 Task: When was "The Great Gatsby" by F. Scott Fitzgerald published?
Action: Key pressed Key.shift
Screenshot: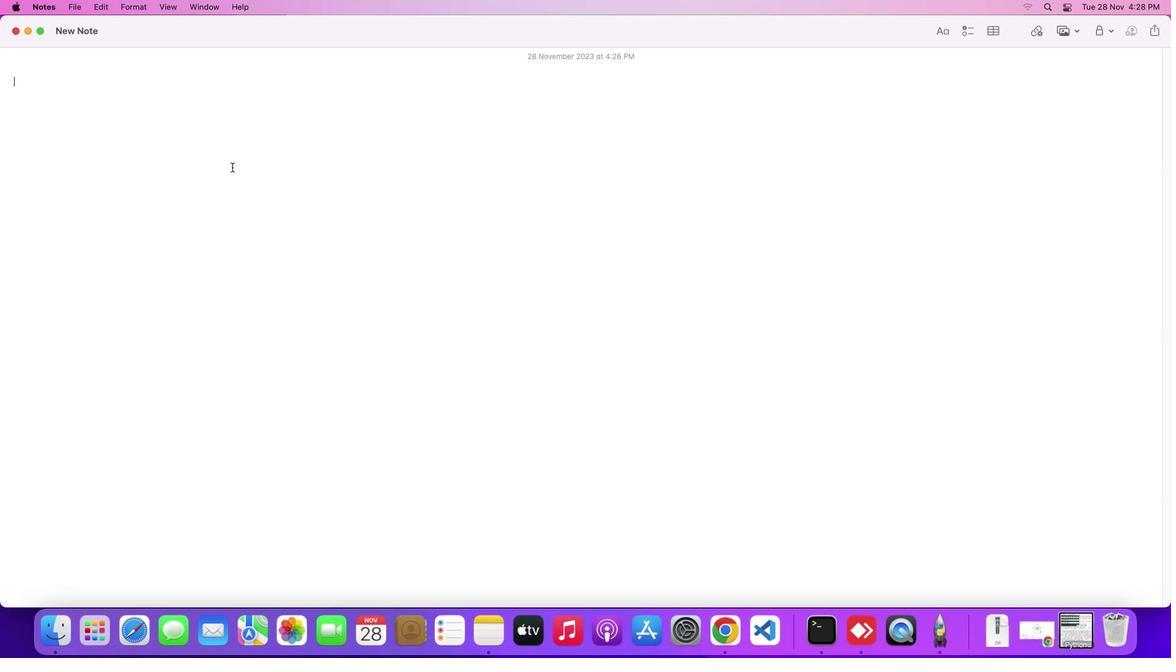 
Action: Mouse moved to (233, 152)
Screenshot: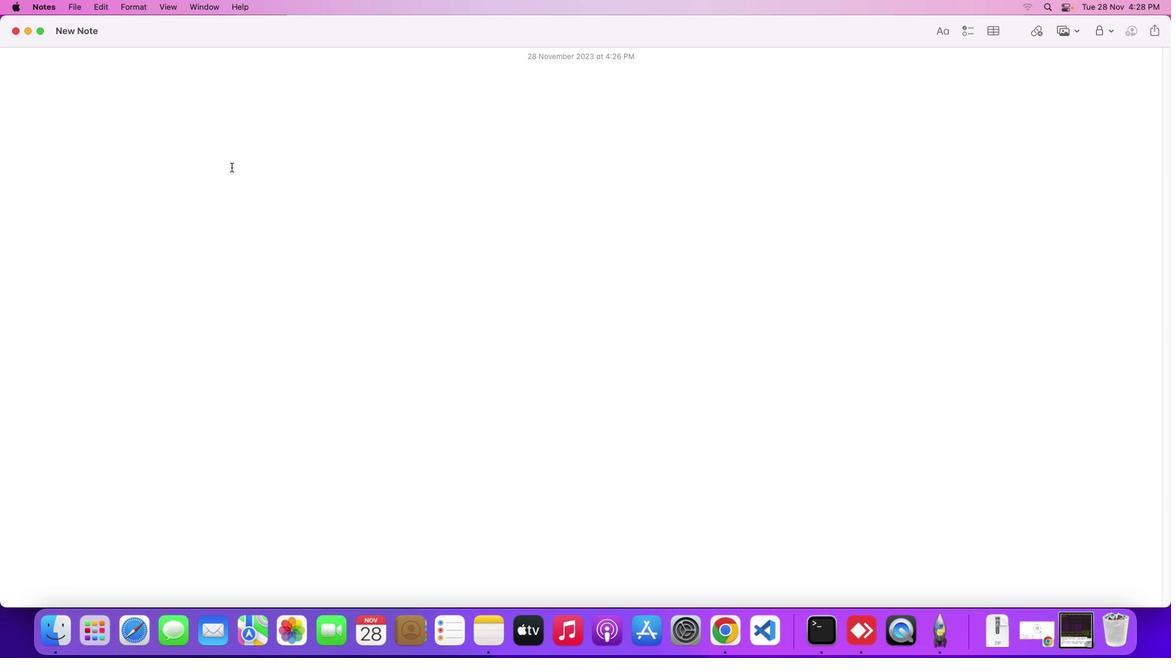 
Action: Key pressed 'W''h''e''n'Key.space'w''a''s'Key.spaceKey.shift'"'Key.shift'T''h''e'Key.spaceKey.shift'G''r''e''a''t'Key.spaceKey.shift'G''a''t''s''b''y'Key.shift'"'Key.space'b''y'Key.spaceKey.shift'F''.'Key.spaceKey.shift'S''c''o''t''t'Key.spaceKey.shift'F''i''t''z''g''e''r''a''l''d'Key.space'p''u''b''l''i''s''h''e''d'Key.shift_r'?'Key.enter
Screenshot: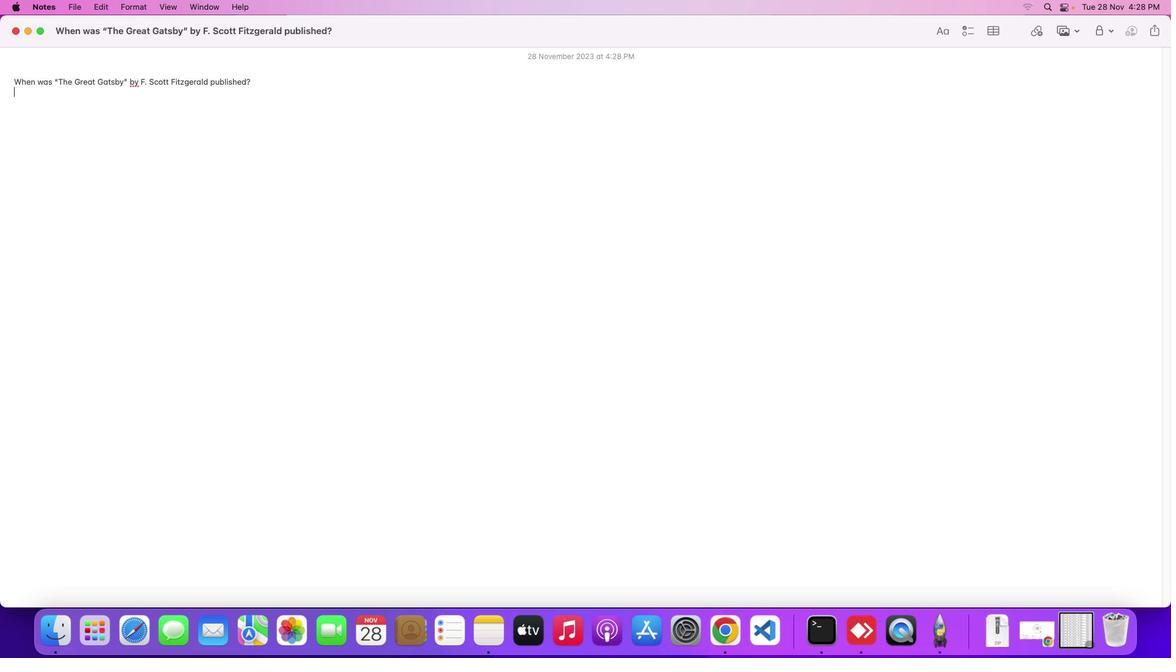 
Action: Mouse moved to (1012, 638)
Screenshot: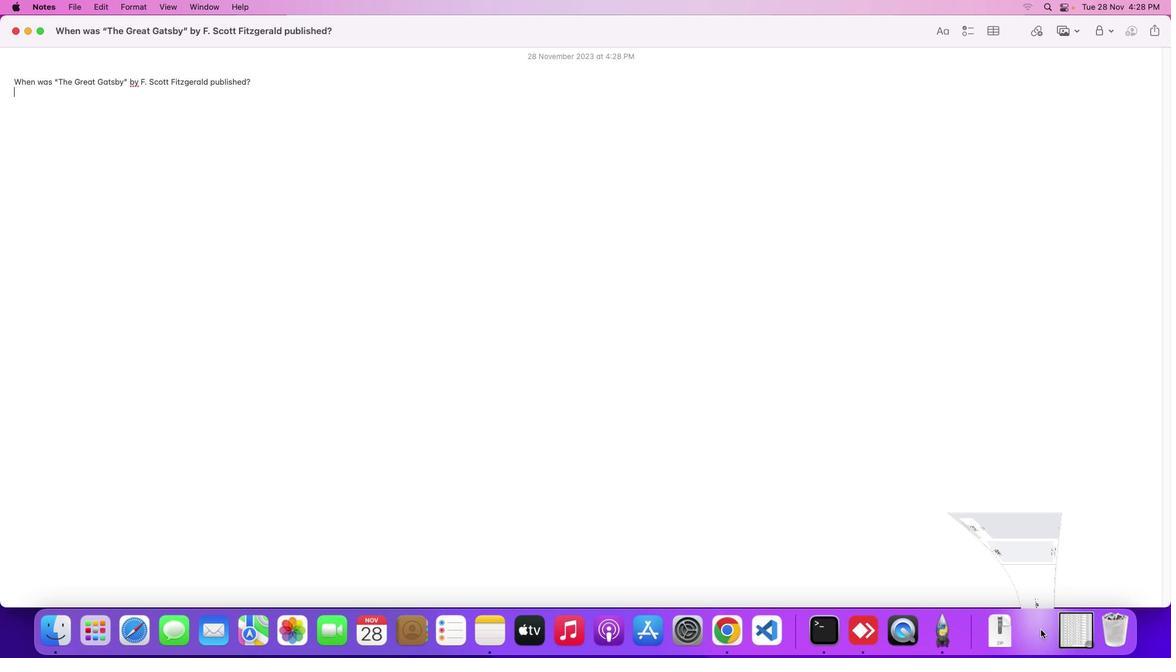 
Action: Mouse pressed left at (1012, 638)
Screenshot: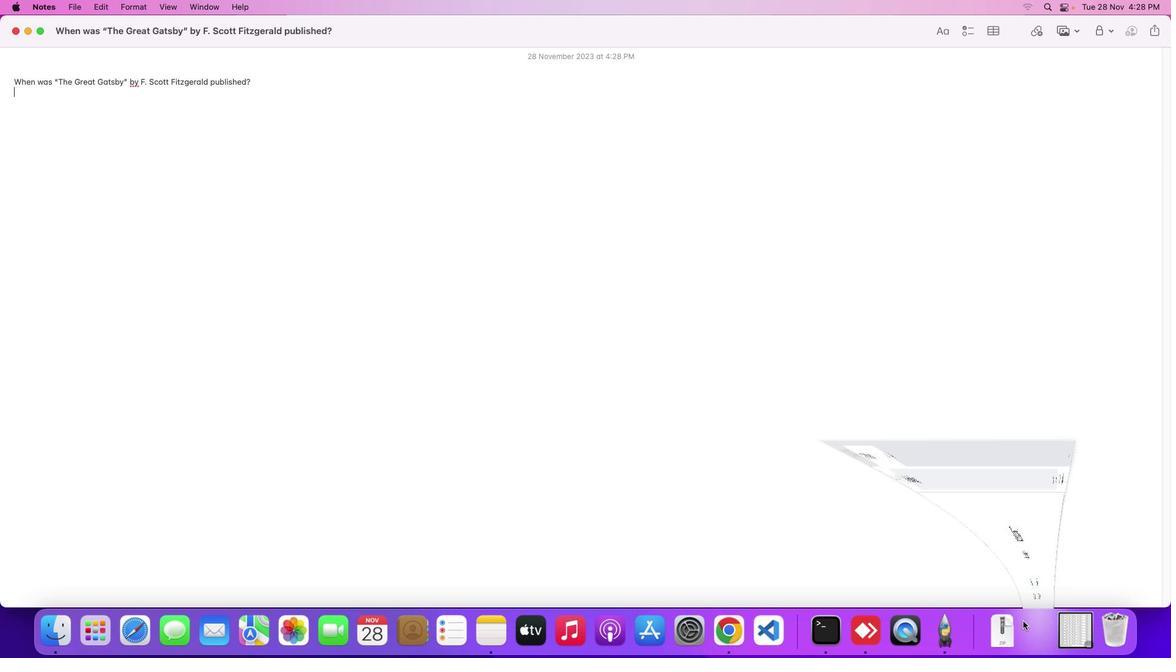 
Action: Mouse moved to (469, 358)
Screenshot: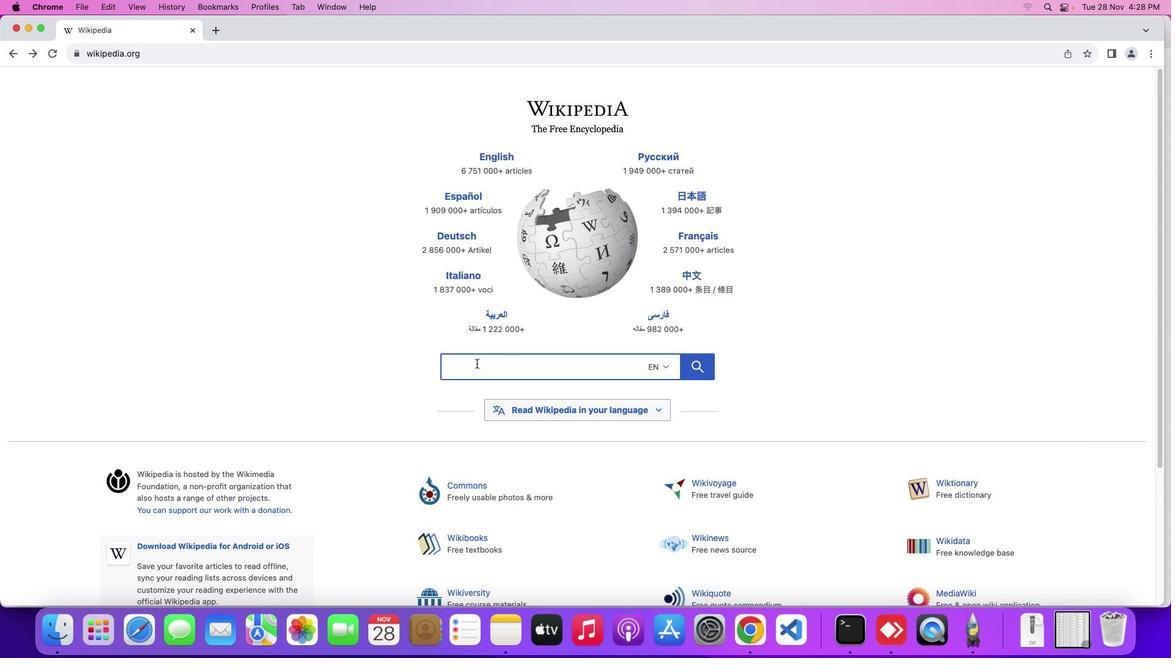 
Action: Mouse pressed left at (469, 358)
Screenshot: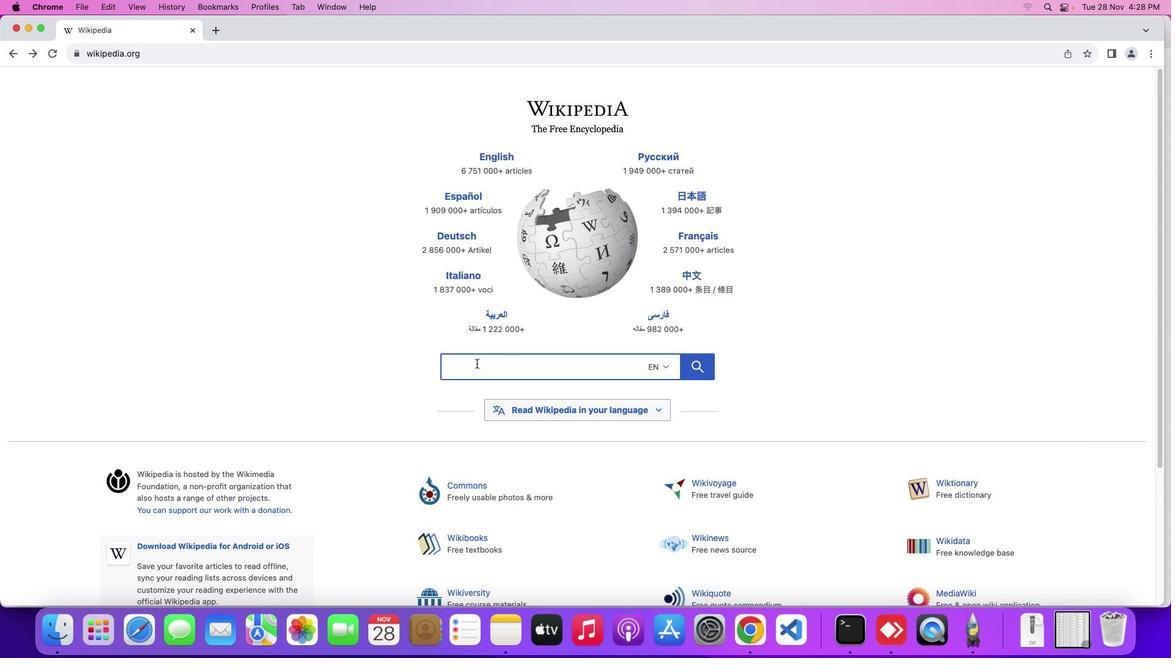 
Action: Mouse moved to (469, 358)
Screenshot: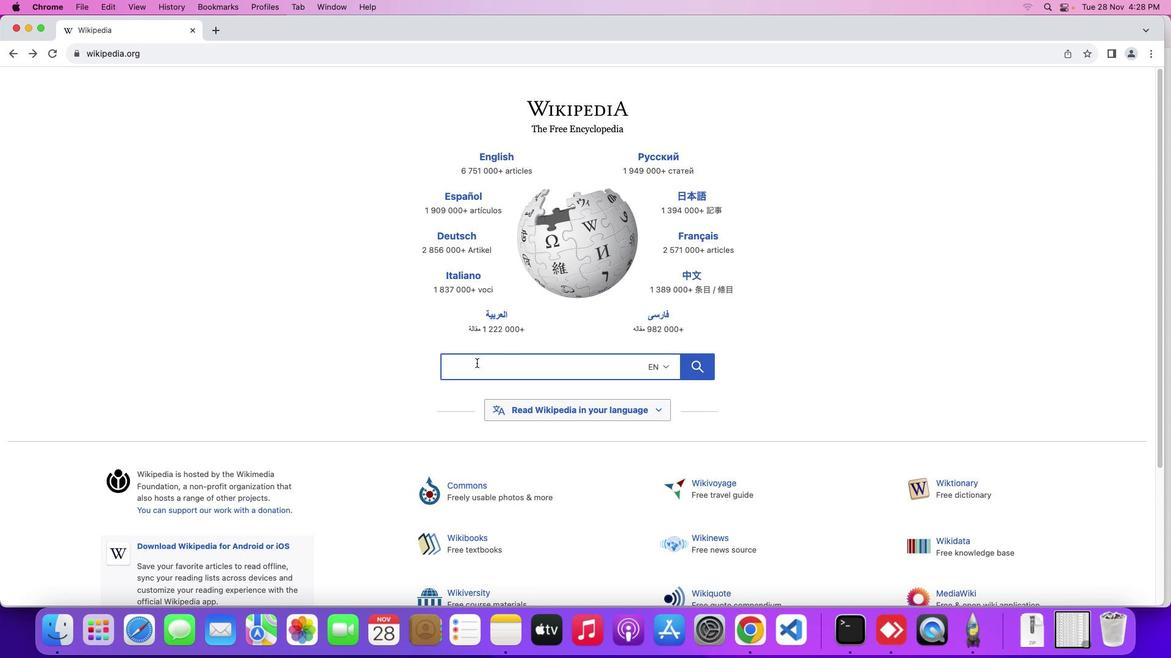 
Action: Key pressed Key.shift'T''h''e'Key.spaceKey.shift'G''r''e''a''t'Key.spaceKey.shift'G''a''t''s''b''y'Key.enter
Screenshot: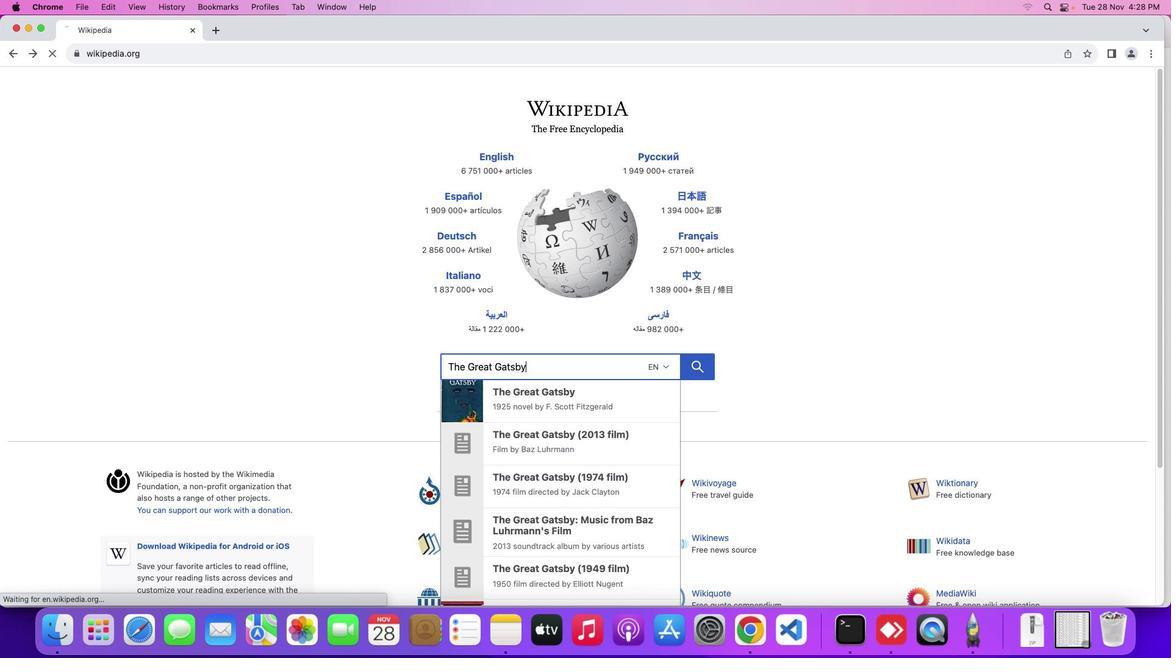 
Action: Mouse moved to (700, 319)
Screenshot: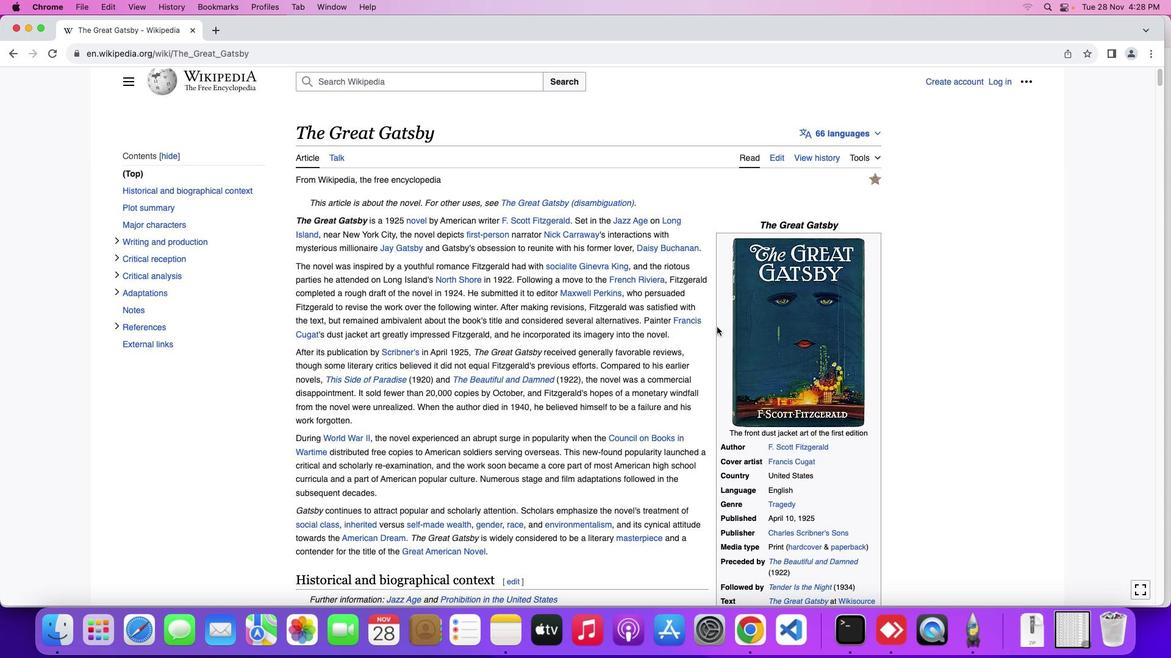 
Action: Mouse scrolled (700, 319) with delta (10, -23)
Screenshot: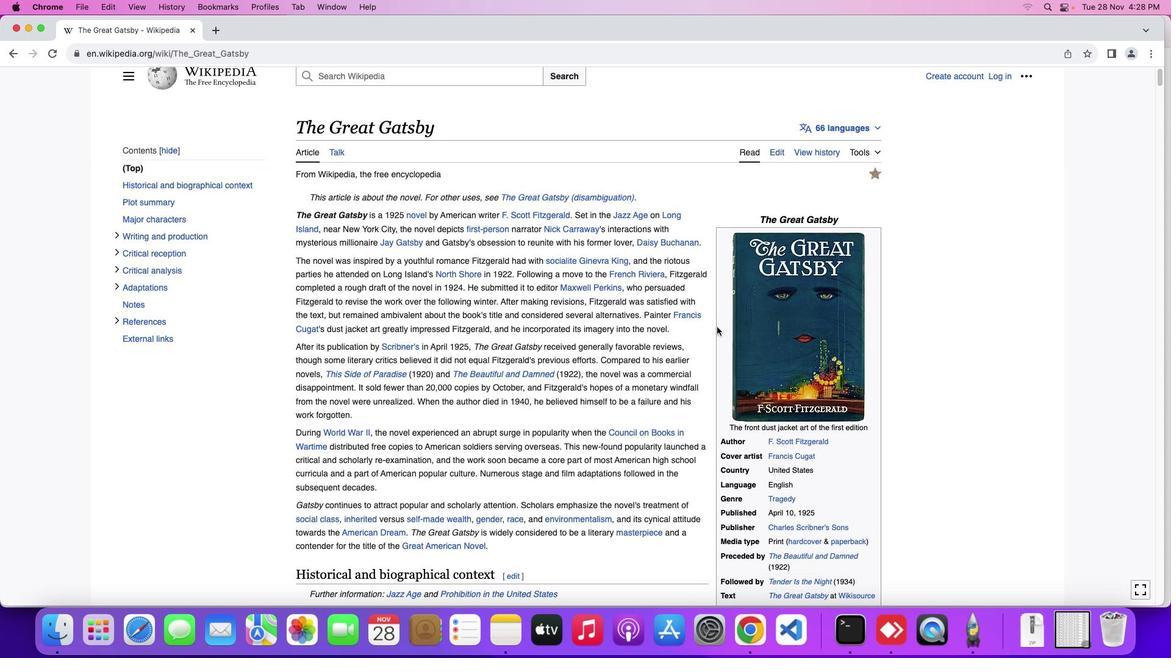 
Action: Mouse scrolled (700, 319) with delta (10, -23)
Screenshot: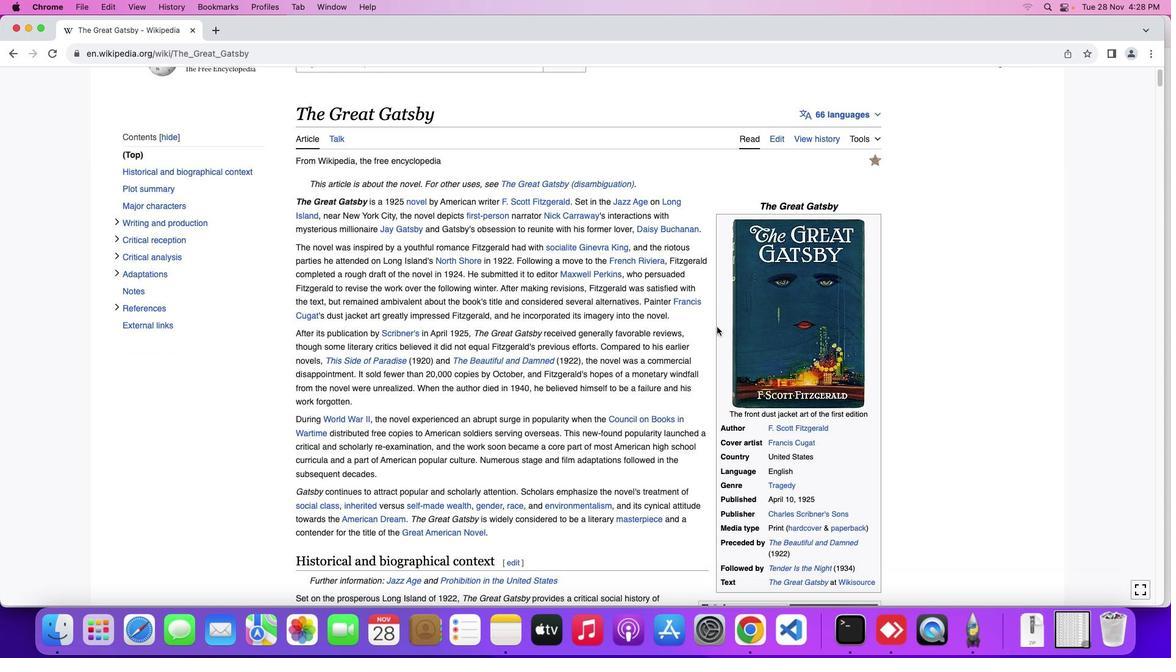 
Action: Mouse scrolled (700, 319) with delta (10, -23)
Screenshot: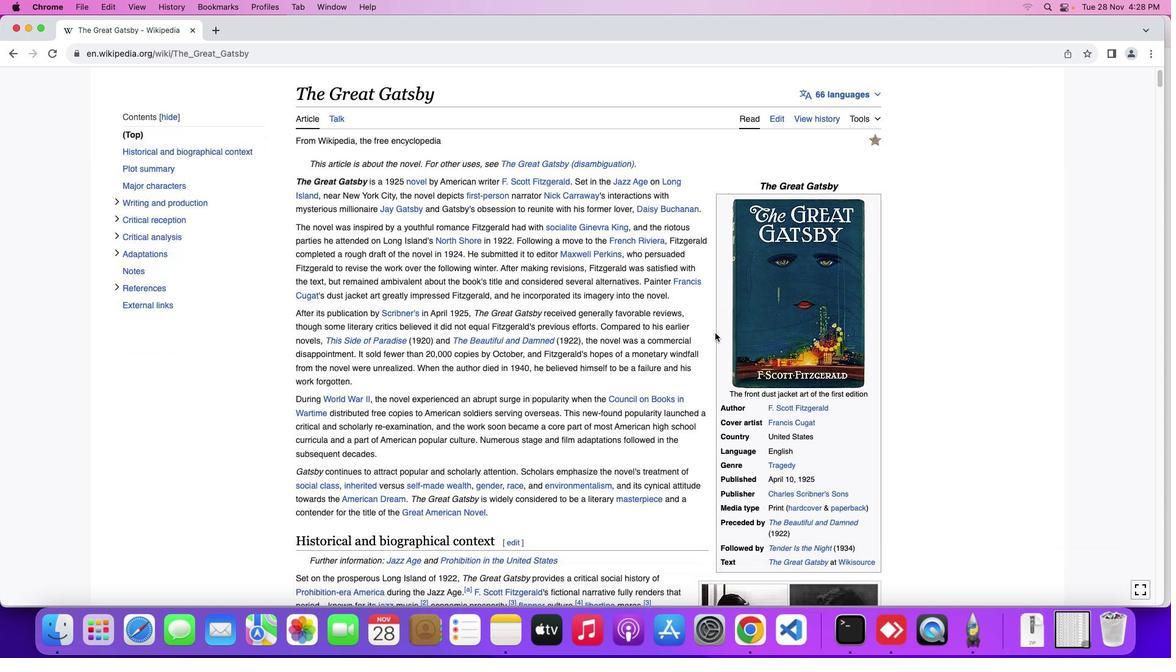 
Action: Mouse scrolled (700, 319) with delta (10, -23)
Screenshot: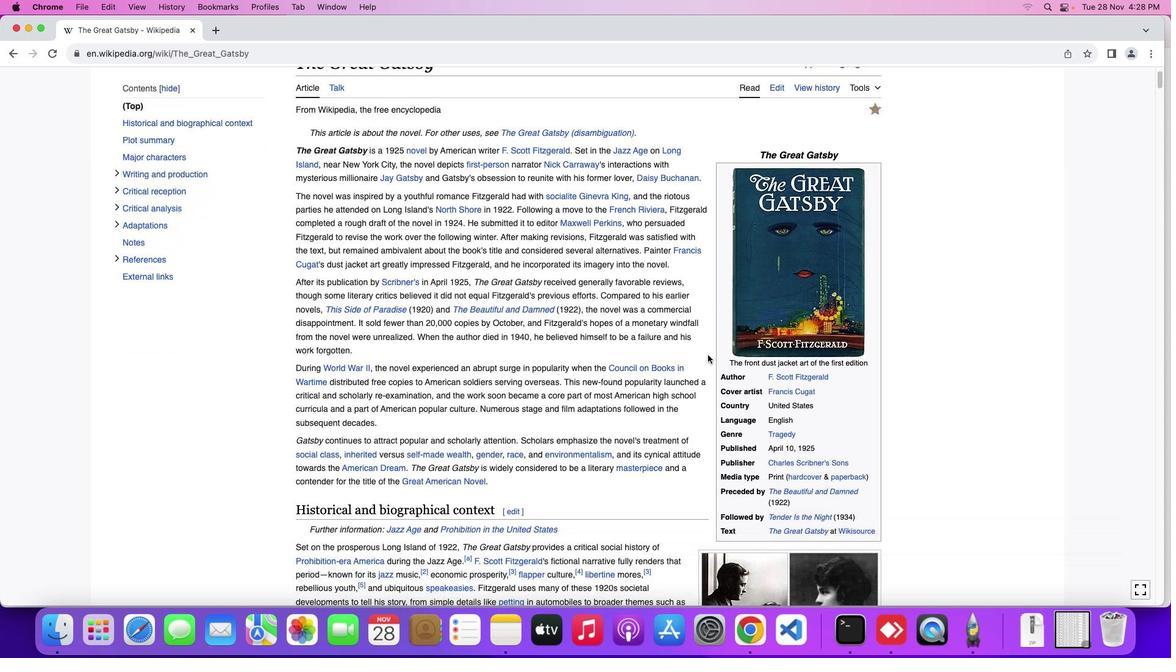 
Action: Mouse moved to (691, 349)
Screenshot: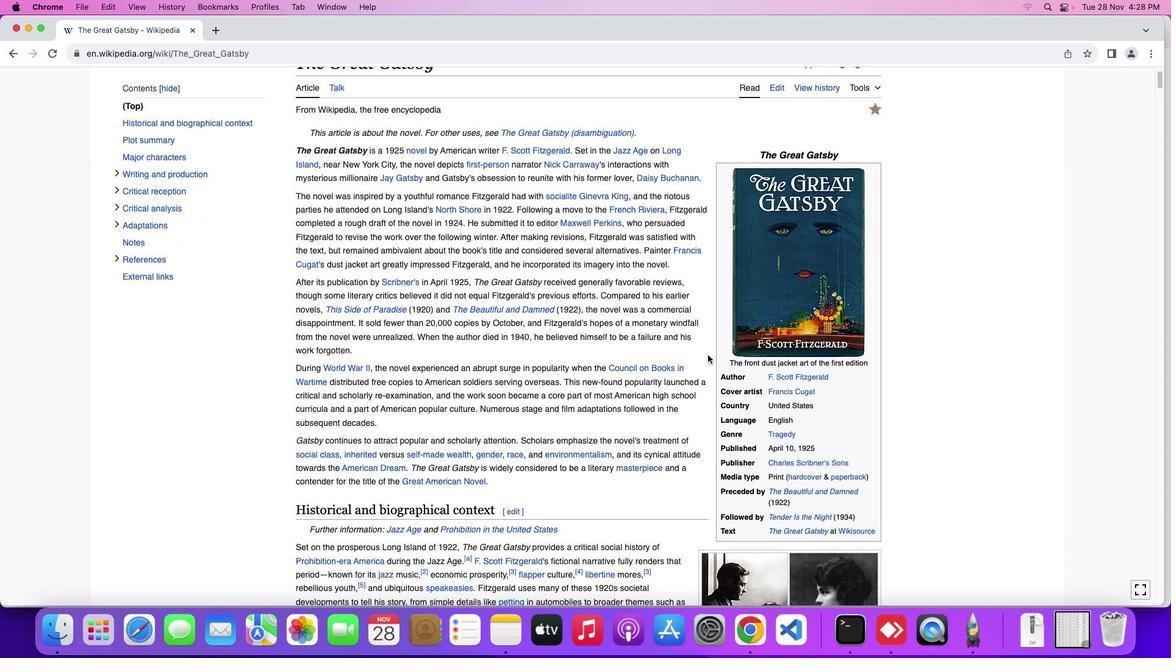
Action: Mouse scrolled (691, 349) with delta (10, -23)
Screenshot: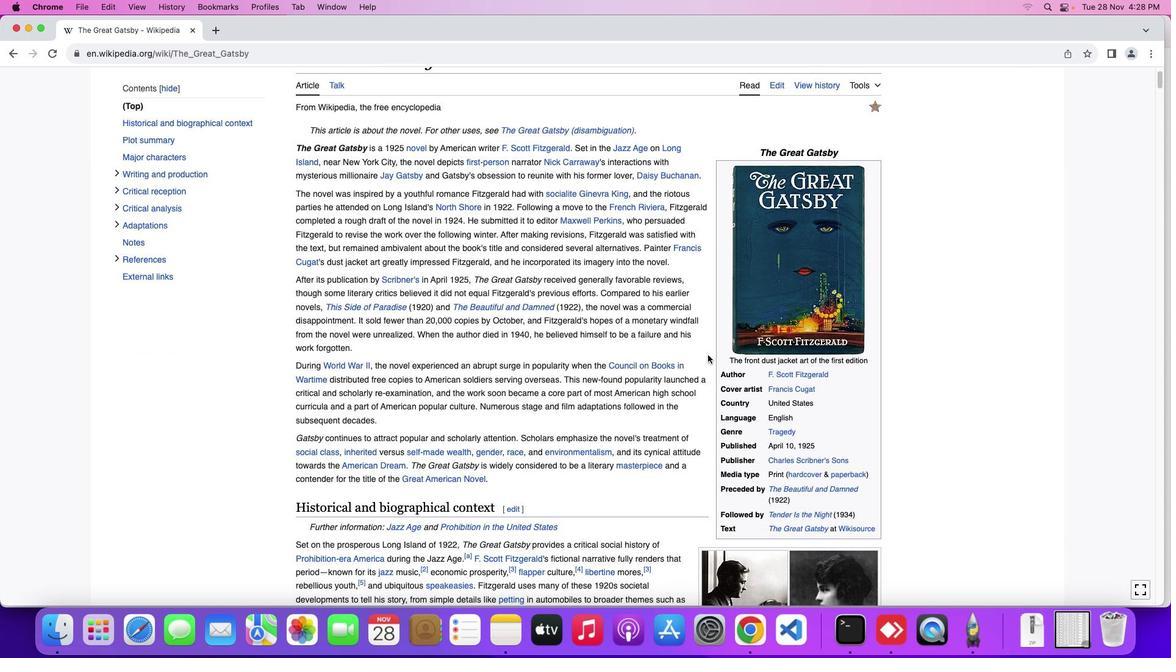 
Action: Mouse scrolled (691, 349) with delta (10, -23)
Screenshot: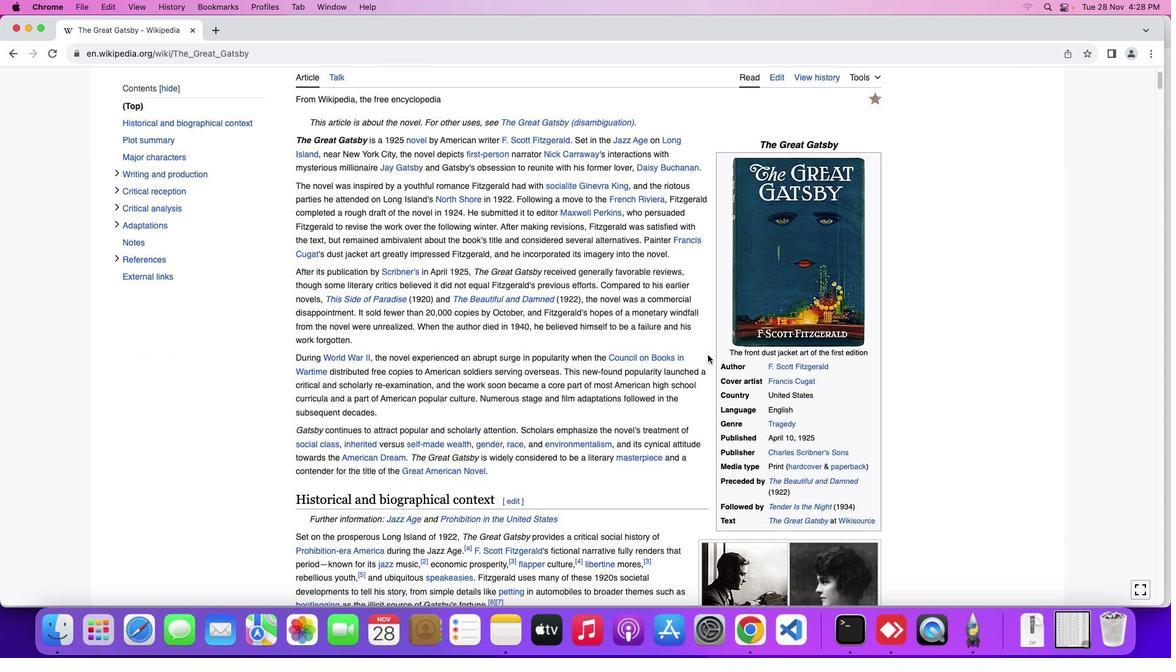 
Action: Mouse scrolled (691, 349) with delta (10, -23)
Screenshot: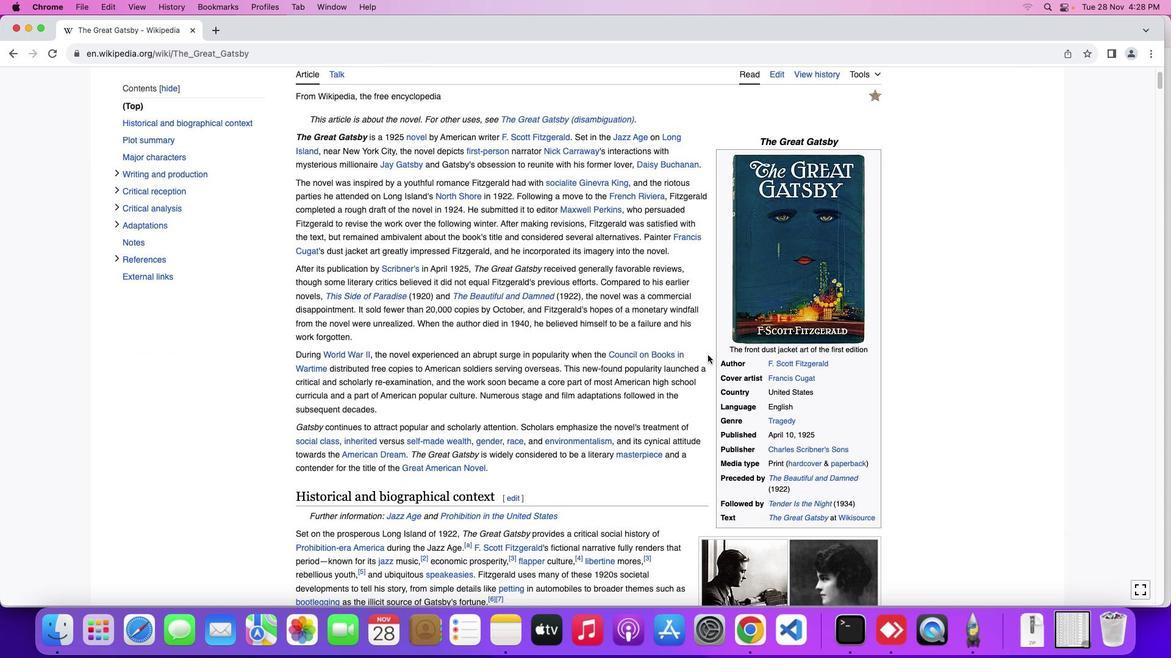 
Action: Mouse moved to (688, 354)
Screenshot: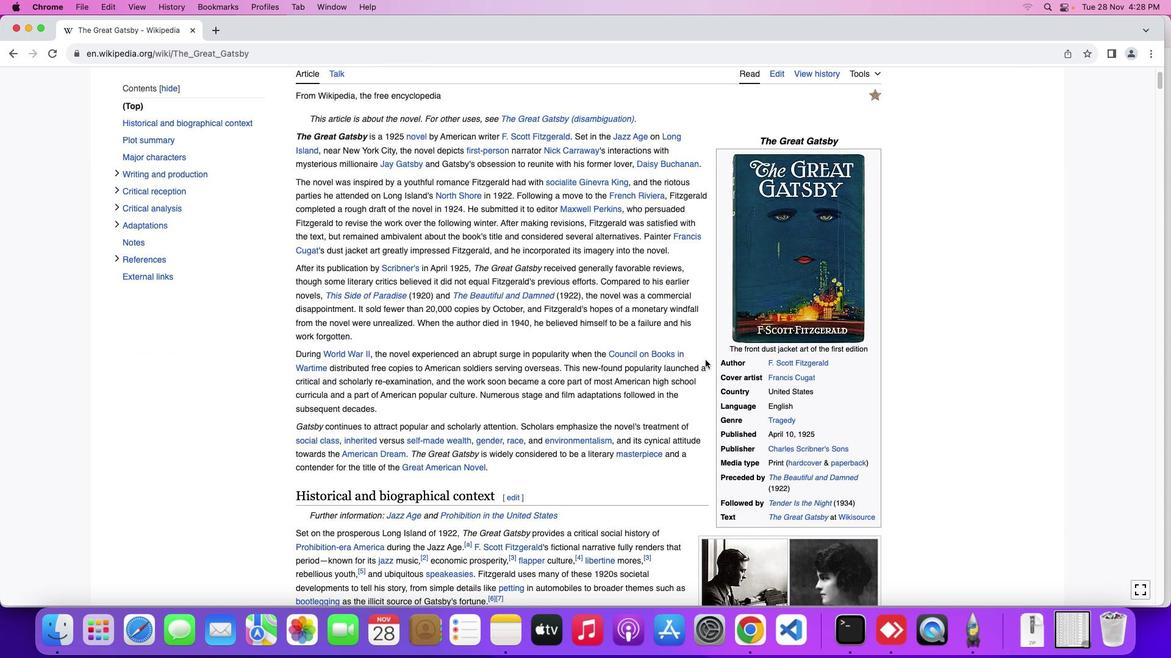 
Action: Mouse scrolled (688, 354) with delta (10, -23)
Screenshot: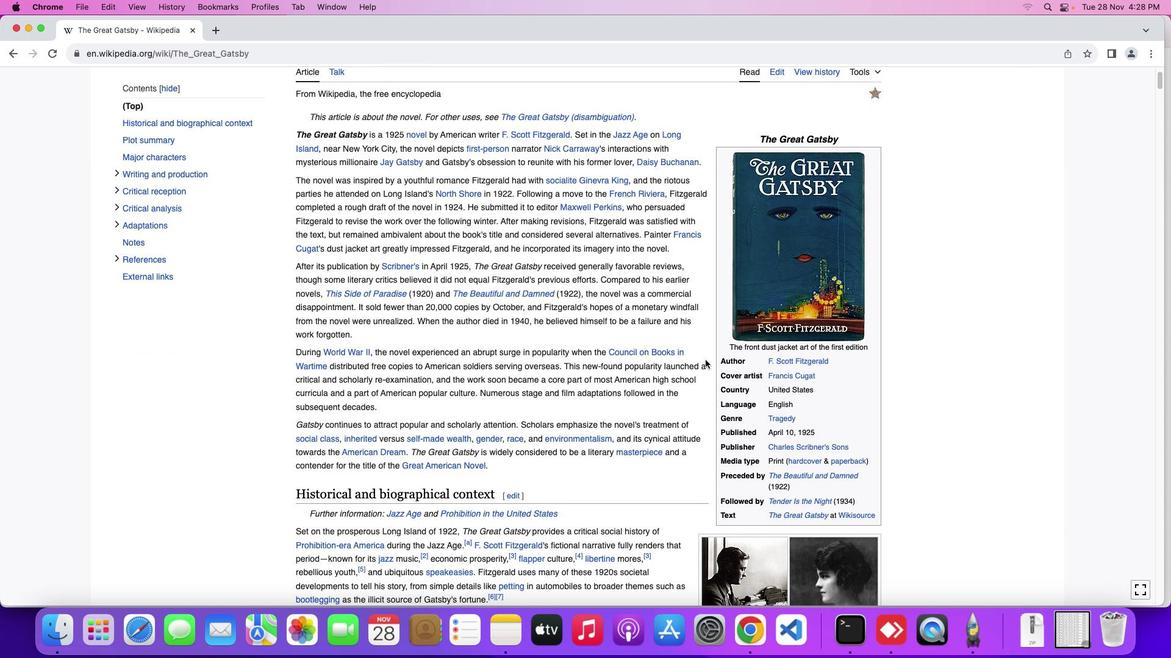 
Action: Mouse scrolled (688, 354) with delta (10, -23)
Screenshot: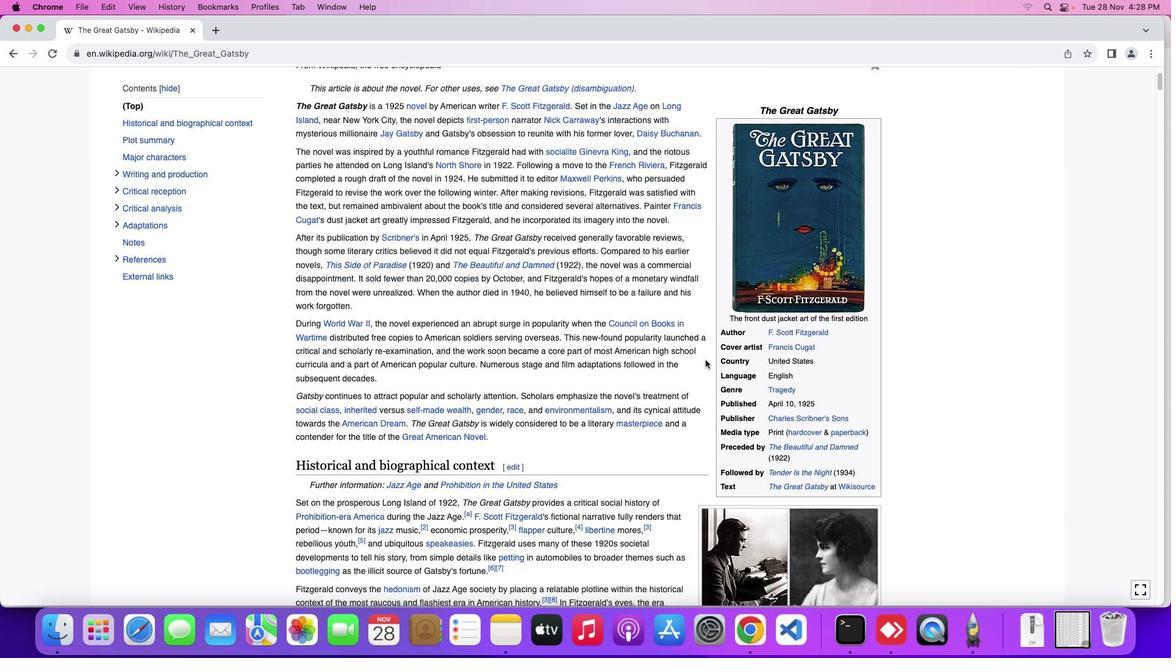 
Action: Mouse scrolled (688, 354) with delta (10, -23)
Screenshot: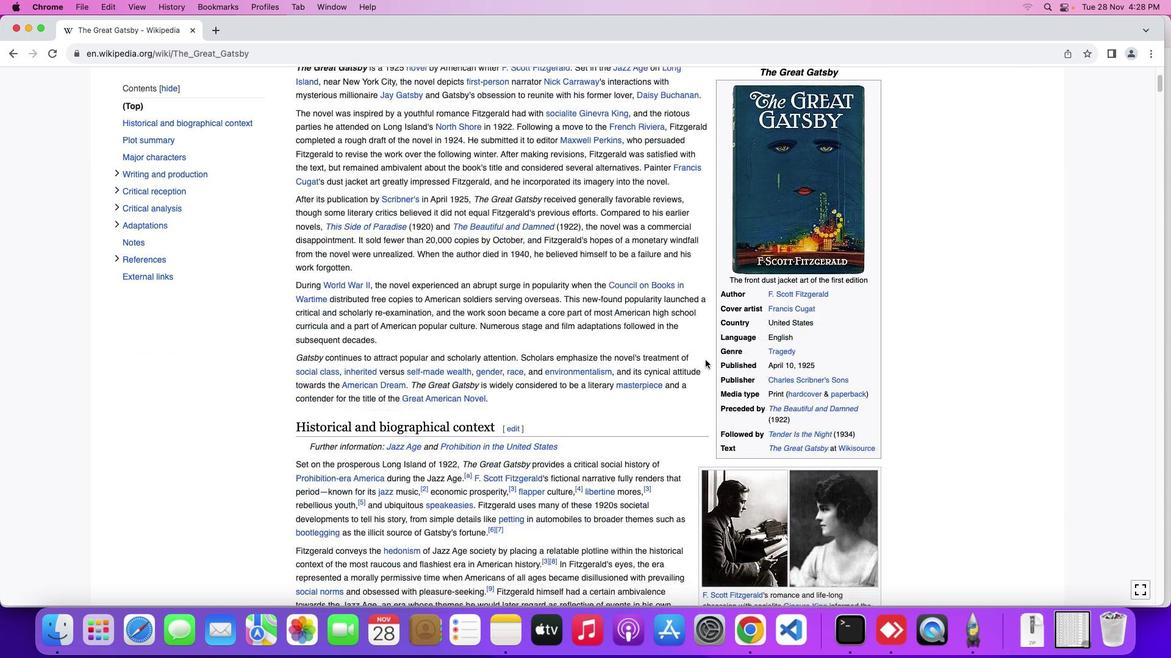 
Action: Mouse scrolled (688, 354) with delta (10, -23)
Screenshot: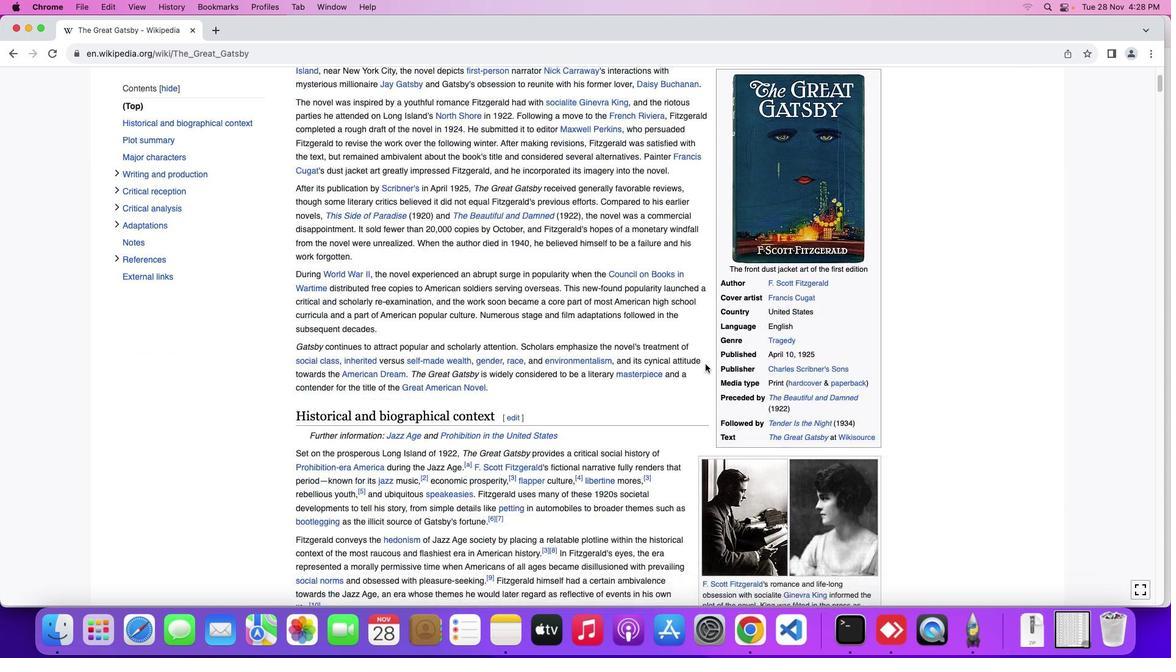 
Action: Mouse moved to (688, 367)
Screenshot: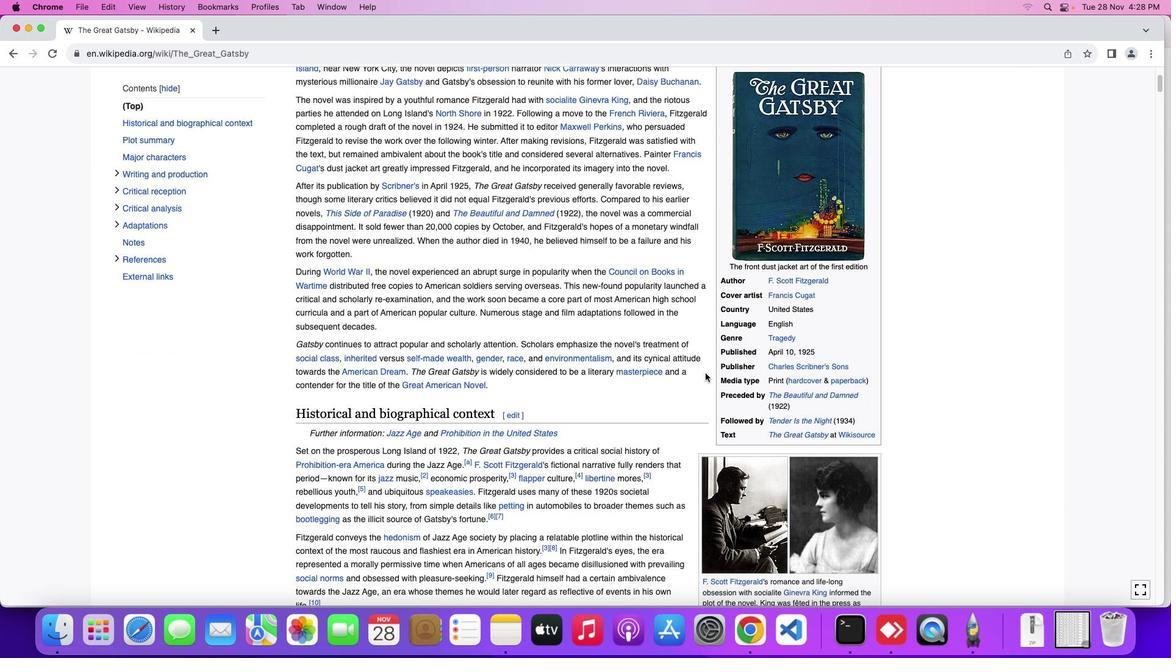 
Action: Mouse scrolled (688, 367) with delta (10, -23)
Screenshot: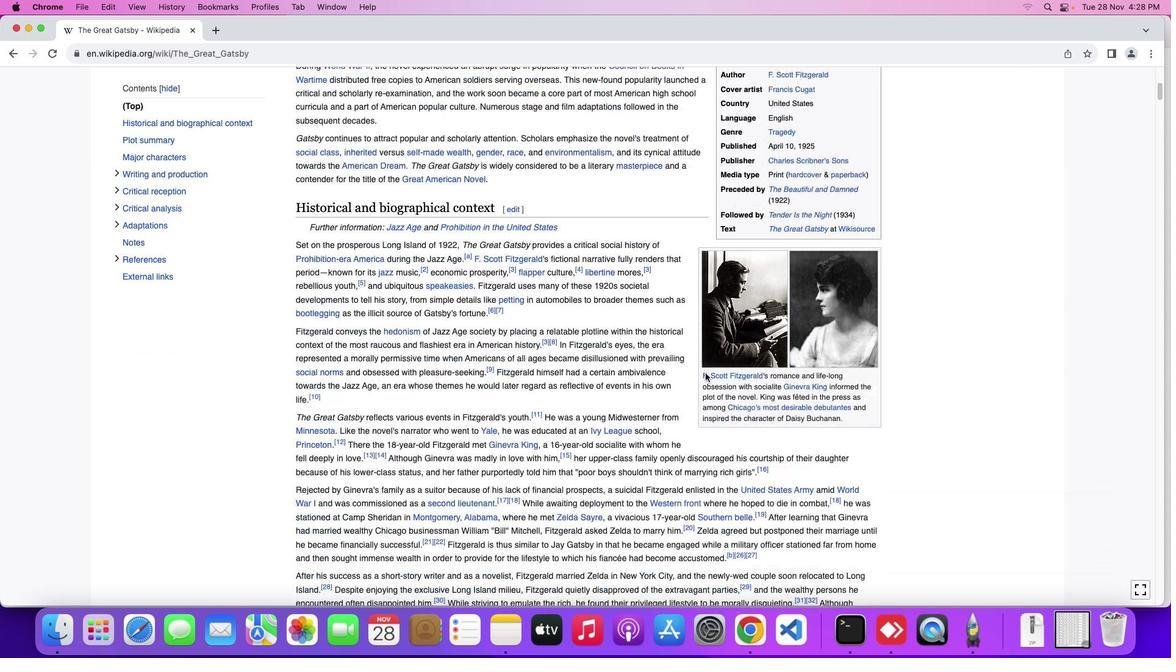 
Action: Mouse scrolled (688, 367) with delta (10, -23)
Screenshot: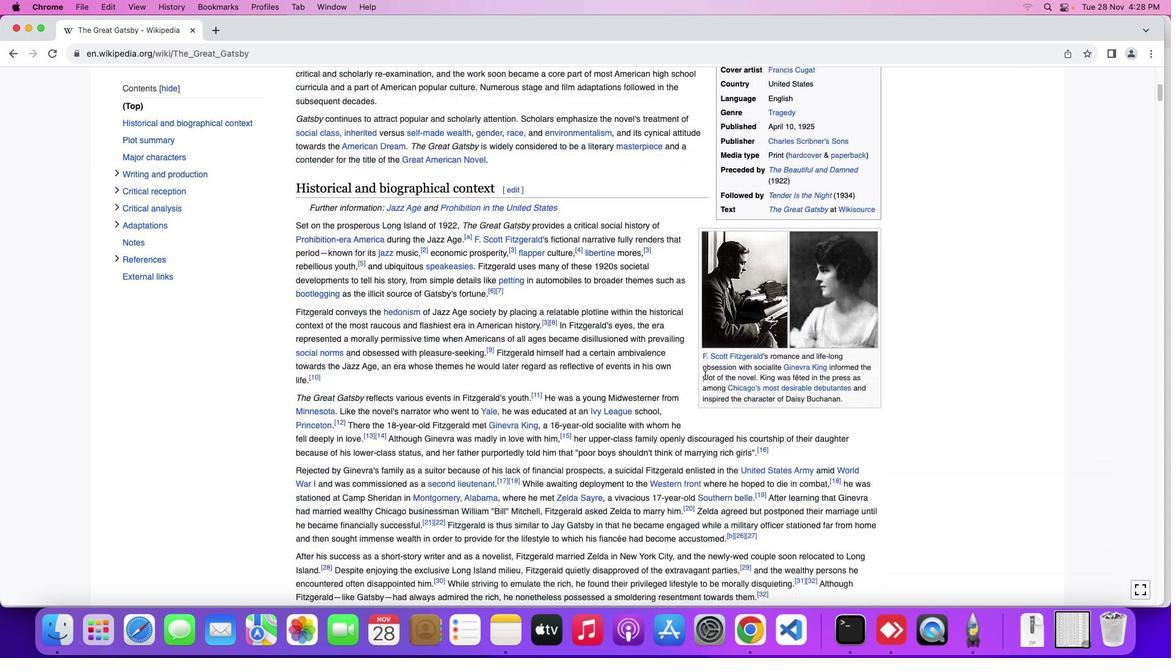 
Action: Mouse scrolled (688, 367) with delta (10, -24)
Screenshot: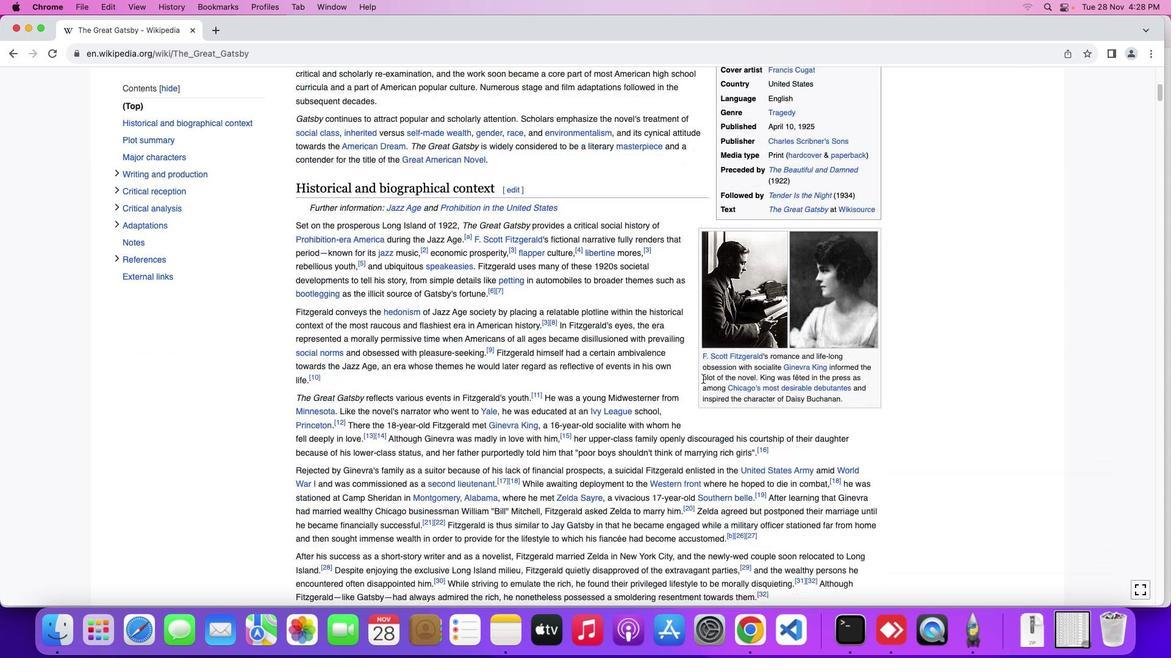 
Action: Mouse scrolled (688, 367) with delta (10, -25)
Screenshot: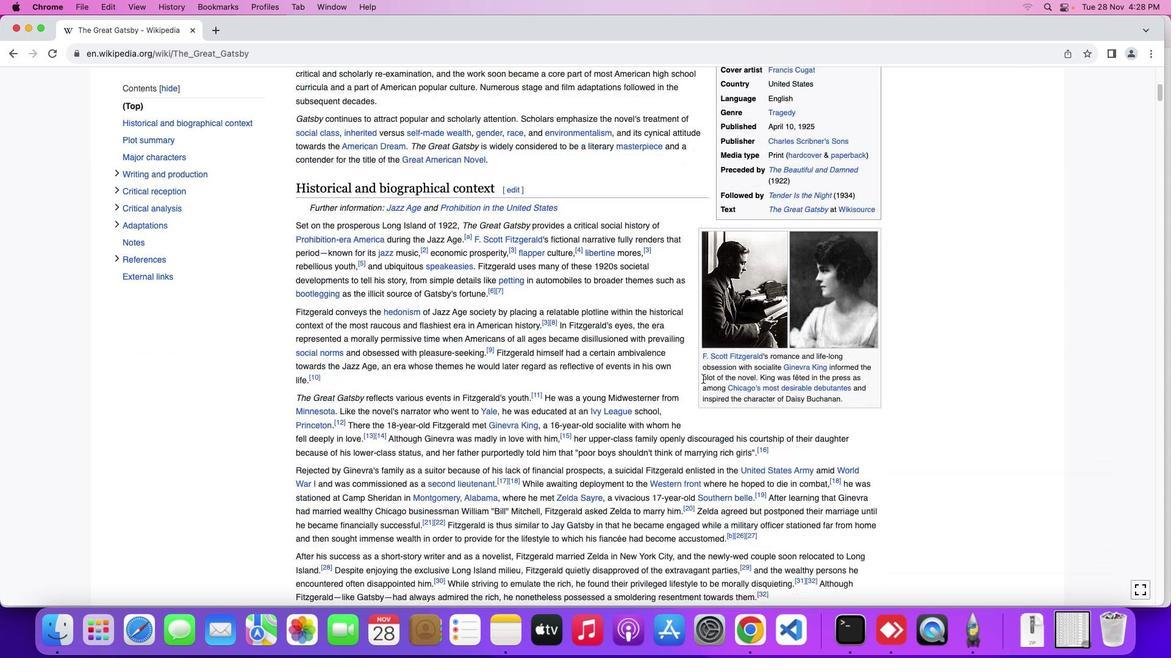 
Action: Mouse moved to (685, 375)
Screenshot: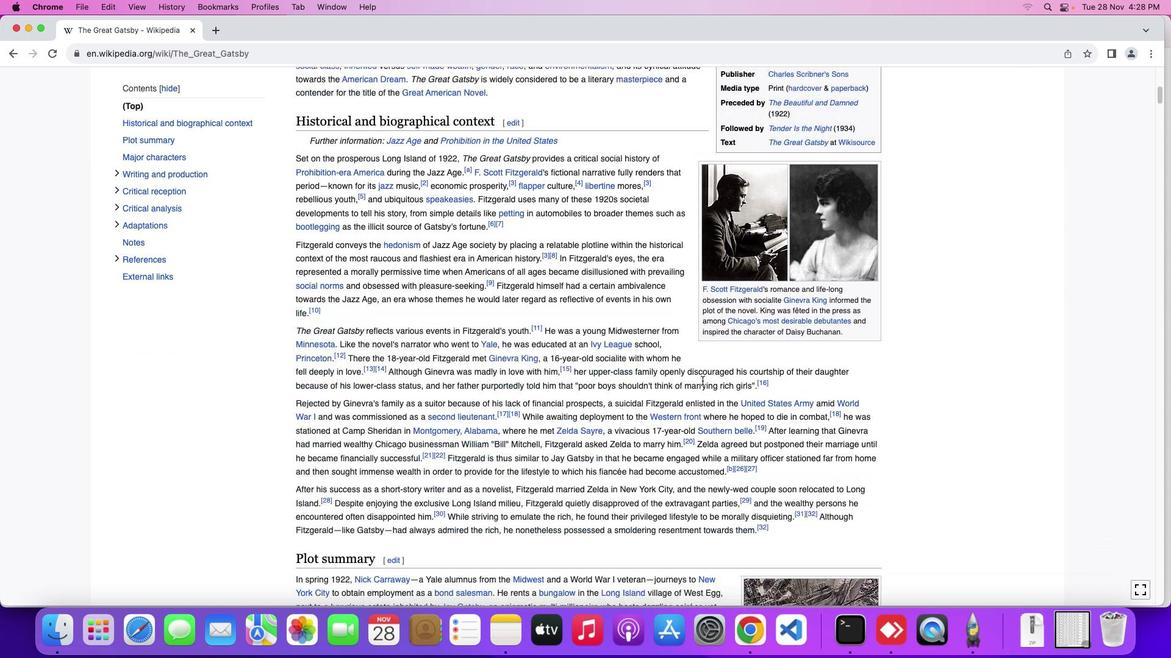
Action: Mouse scrolled (685, 375) with delta (10, -23)
Screenshot: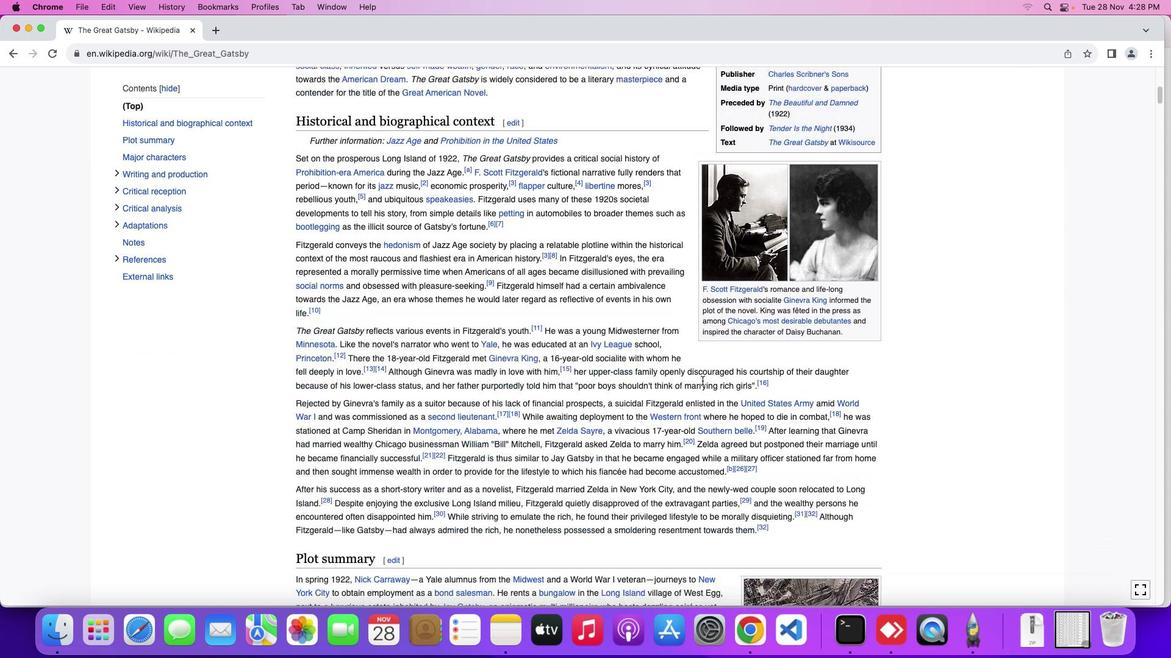 
Action: Mouse scrolled (685, 375) with delta (10, -23)
Screenshot: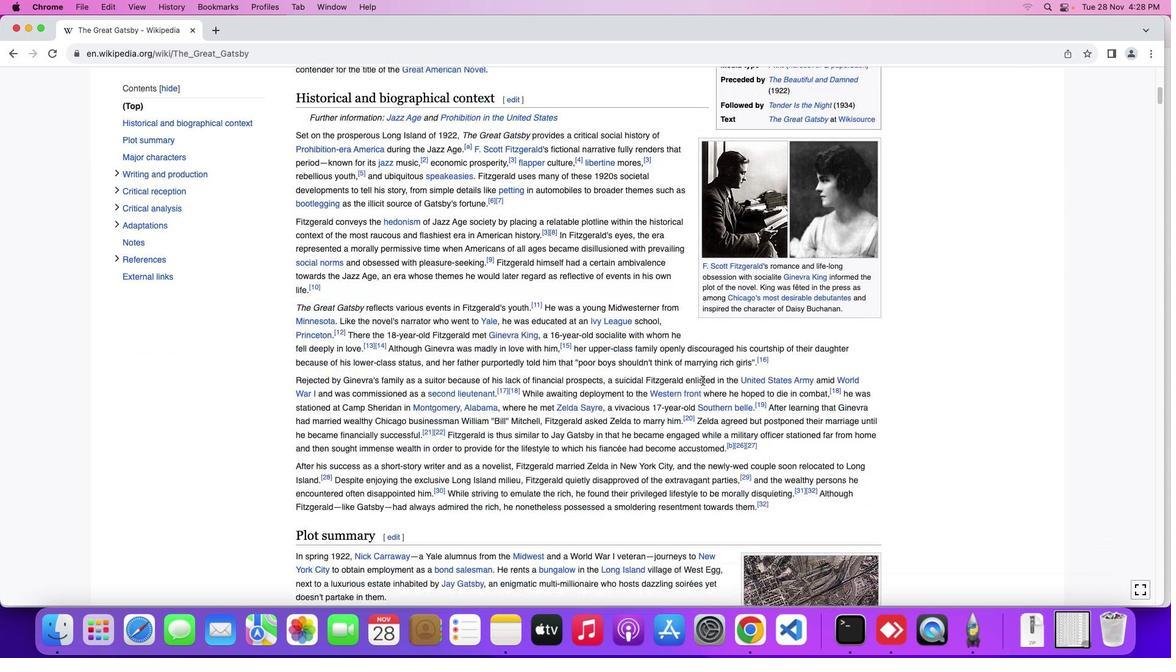 
Action: Mouse scrolled (685, 375) with delta (10, -24)
Screenshot: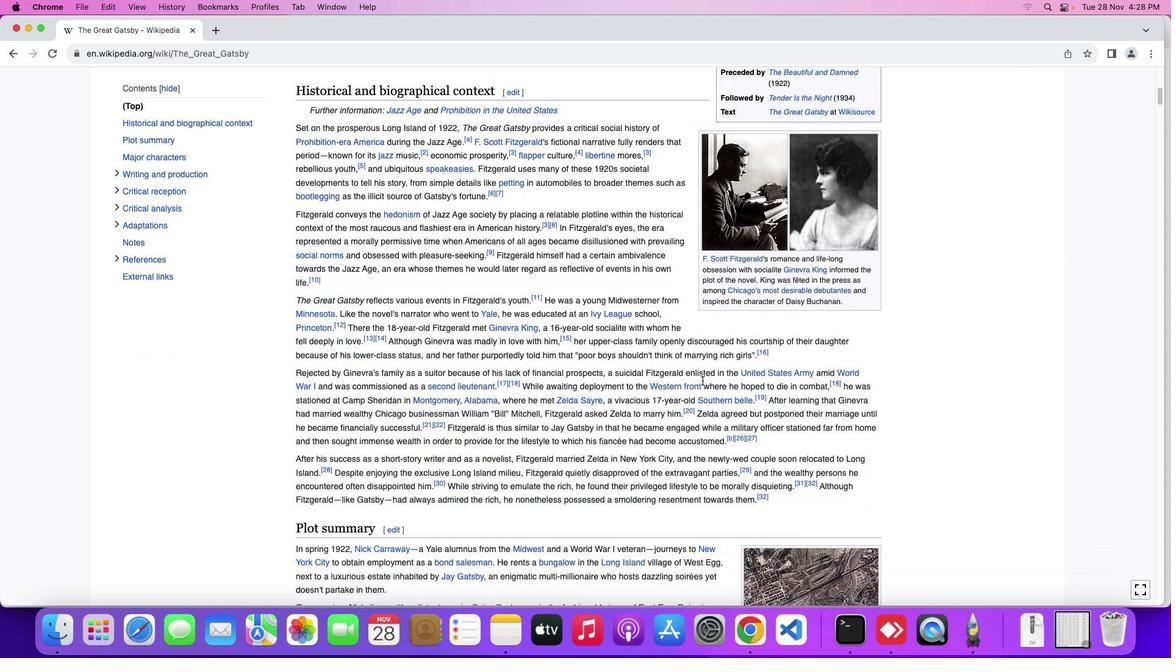 
Action: Mouse scrolled (685, 375) with delta (10, -23)
Screenshot: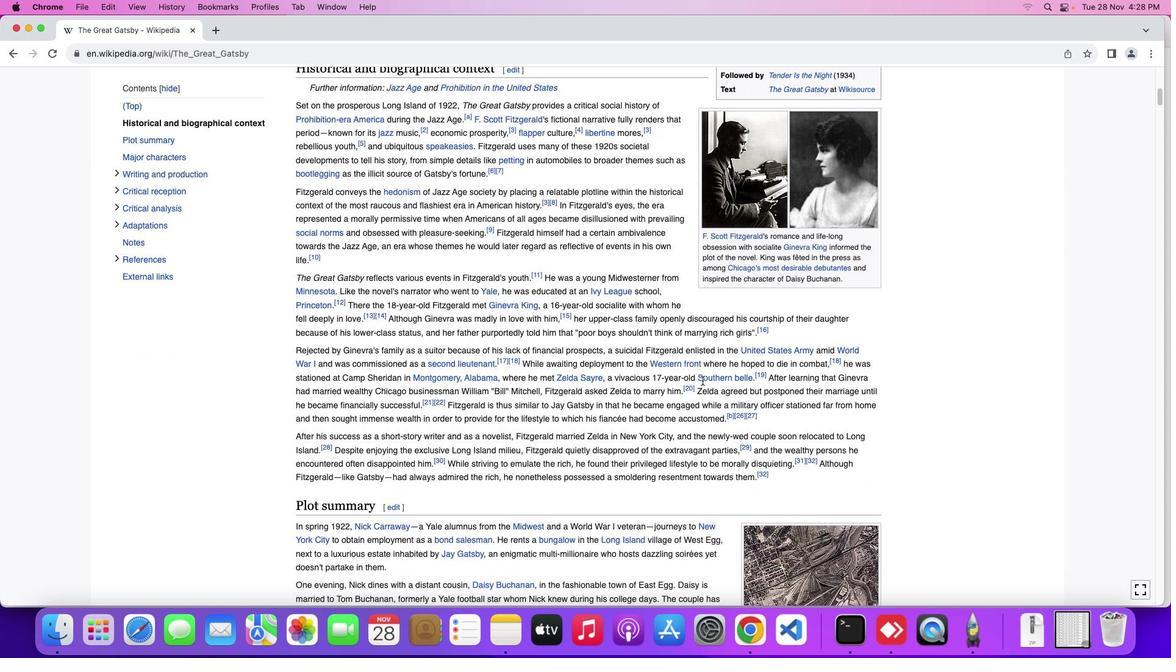 
Action: Mouse scrolled (685, 375) with delta (10, -23)
Screenshot: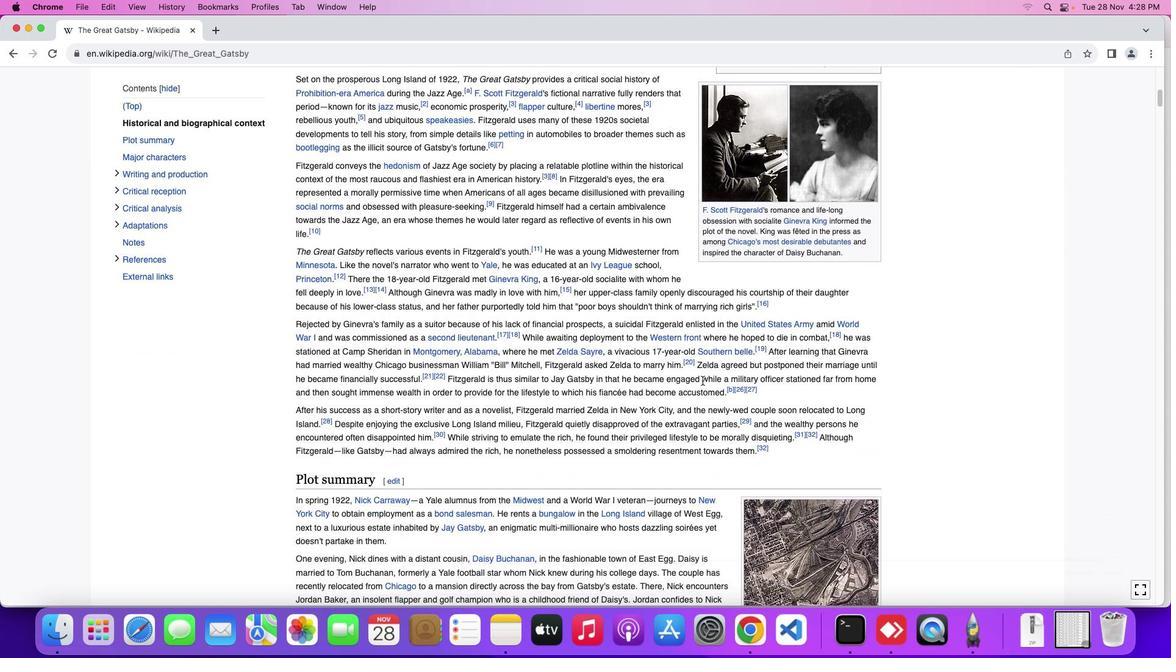 
Action: Mouse scrolled (685, 375) with delta (10, -23)
Screenshot: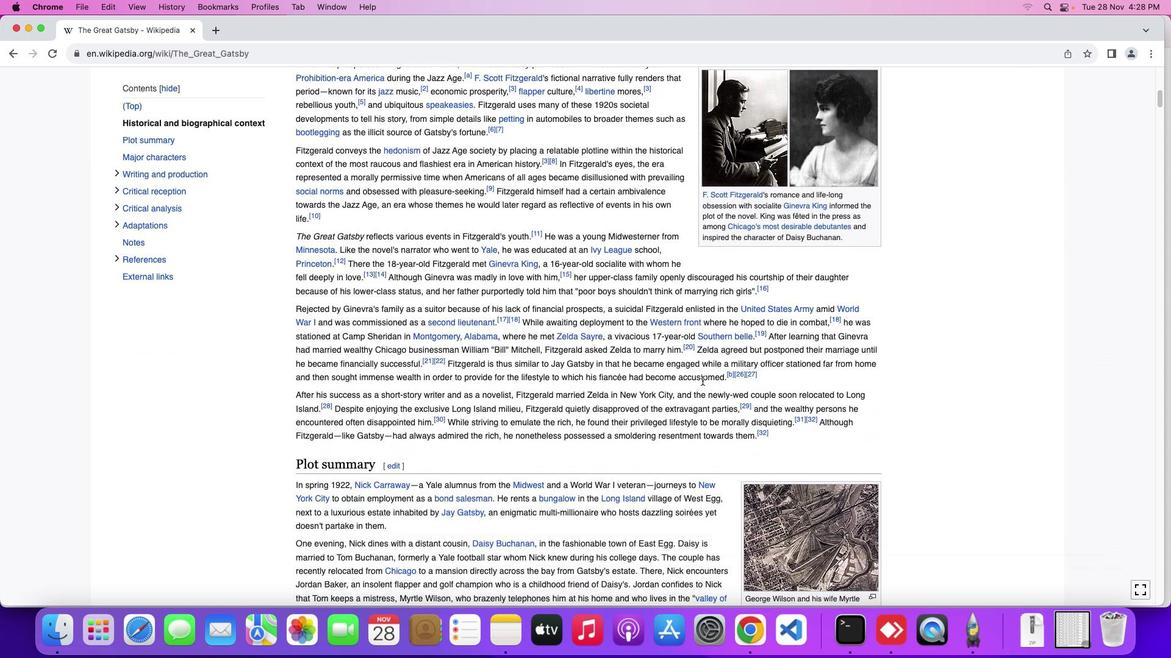 
Action: Mouse moved to (685, 375)
Screenshot: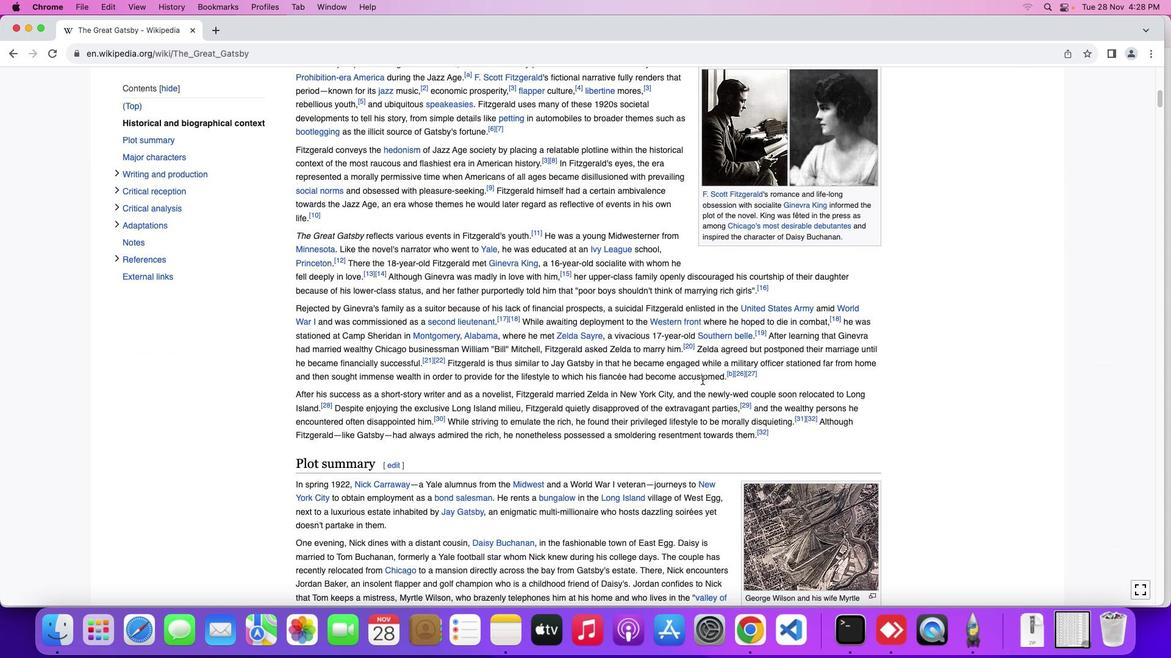 
Action: Mouse scrolled (685, 375) with delta (10, -23)
Screenshot: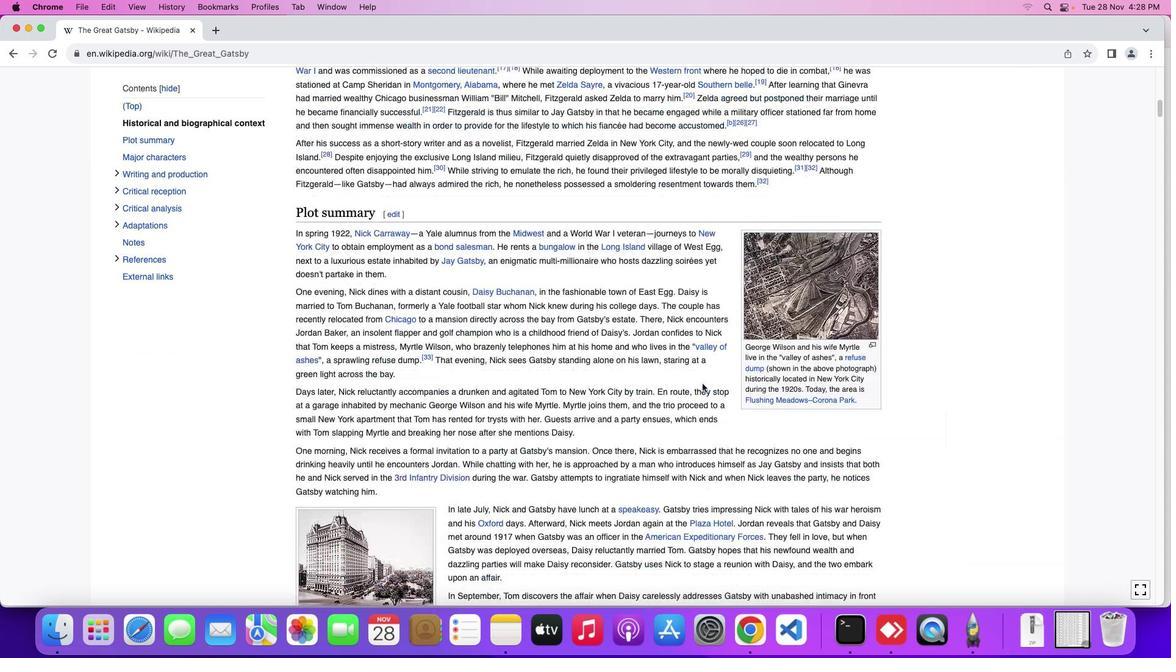 
Action: Mouse scrolled (685, 375) with delta (10, -23)
Screenshot: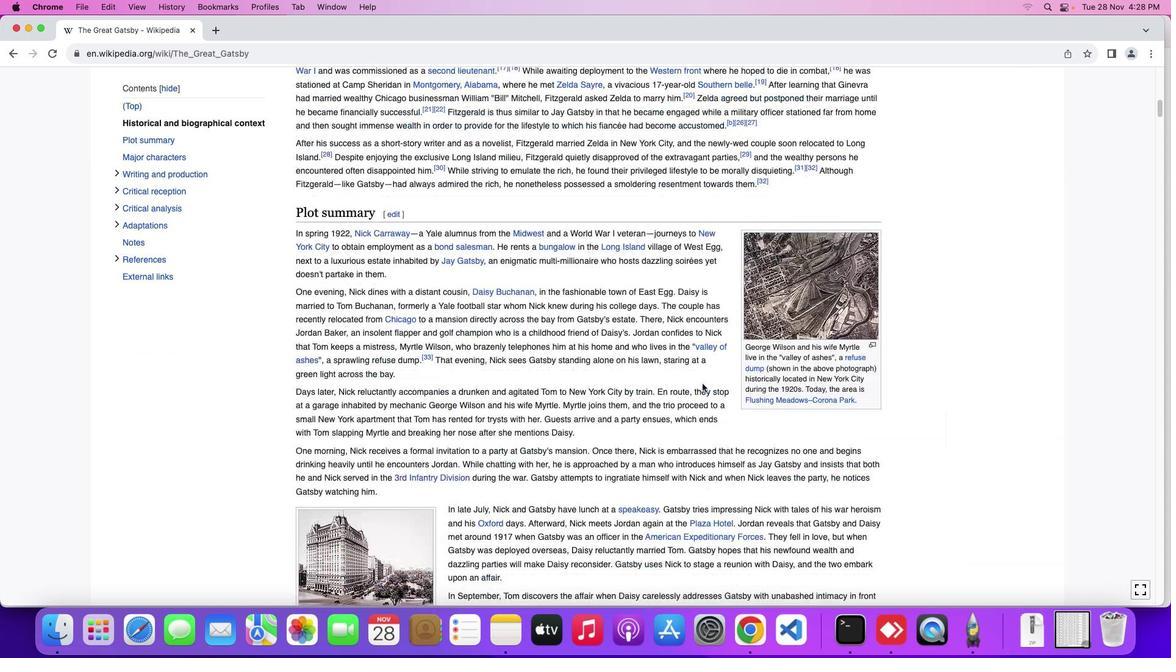 
Action: Mouse scrolled (685, 375) with delta (10, -24)
Screenshot: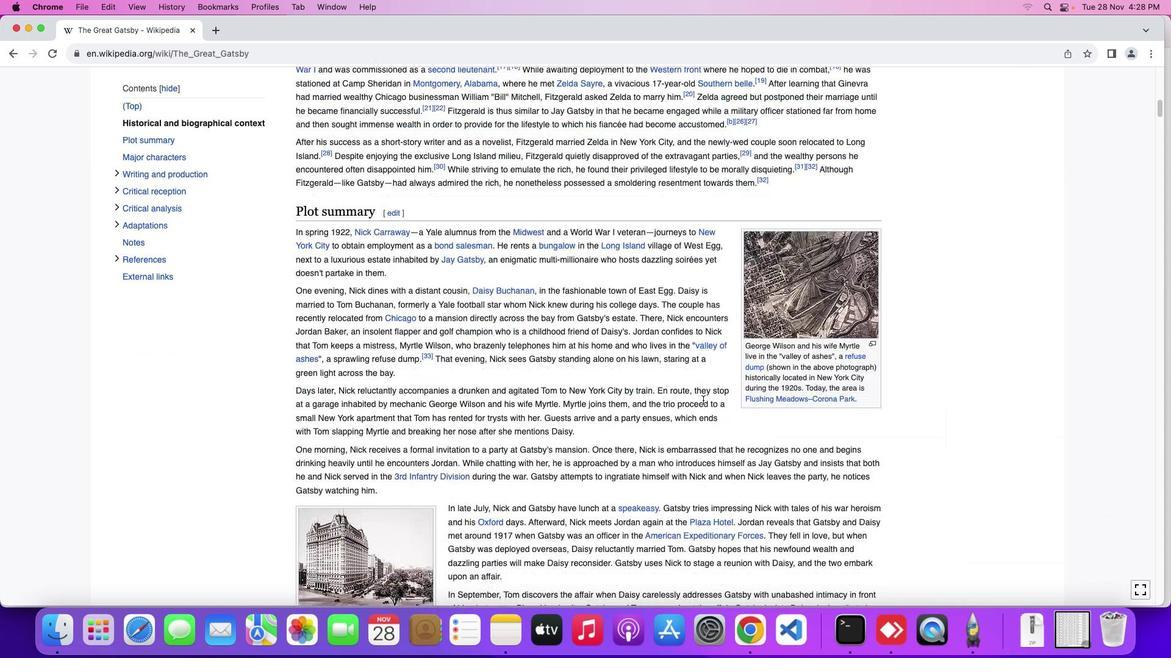 
Action: Mouse scrolled (685, 375) with delta (10, -26)
Screenshot: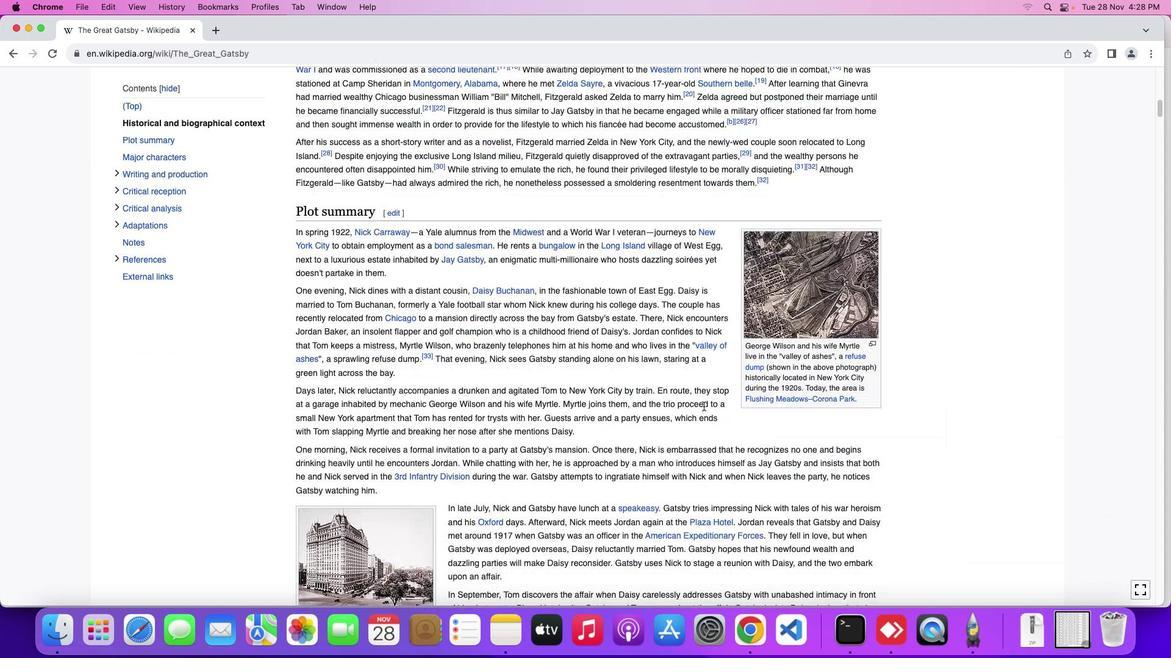 
Action: Mouse moved to (688, 405)
Screenshot: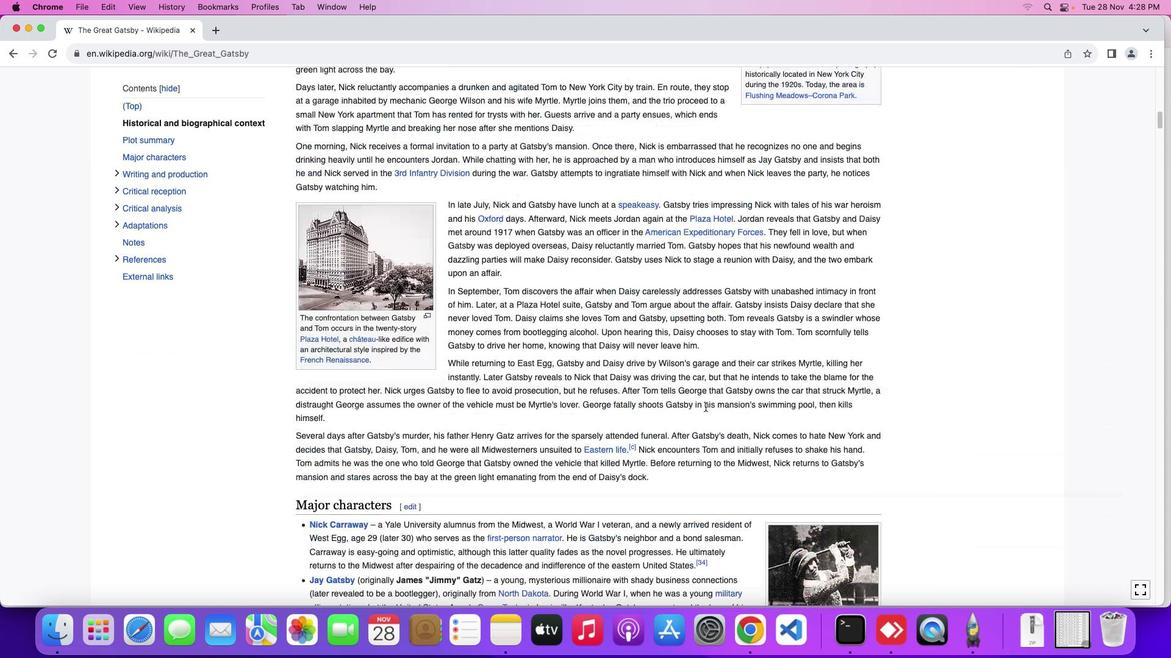
Action: Mouse scrolled (688, 405) with delta (10, -23)
Screenshot: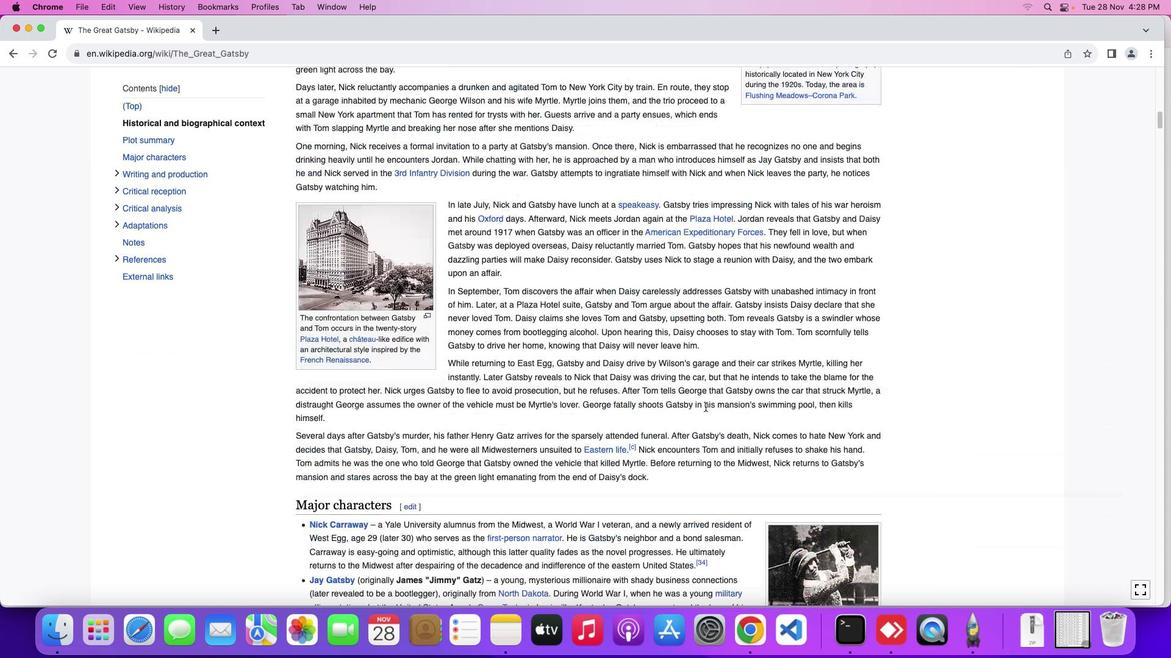 
Action: Mouse moved to (689, 405)
Screenshot: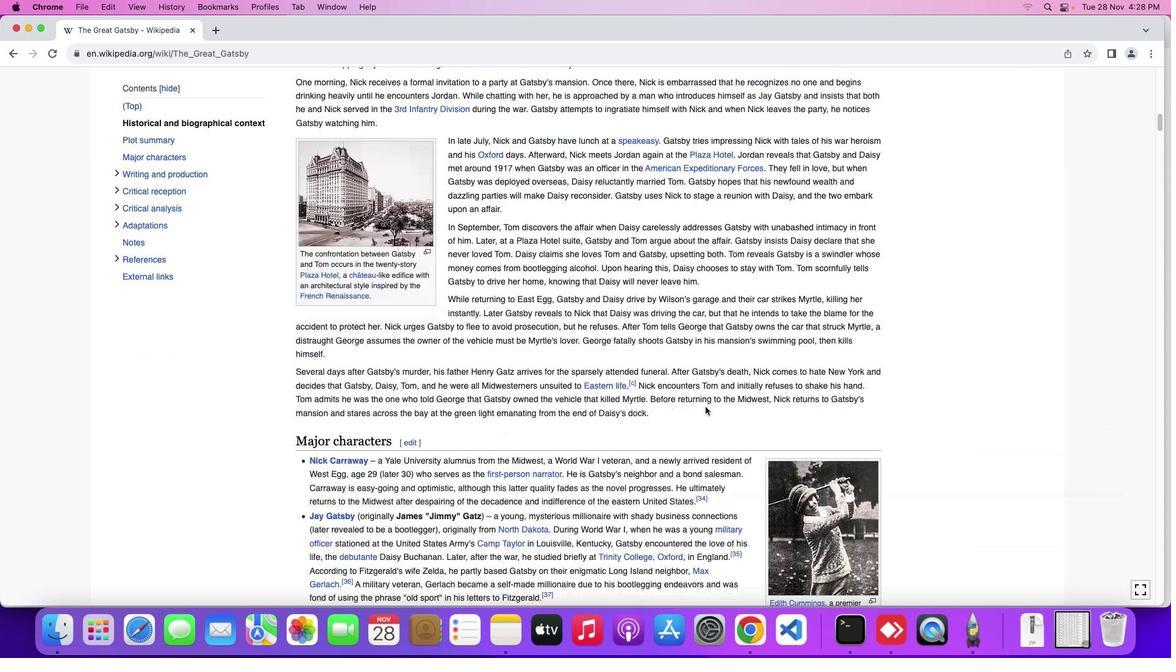 
Action: Mouse scrolled (689, 405) with delta (10, -23)
Screenshot: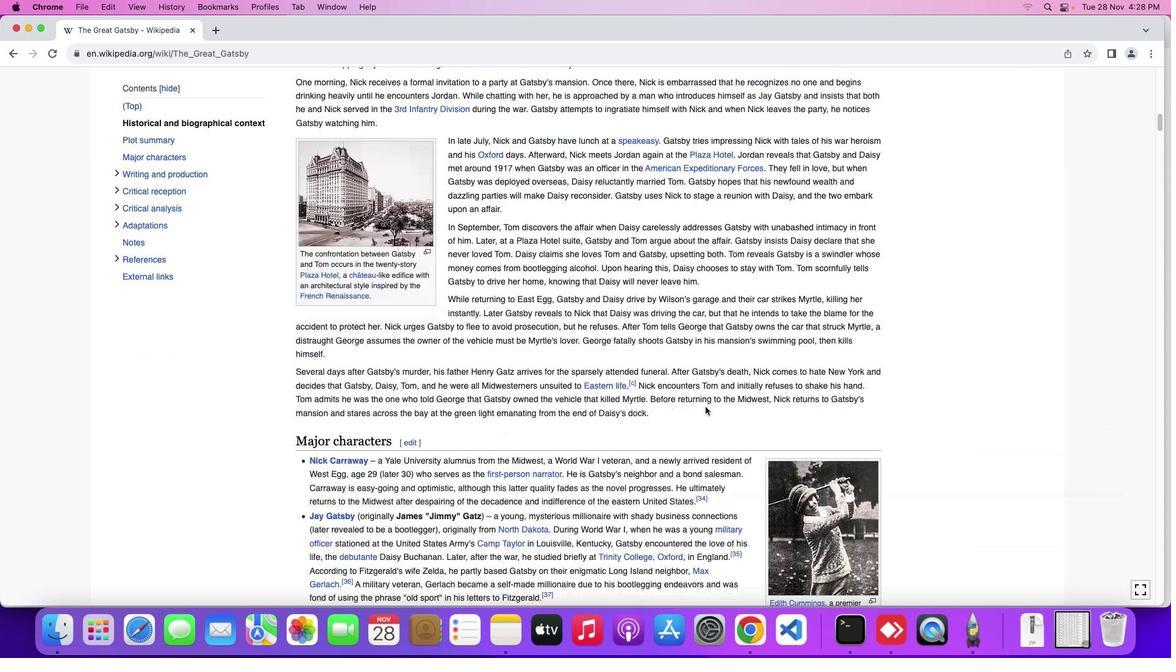 
Action: Mouse moved to (689, 405)
Screenshot: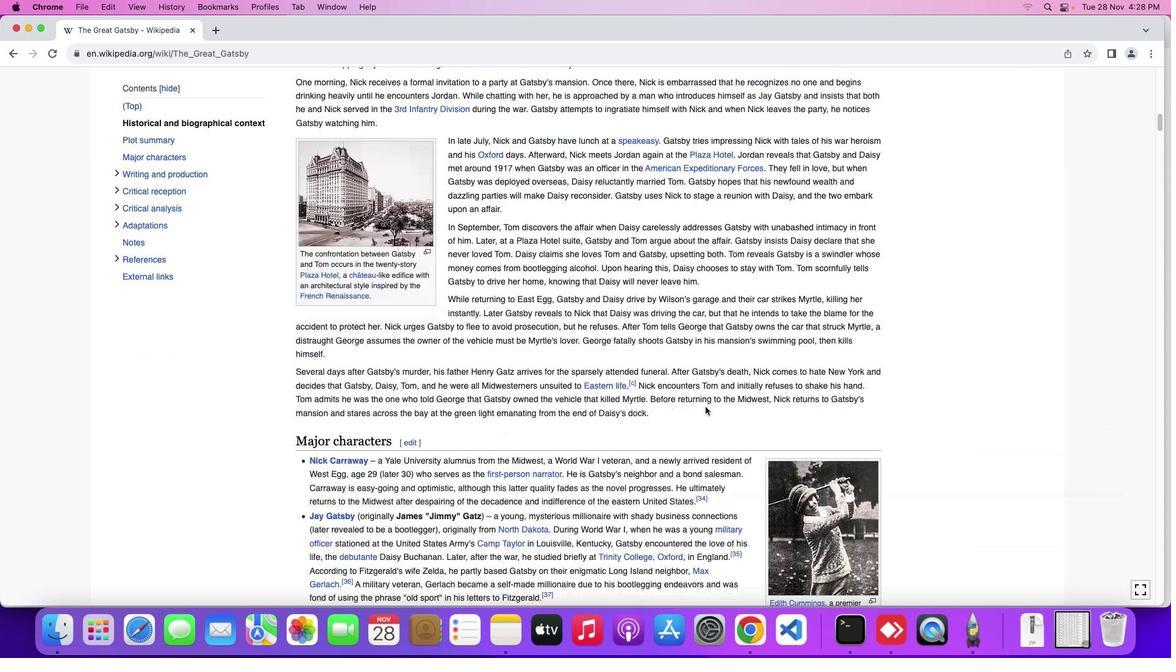 
Action: Mouse scrolled (689, 405) with delta (10, -24)
Screenshot: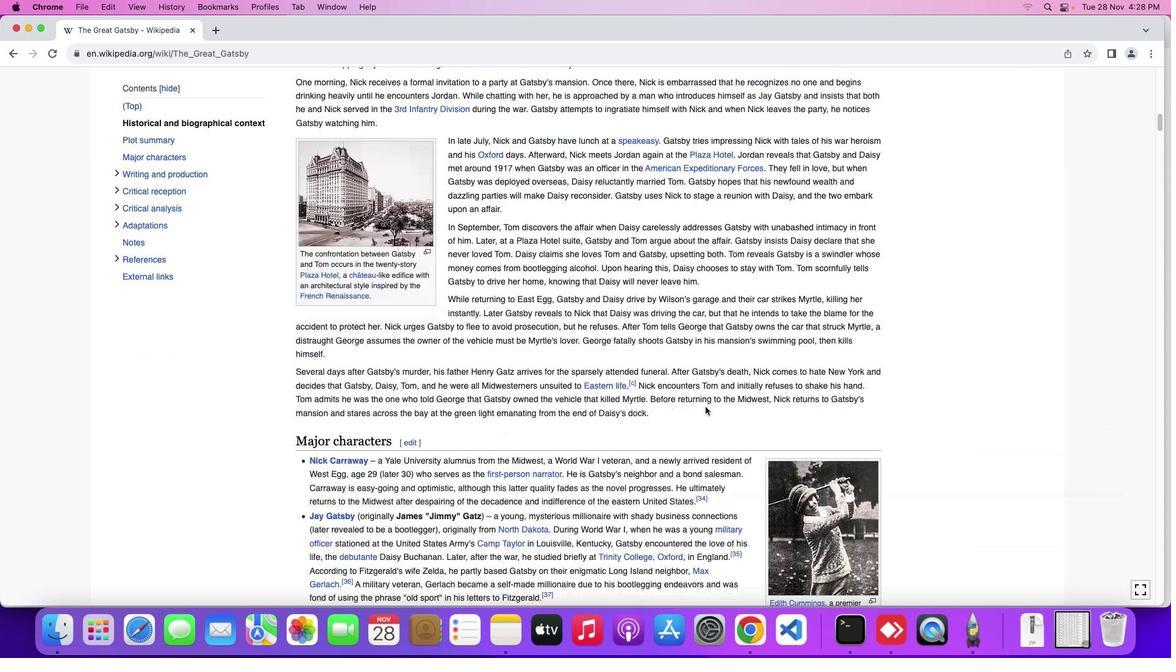 
Action: Mouse moved to (689, 405)
Screenshot: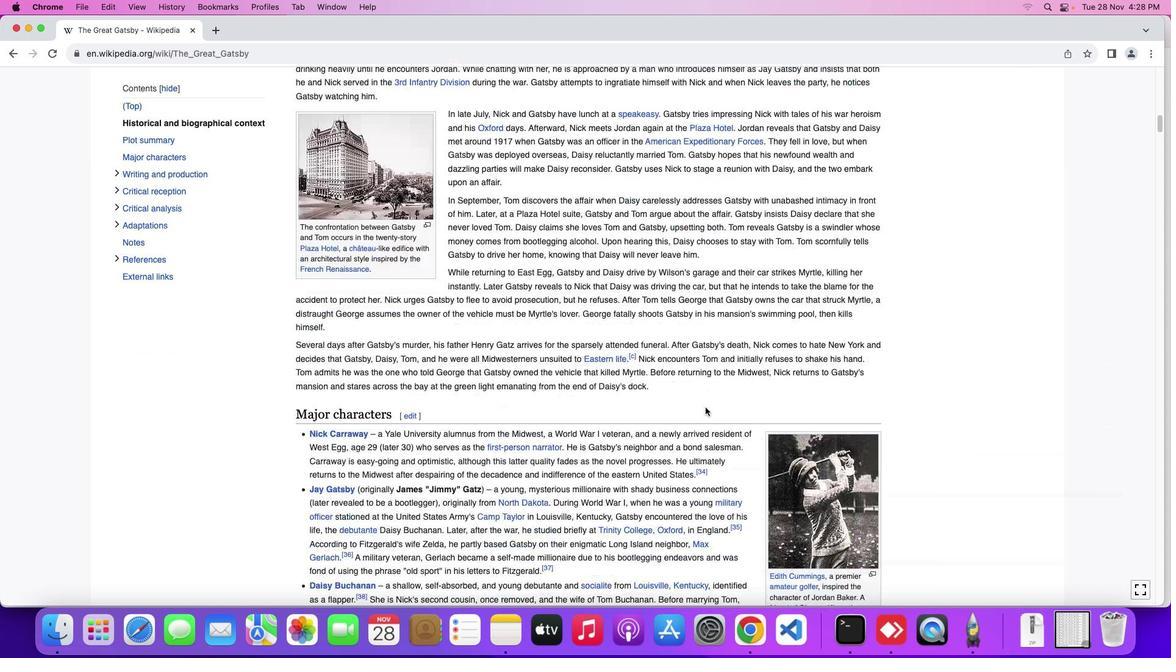 
Action: Mouse scrolled (689, 405) with delta (10, -26)
Screenshot: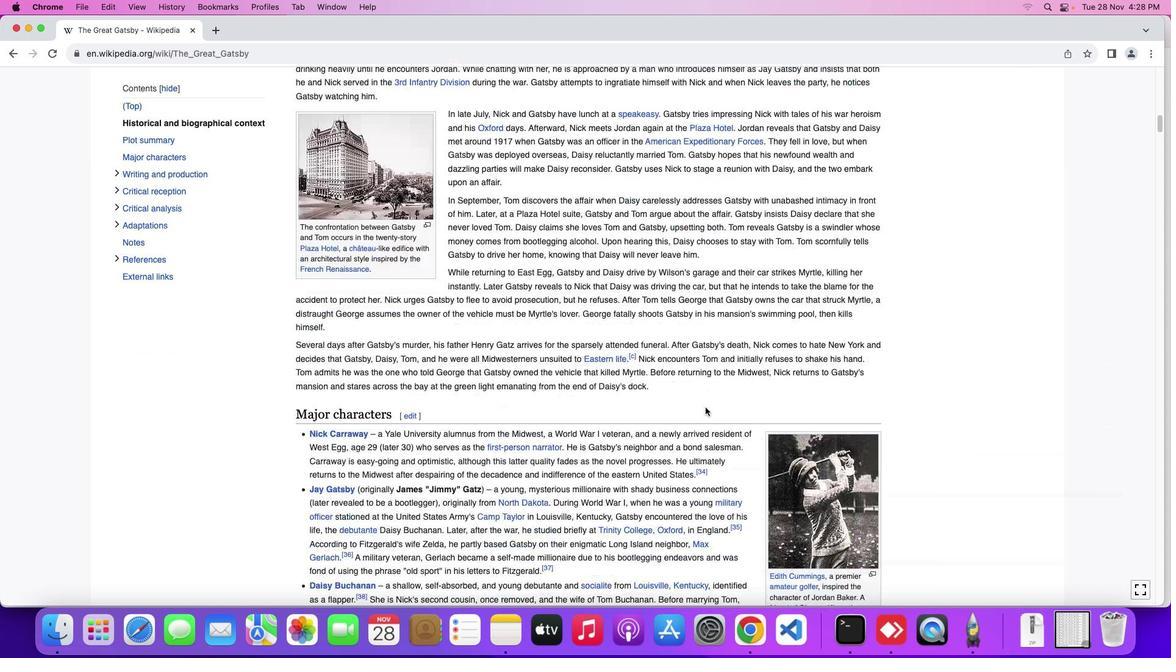 
Action: Mouse moved to (689, 403)
Screenshot: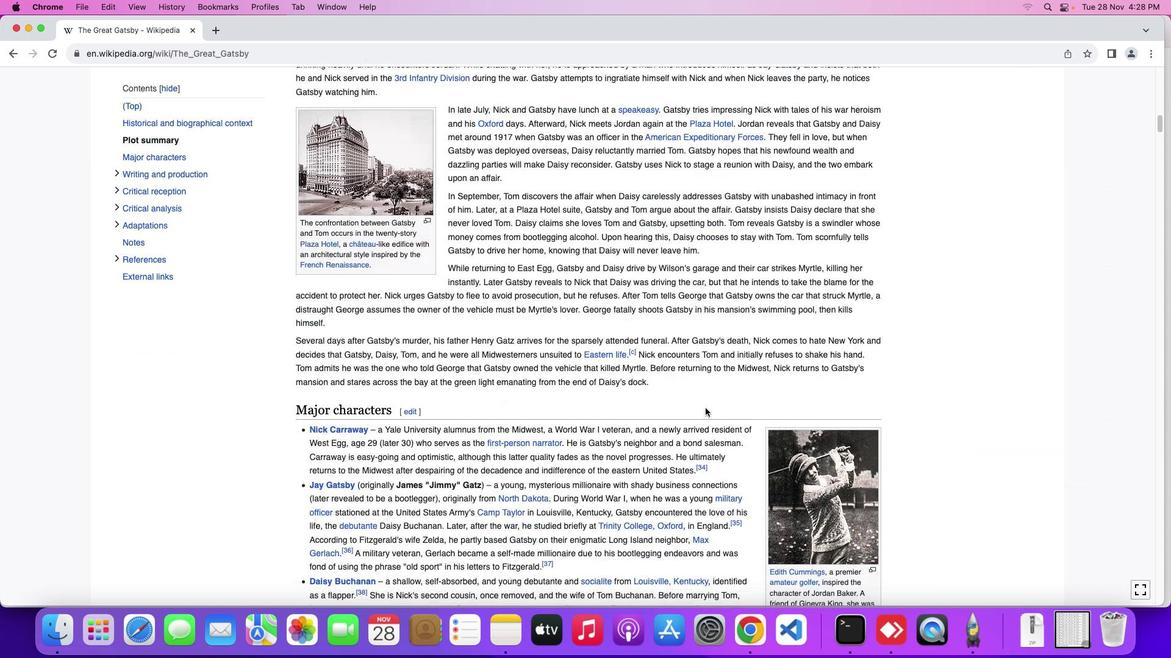 
Action: Mouse scrolled (689, 403) with delta (10, -26)
Screenshot: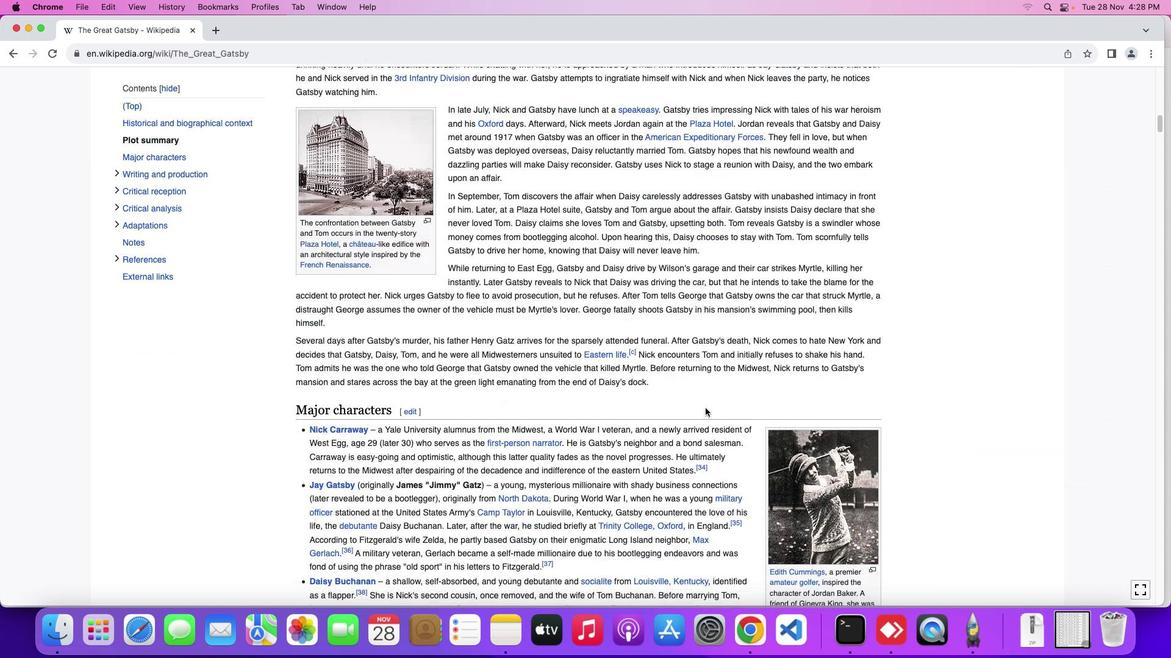 
Action: Mouse moved to (689, 404)
Screenshot: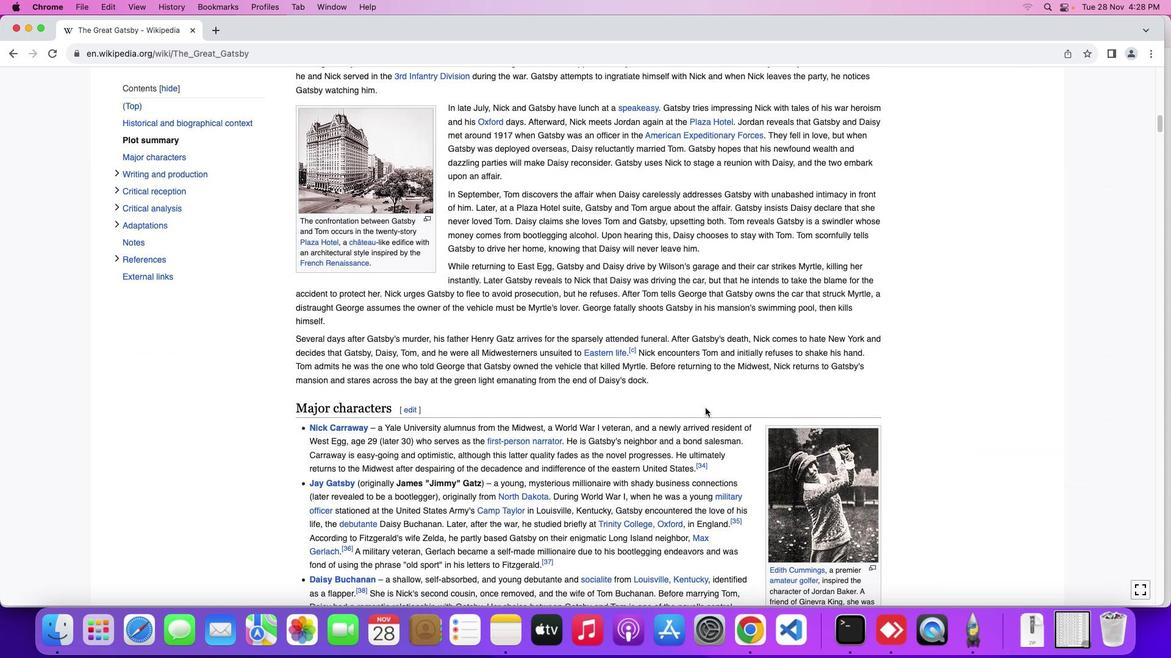 
Action: Mouse scrolled (689, 404) with delta (10, -23)
Screenshot: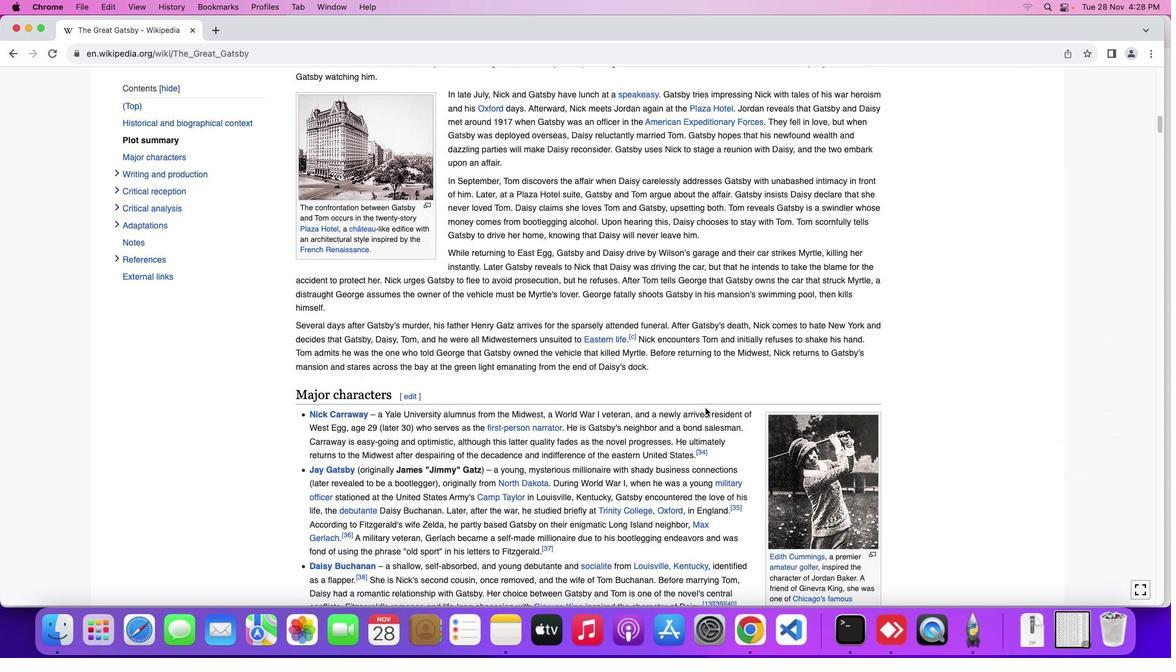 
Action: Mouse scrolled (689, 404) with delta (10, -23)
Screenshot: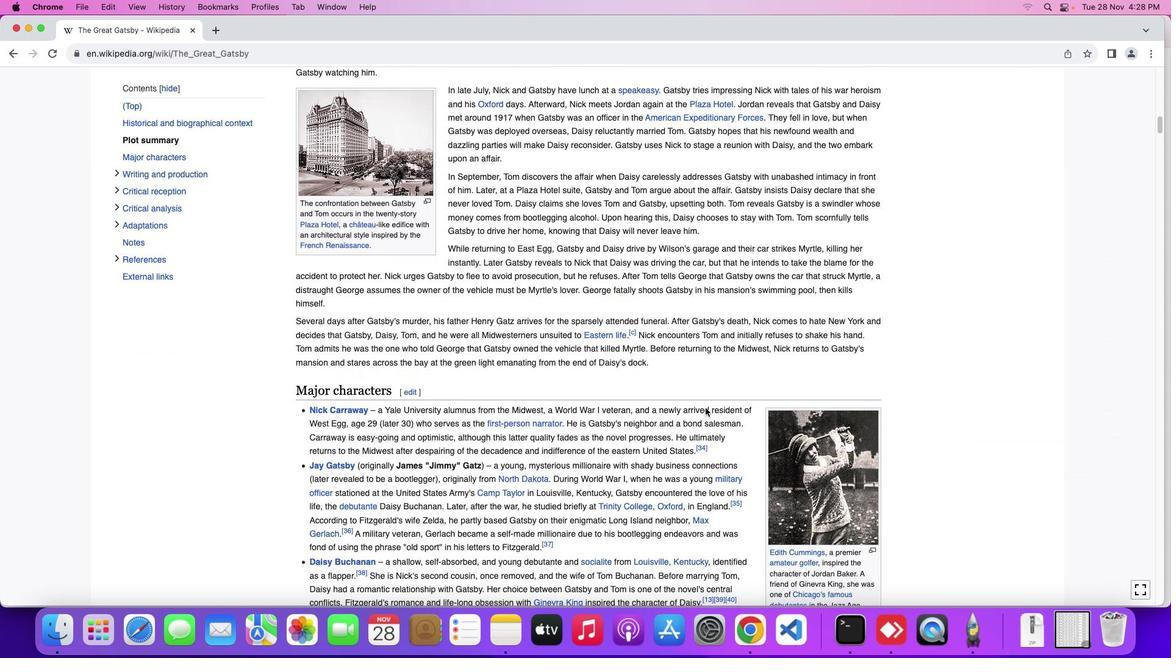
Action: Mouse moved to (688, 404)
Screenshot: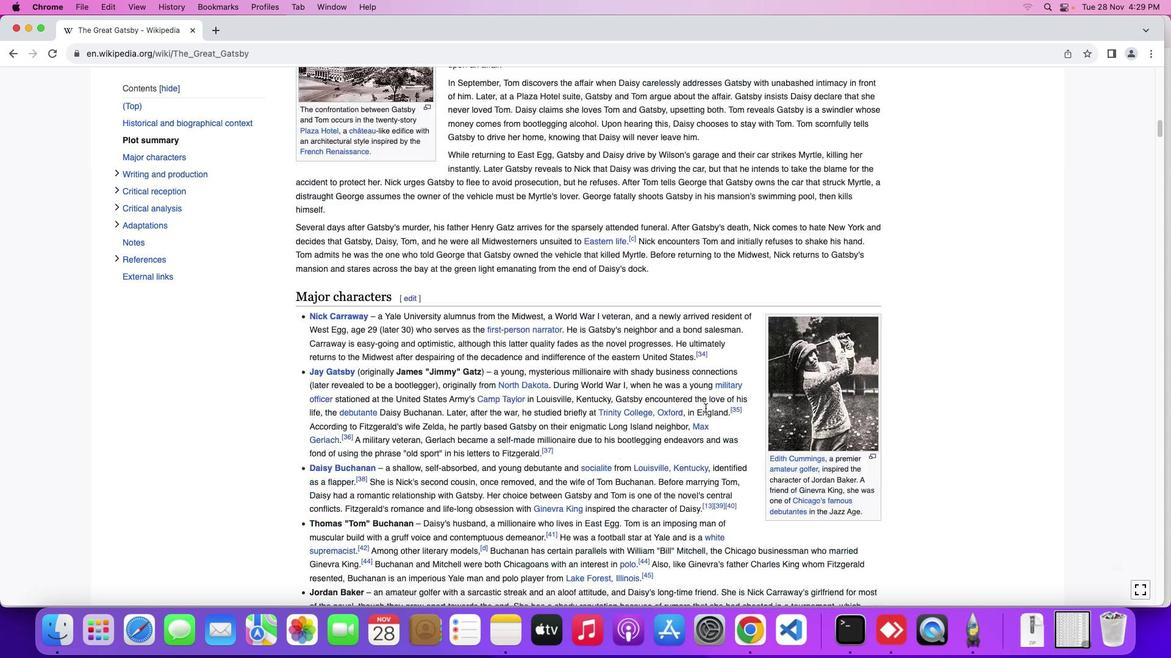 
Action: Mouse scrolled (688, 404) with delta (10, -23)
Screenshot: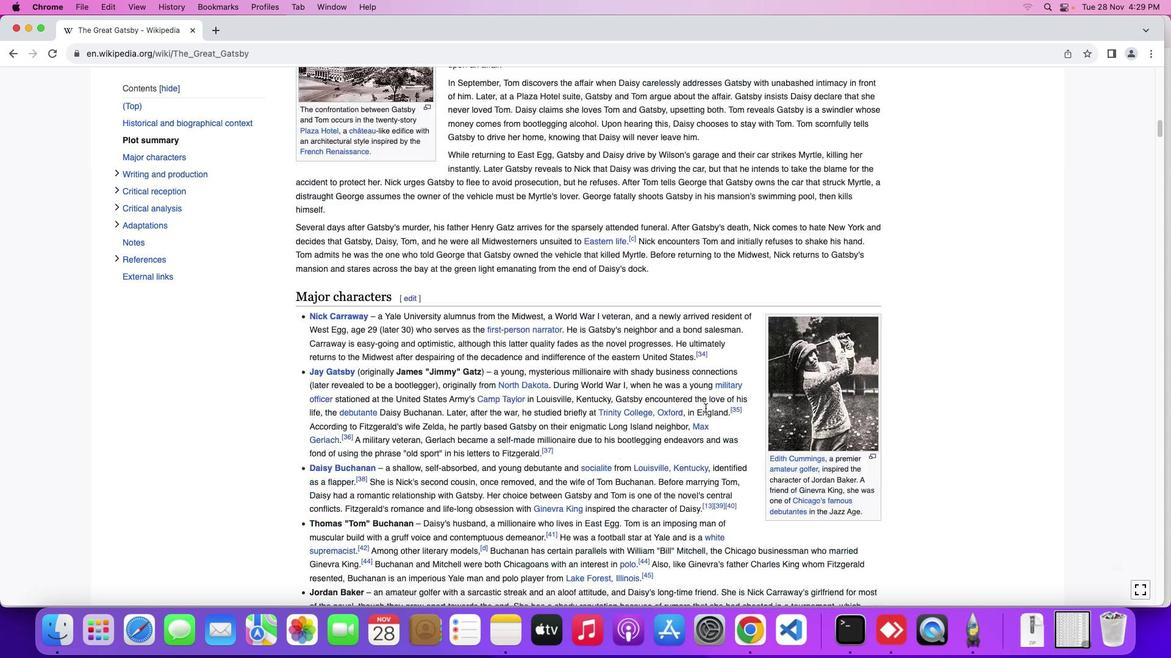 
Action: Mouse scrolled (688, 404) with delta (10, -23)
Screenshot: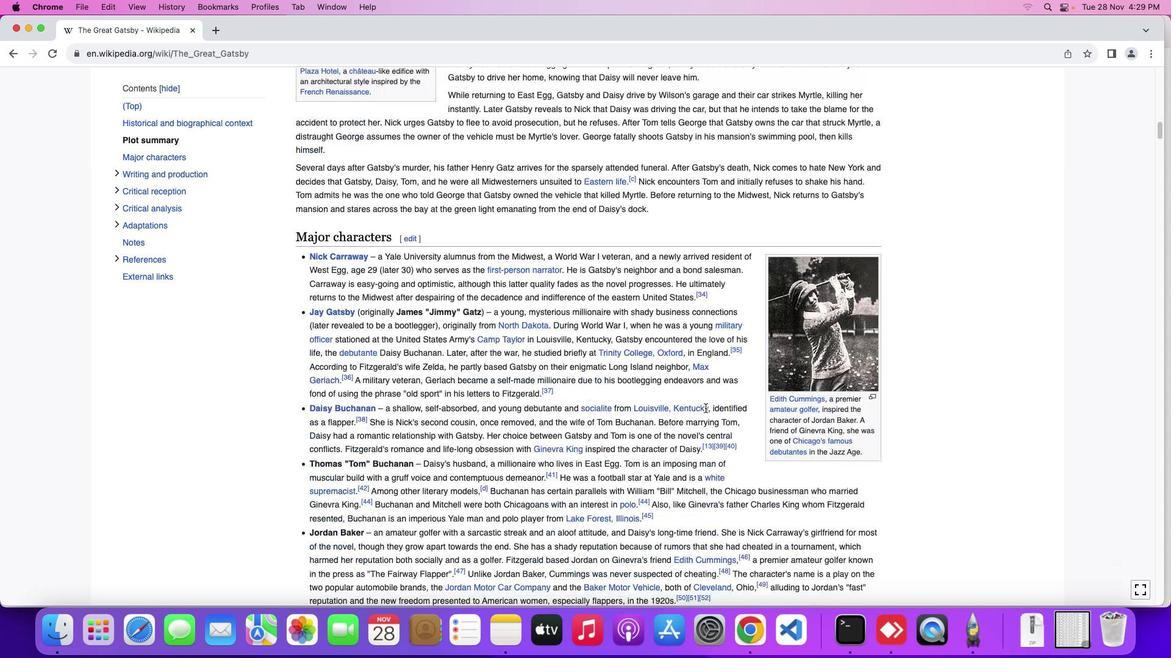 
Action: Mouse scrolled (688, 404) with delta (10, -24)
Screenshot: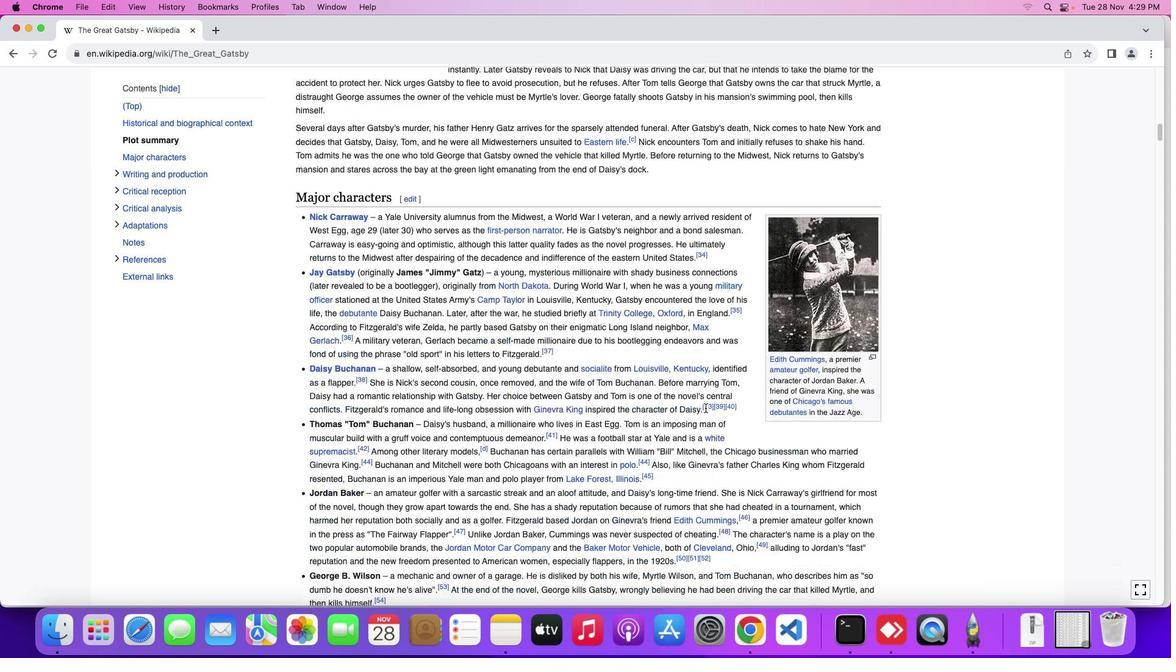 
Action: Mouse moved to (688, 404)
Screenshot: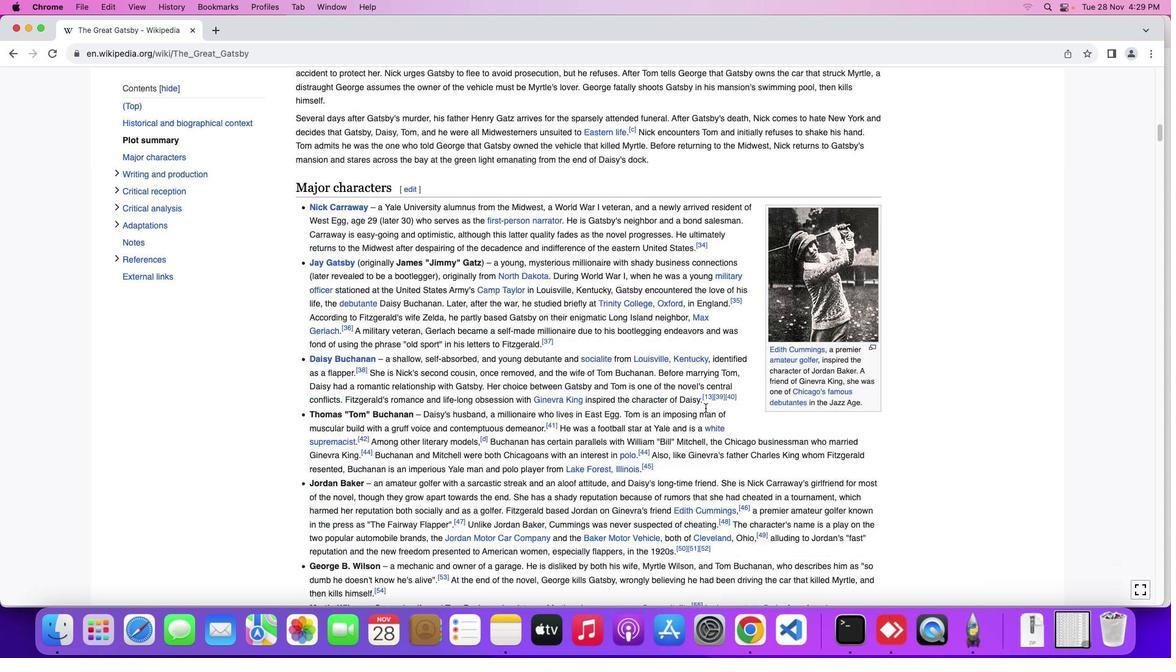 
Action: Mouse scrolled (688, 404) with delta (10, -25)
Screenshot: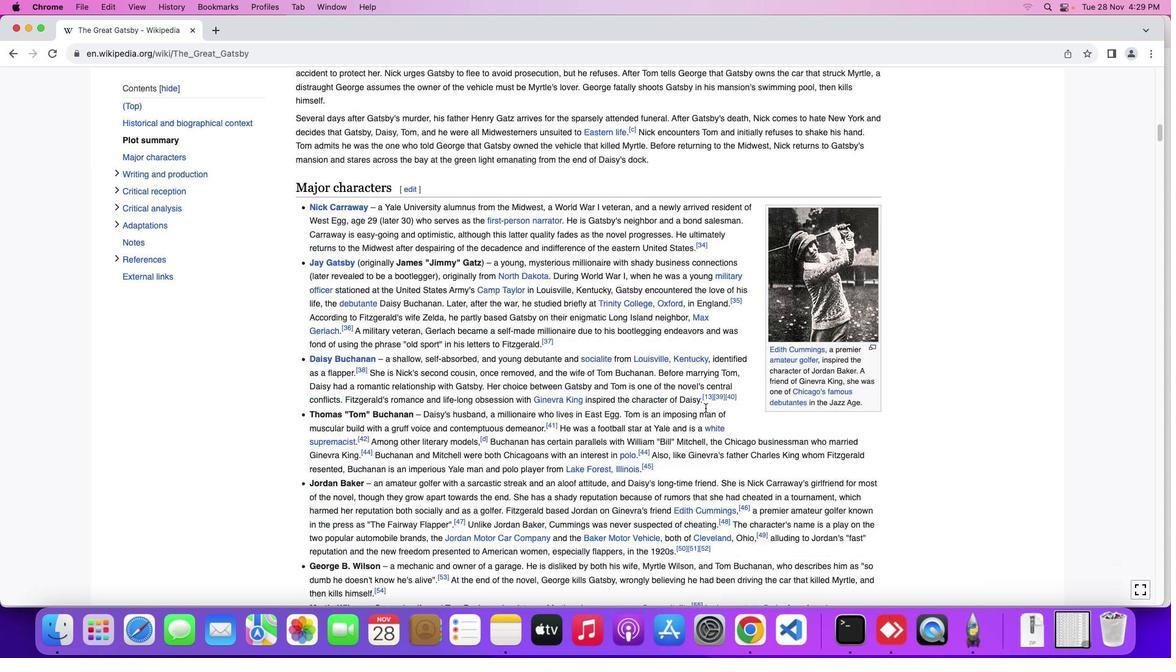 
Action: Mouse scrolled (688, 404) with delta (10, -23)
Screenshot: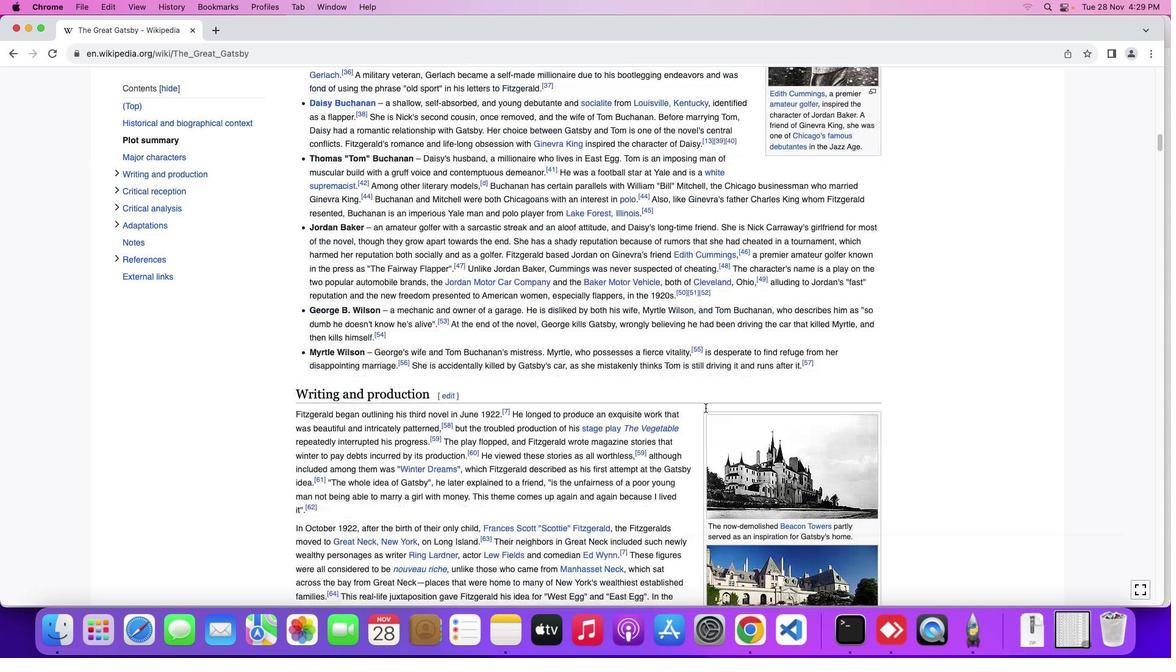 
Action: Mouse scrolled (688, 404) with delta (10, -23)
Screenshot: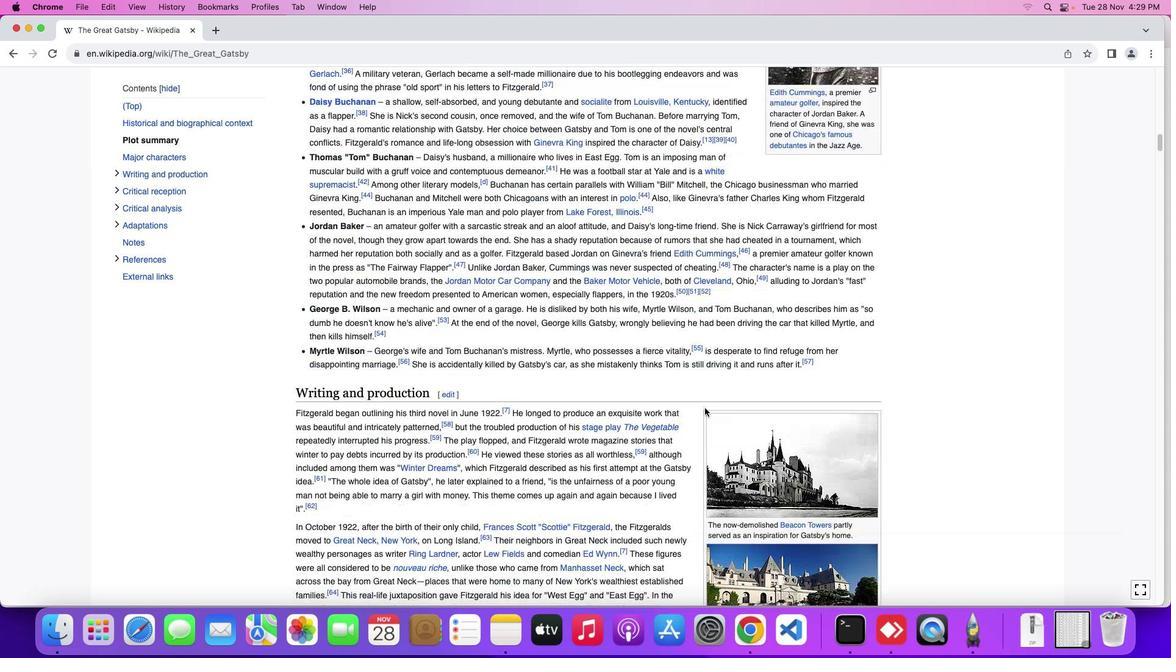 
Action: Mouse scrolled (688, 404) with delta (10, -24)
Screenshot: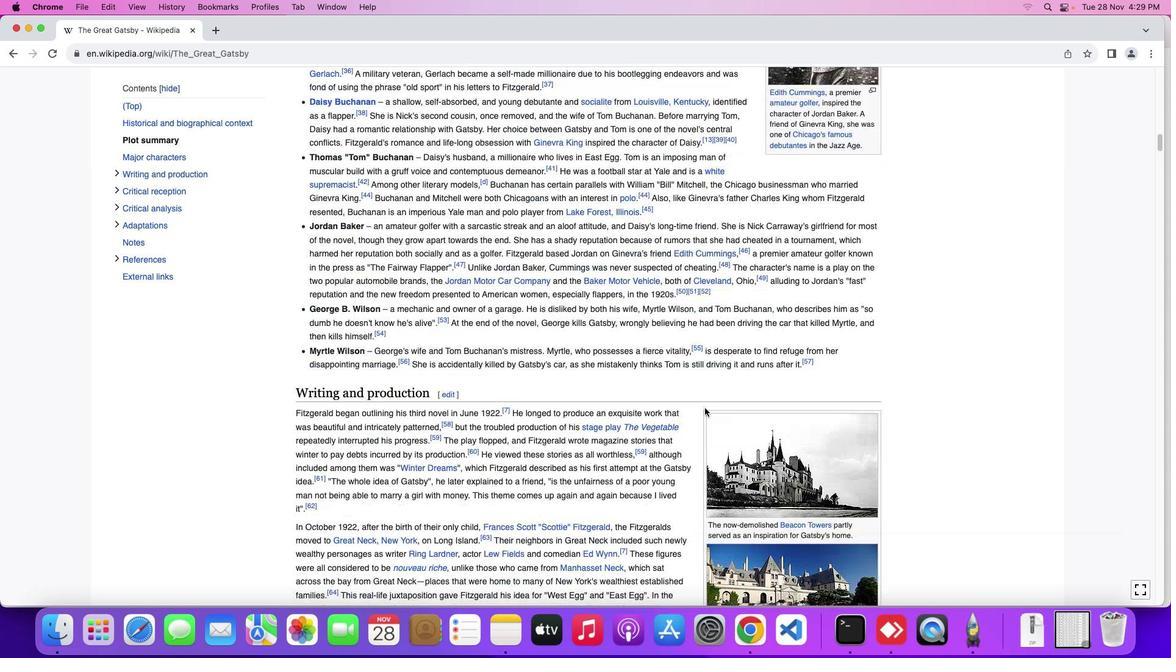 
Action: Mouse scrolled (688, 404) with delta (10, -26)
Screenshot: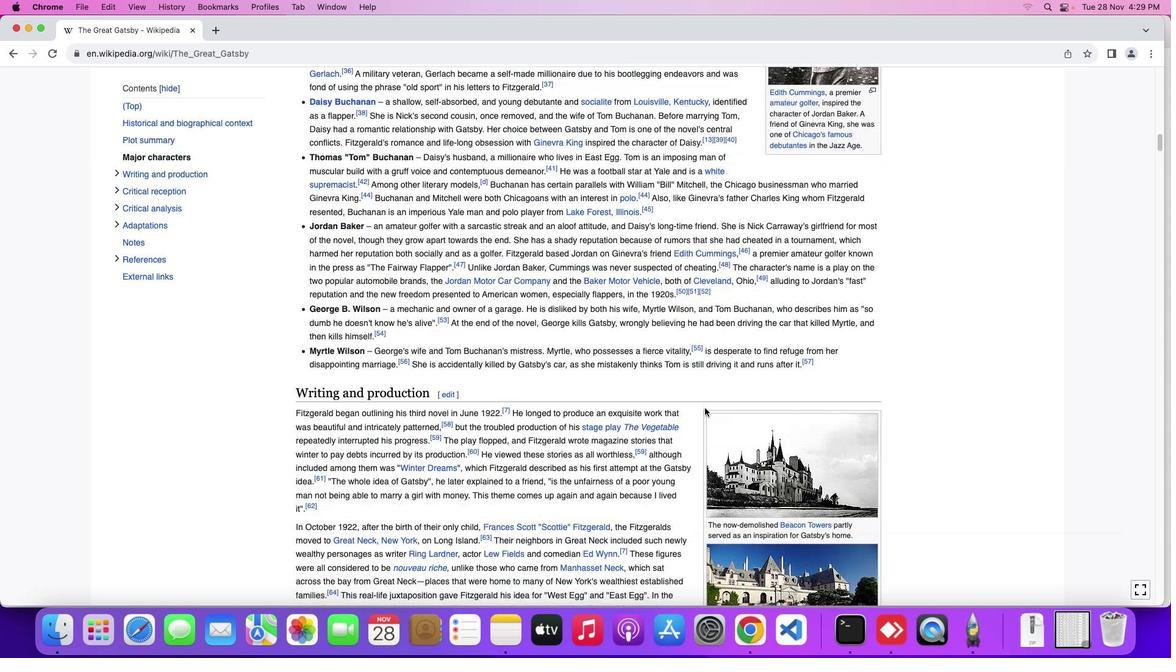 
Action: Mouse moved to (688, 404)
Screenshot: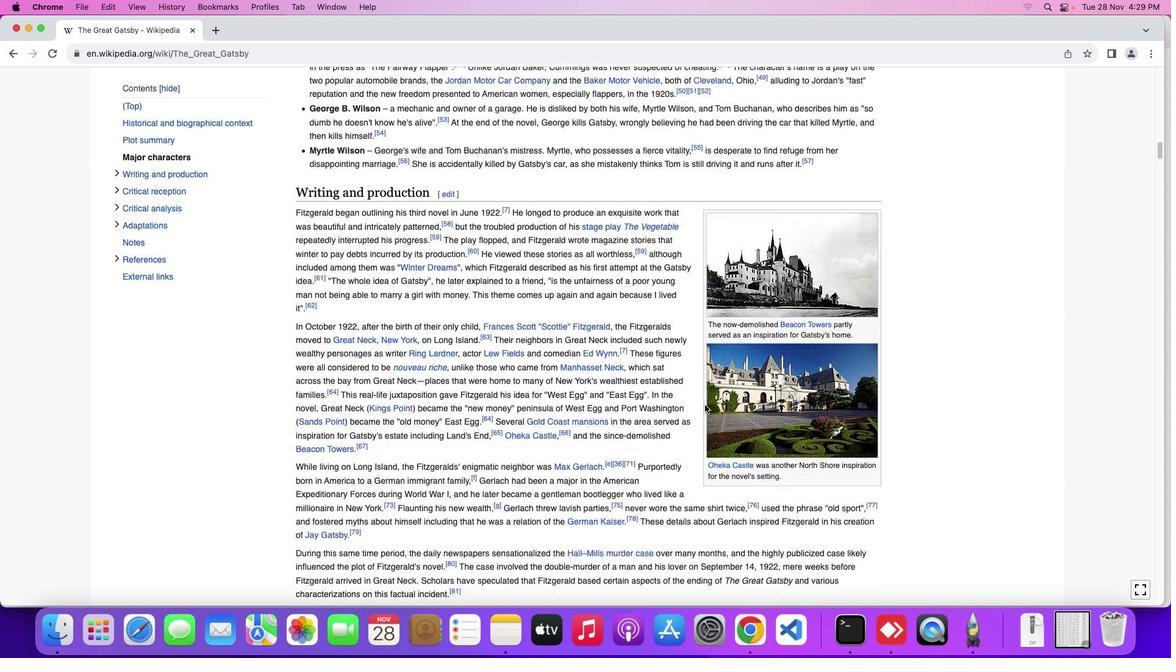 
Action: Mouse scrolled (688, 404) with delta (10, -23)
Screenshot: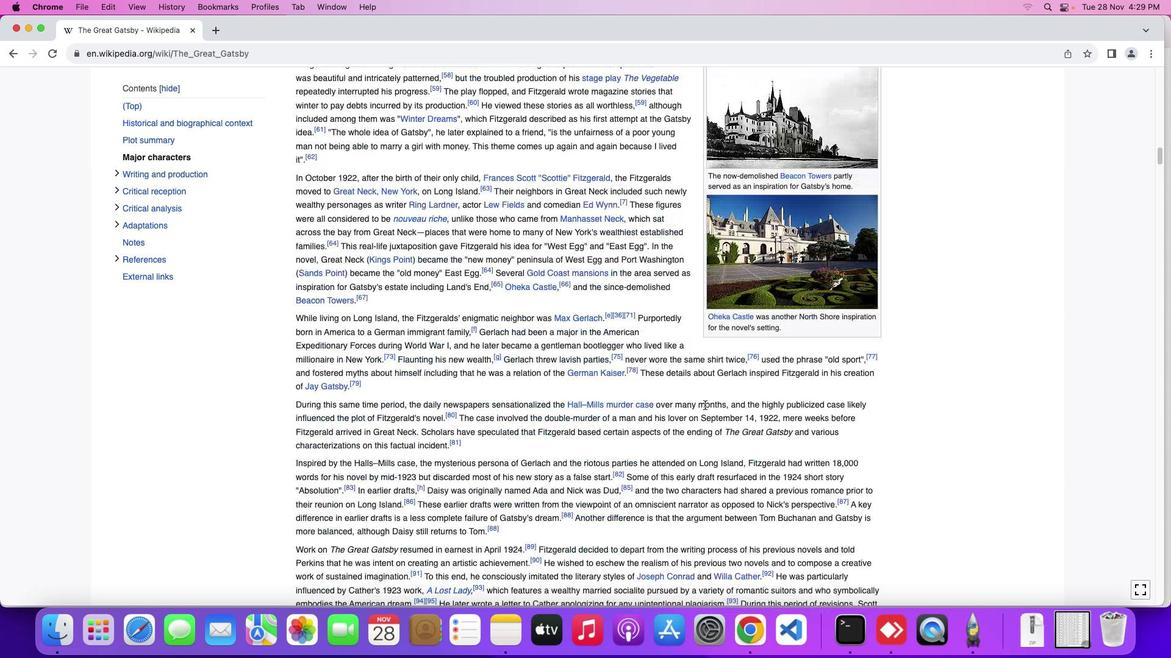
Action: Mouse moved to (688, 404)
Screenshot: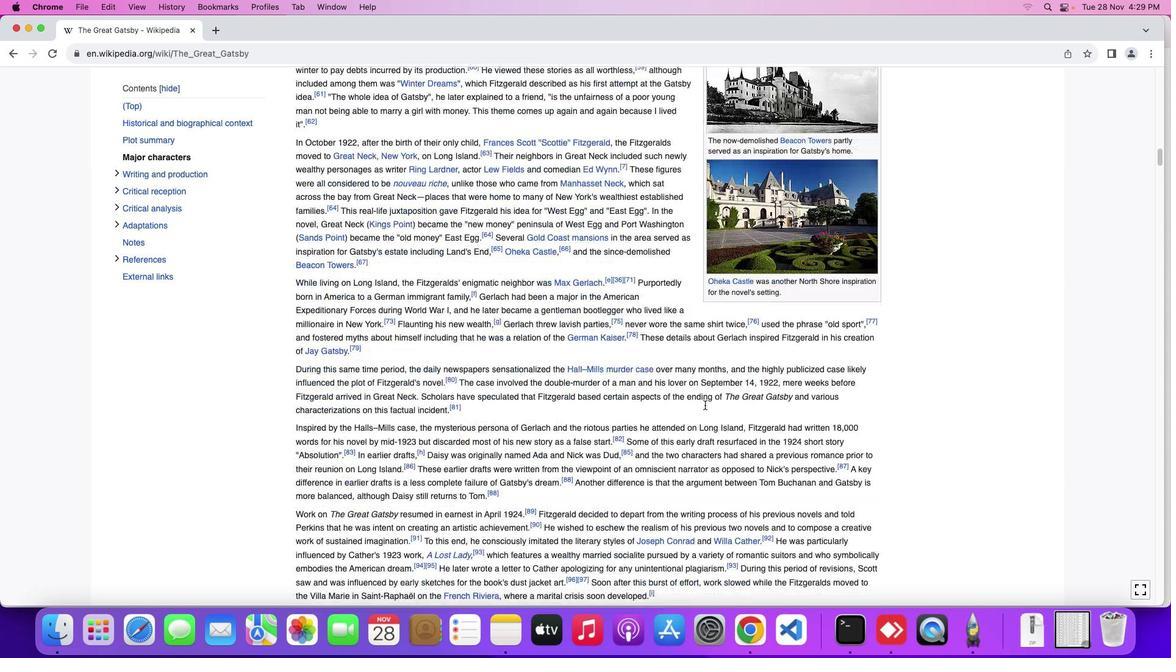 
Action: Mouse scrolled (688, 404) with delta (10, -23)
Screenshot: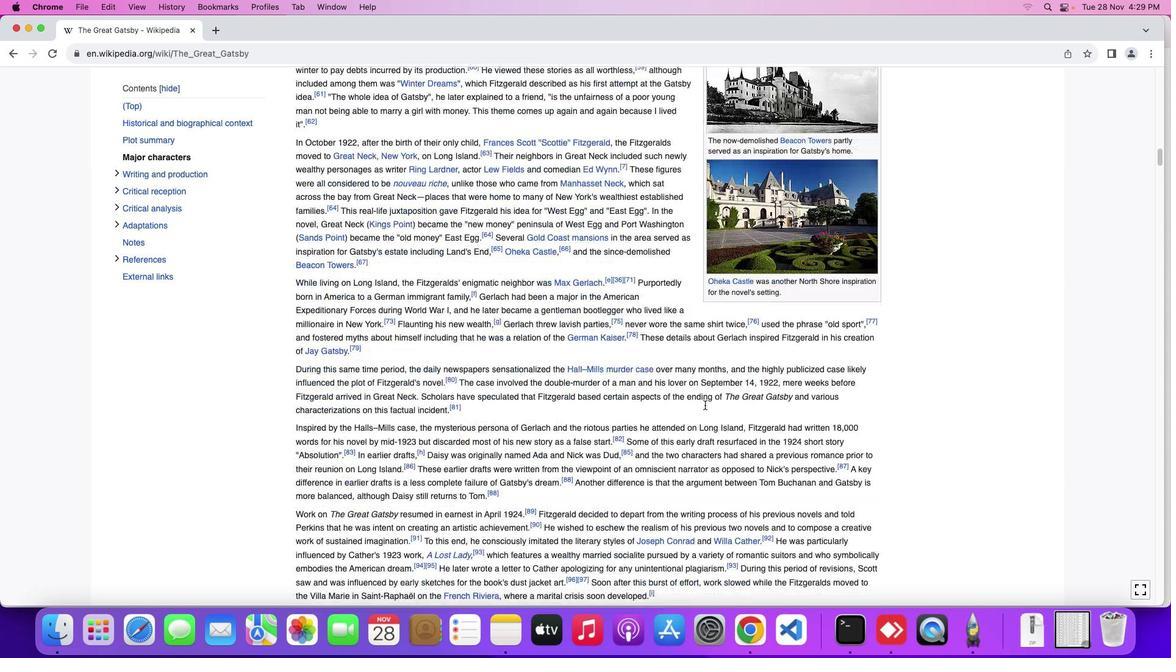 
Action: Mouse scrolled (688, 404) with delta (10, -24)
Screenshot: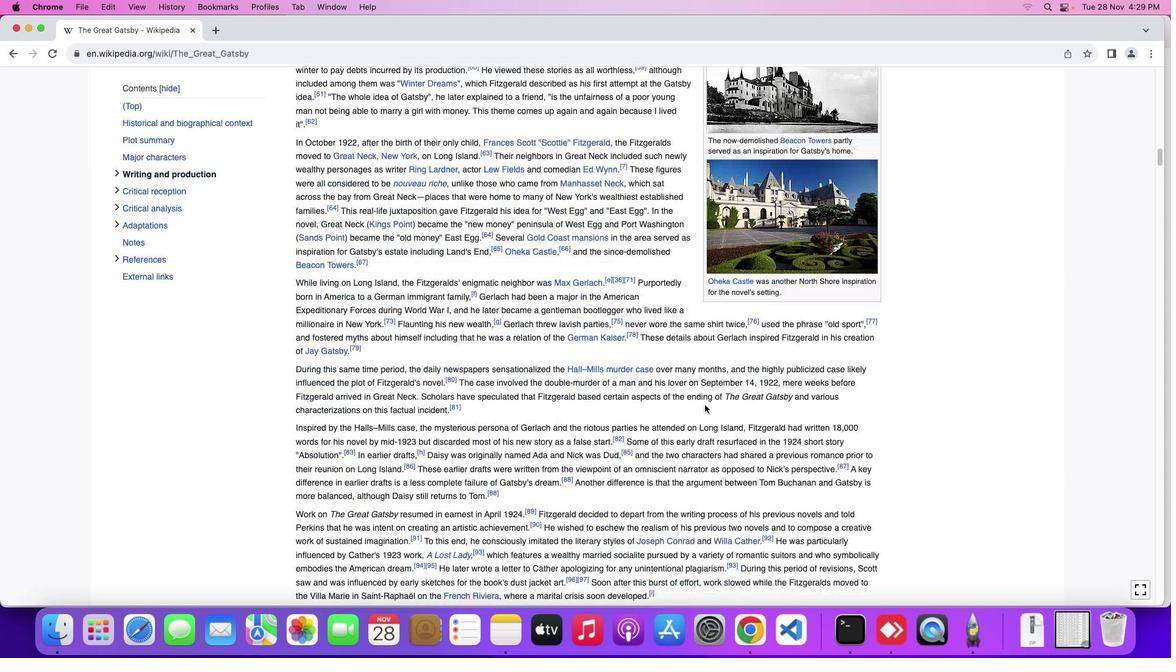 
Action: Mouse scrolled (688, 404) with delta (10, -26)
Screenshot: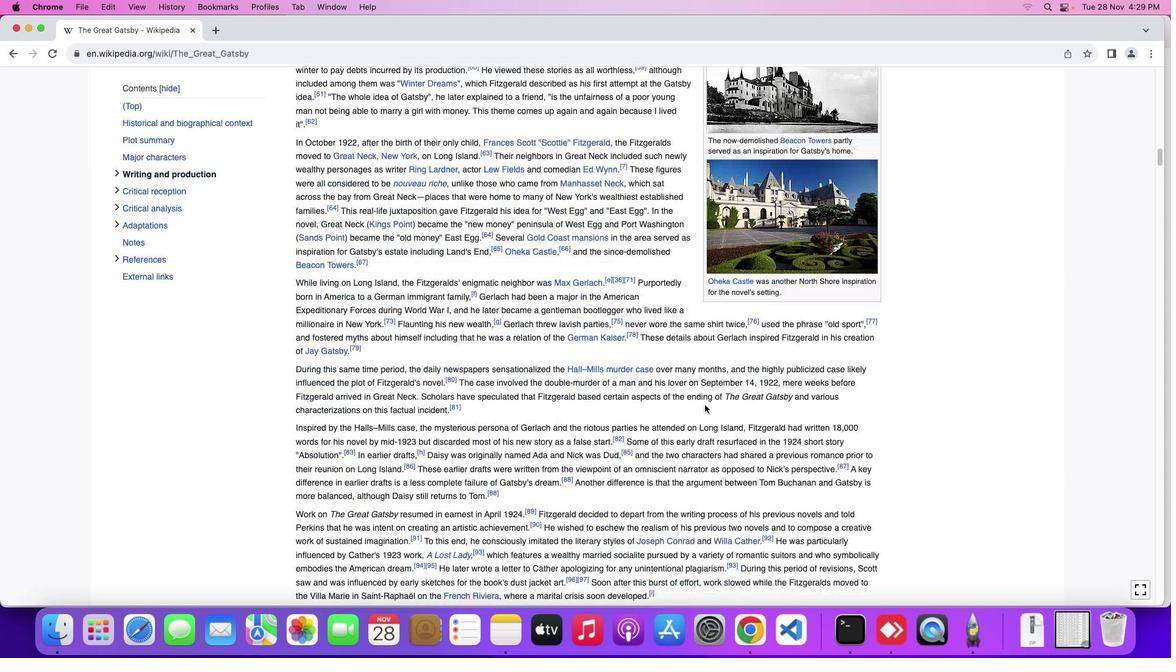 
Action: Mouse moved to (688, 403)
Screenshot: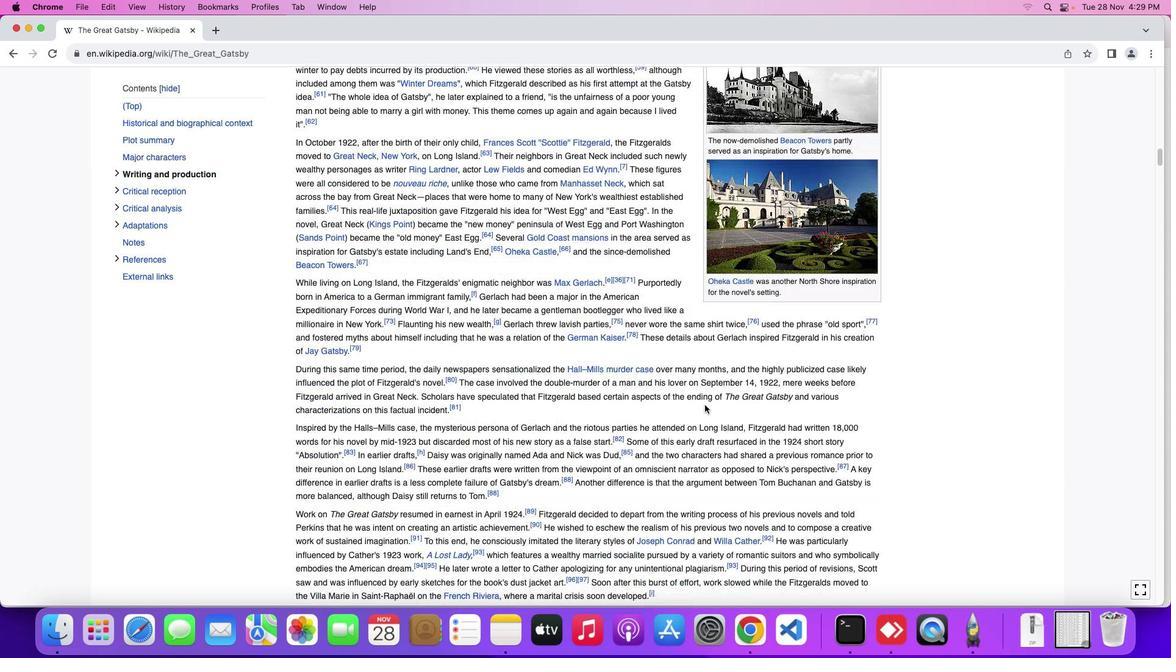 
Action: Mouse scrolled (688, 403) with delta (10, -26)
Screenshot: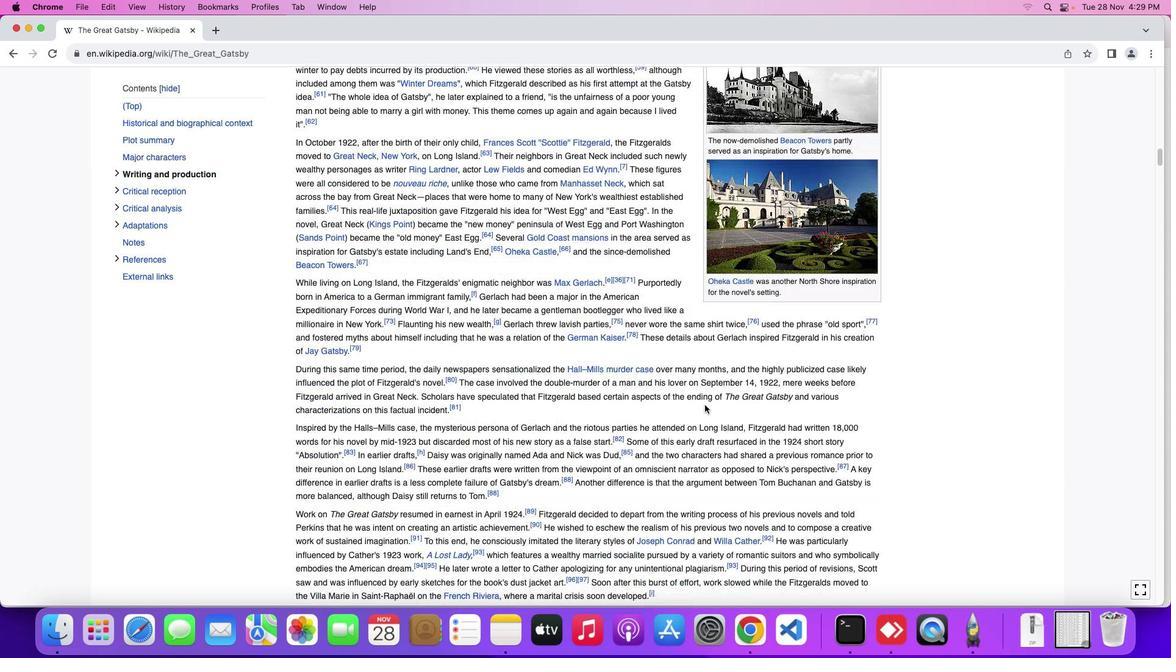 
Action: Mouse moved to (688, 401)
Screenshot: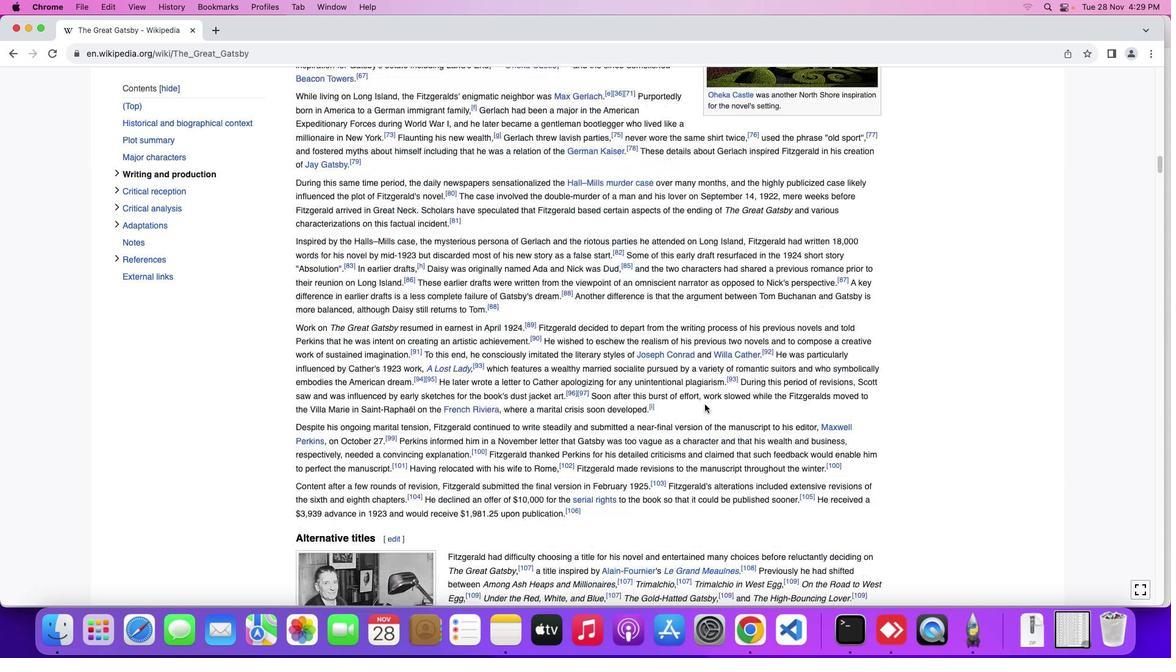 
Action: Mouse scrolled (688, 401) with delta (10, -23)
Screenshot: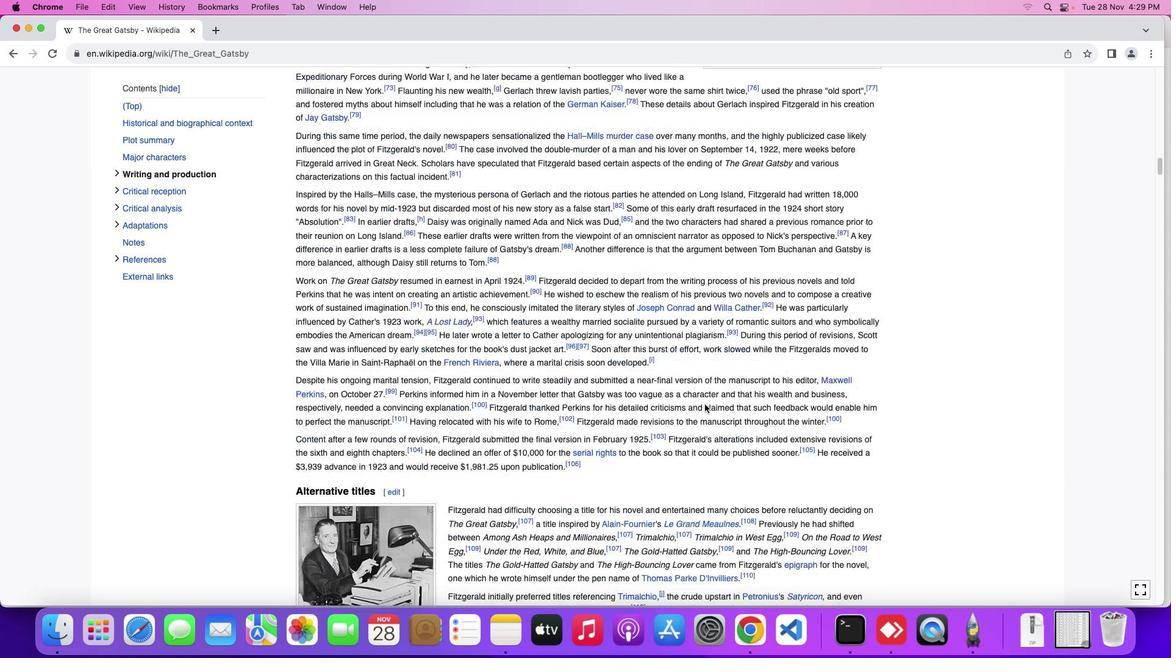 
Action: Mouse scrolled (688, 401) with delta (10, -23)
Screenshot: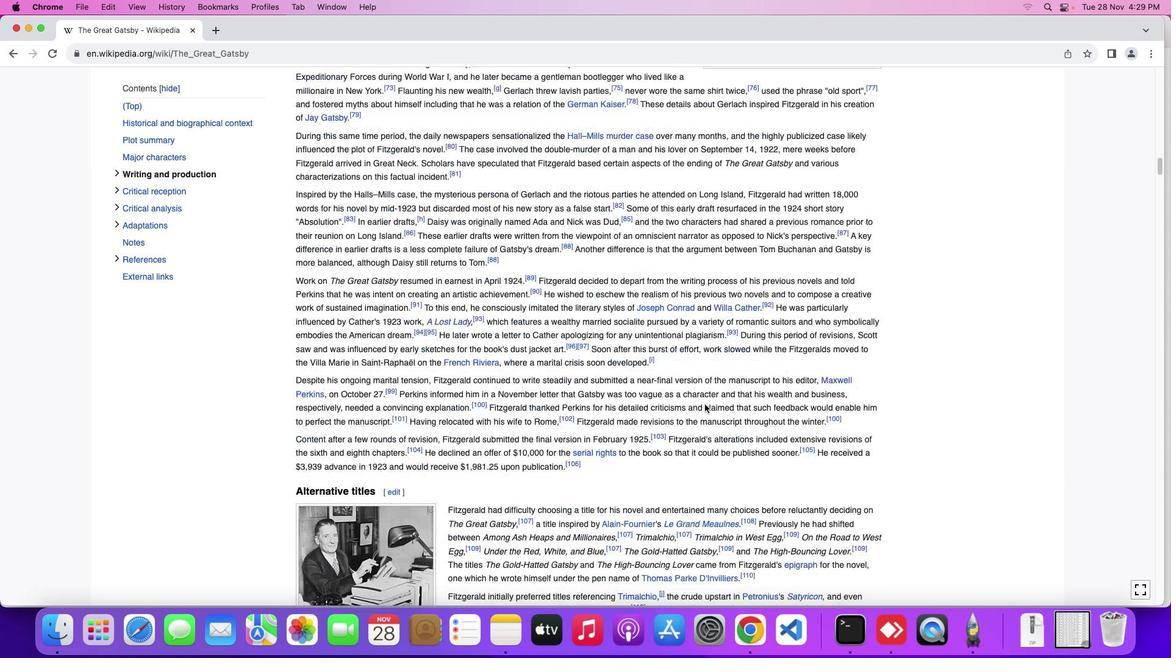 
Action: Mouse moved to (688, 401)
Screenshot: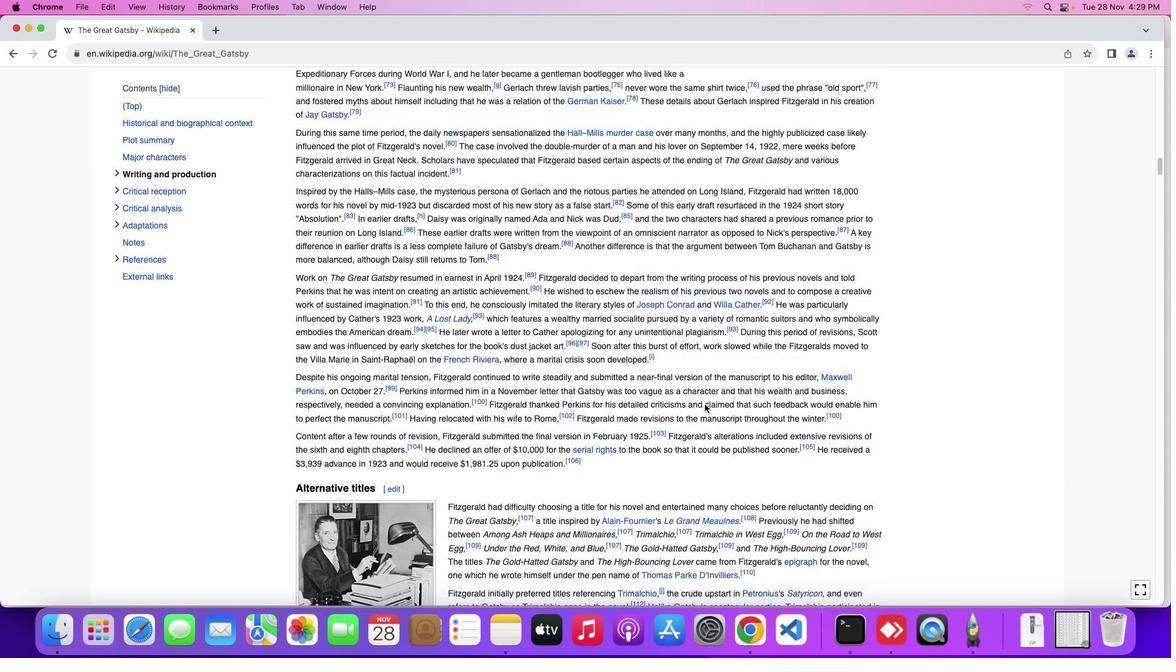 
Action: Mouse scrolled (688, 401) with delta (10, -24)
Screenshot: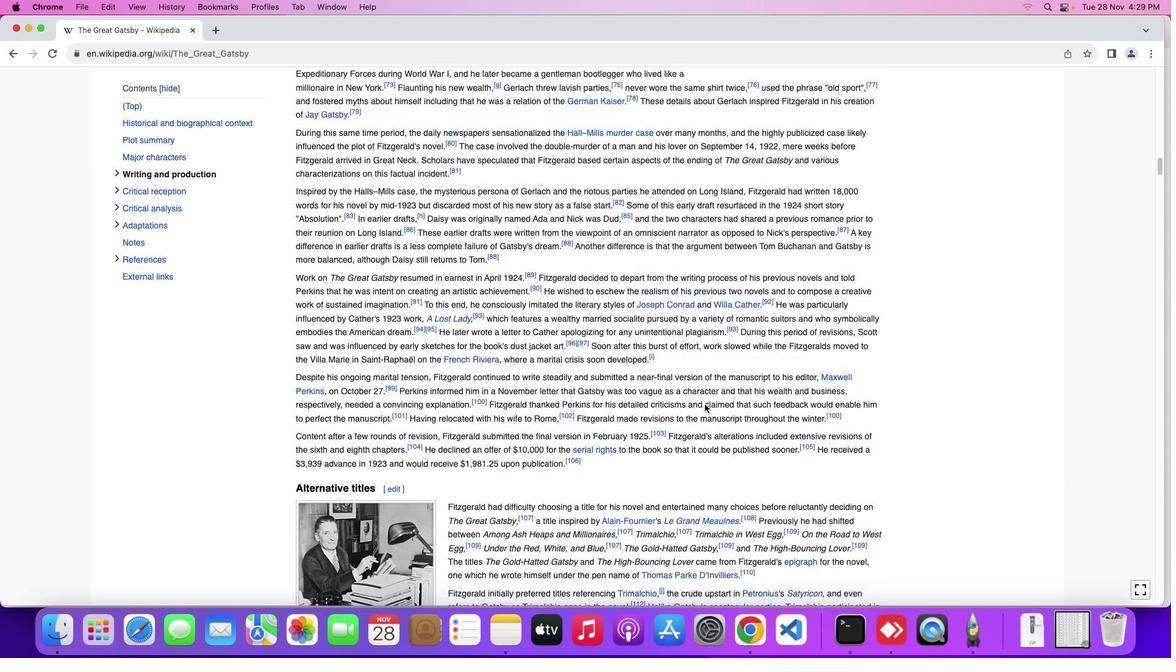 
Action: Mouse scrolled (688, 401) with delta (10, -26)
Screenshot: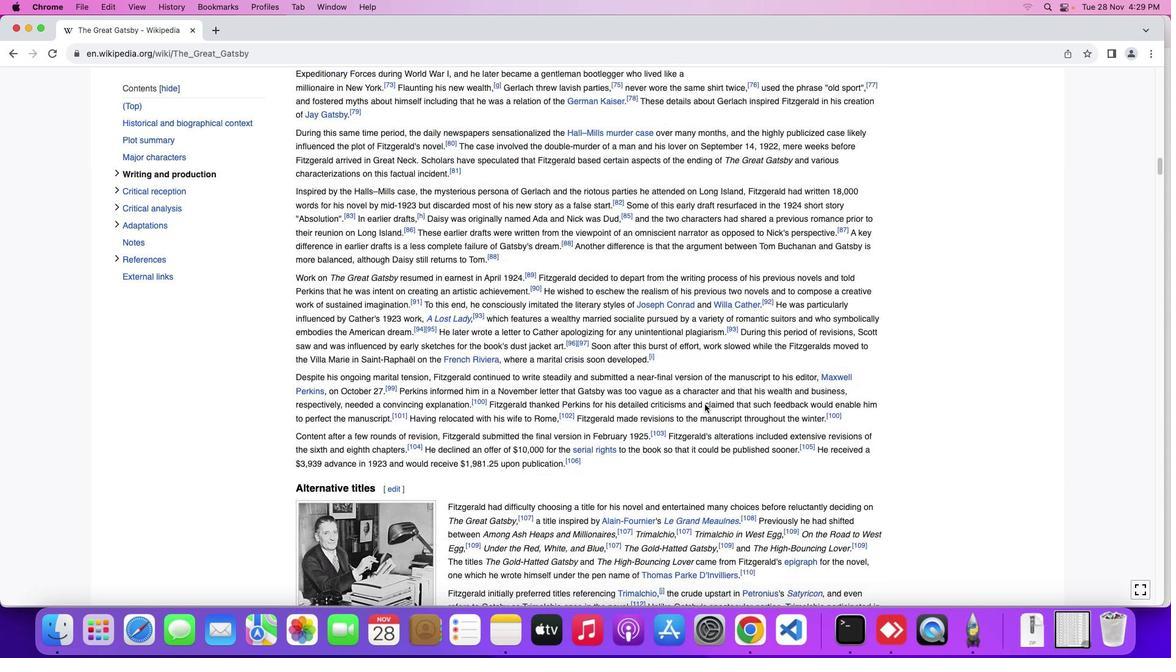 
Action: Mouse scrolled (688, 401) with delta (10, -23)
Screenshot: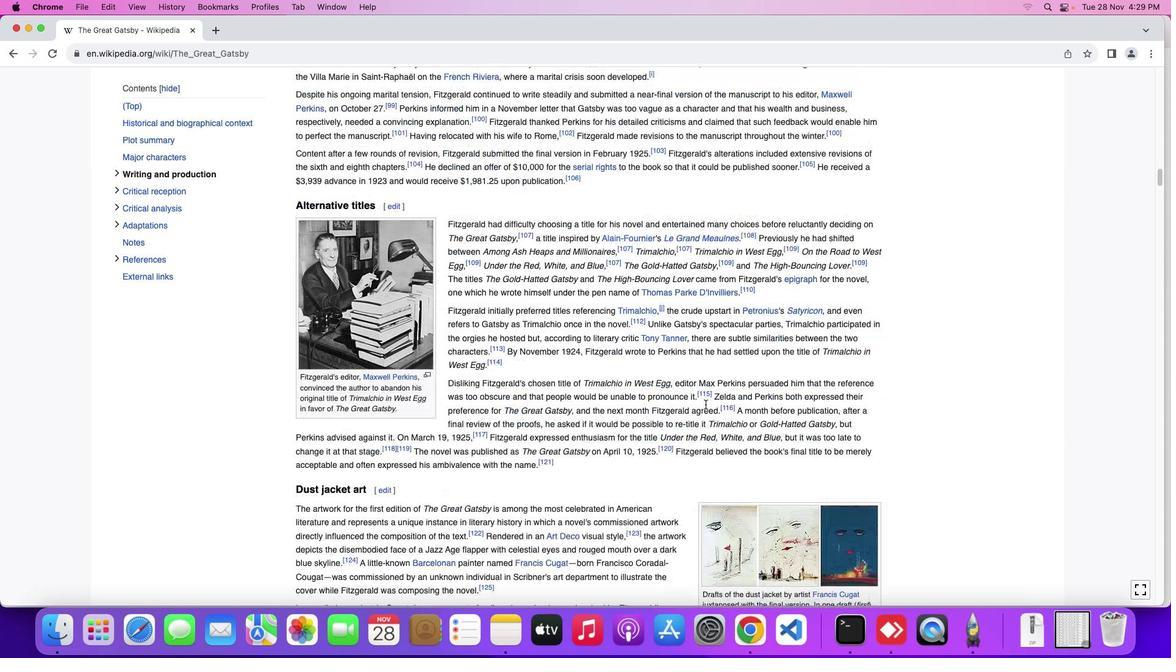 
Action: Mouse scrolled (688, 401) with delta (10, -23)
Screenshot: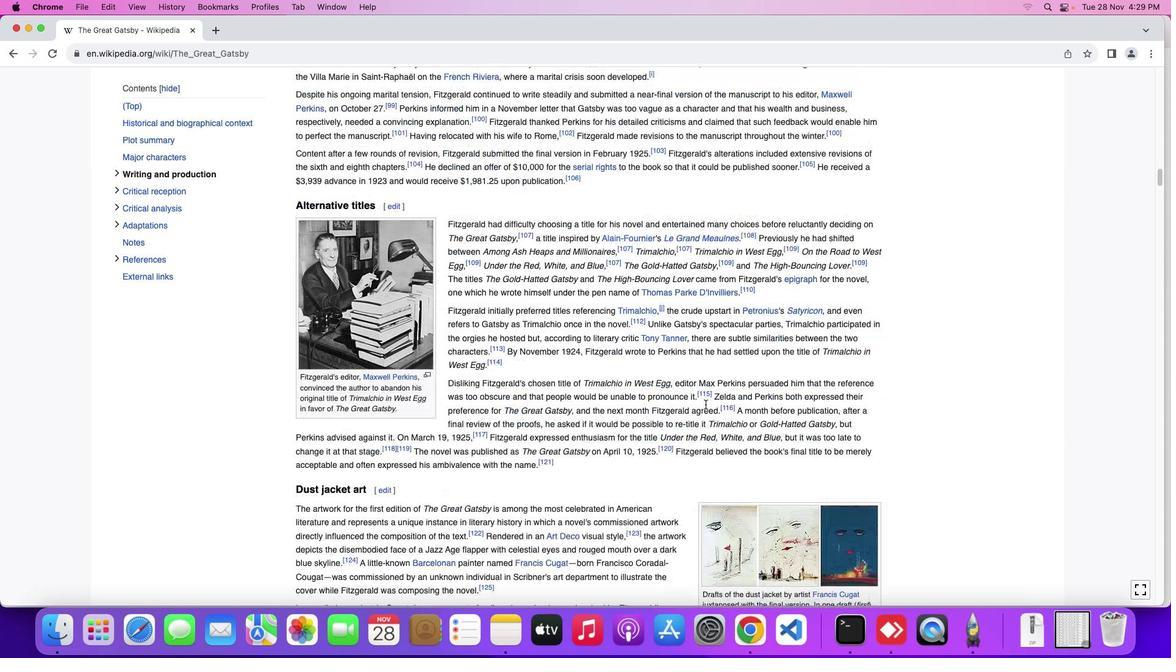 
Action: Mouse moved to (688, 401)
Screenshot: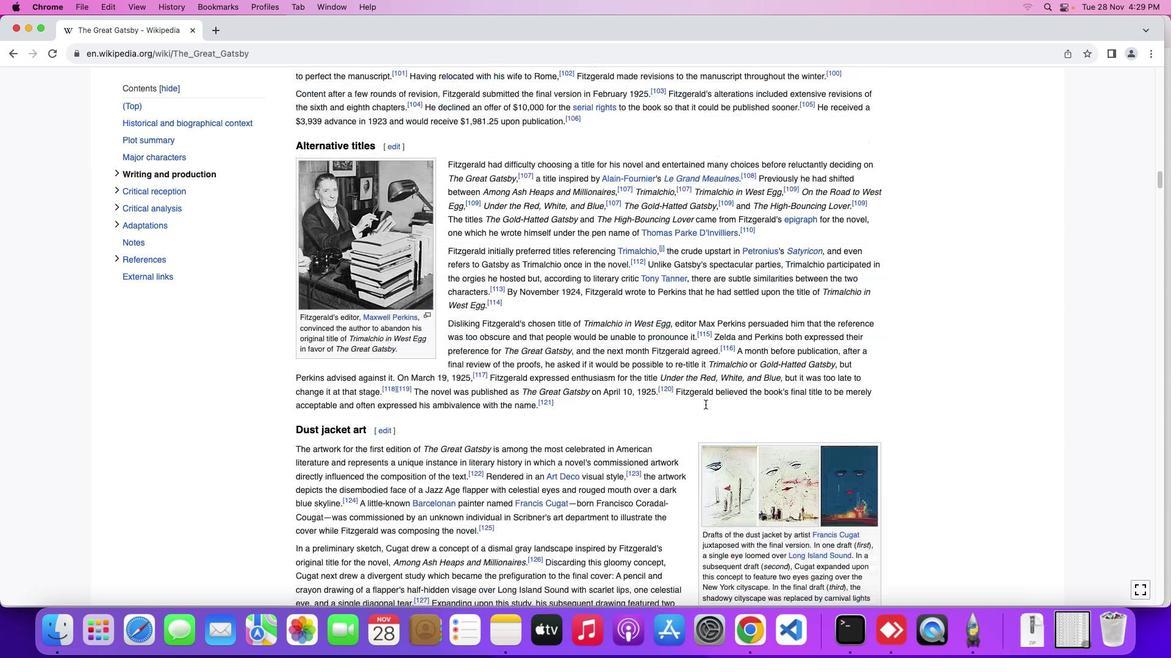 
Action: Mouse scrolled (688, 401) with delta (10, -24)
Screenshot: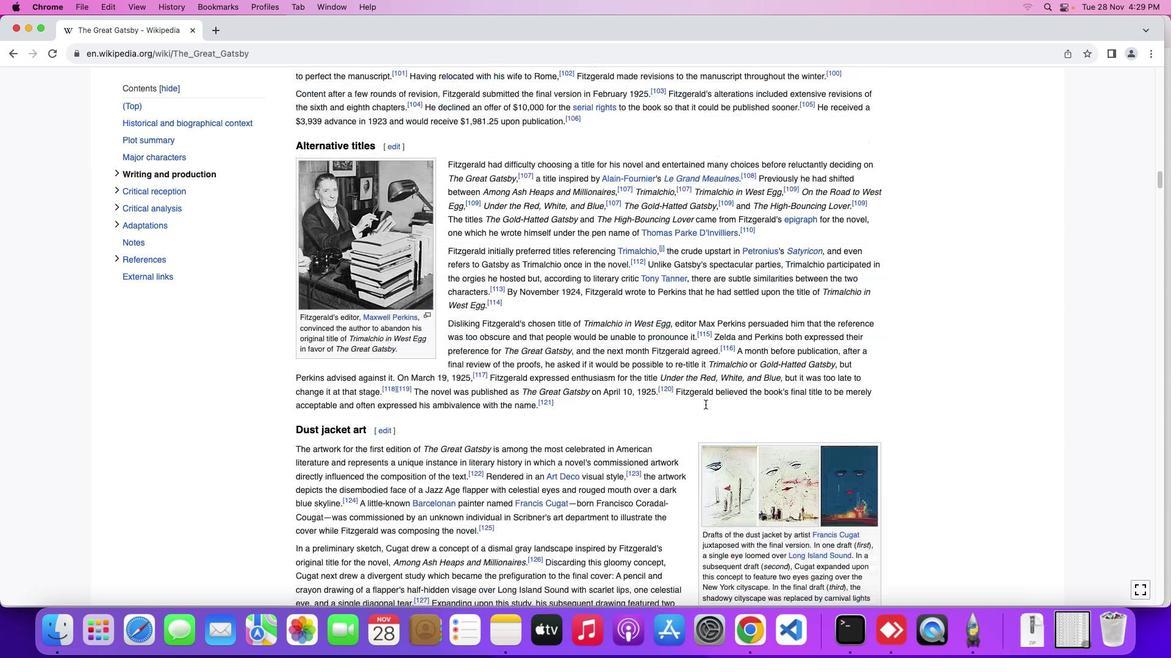 
Action: Mouse scrolled (688, 401) with delta (10, -26)
Screenshot: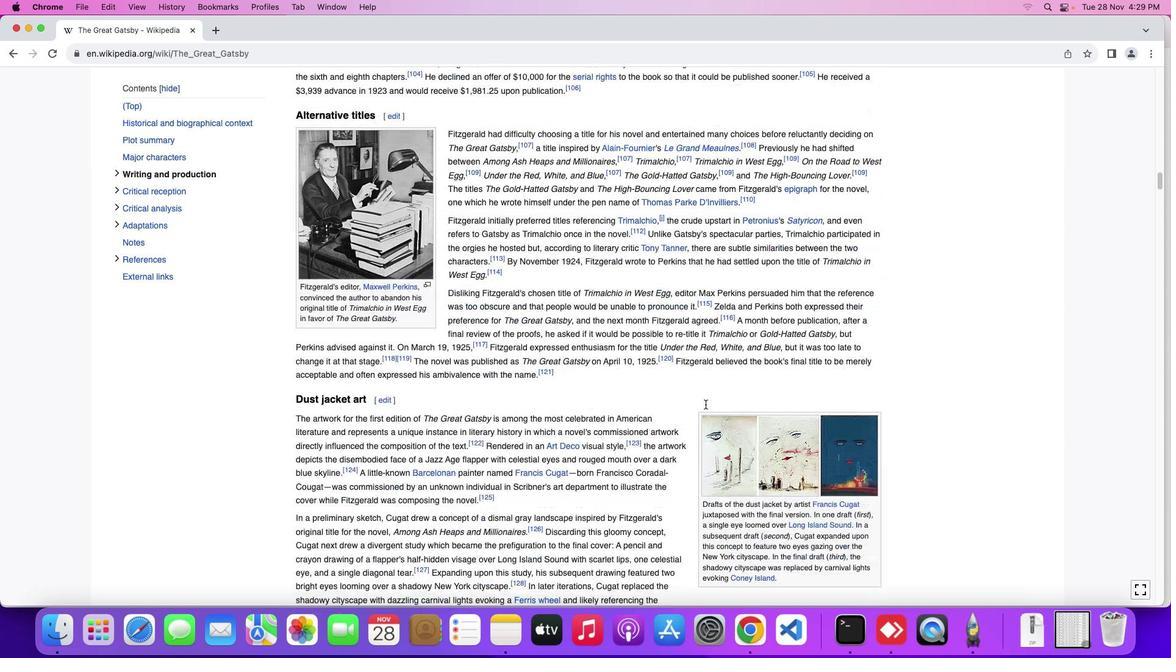 
Action: Mouse scrolled (688, 401) with delta (10, -26)
Screenshot: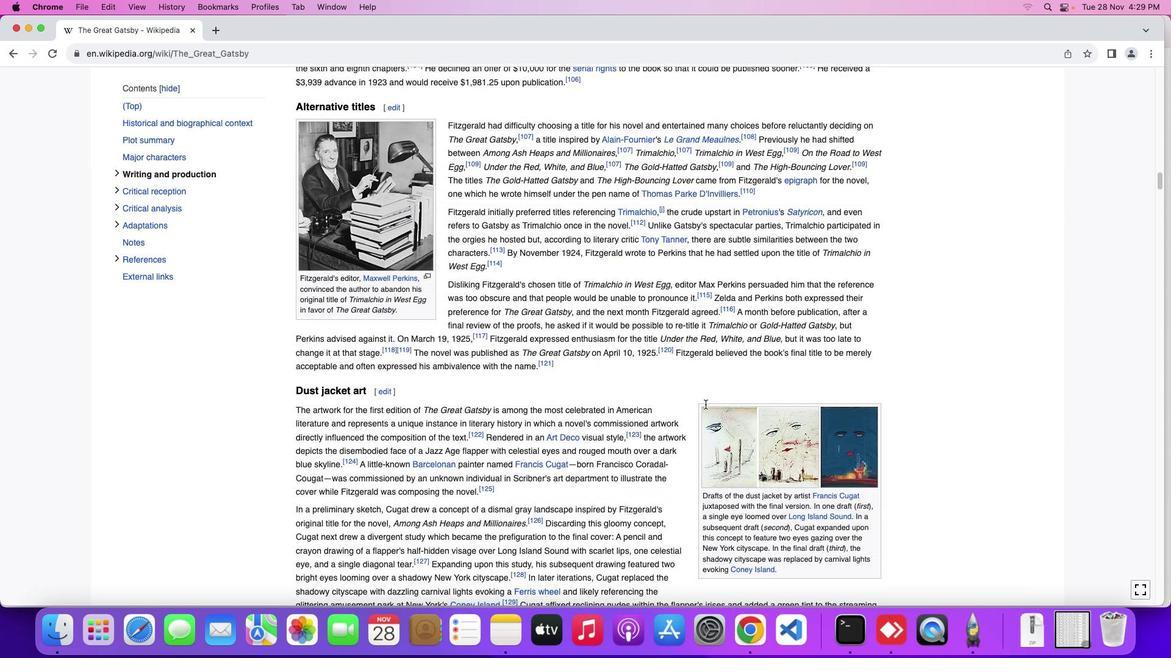 
Action: Mouse moved to (687, 399)
Screenshot: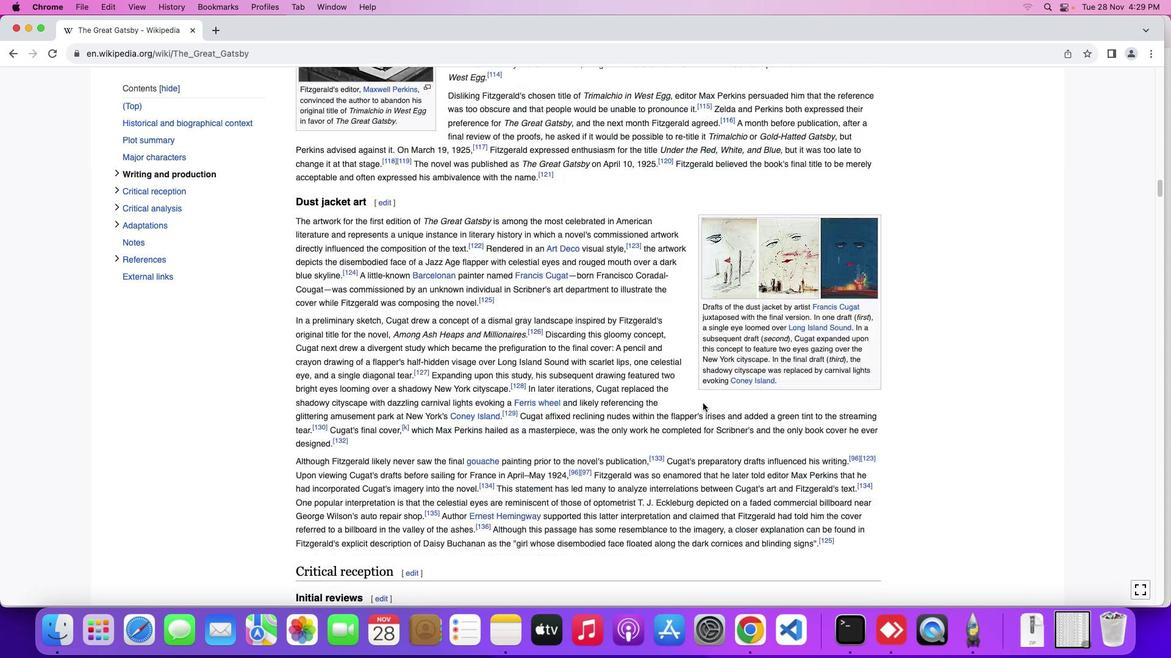 
Action: Mouse scrolled (687, 399) with delta (10, -23)
Screenshot: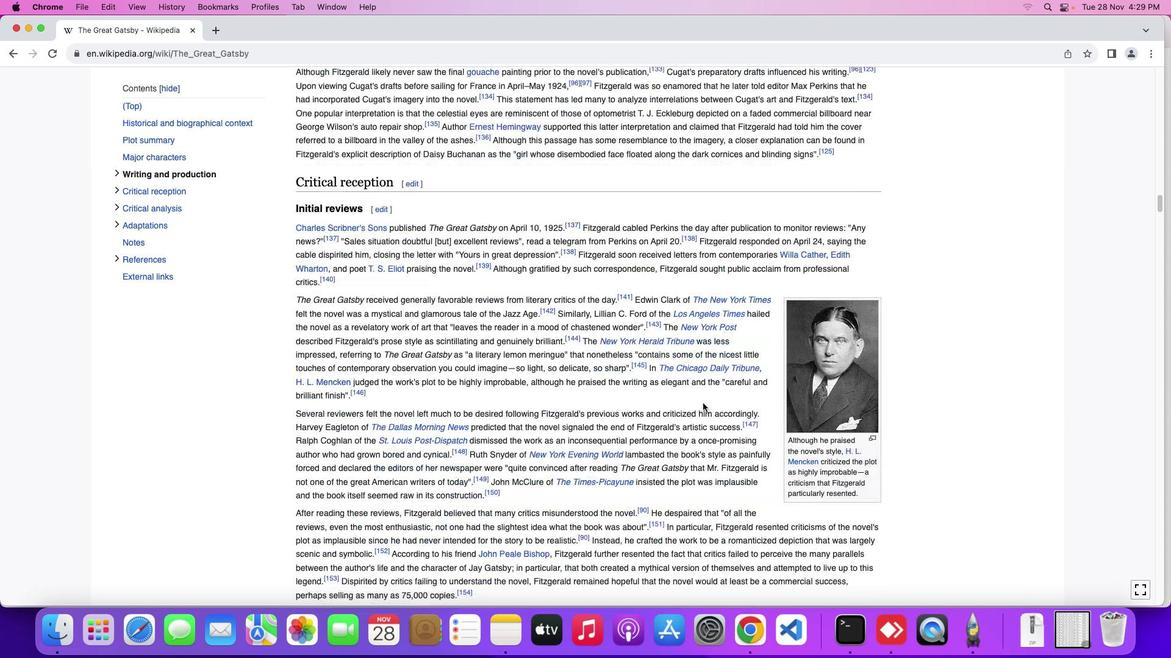 
Action: Mouse scrolled (687, 399) with delta (10, -23)
Screenshot: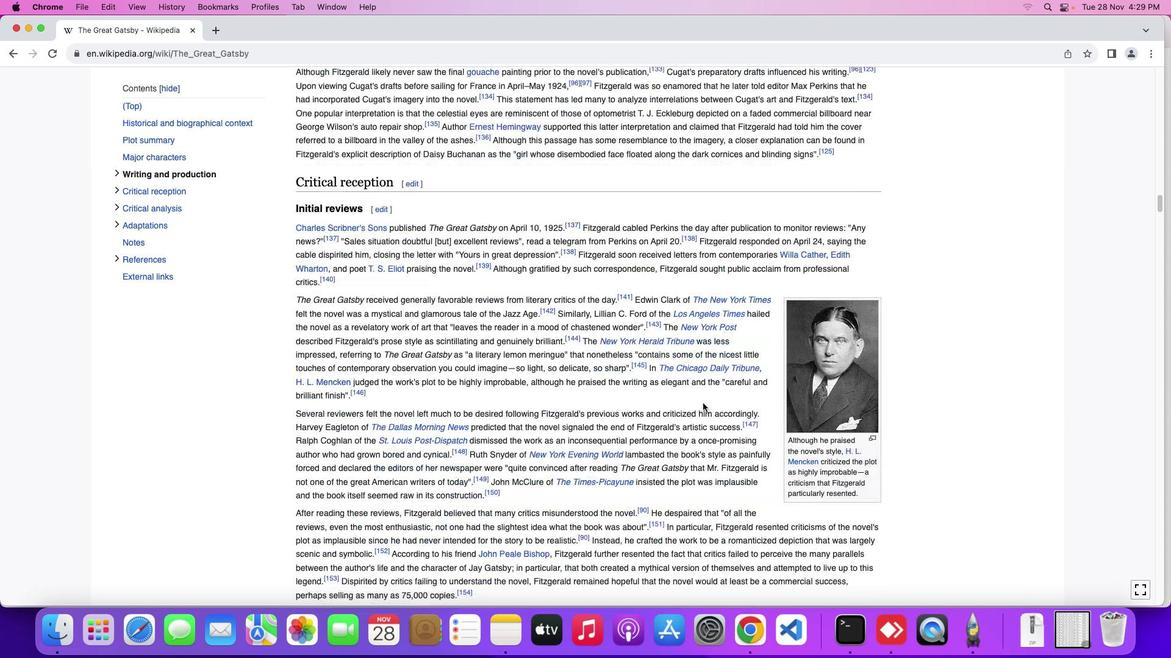
Action: Mouse moved to (686, 399)
Screenshot: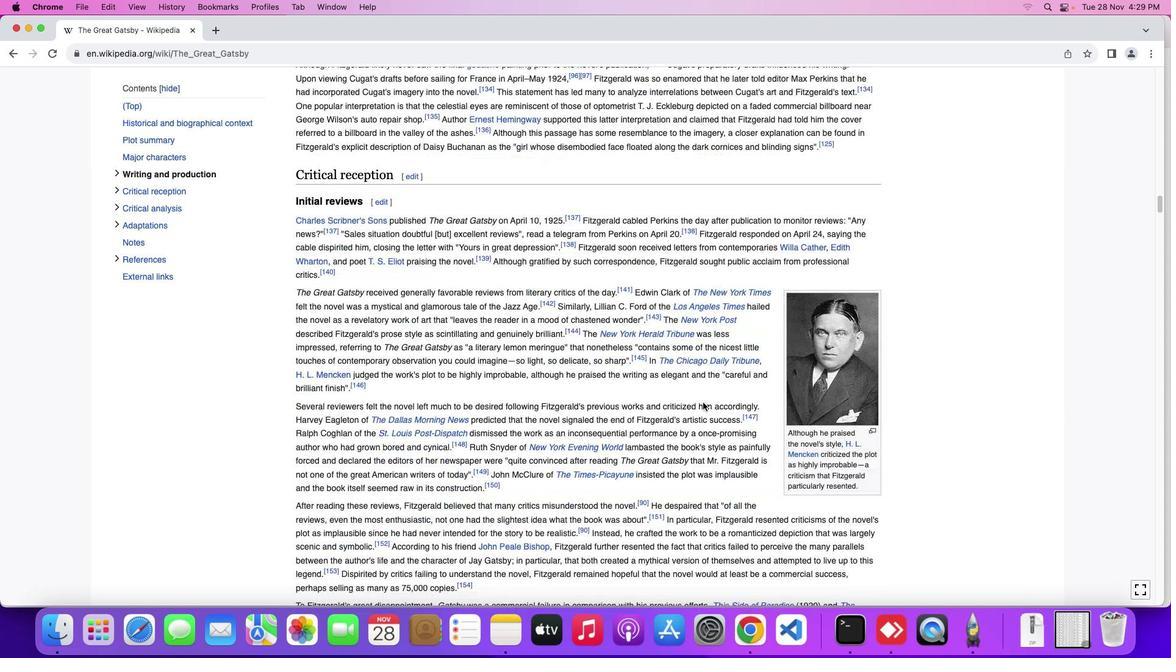 
Action: Mouse scrolled (686, 399) with delta (10, -24)
Screenshot: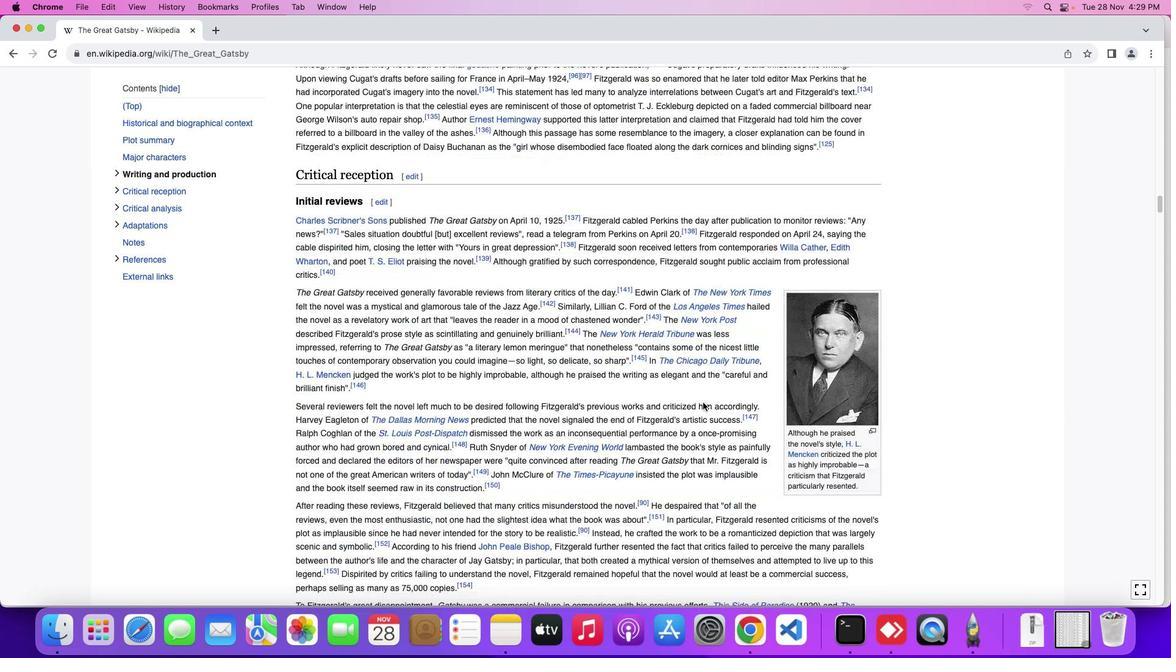 
Action: Mouse scrolled (686, 399) with delta (10, -26)
Screenshot: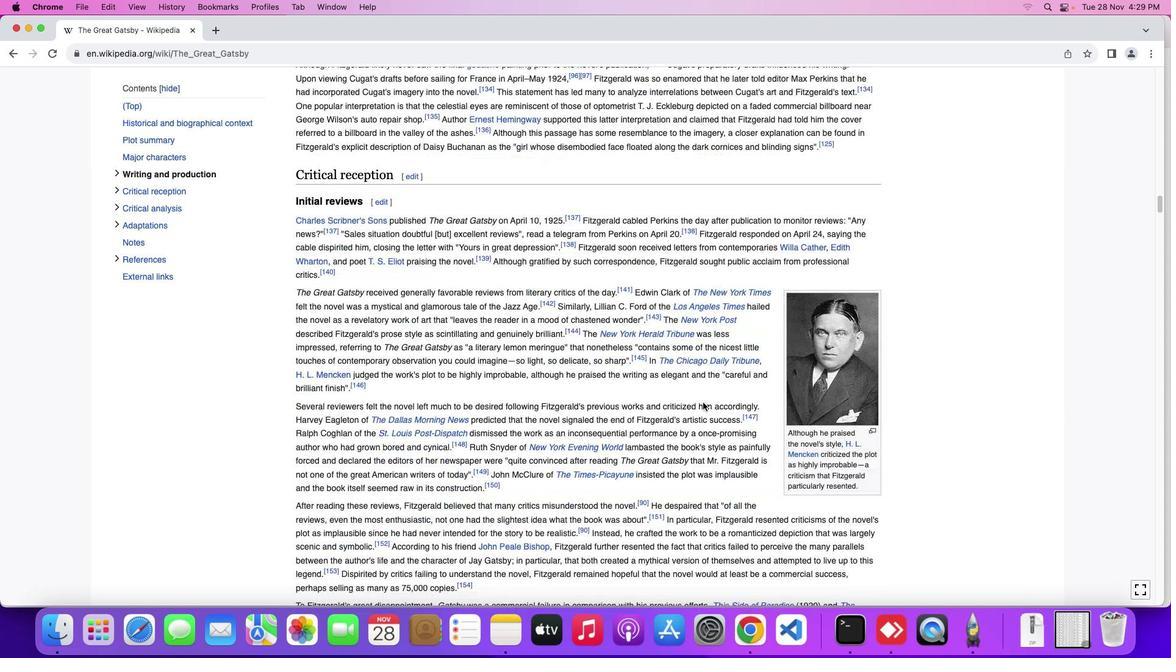 
Action: Mouse scrolled (686, 399) with delta (10, -26)
Screenshot: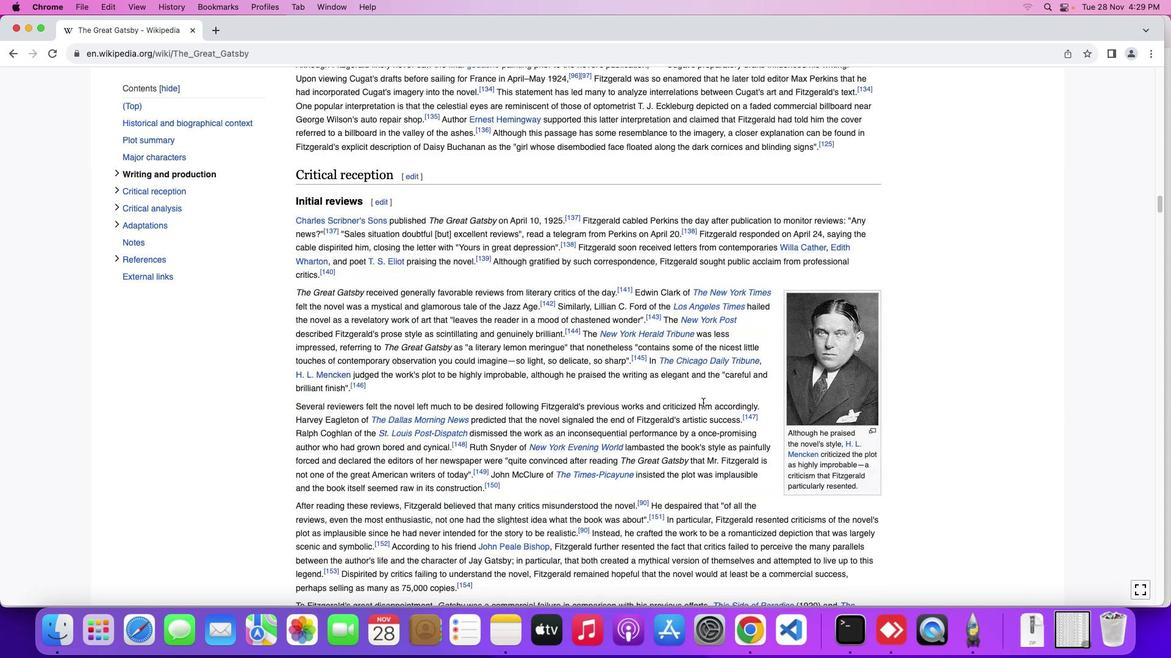 
Action: Mouse scrolled (686, 399) with delta (10, -26)
Screenshot: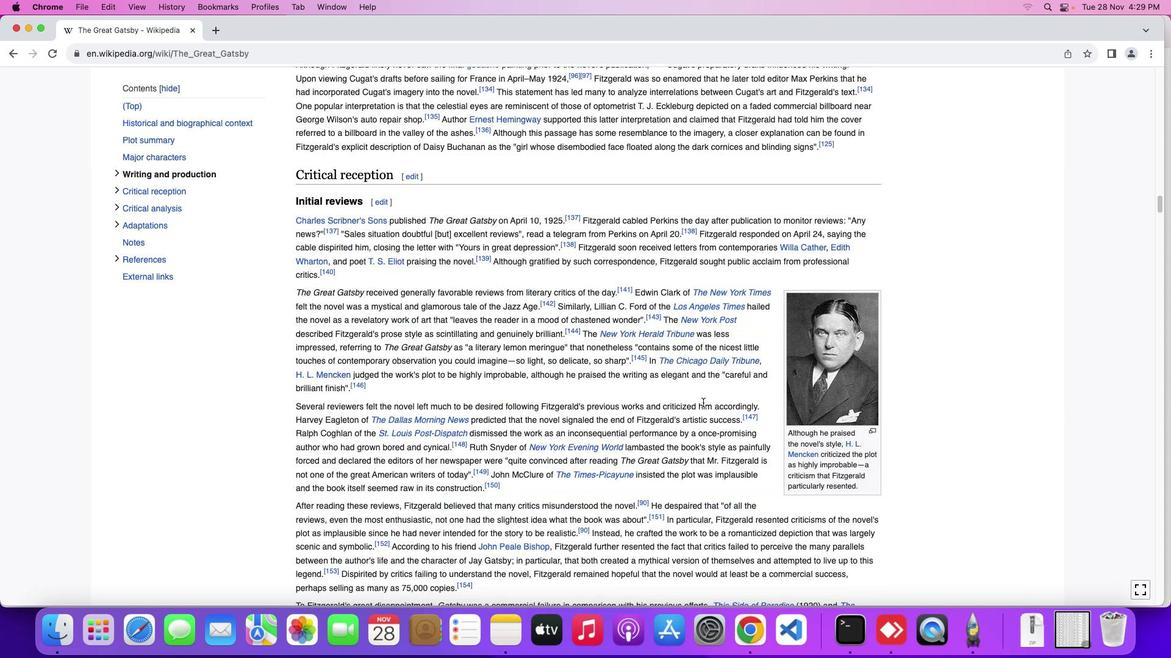 
Action: Mouse moved to (686, 399)
Screenshot: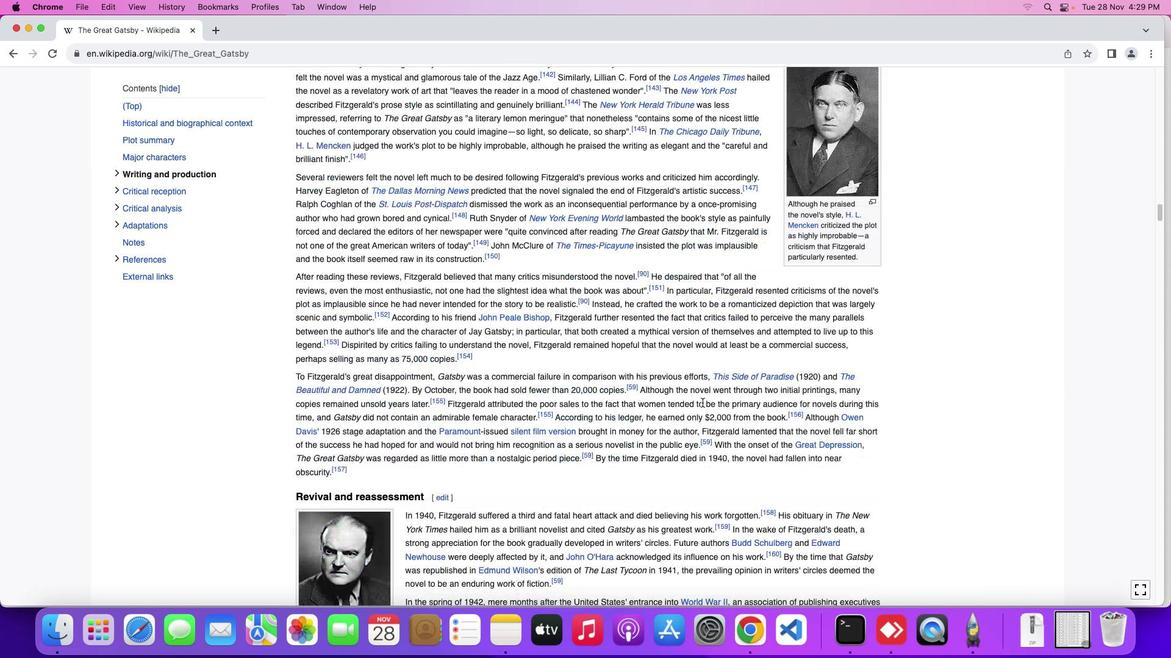 
Action: Mouse scrolled (686, 399) with delta (10, -23)
Screenshot: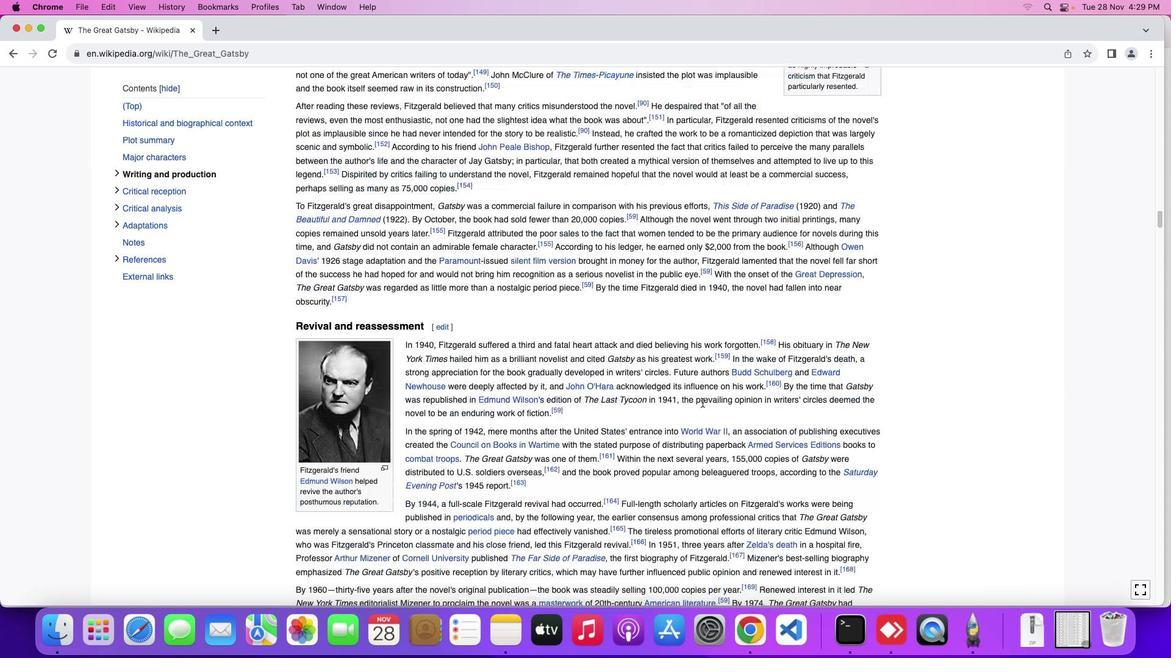
Action: Mouse scrolled (686, 399) with delta (10, -23)
Screenshot: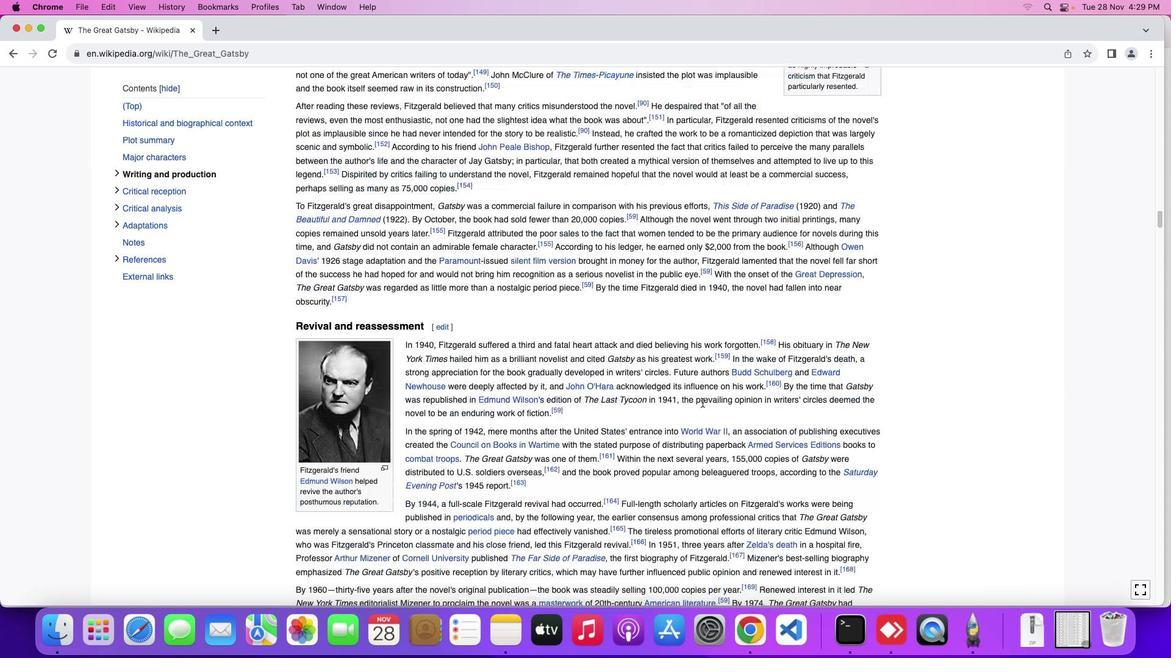 
Action: Mouse scrolled (686, 399) with delta (10, -24)
Screenshot: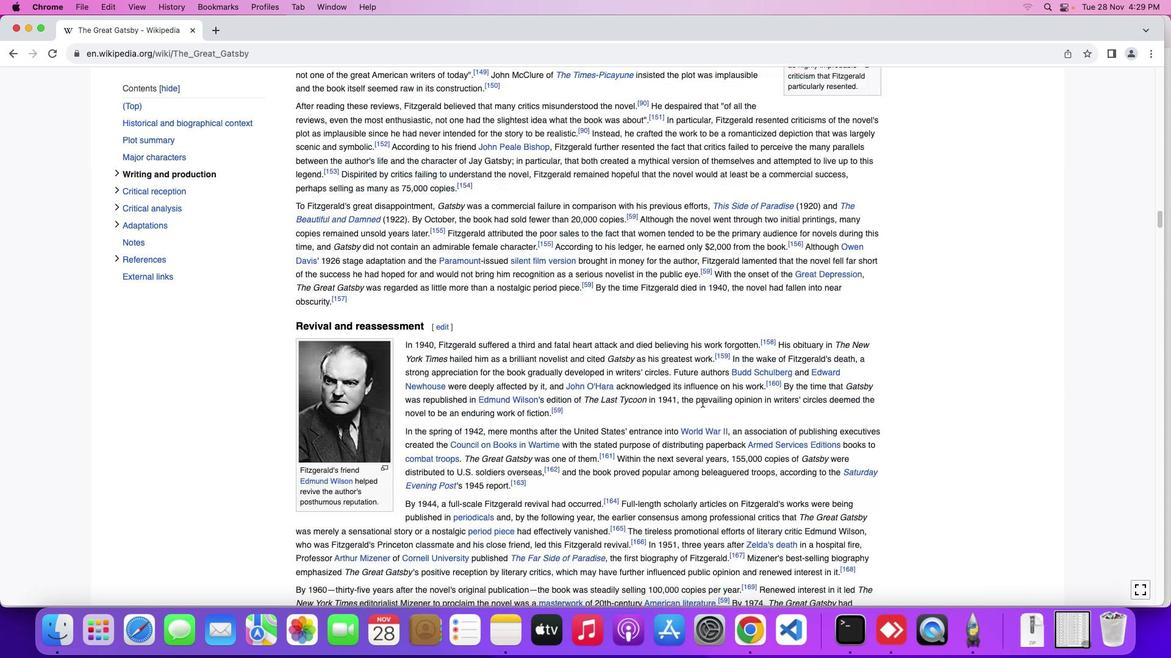 
Action: Mouse scrolled (686, 399) with delta (10, -26)
Screenshot: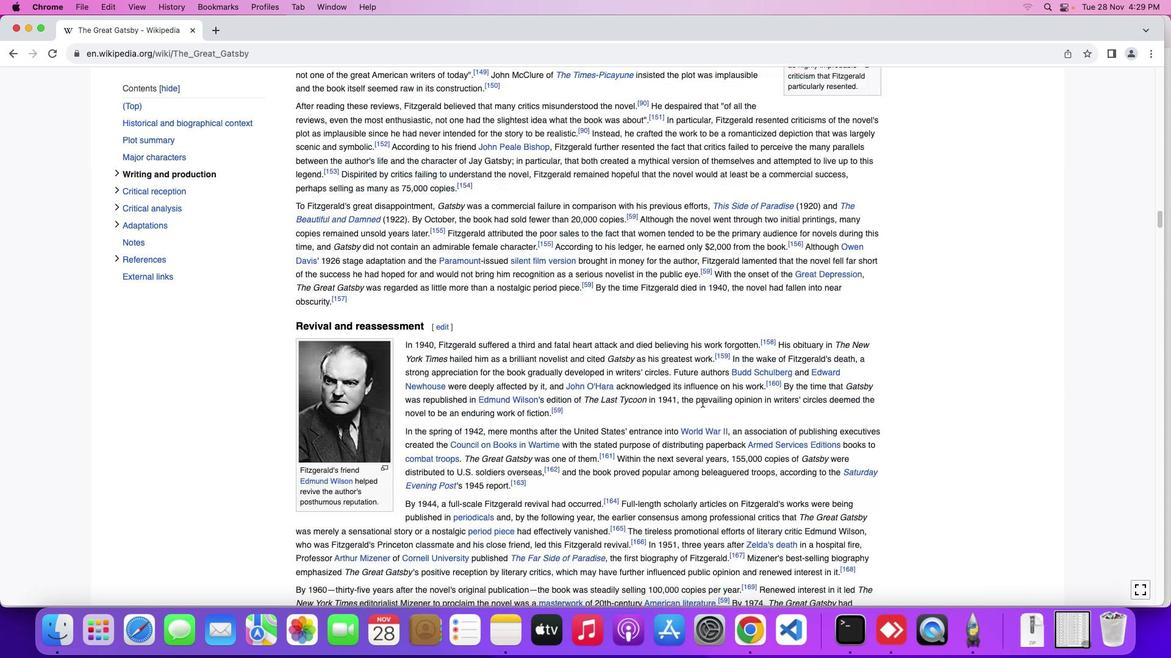 
Action: Mouse scrolled (686, 399) with delta (10, -26)
Screenshot: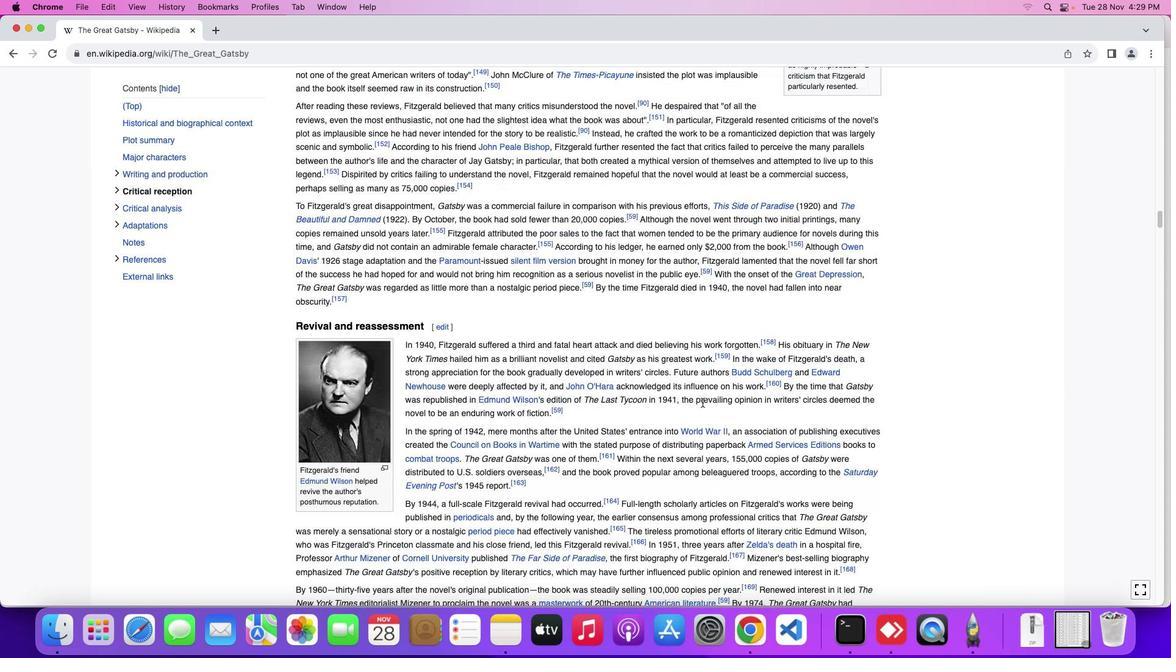 
Action: Mouse moved to (686, 399)
Screenshot: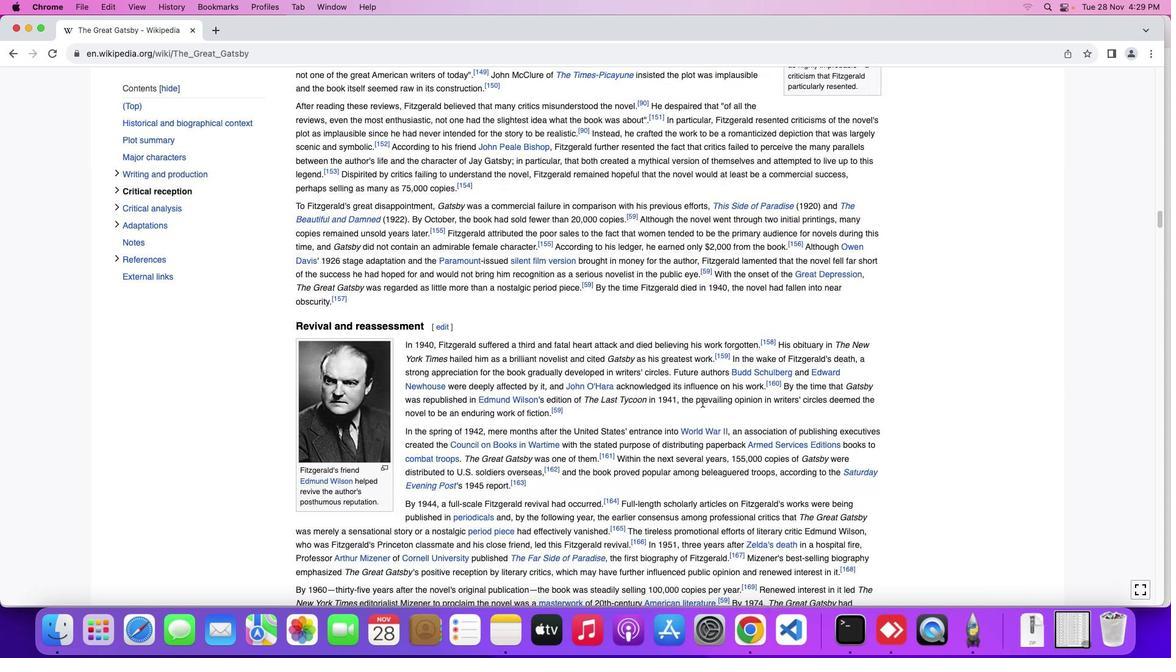 
Action: Mouse scrolled (686, 399) with delta (10, -23)
Screenshot: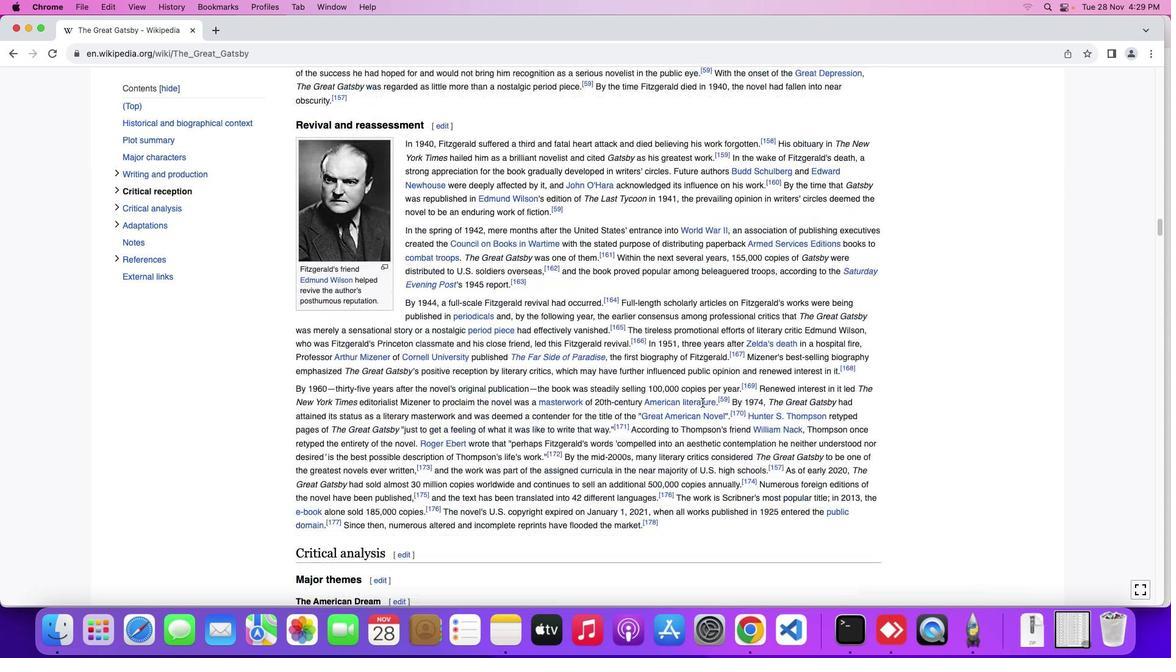 
Action: Mouse scrolled (686, 399) with delta (10, -23)
Screenshot: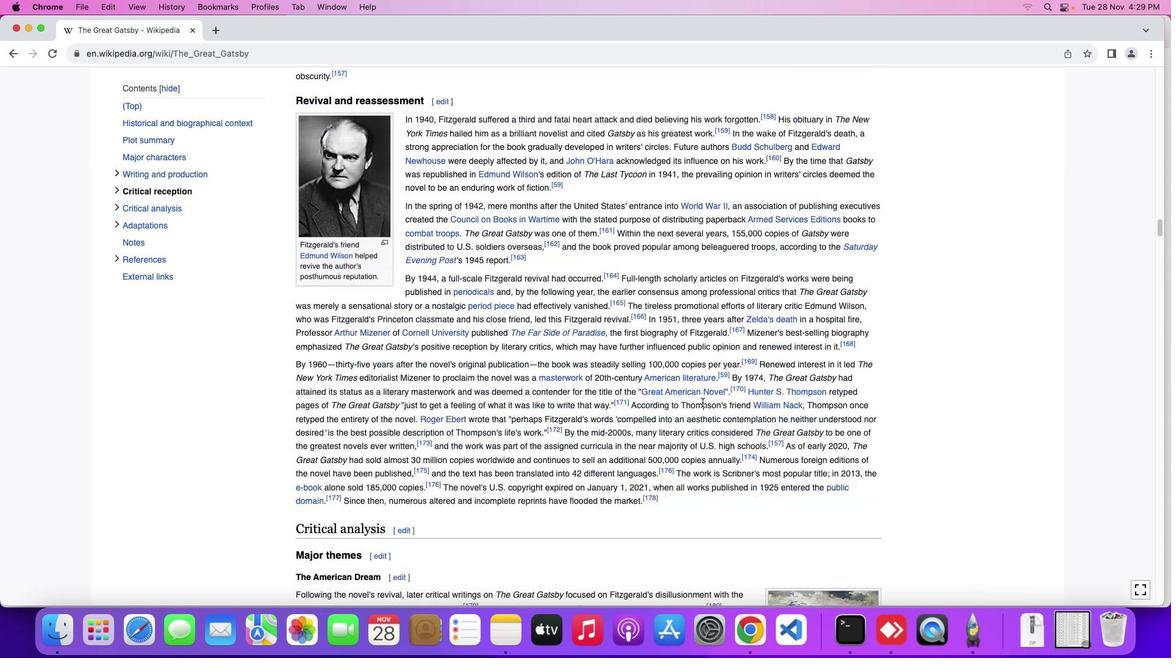 
Action: Mouse scrolled (686, 399) with delta (10, -24)
Screenshot: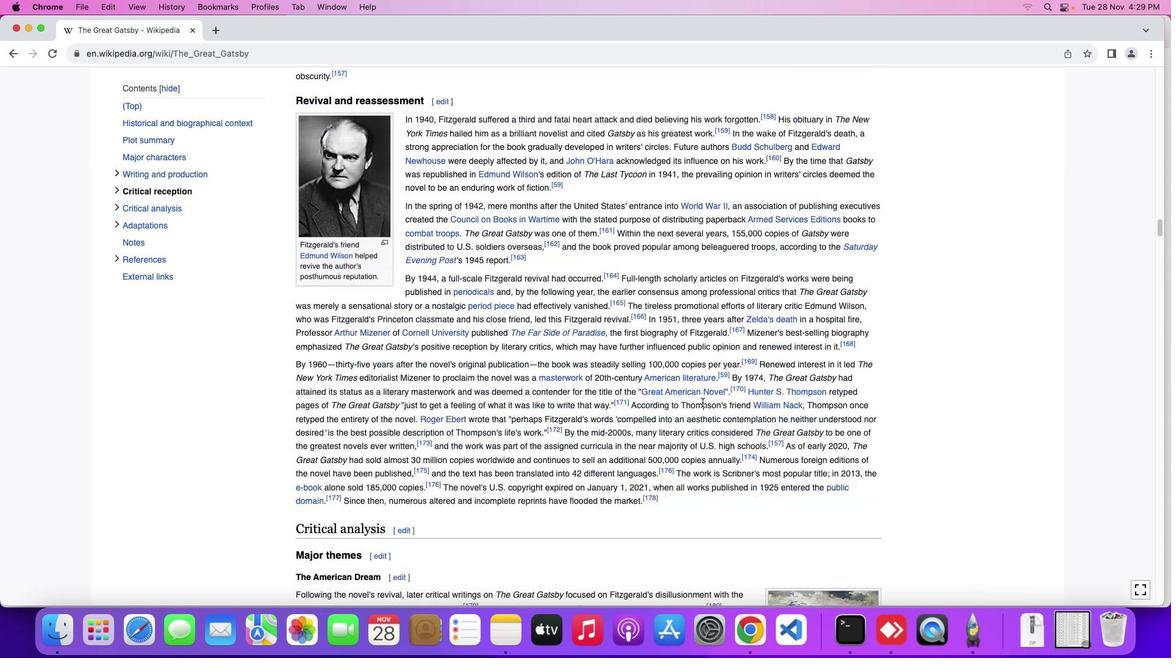 
Action: Mouse scrolled (686, 399) with delta (10, -25)
Screenshot: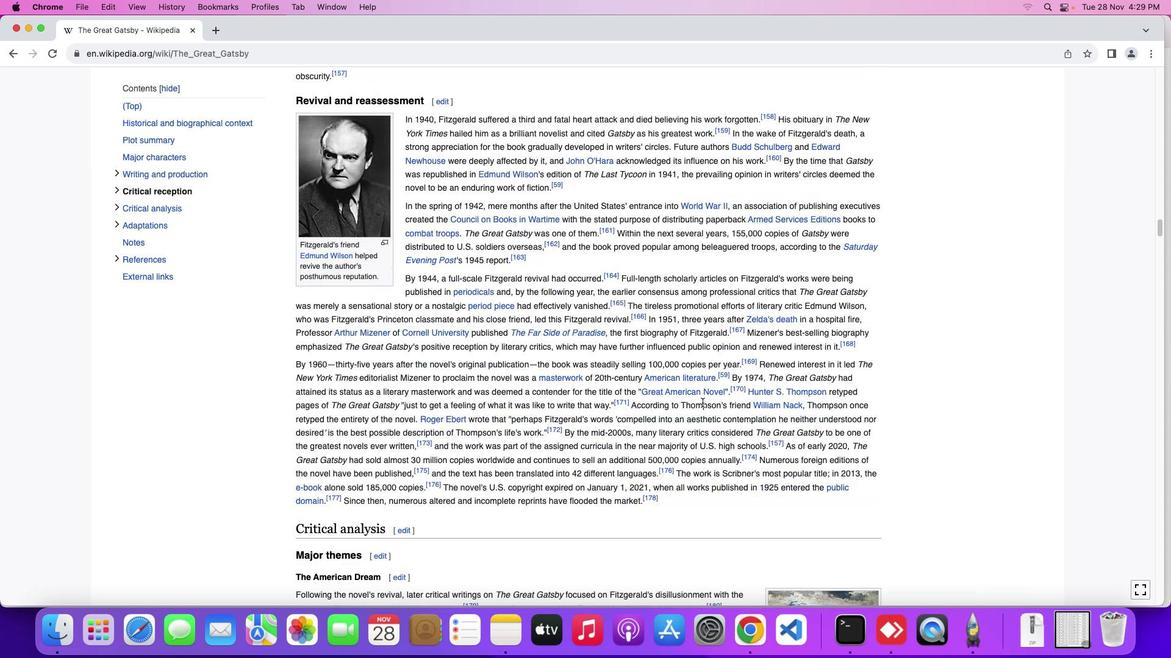 
Action: Mouse moved to (685, 399)
Screenshot: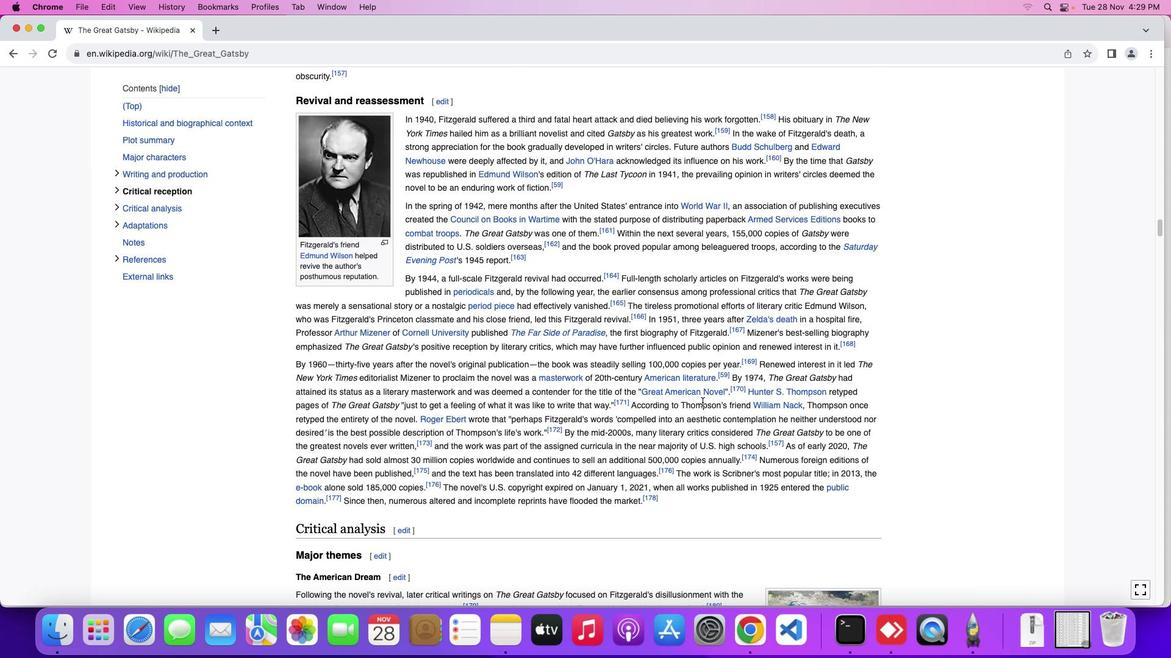 
Action: Mouse scrolled (685, 399) with delta (10, -23)
Screenshot: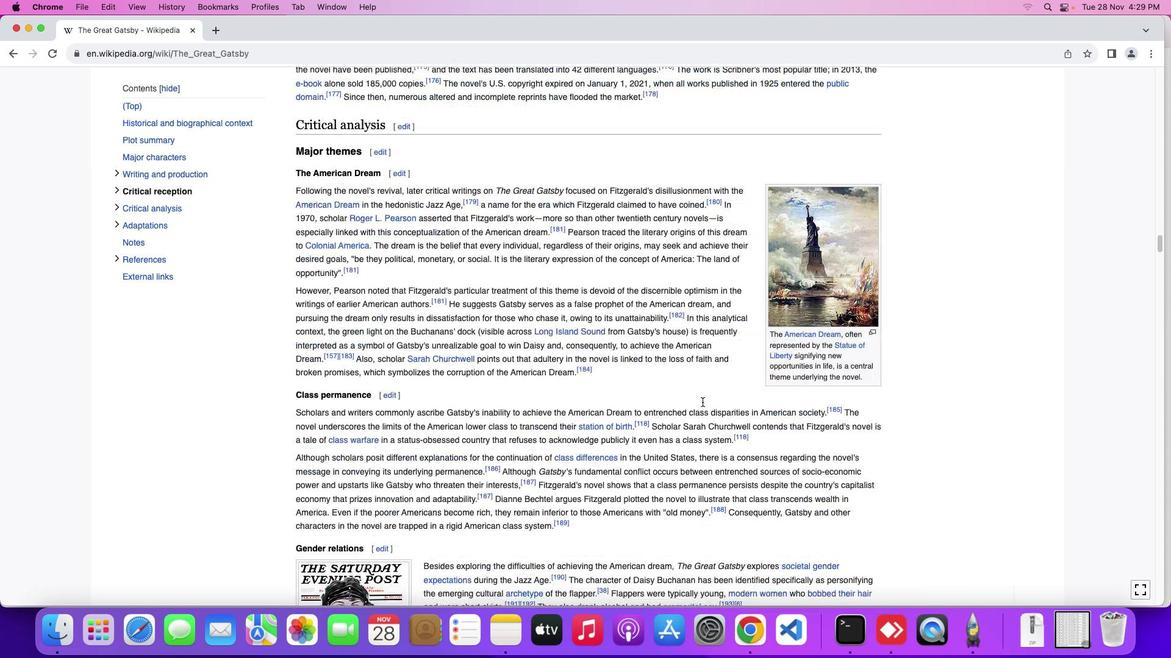 
Action: Mouse scrolled (685, 399) with delta (10, -23)
Screenshot: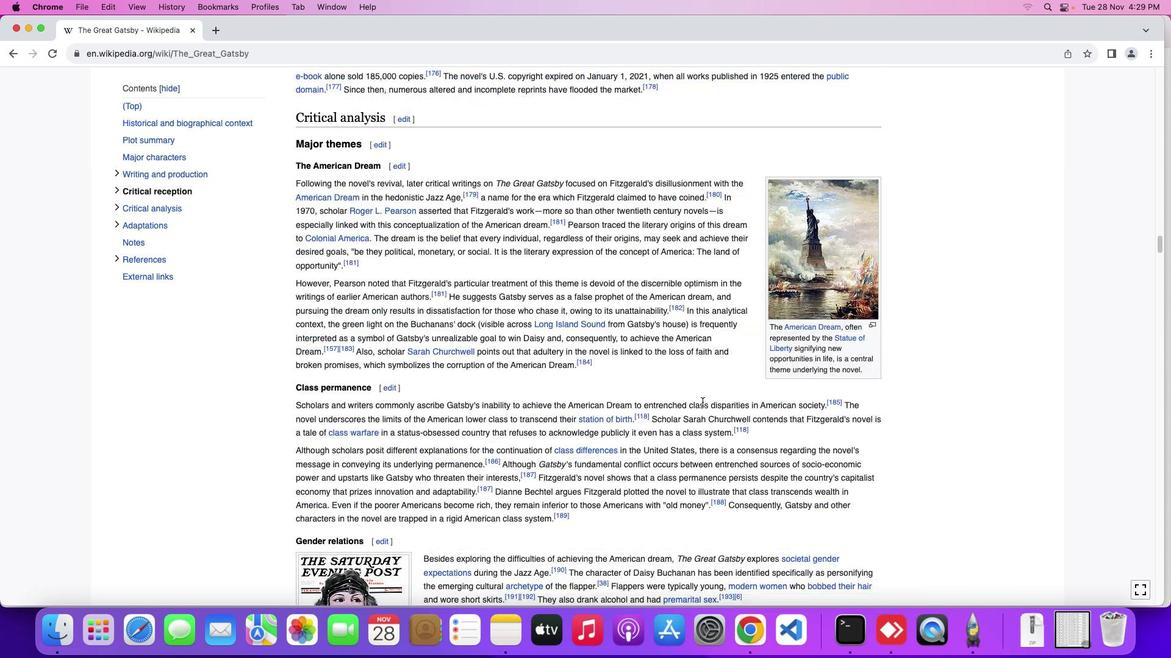 
Action: Mouse scrolled (685, 399) with delta (10, -24)
Screenshot: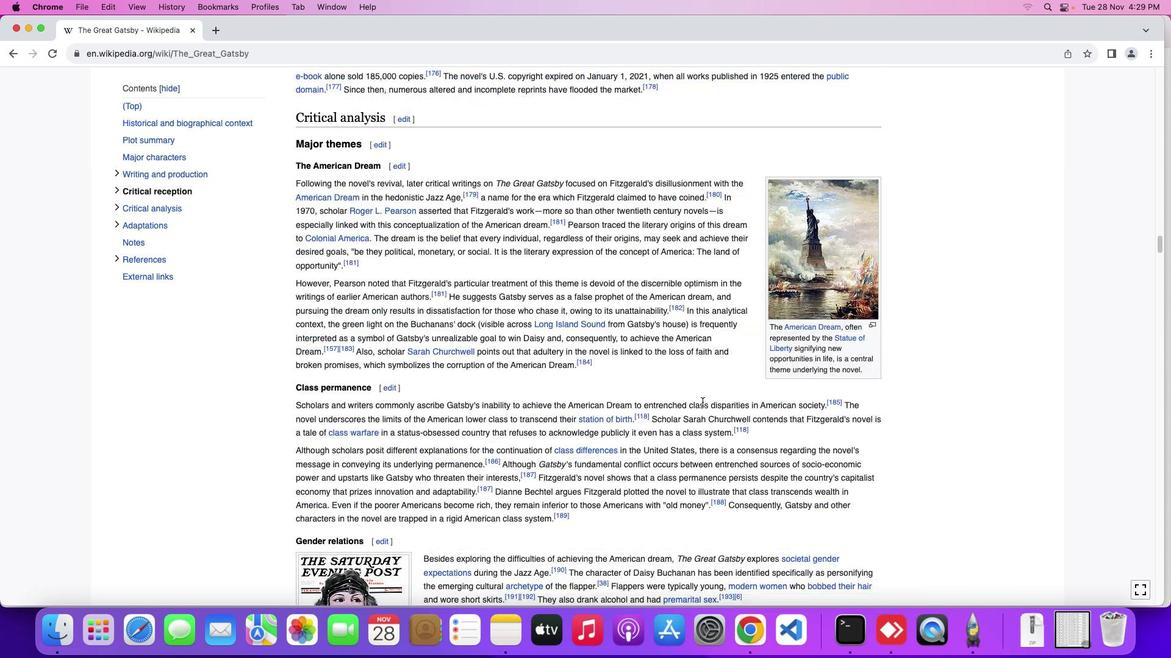 
Action: Mouse scrolled (685, 399) with delta (10, -26)
Screenshot: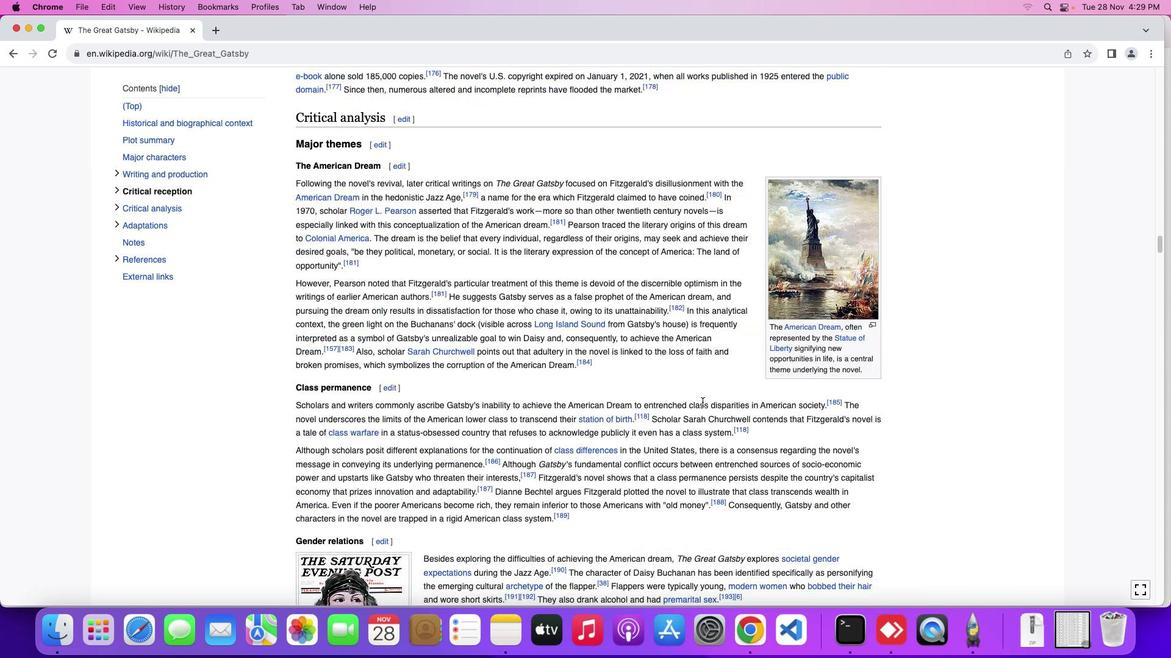 
Action: Mouse scrolled (685, 399) with delta (10, -26)
Screenshot: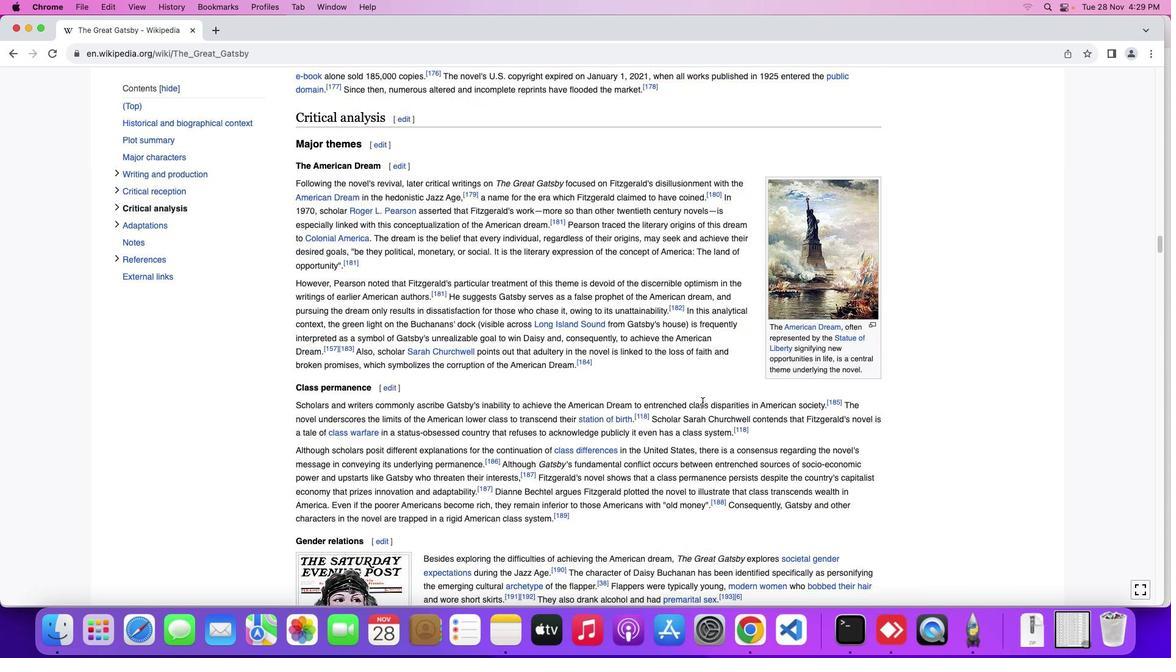 
Action: Mouse scrolled (685, 399) with delta (10, -23)
Screenshot: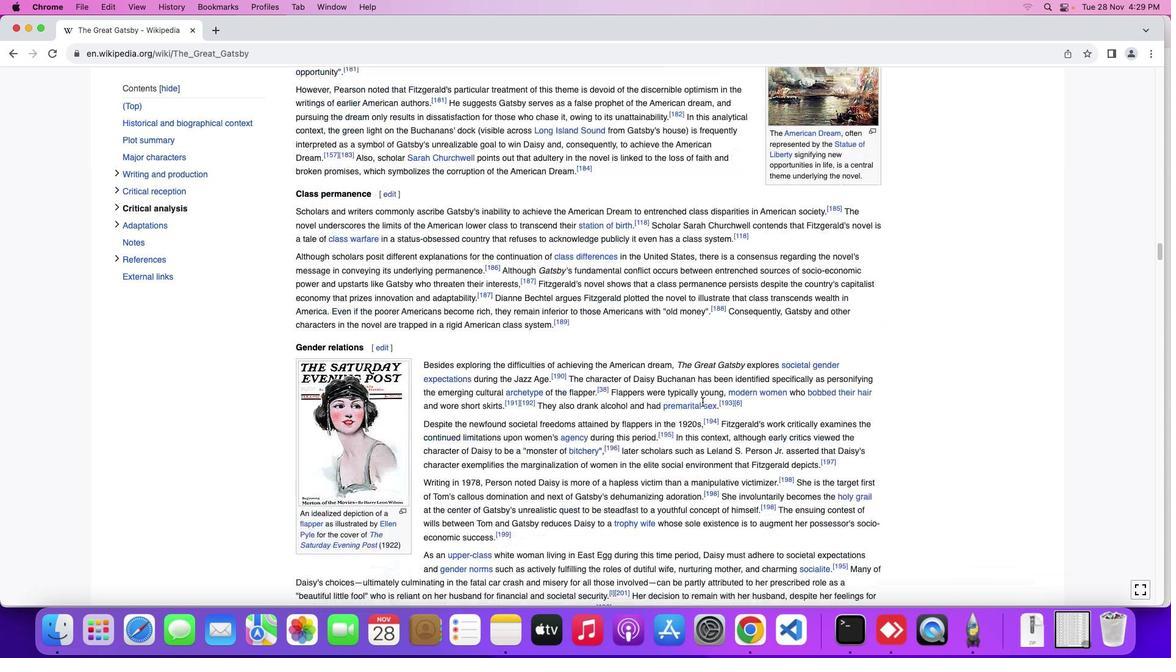 
Action: Mouse scrolled (685, 399) with delta (10, -23)
Screenshot: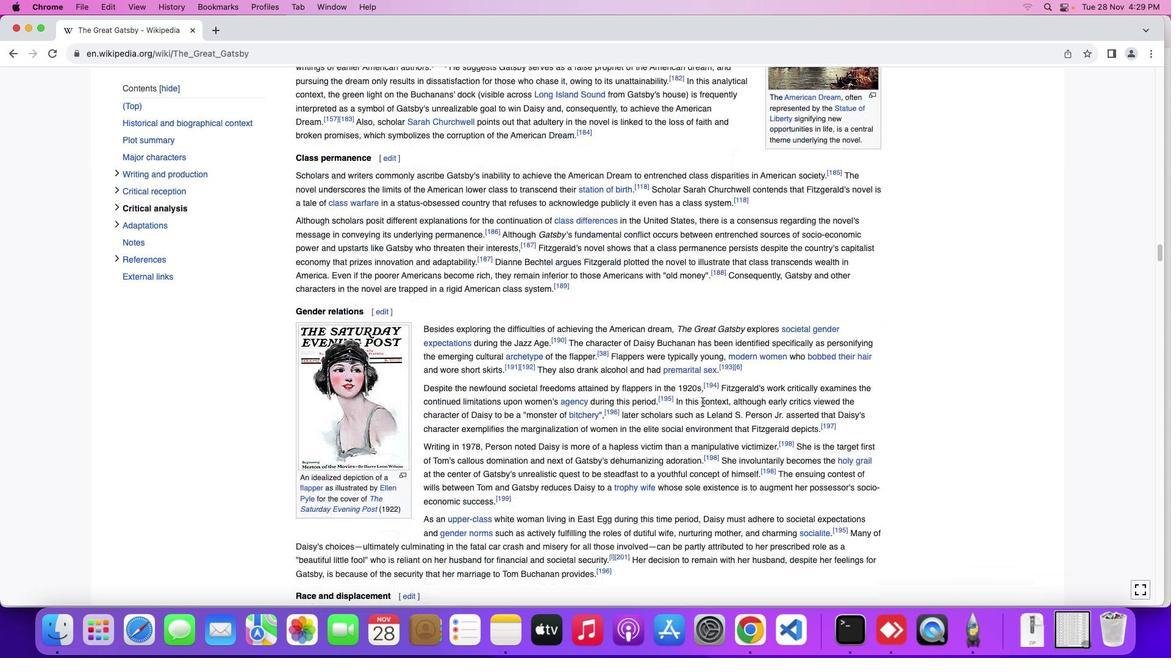 
Action: Mouse scrolled (685, 399) with delta (10, -24)
Screenshot: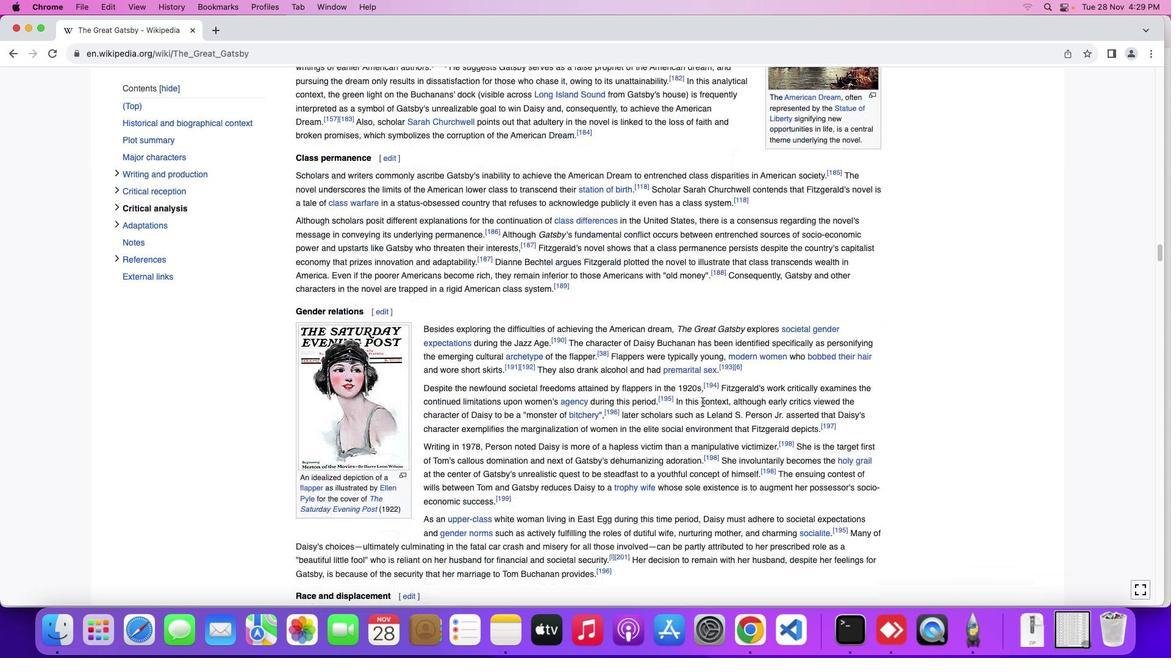 
Action: Mouse scrolled (685, 399) with delta (10, -25)
Screenshot: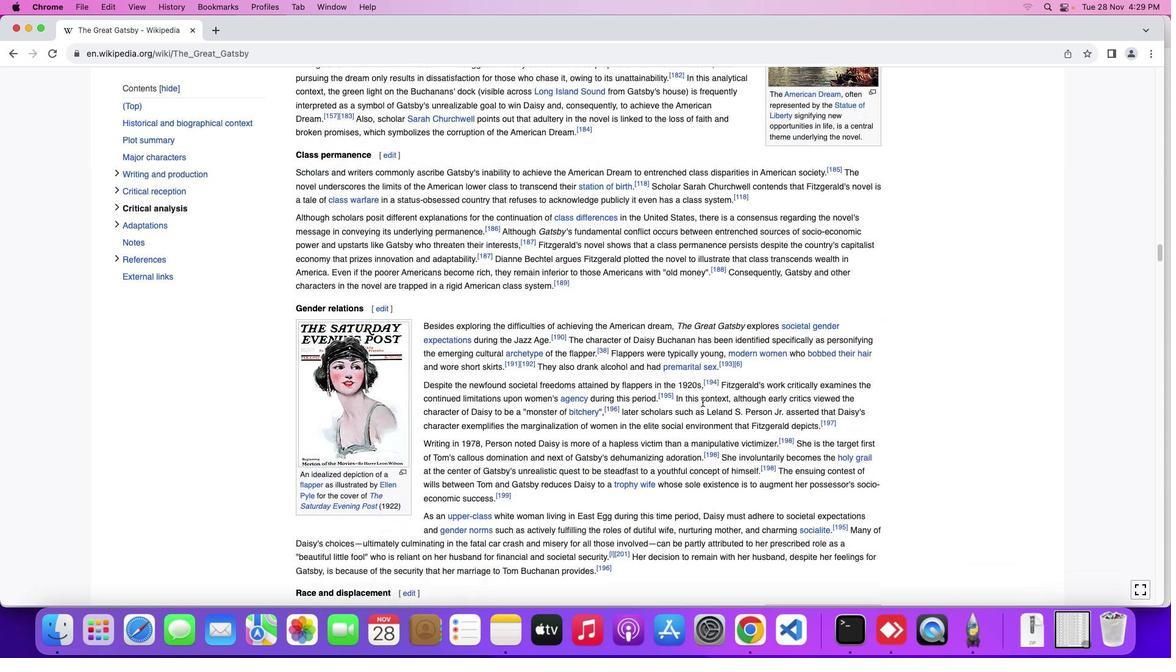 
Action: Mouse scrolled (685, 399) with delta (10, -23)
Screenshot: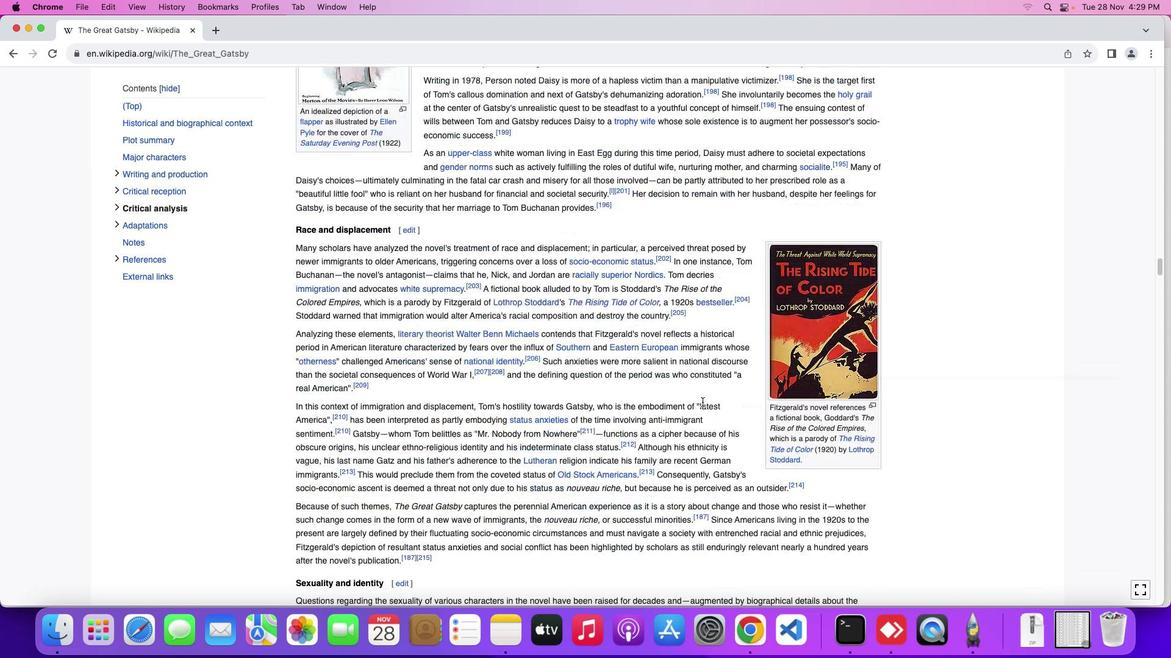 
Action: Mouse scrolled (685, 399) with delta (10, -23)
Screenshot: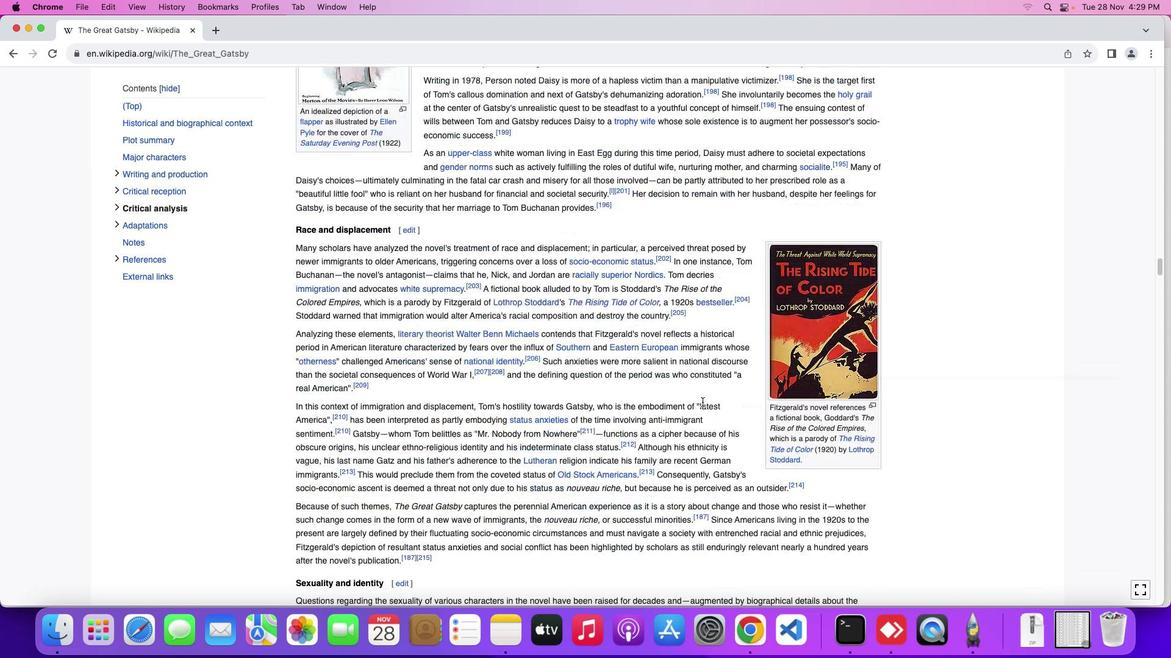 
Action: Mouse scrolled (685, 399) with delta (10, -24)
Screenshot: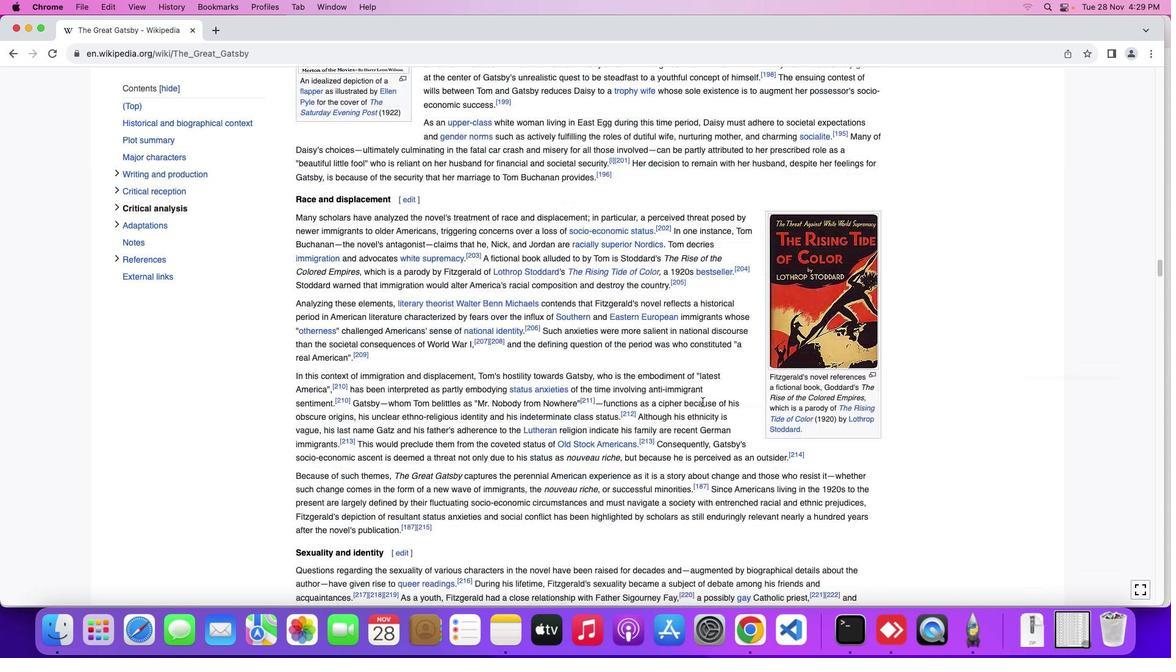 
Action: Mouse scrolled (685, 399) with delta (10, -26)
Screenshot: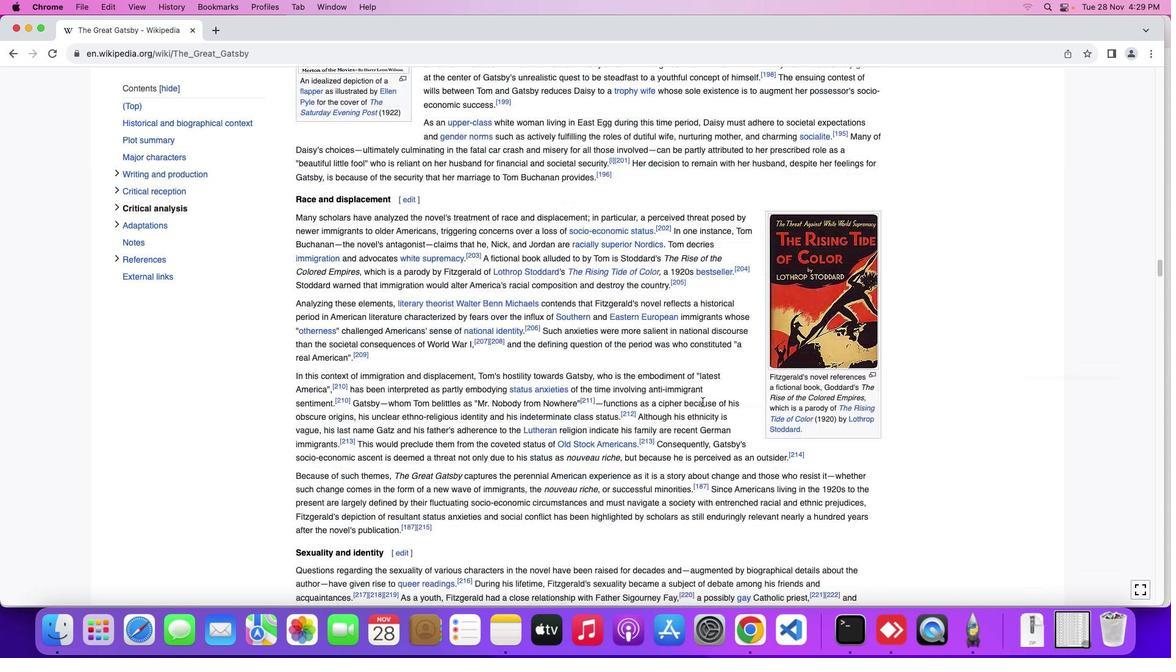 
Action: Mouse scrolled (685, 399) with delta (10, -26)
Screenshot: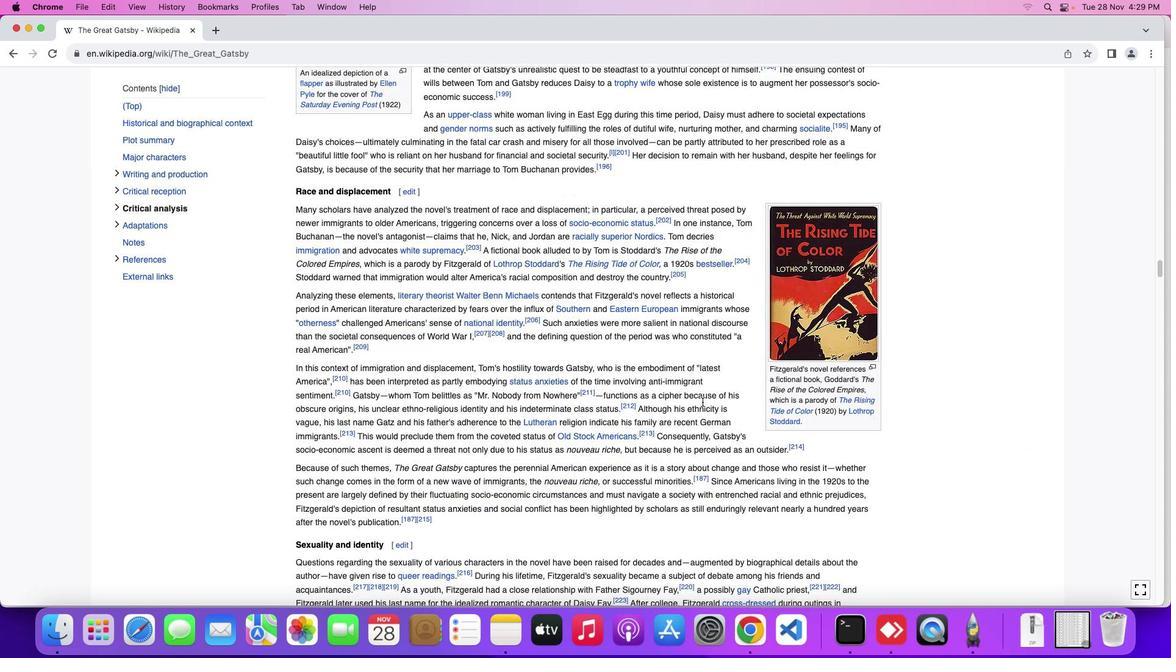 
Action: Mouse scrolled (685, 399) with delta (10, -23)
Screenshot: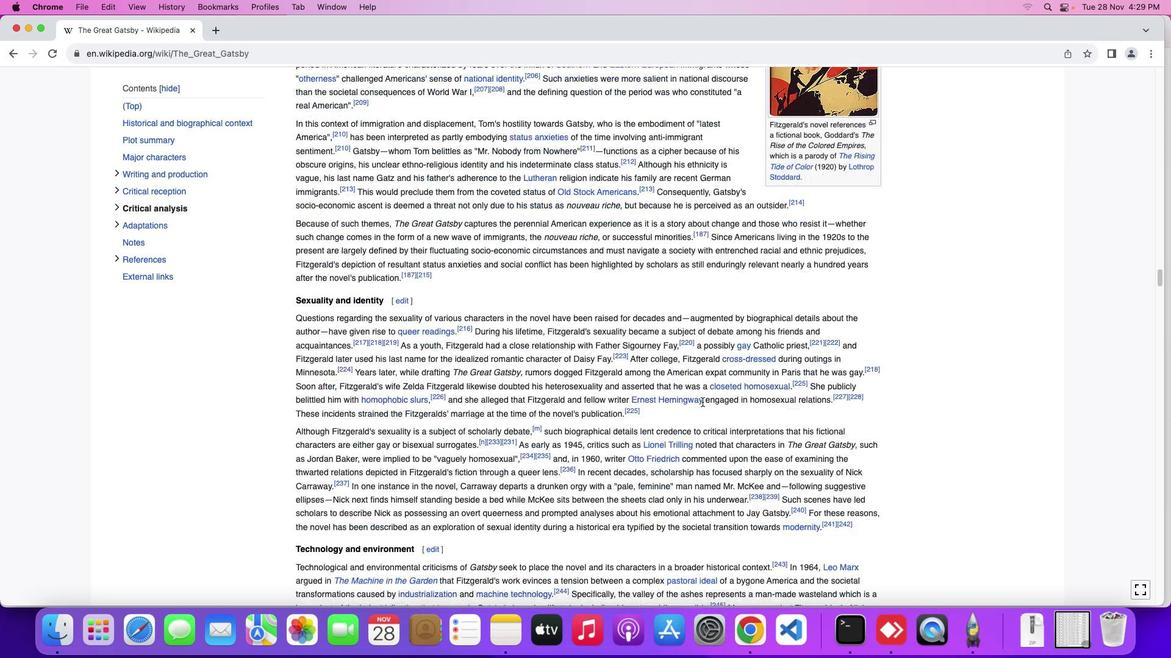 
Action: Mouse scrolled (685, 399) with delta (10, -23)
Screenshot: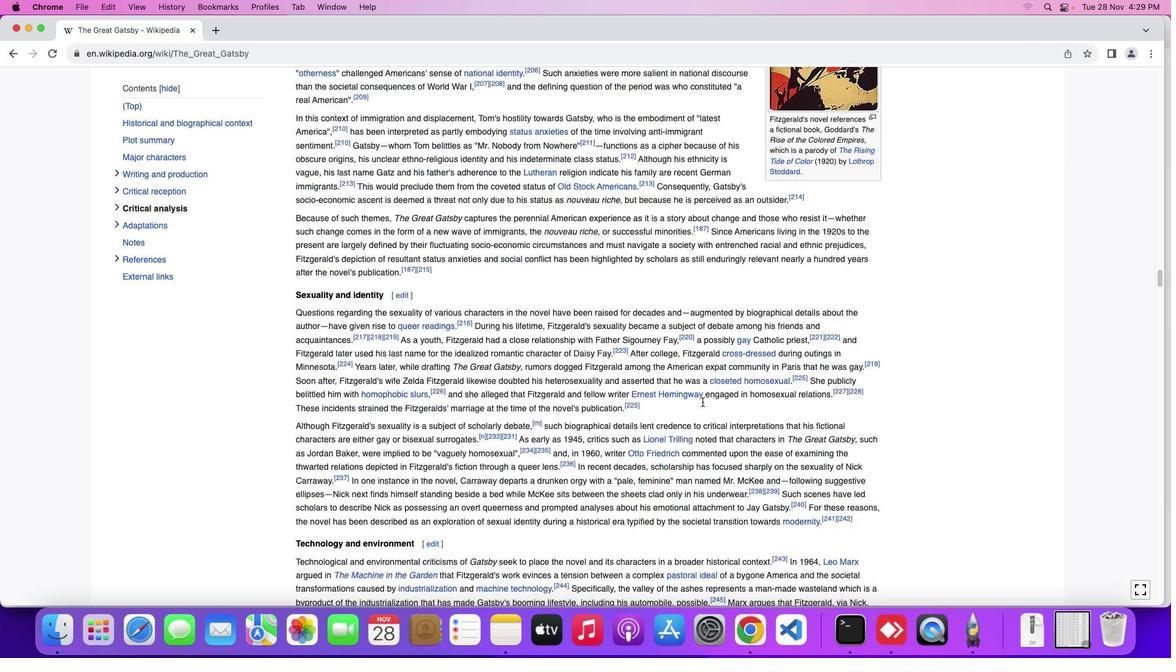 
Action: Mouse scrolled (685, 399) with delta (10, -24)
Screenshot: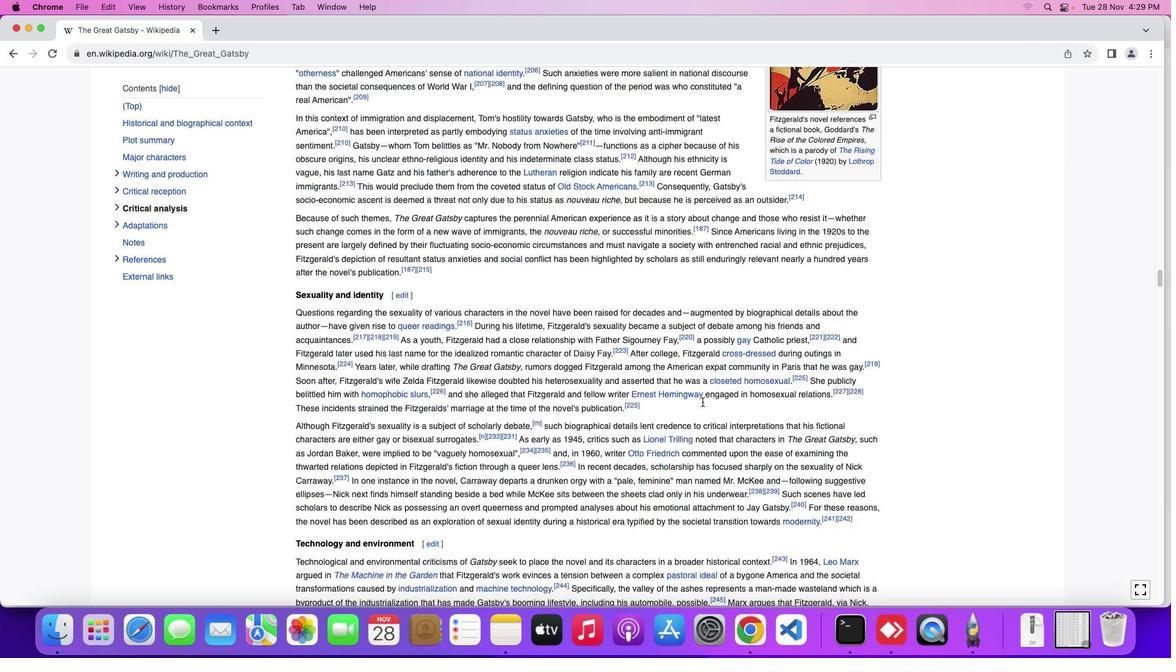 
Action: Mouse scrolled (685, 399) with delta (10, -26)
Screenshot: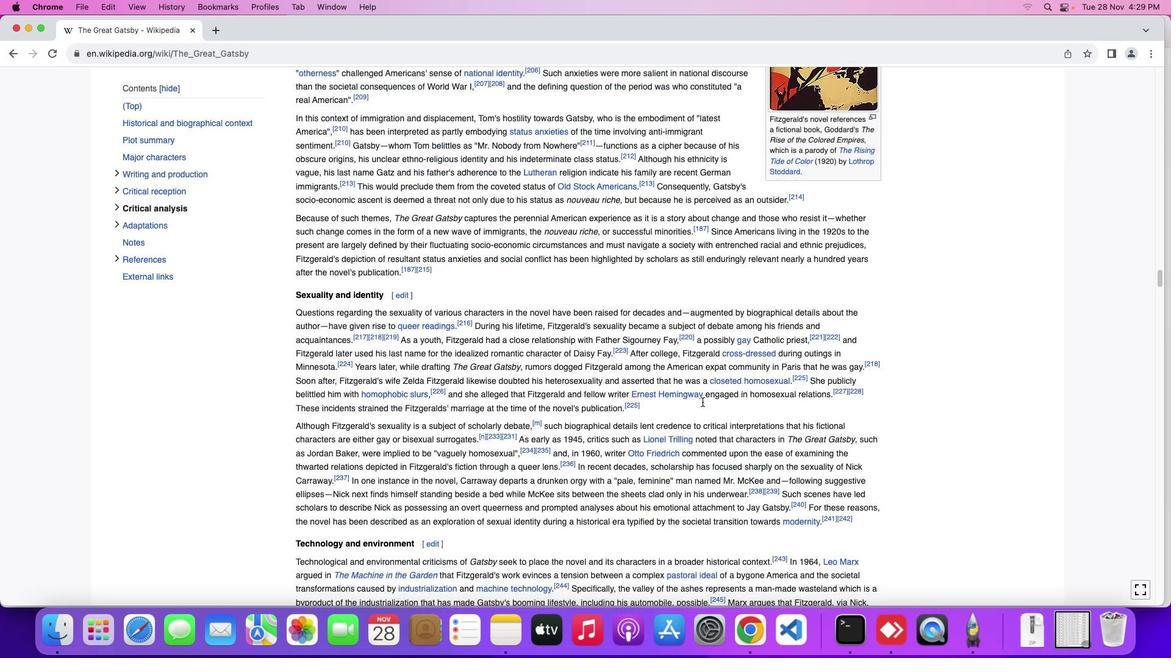 
Action: Mouse scrolled (685, 399) with delta (10, -23)
Screenshot: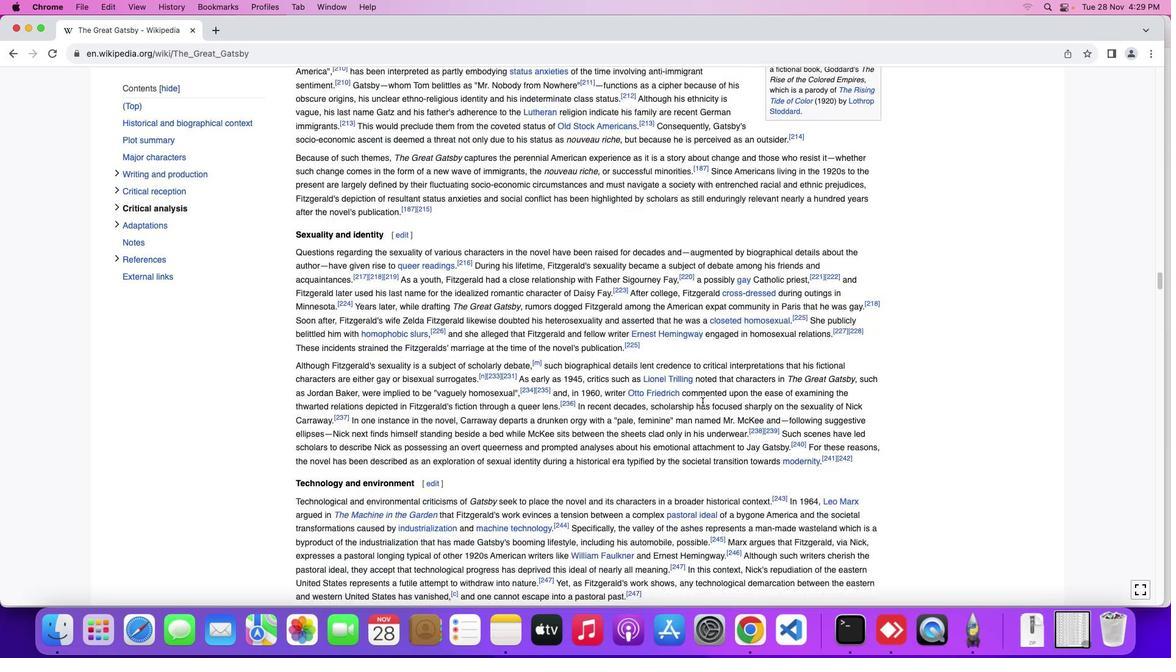 
Action: Mouse scrolled (685, 399) with delta (10, -23)
Screenshot: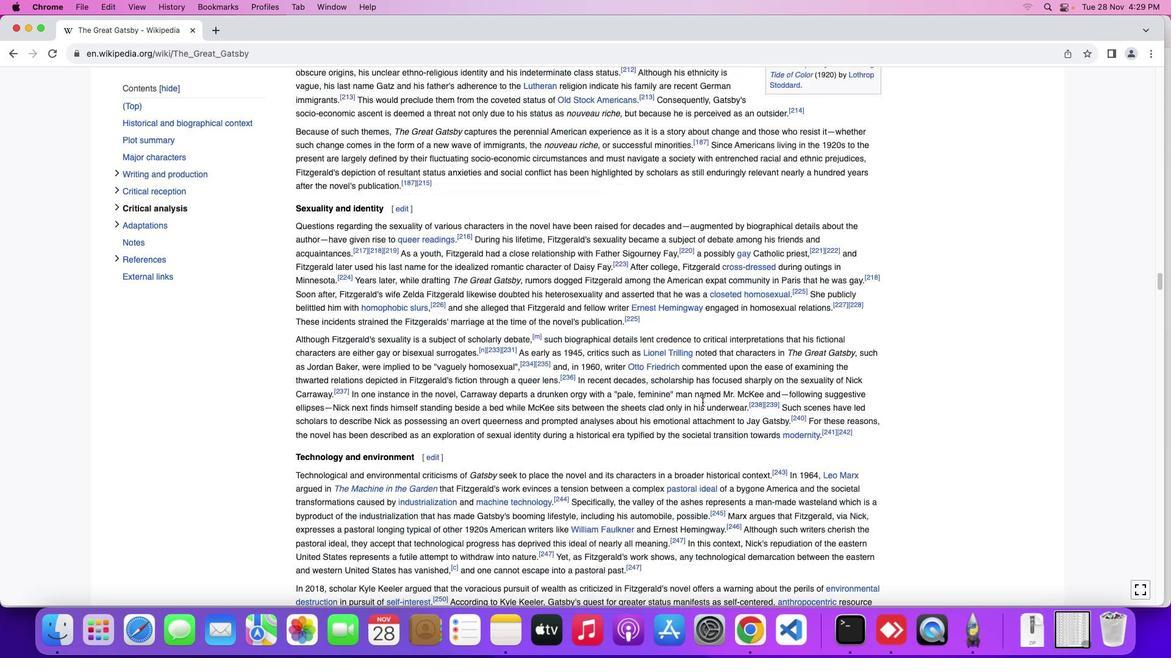 
Action: Mouse scrolled (685, 399) with delta (10, -23)
Screenshot: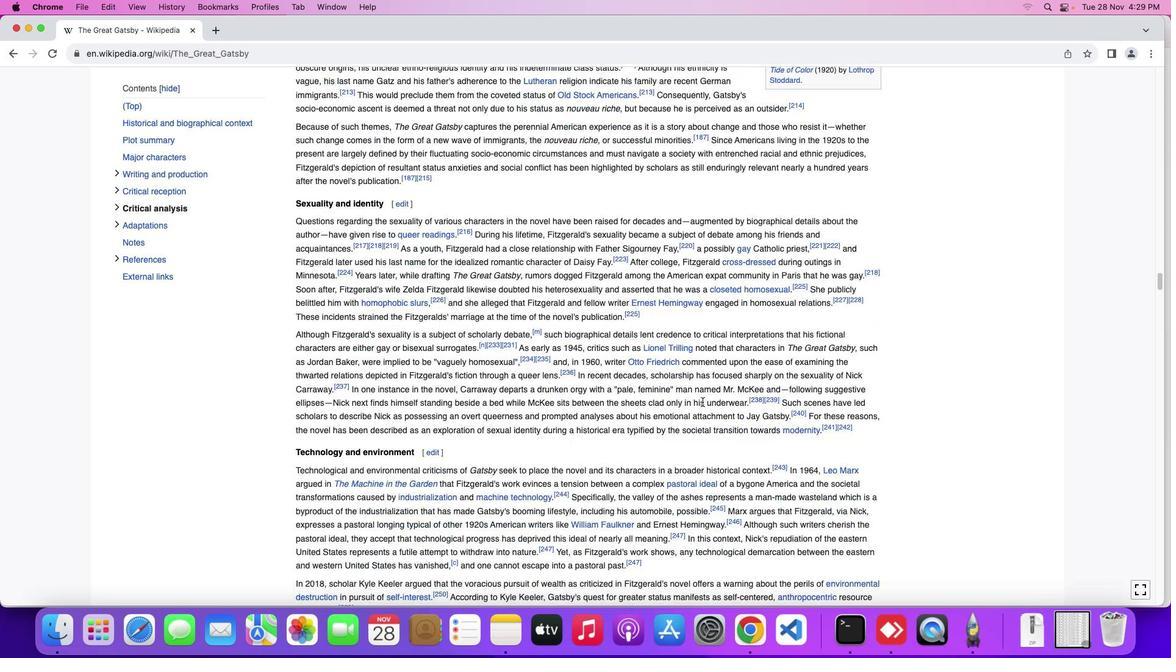 
Action: Mouse moved to (685, 399)
Screenshot: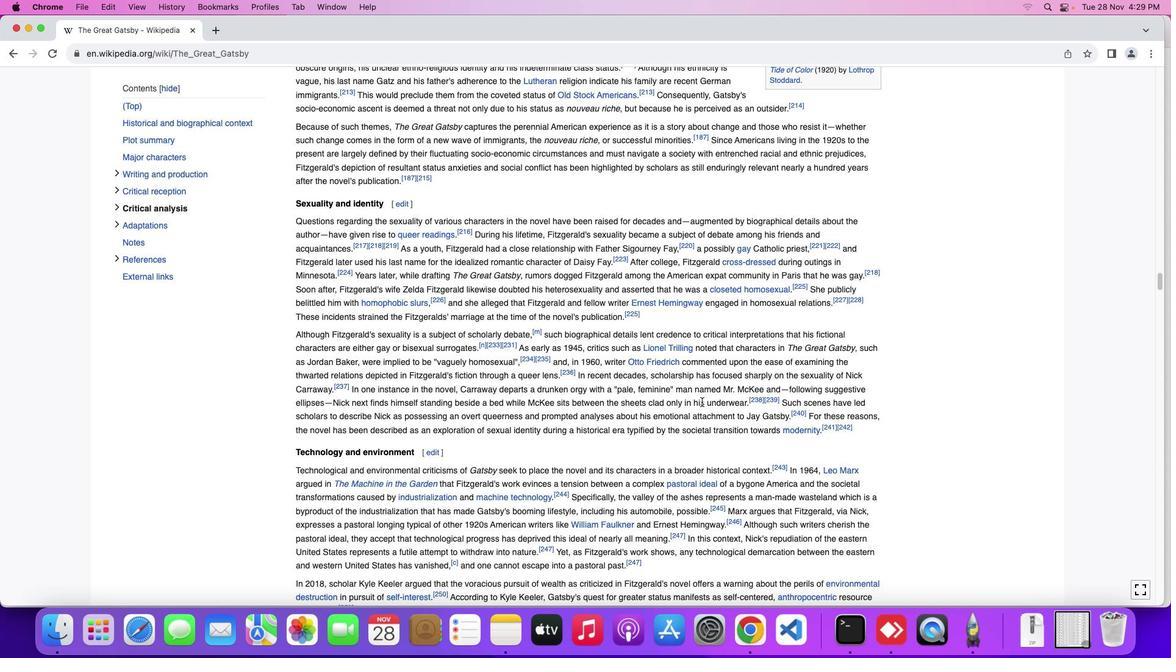 
Action: Mouse scrolled (685, 399) with delta (10, -23)
Screenshot: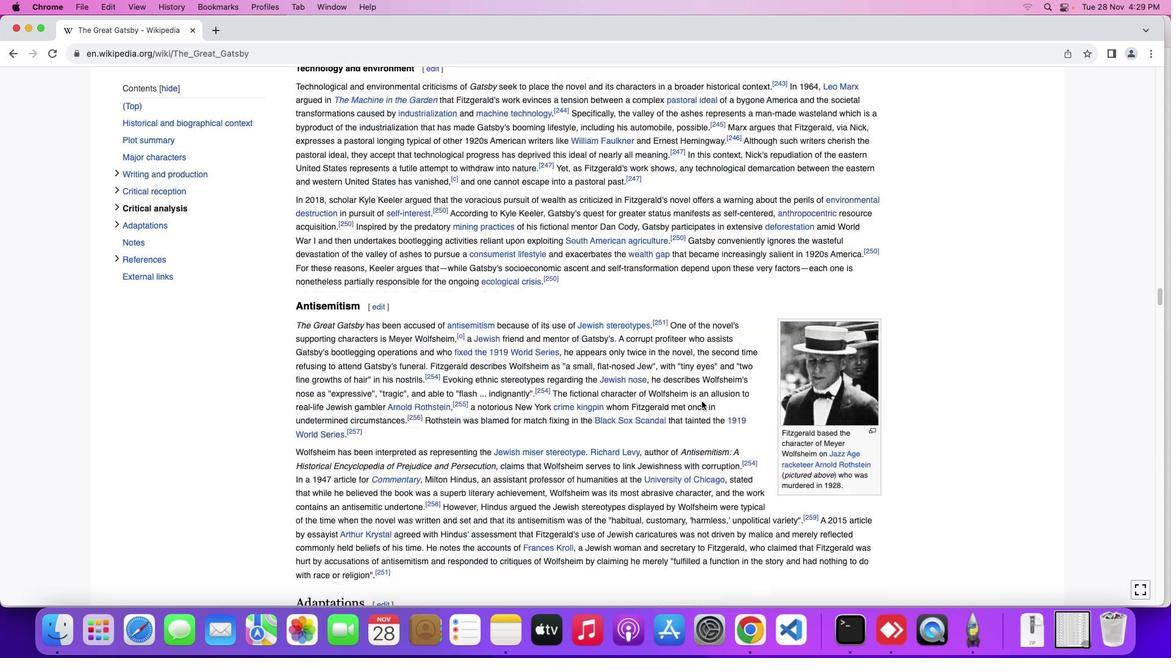
Action: Mouse scrolled (685, 399) with delta (10, -23)
Screenshot: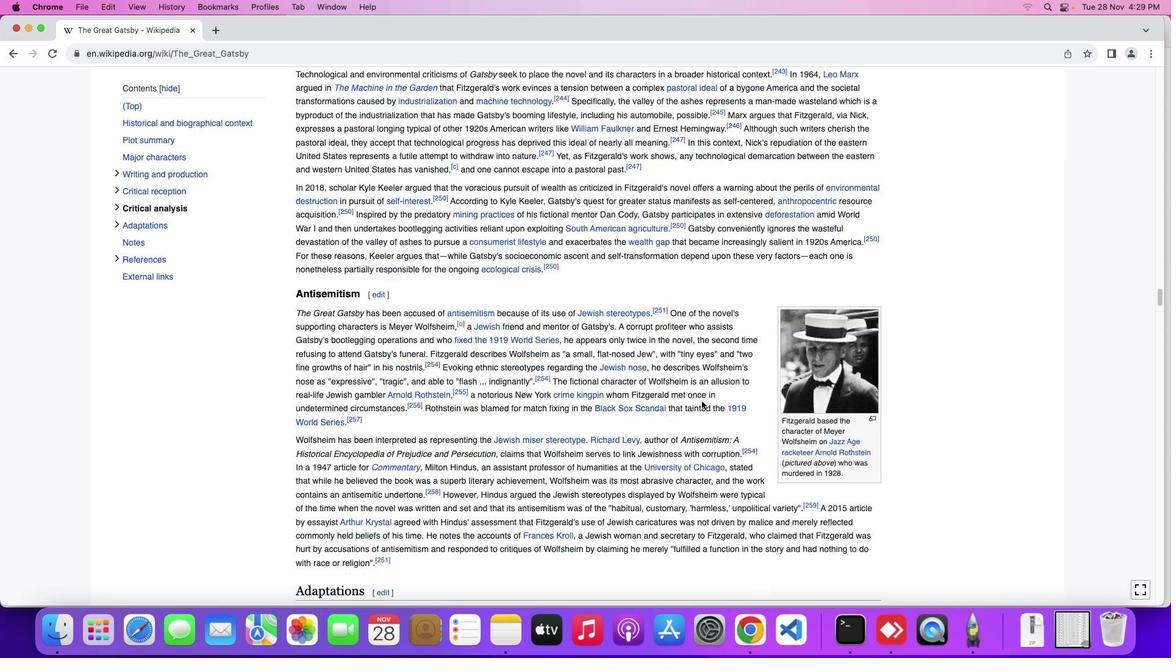 
Action: Mouse scrolled (685, 399) with delta (10, -24)
Screenshot: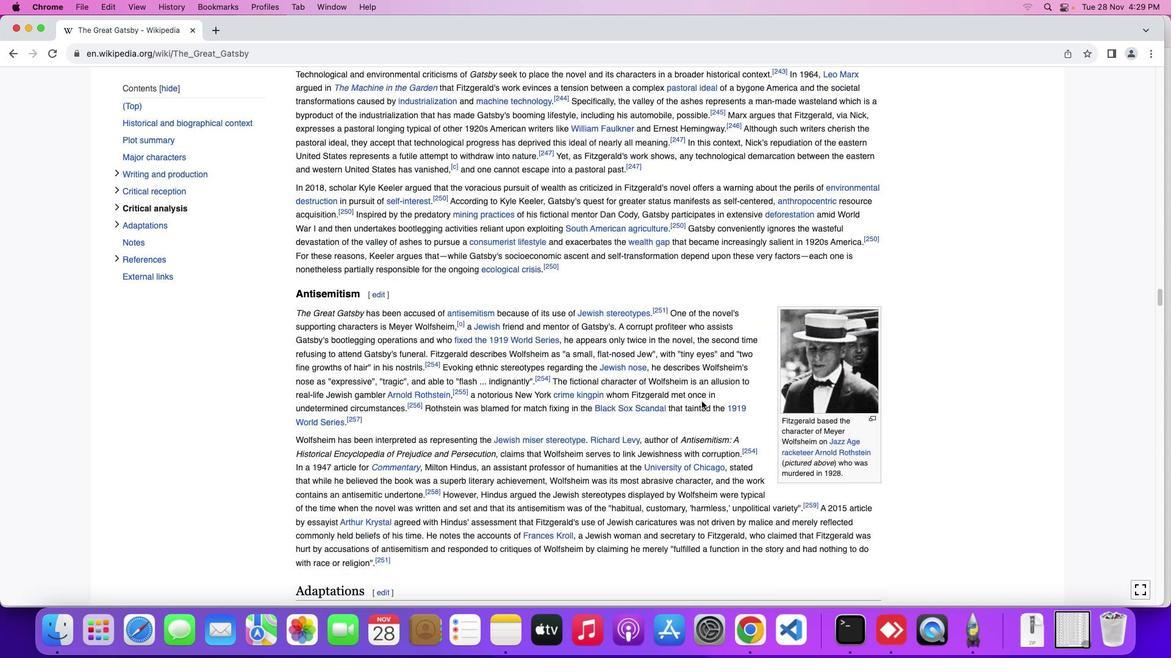 
Action: Mouse scrolled (685, 399) with delta (10, -26)
Screenshot: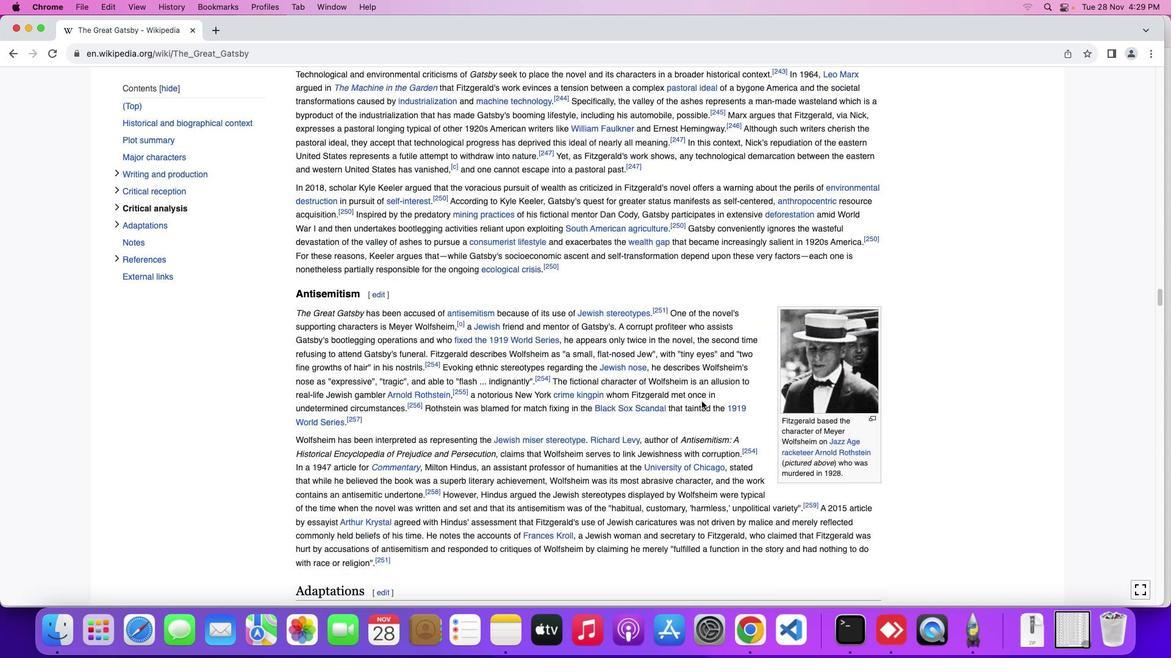 
Action: Mouse moved to (685, 398)
Screenshot: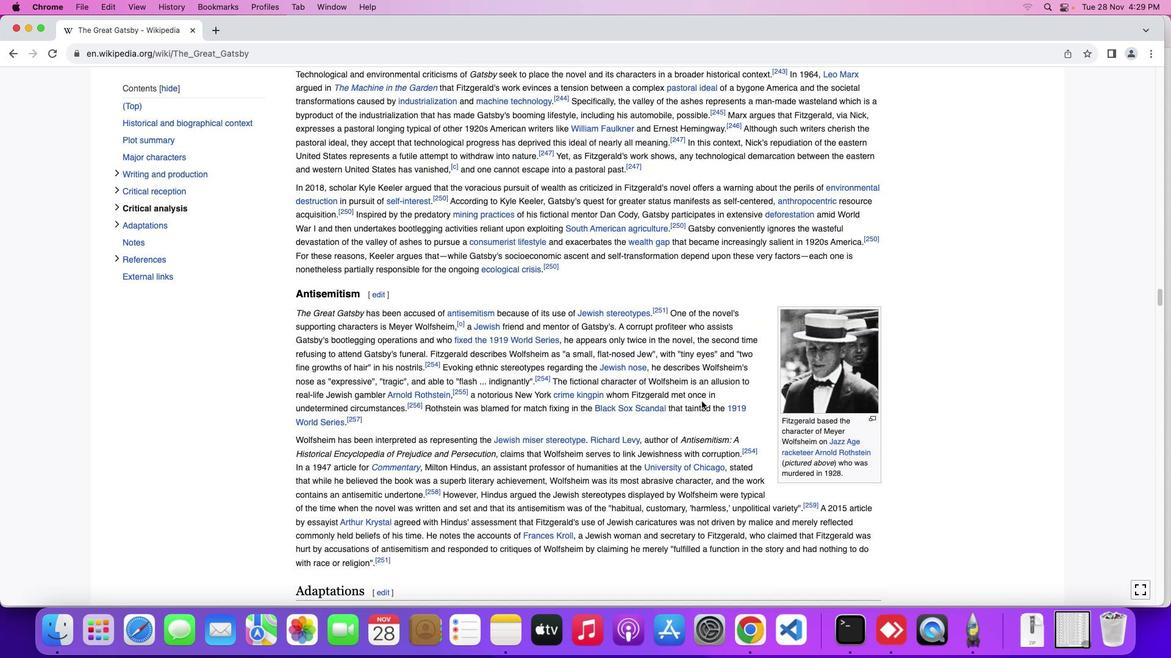 
Action: Mouse scrolled (685, 398) with delta (10, -26)
Screenshot: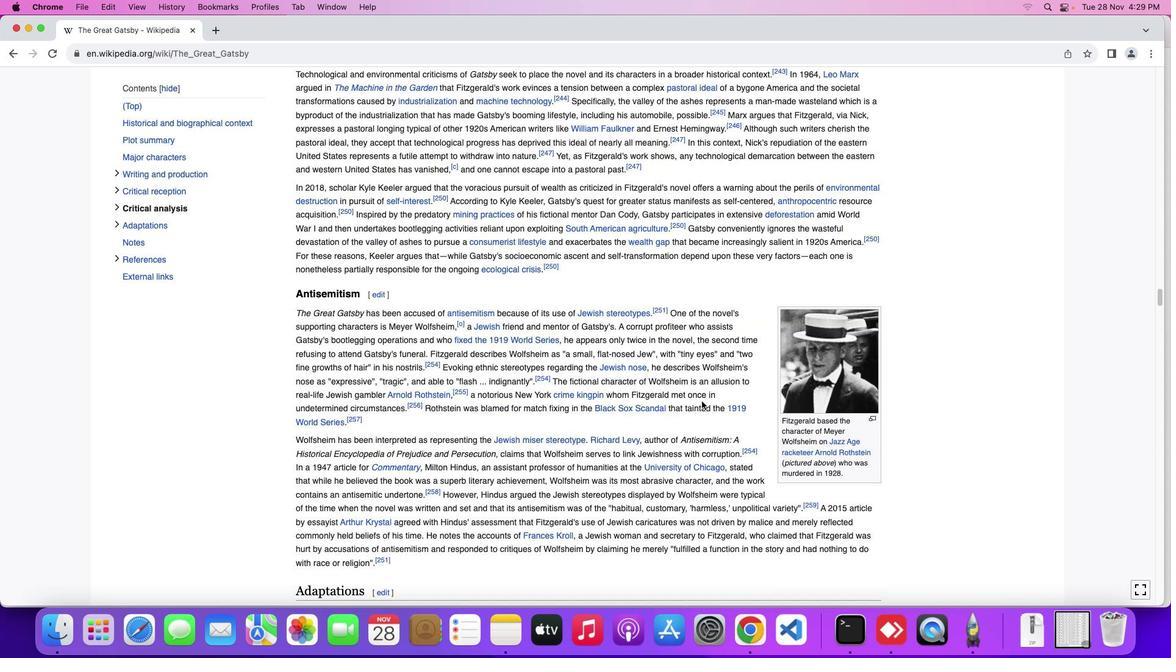 
Action: Mouse moved to (685, 397)
Screenshot: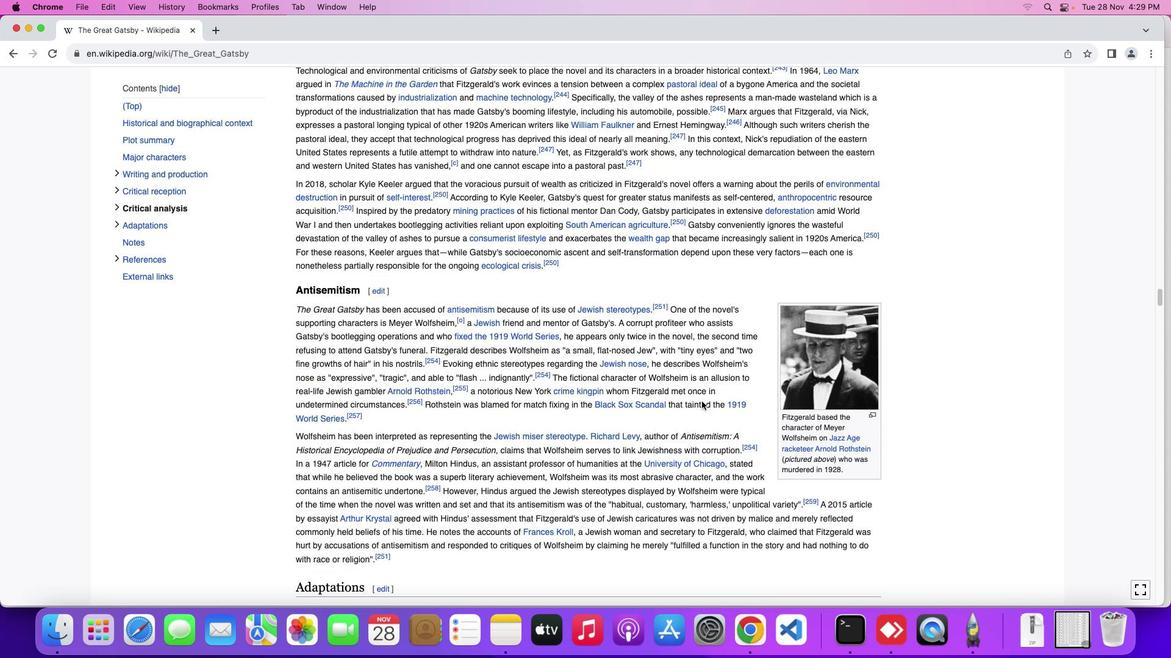 
Action: Mouse scrolled (685, 397) with delta (10, -23)
Screenshot: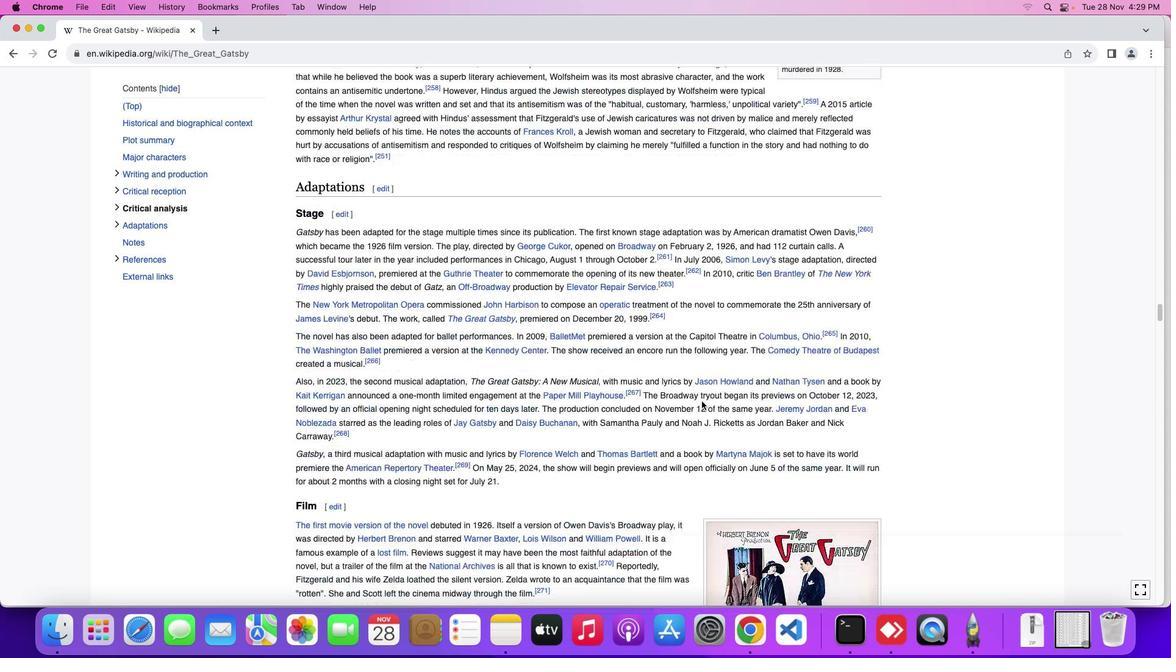 
Action: Mouse scrolled (685, 397) with delta (10, -23)
Screenshot: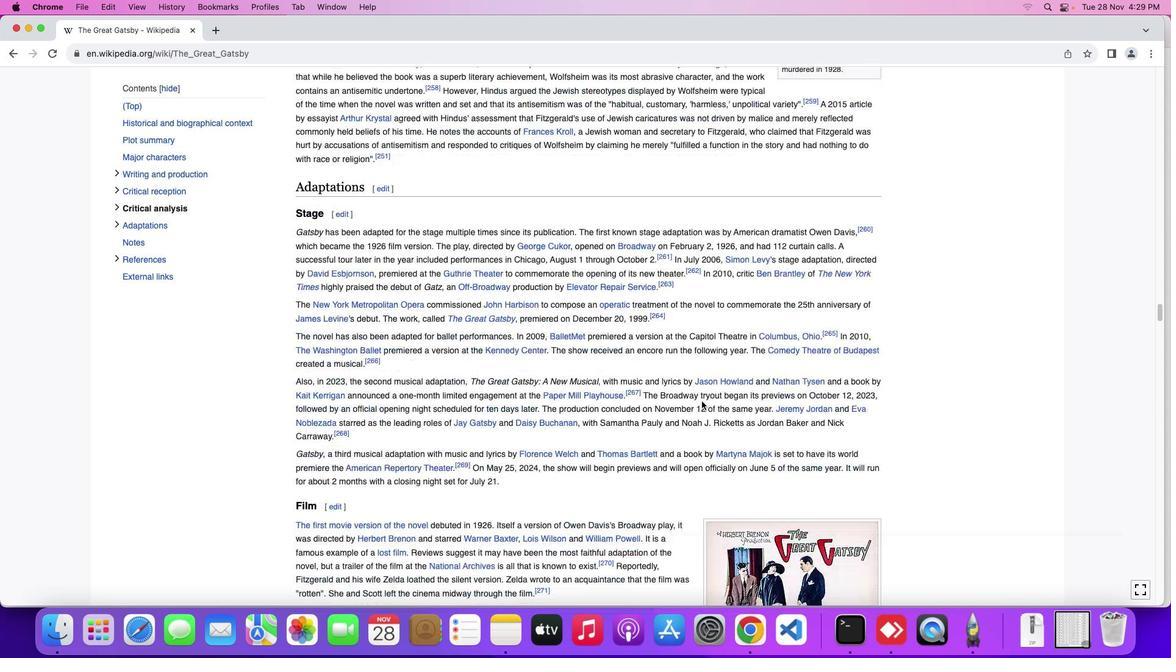 
Action: Mouse scrolled (685, 397) with delta (10, -24)
Screenshot: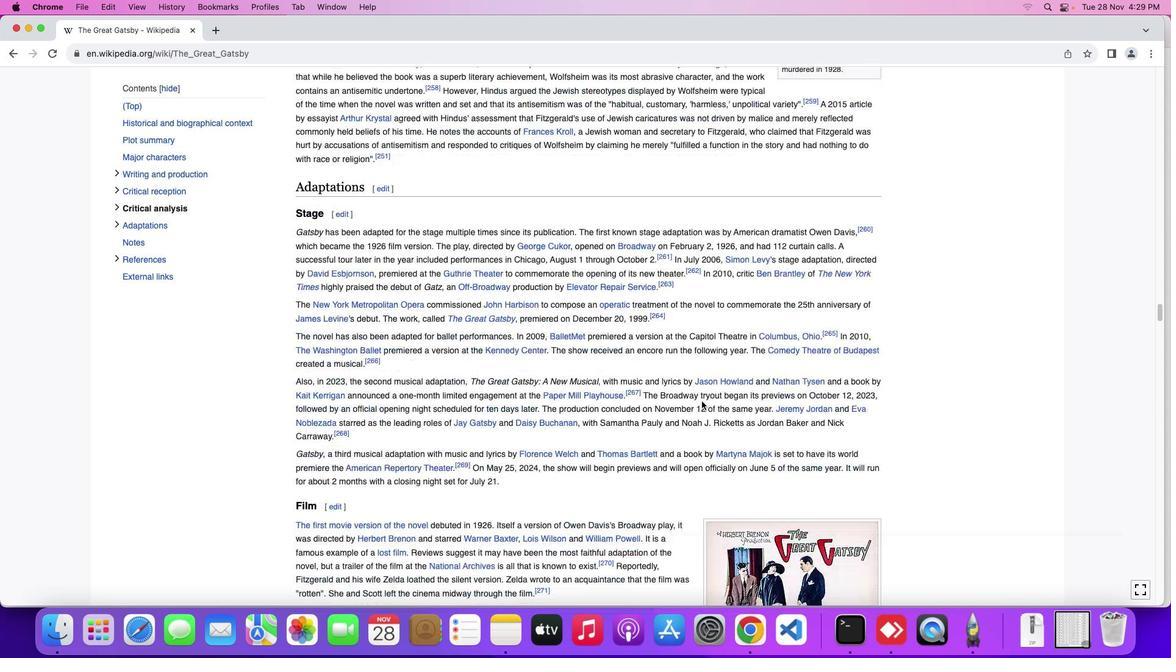 
Action: Mouse scrolled (685, 397) with delta (10, -26)
Screenshot: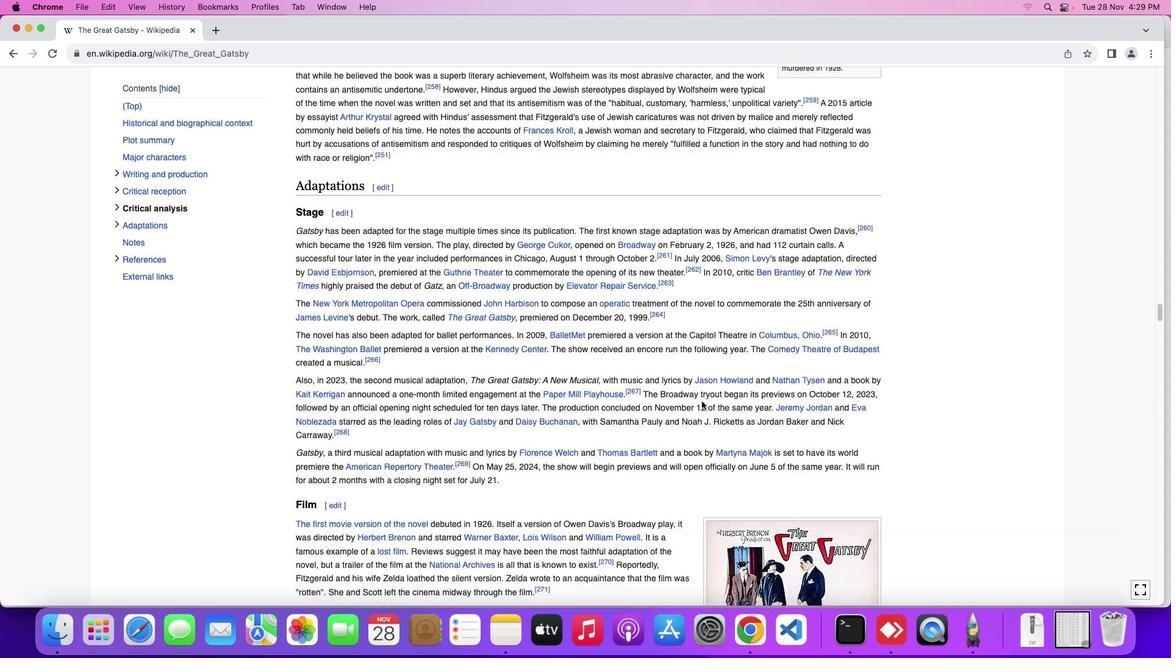 
Action: Mouse scrolled (685, 397) with delta (10, -26)
Screenshot: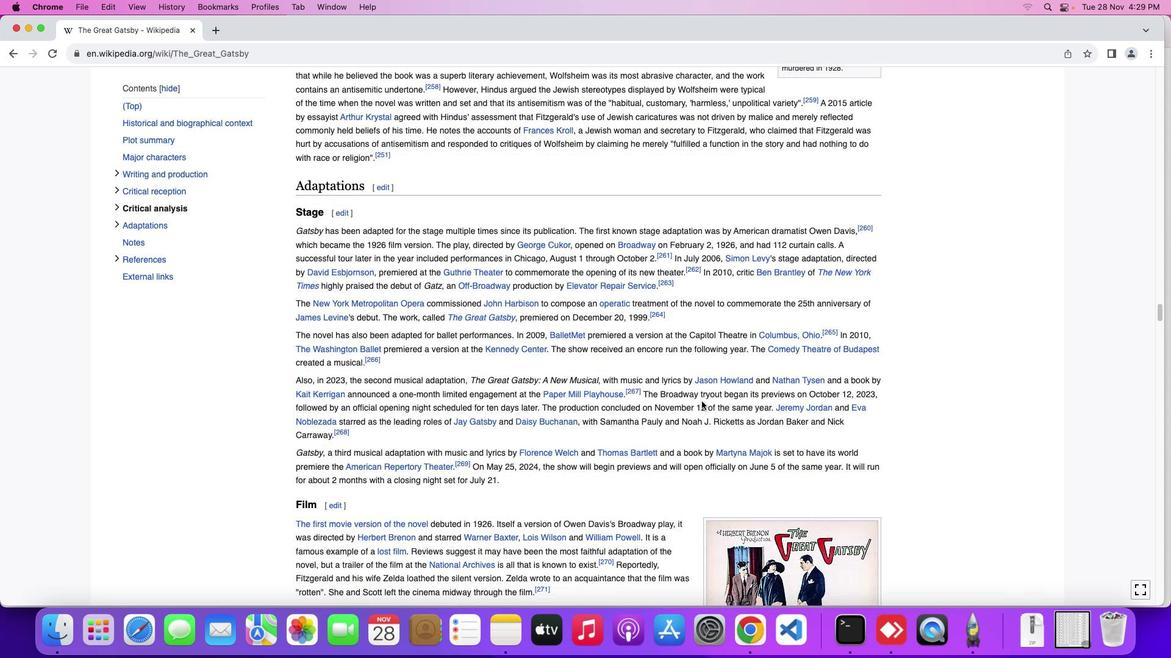 
Action: Mouse scrolled (685, 397) with delta (10, -23)
Screenshot: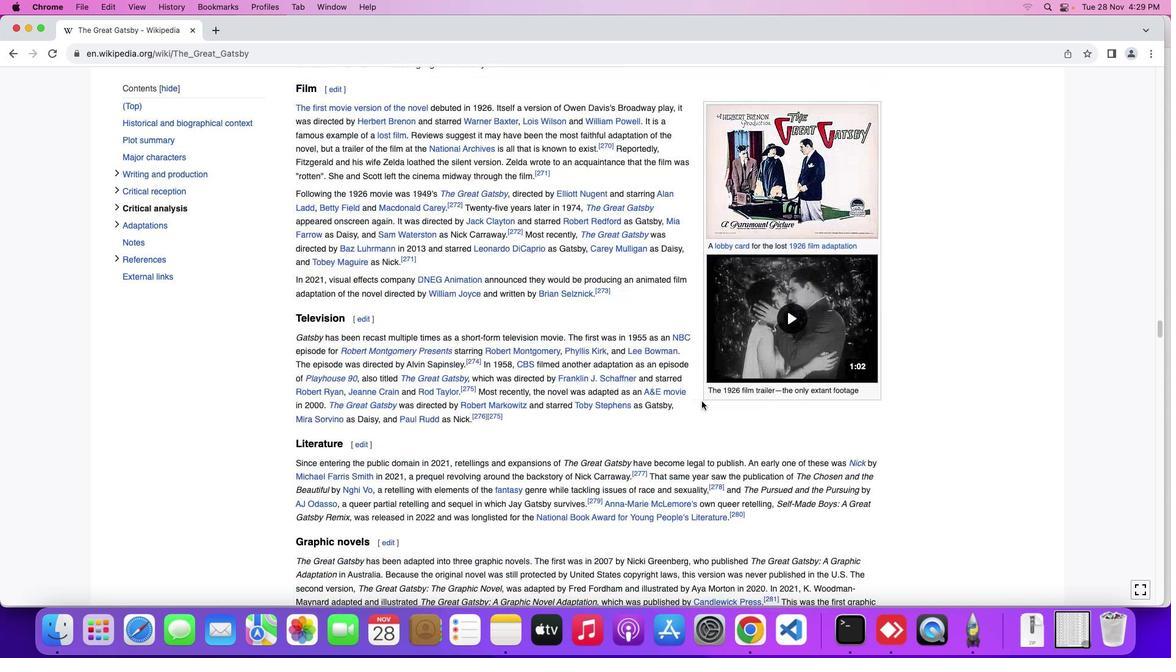 
Action: Mouse scrolled (685, 397) with delta (10, -23)
Screenshot: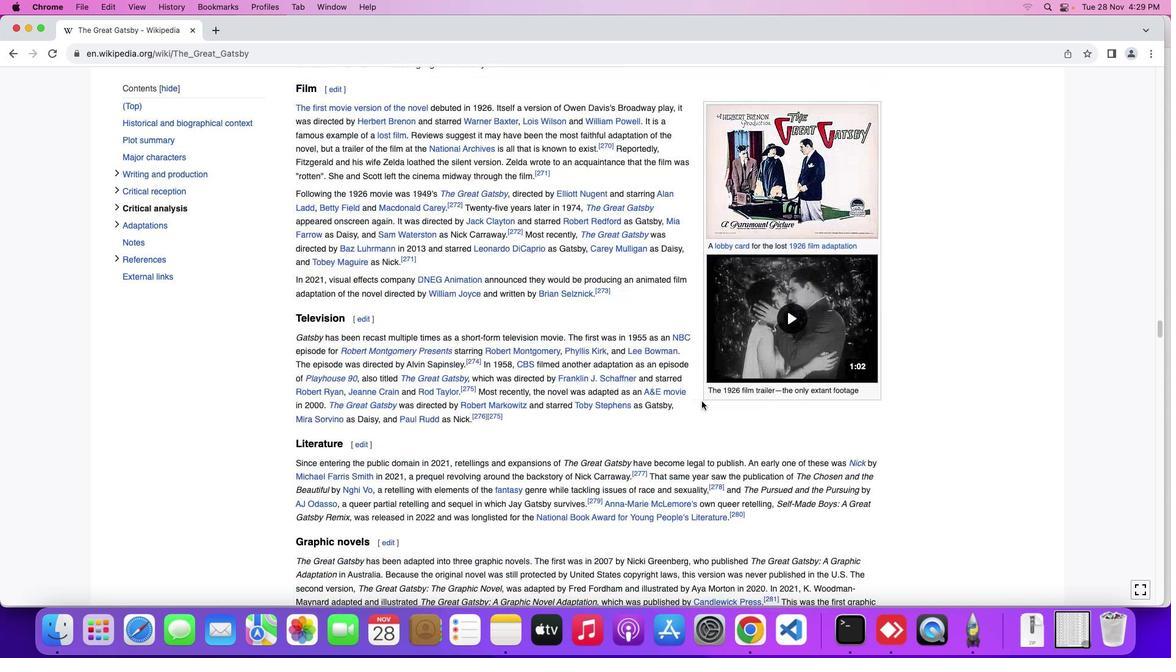 
Action: Mouse scrolled (685, 397) with delta (10, -24)
Screenshot: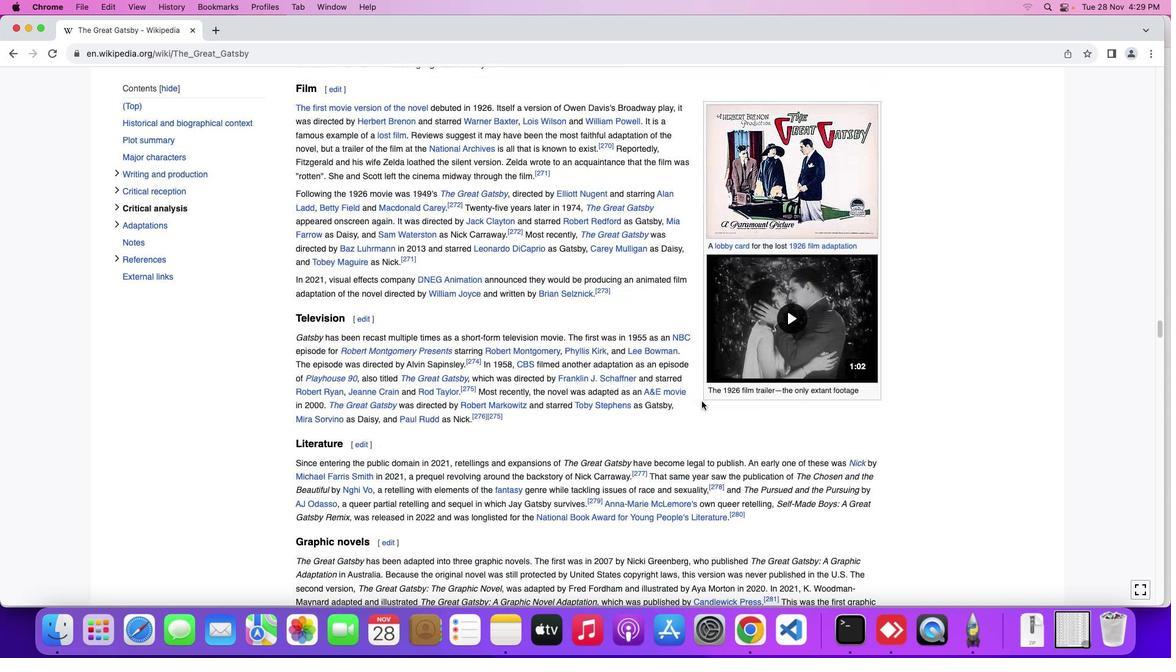 
Action: Mouse scrolled (685, 397) with delta (10, -26)
Screenshot: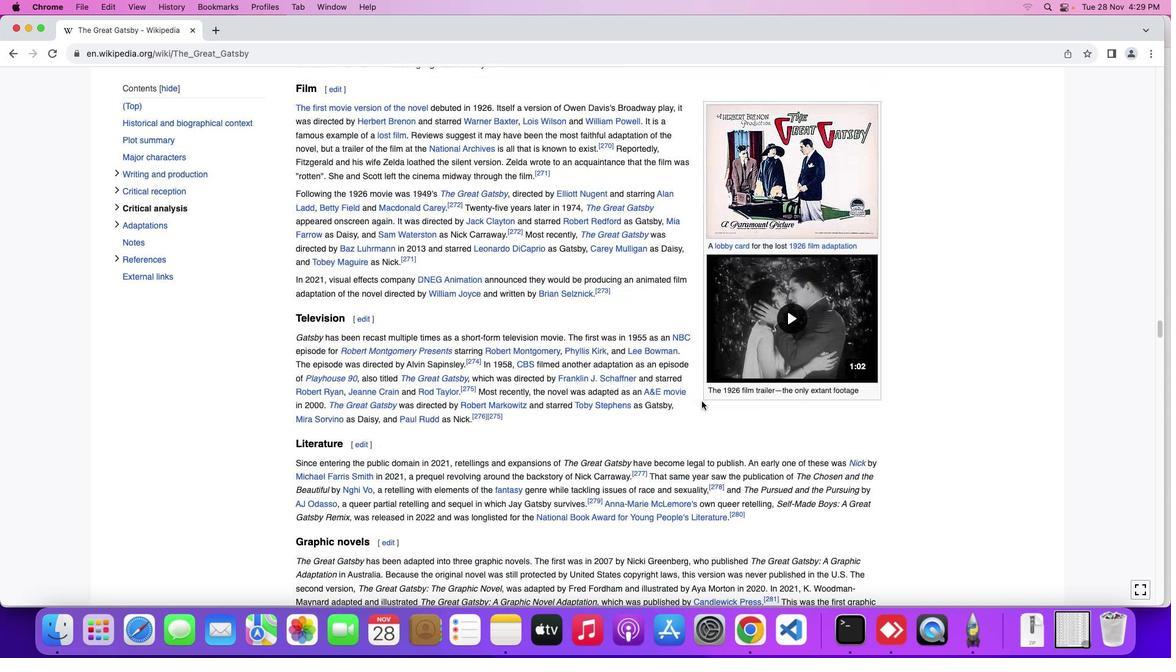 
Action: Mouse scrolled (685, 397) with delta (10, -26)
Screenshot: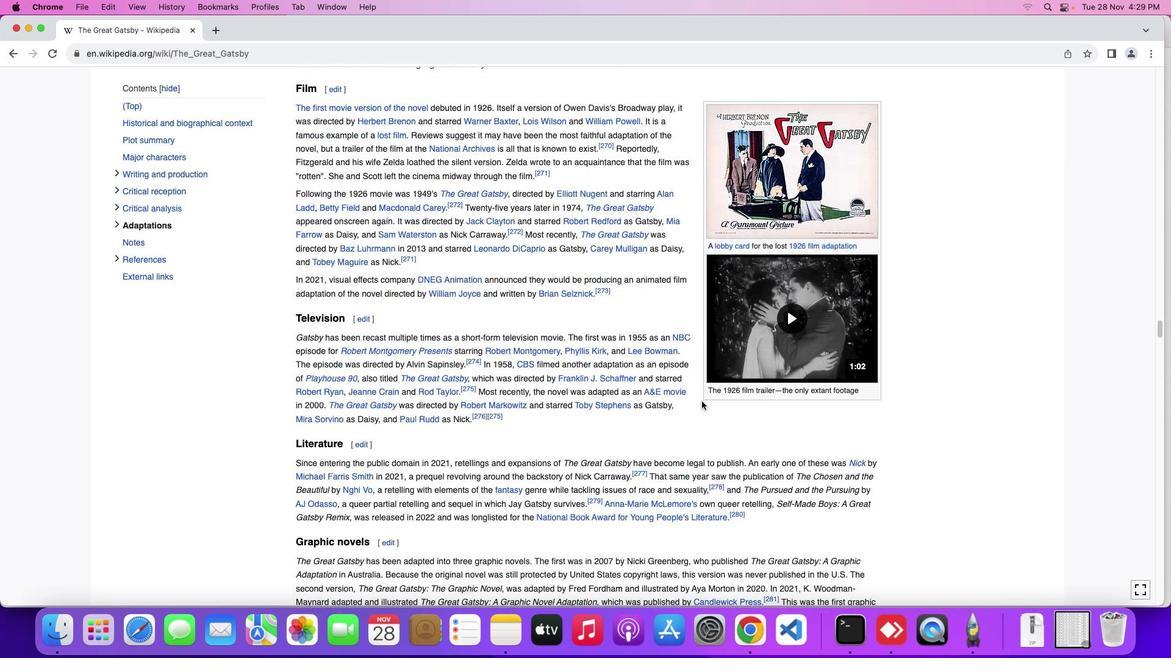 
Action: Mouse scrolled (685, 397) with delta (10, -23)
Screenshot: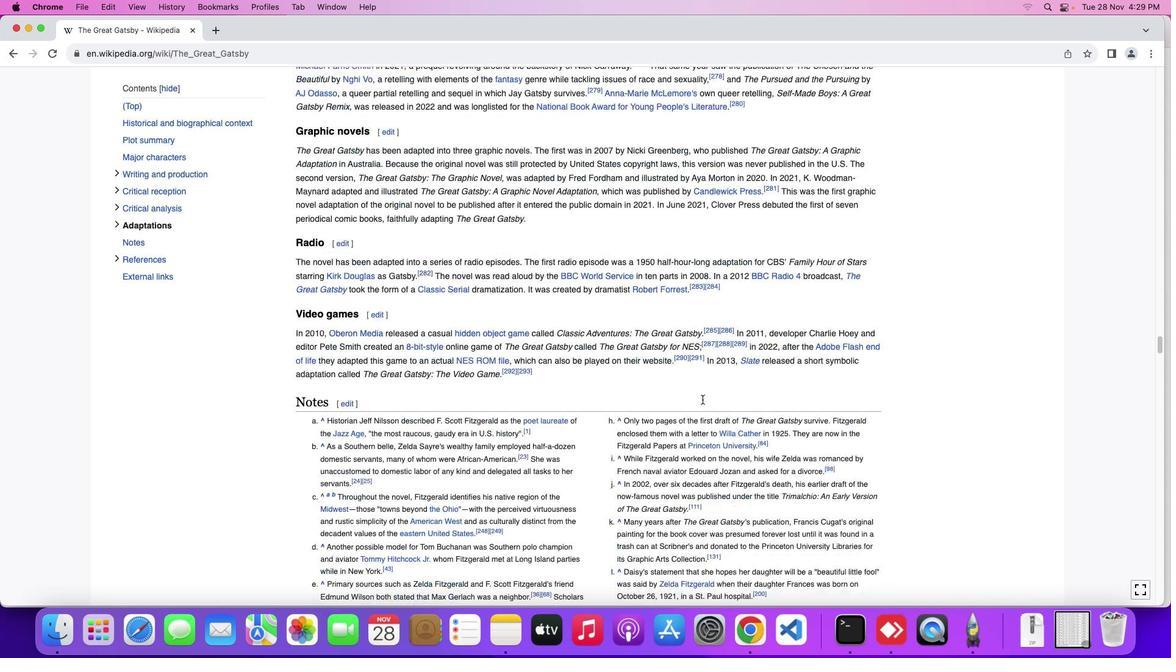 
Action: Mouse scrolled (685, 397) with delta (10, -23)
Screenshot: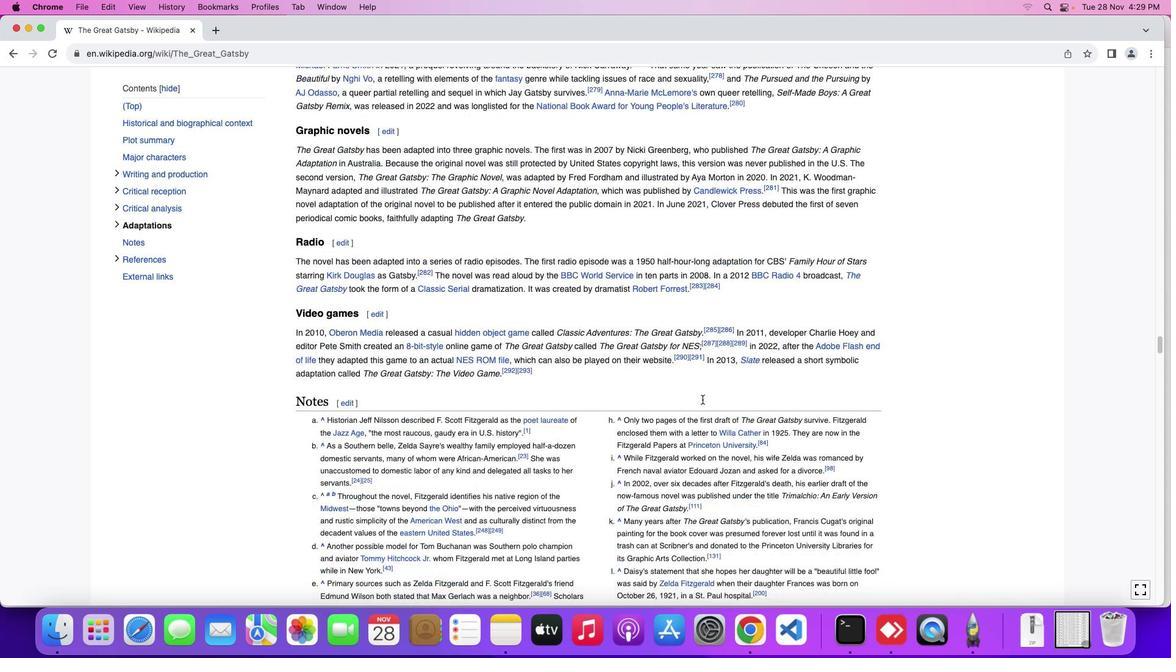
Action: Mouse scrolled (685, 397) with delta (10, -24)
Screenshot: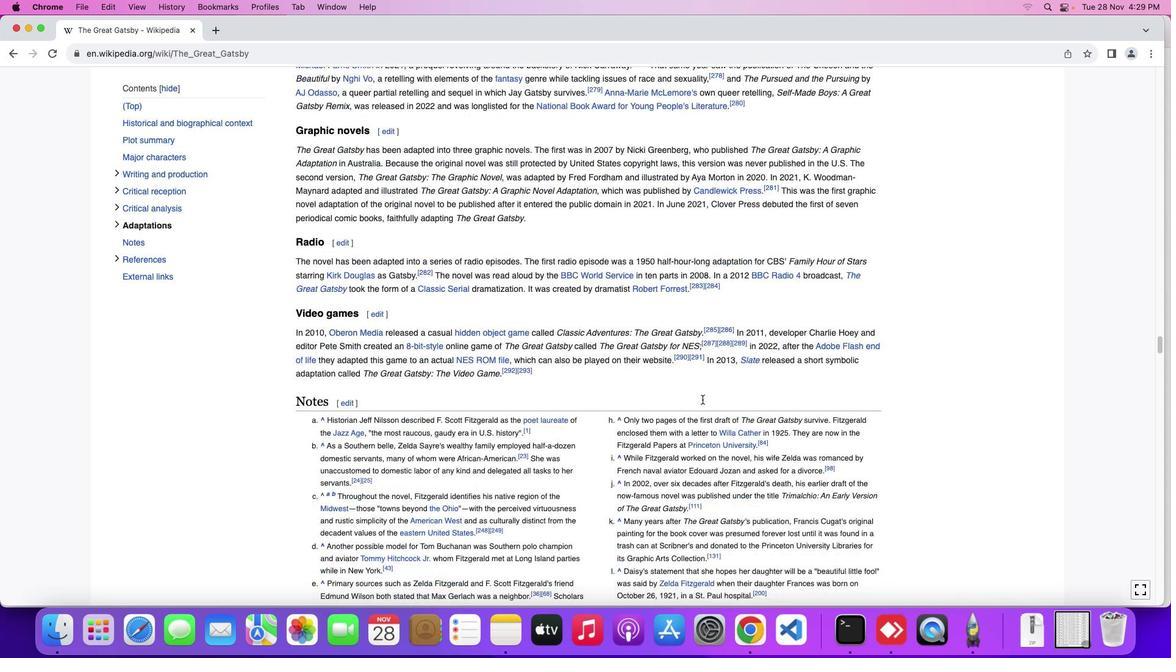 
Action: Mouse scrolled (685, 397) with delta (10, -26)
Screenshot: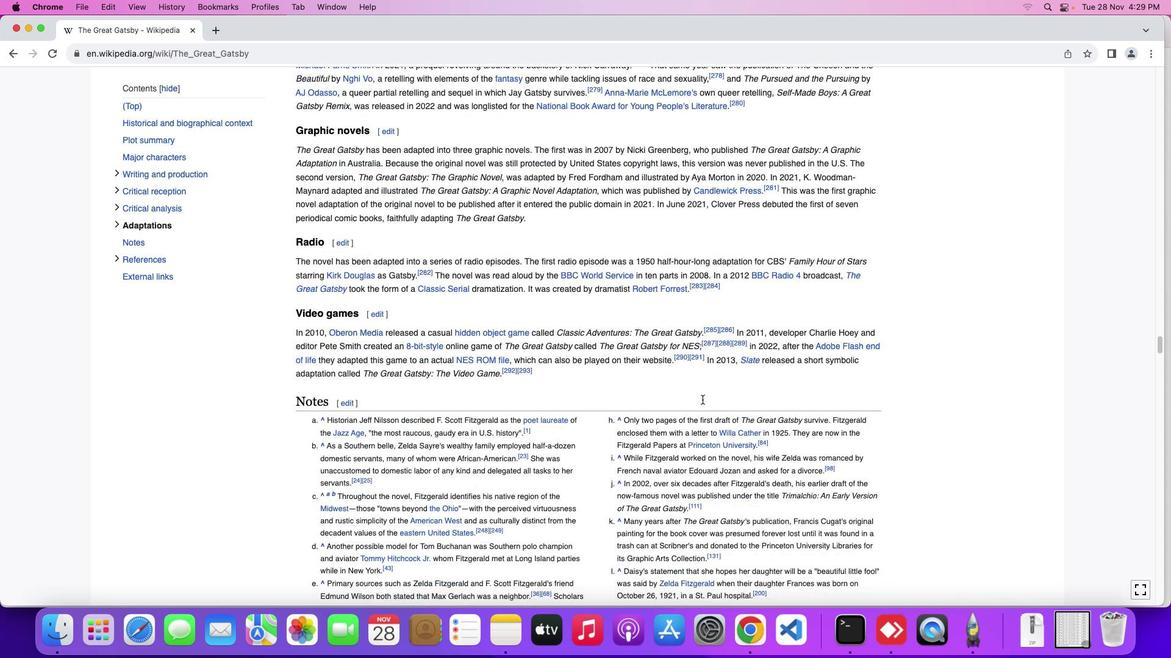 
Action: Mouse moved to (685, 397)
Screenshot: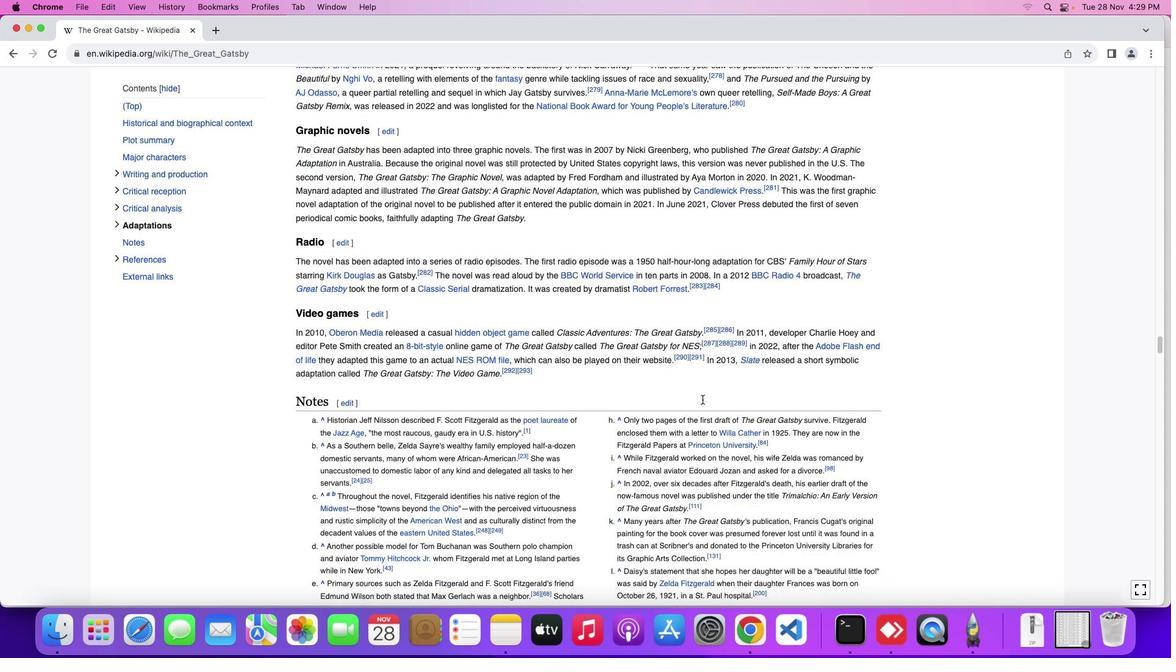 
Action: Mouse scrolled (685, 397) with delta (10, -26)
Screenshot: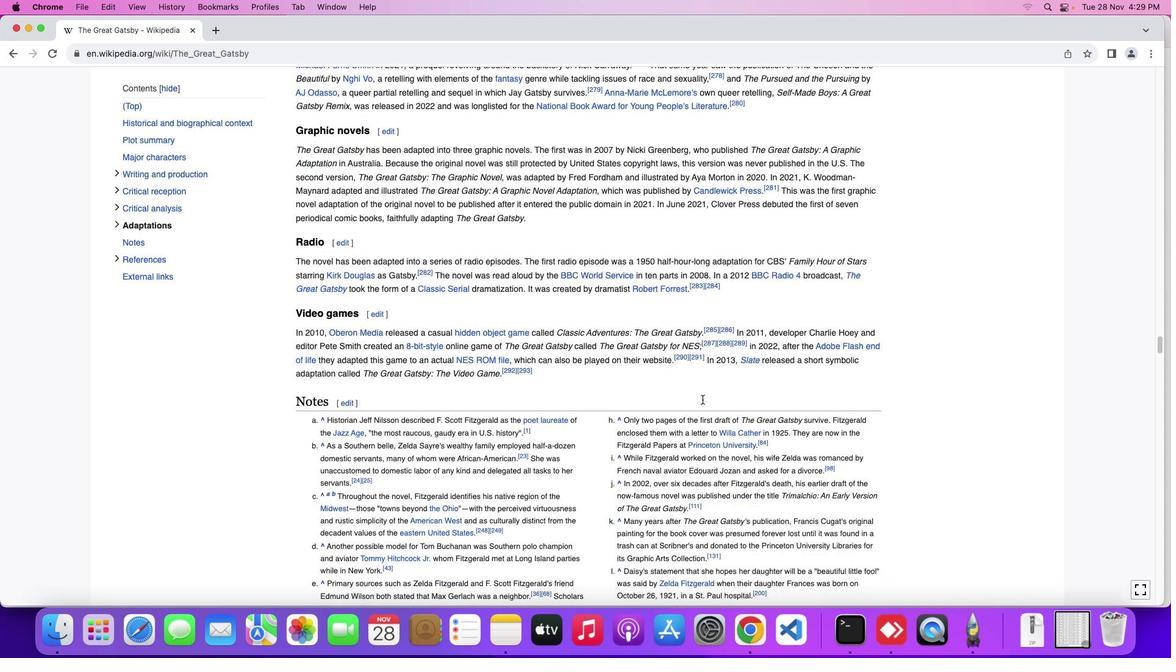 
Action: Mouse moved to (686, 395)
Screenshot: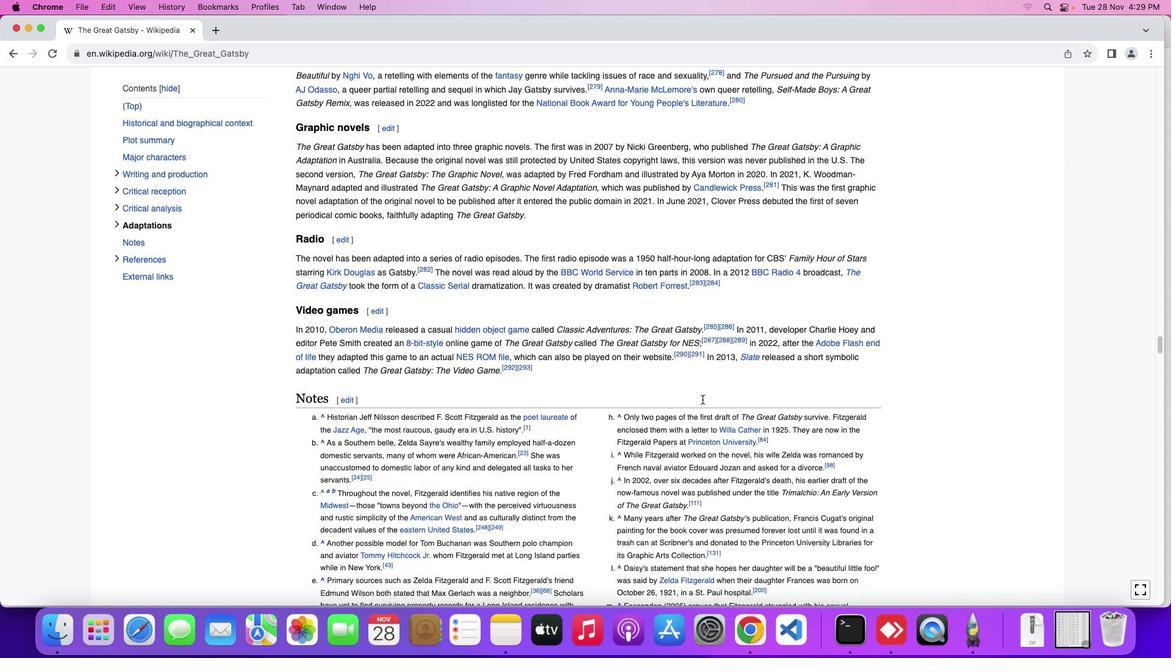 
Action: Mouse scrolled (686, 395) with delta (10, -23)
Screenshot: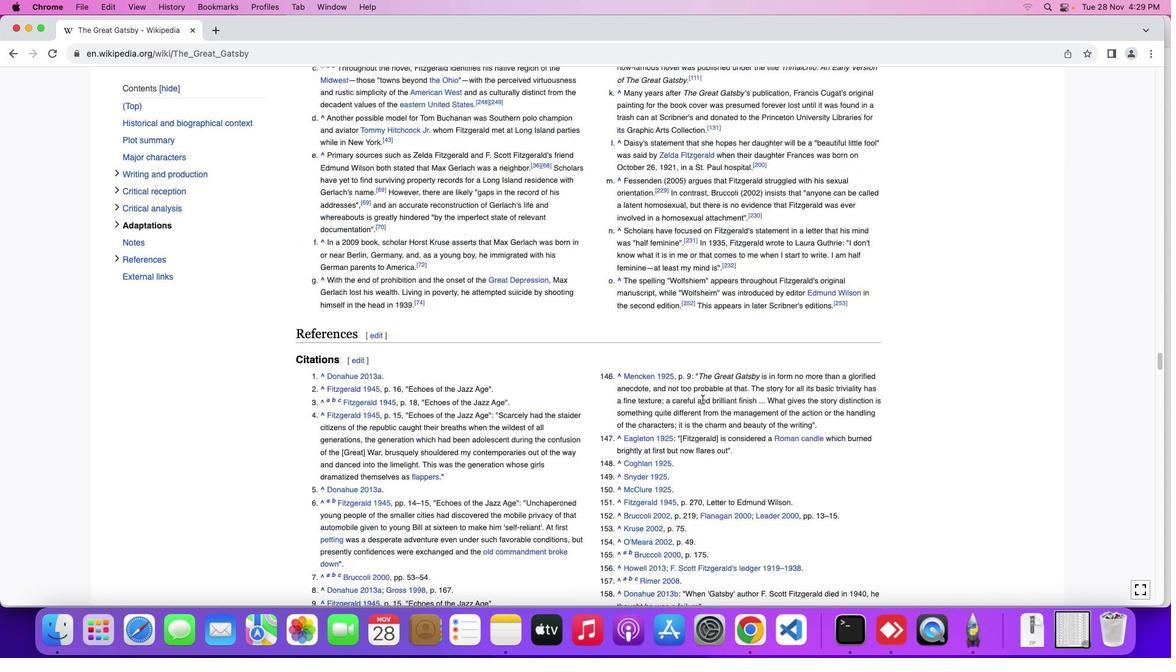 
Action: Mouse scrolled (686, 395) with delta (10, -23)
Screenshot: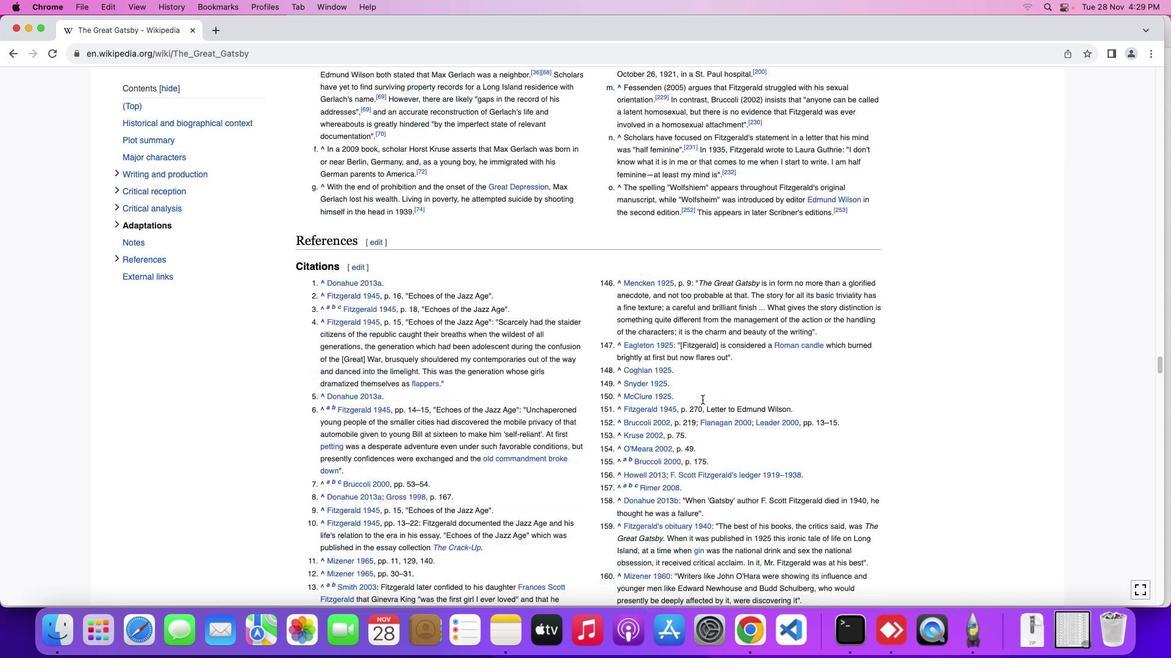 
Action: Mouse scrolled (686, 395) with delta (10, -24)
Screenshot: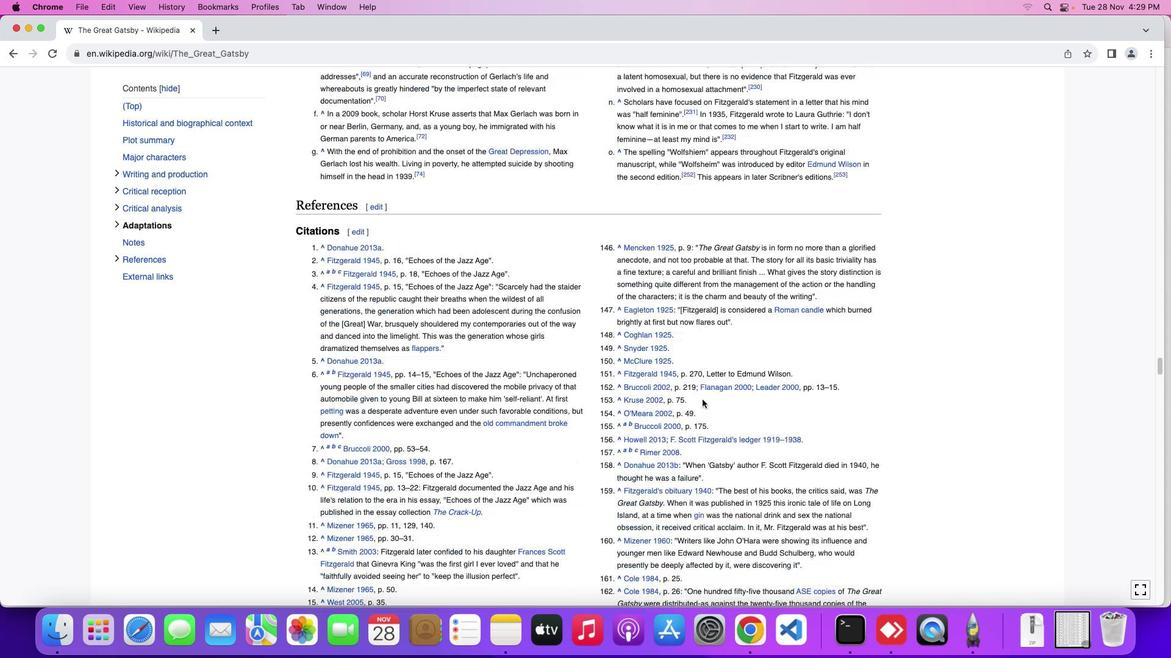
Action: Mouse scrolled (686, 395) with delta (10, -26)
Screenshot: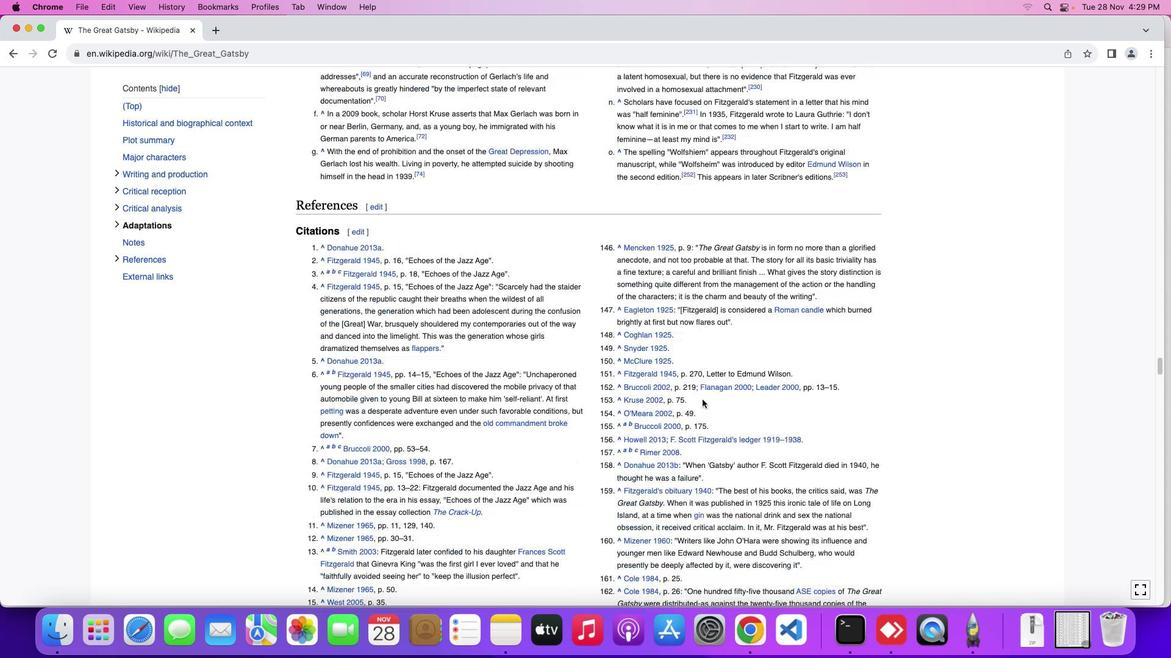 
Action: Mouse scrolled (686, 395) with delta (10, -26)
Screenshot: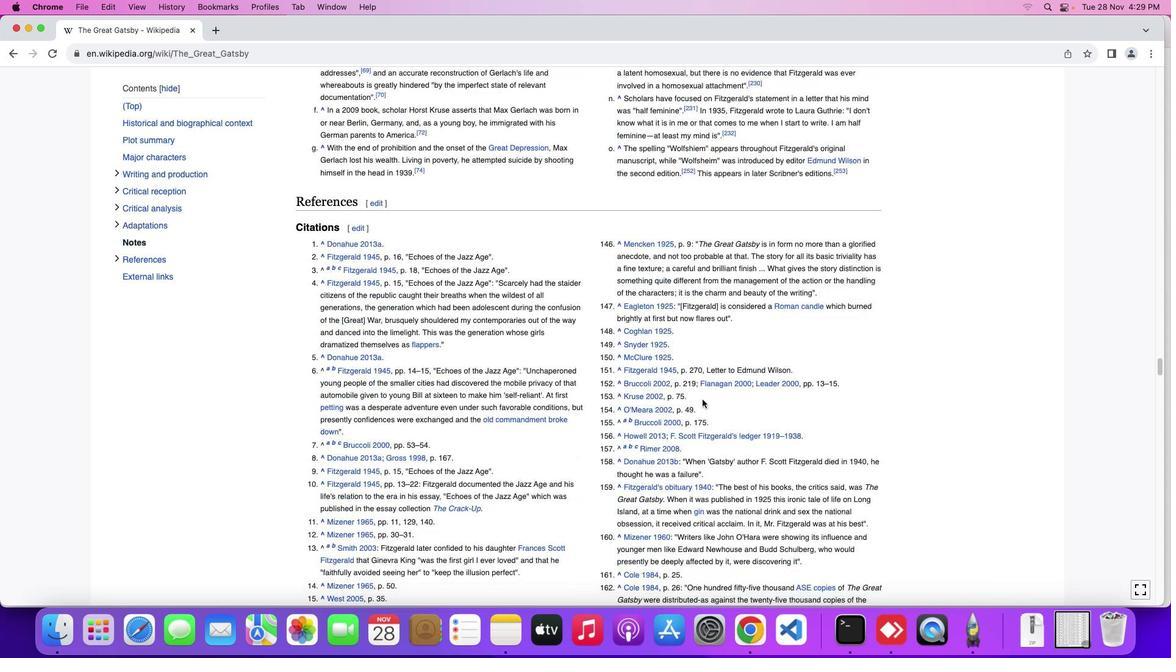 
Action: Mouse scrolled (686, 395) with delta (10, -26)
Screenshot: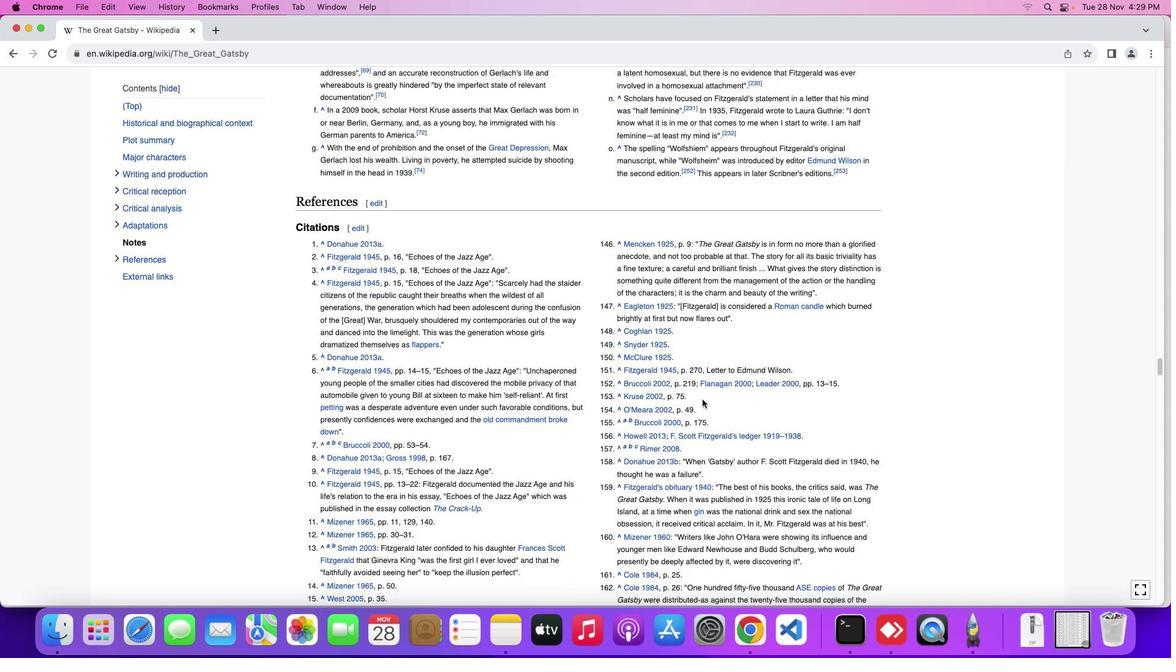 
Action: Mouse moved to (685, 395)
Screenshot: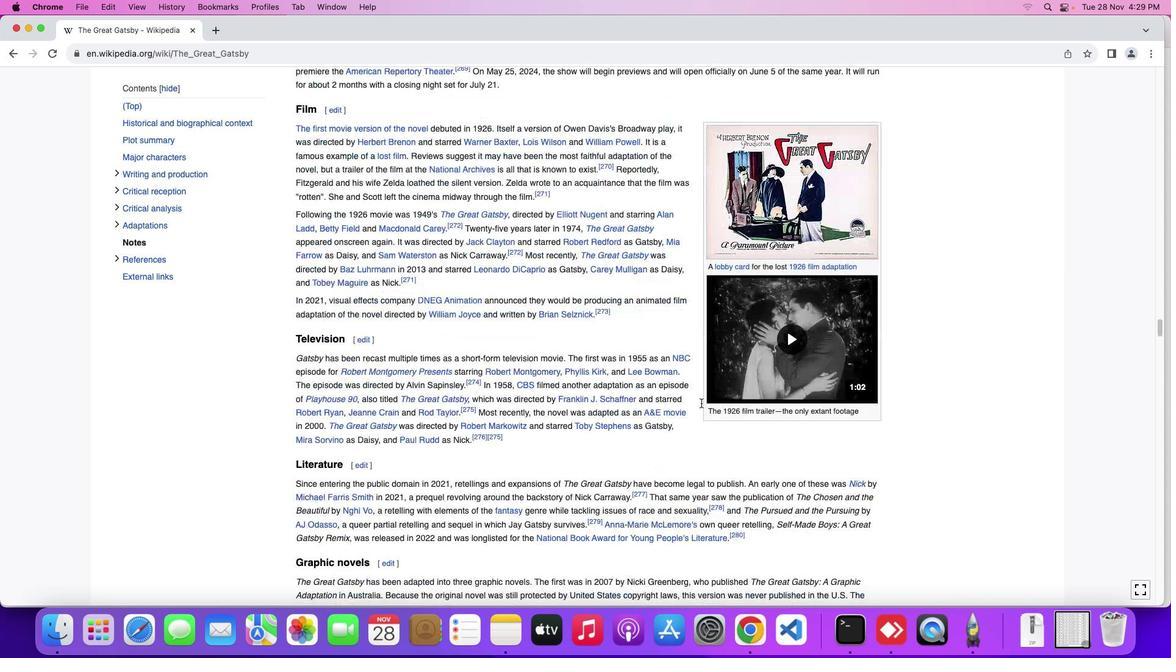 
Action: Mouse scrolled (685, 395) with delta (10, -21)
Screenshot: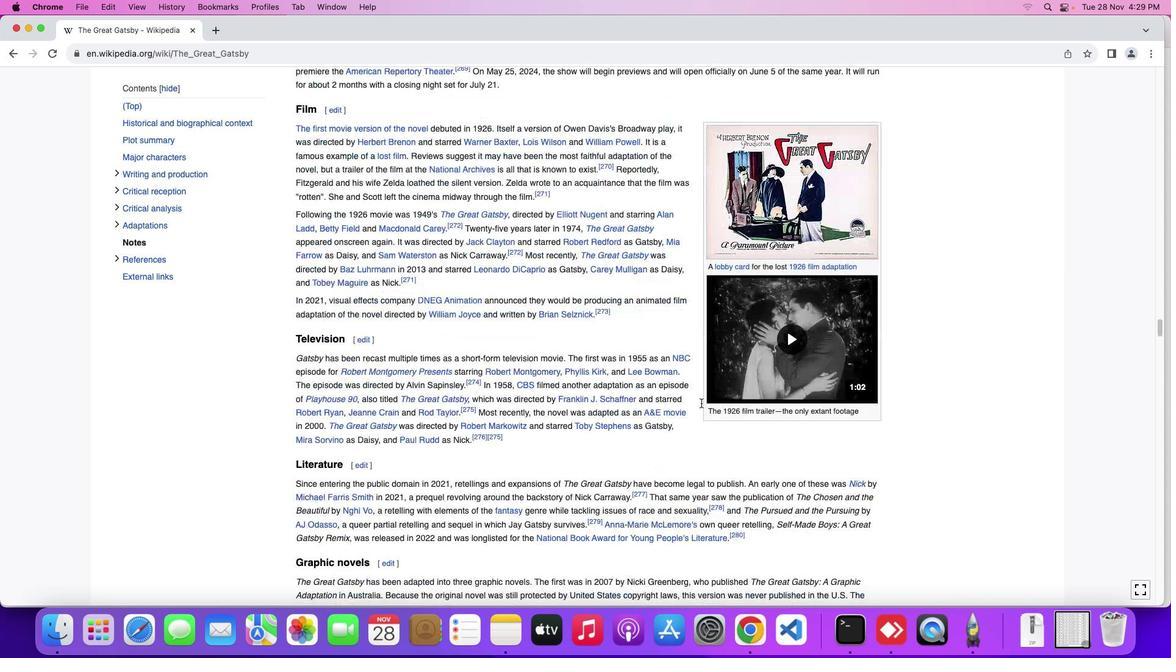 
Action: Mouse moved to (685, 397)
Screenshot: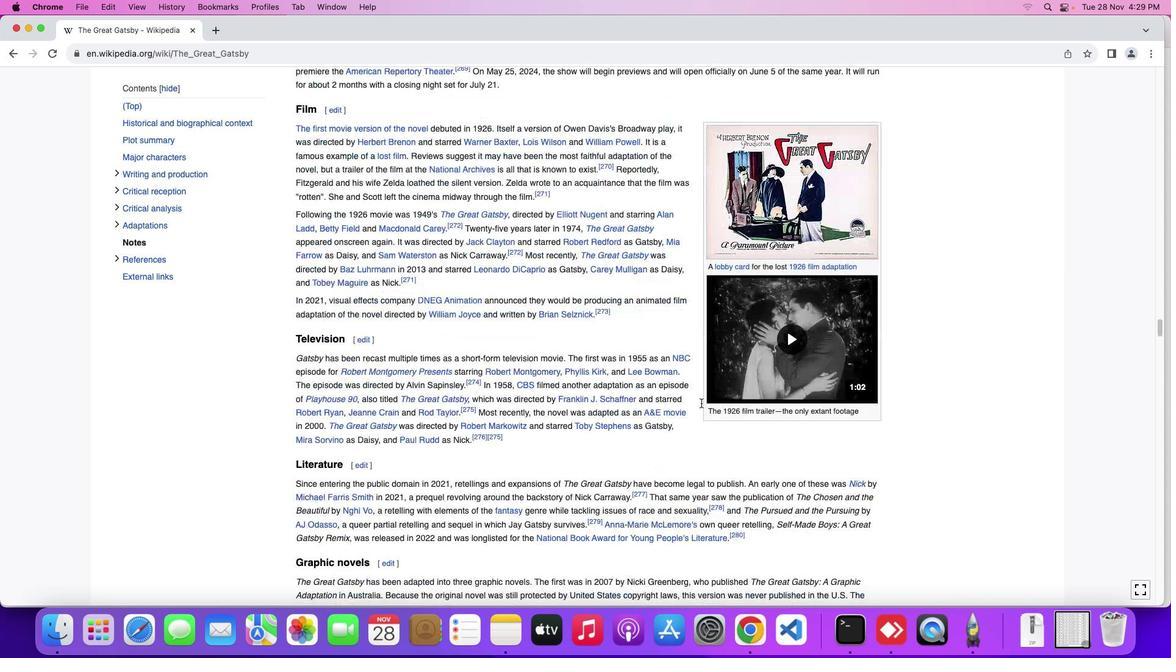 
Action: Mouse scrolled (685, 397) with delta (10, -21)
Screenshot: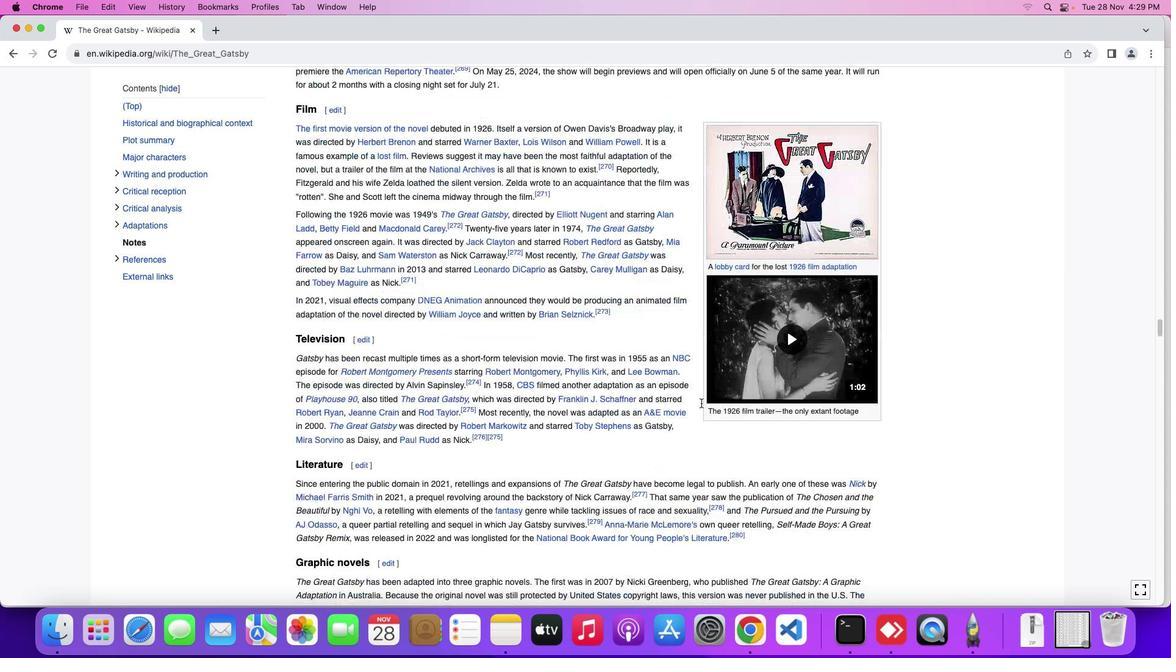 
Action: Mouse moved to (685, 399)
Screenshot: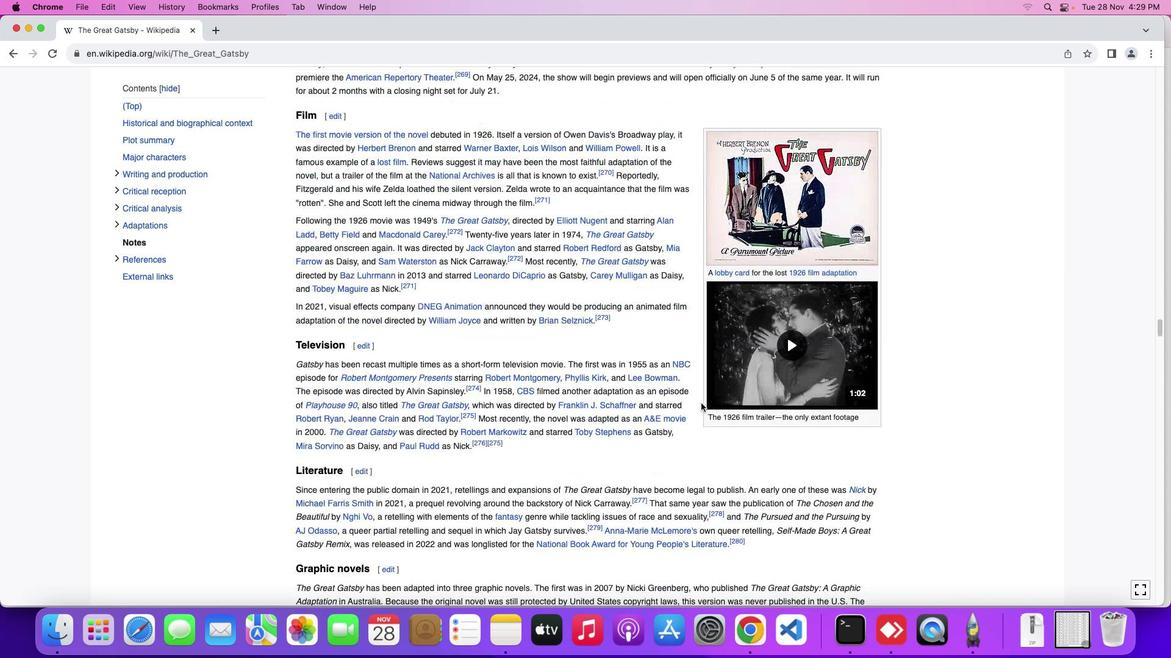 
Action: Mouse scrolled (685, 399) with delta (10, -20)
Screenshot: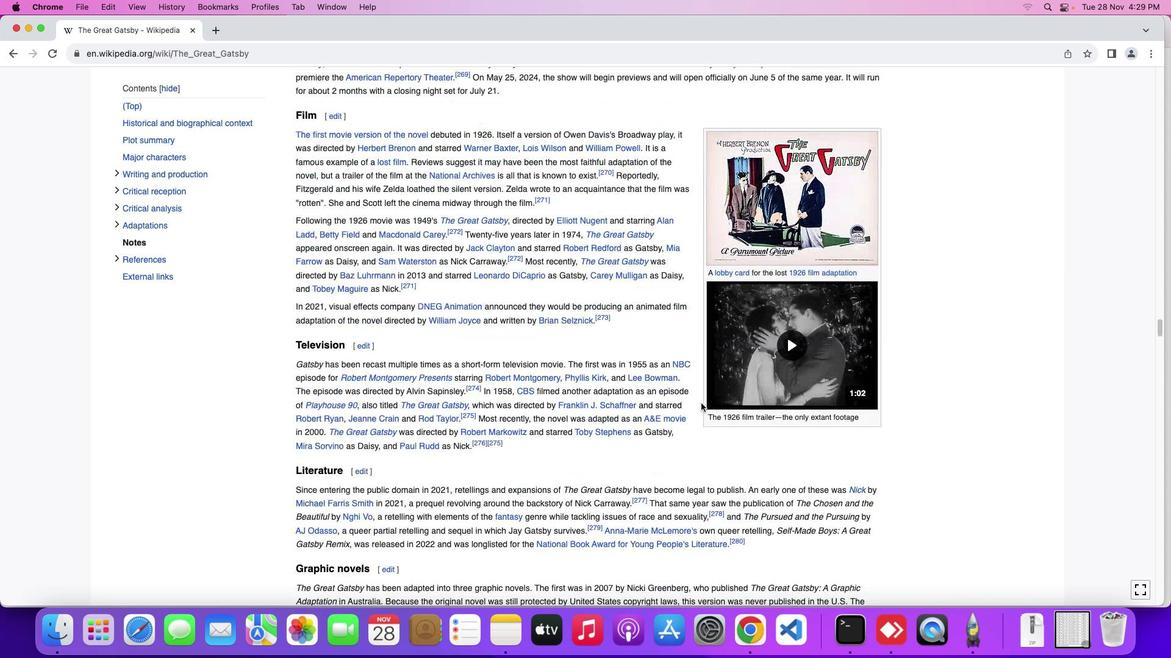 
Action: Mouse scrolled (685, 399) with delta (10, -19)
Screenshot: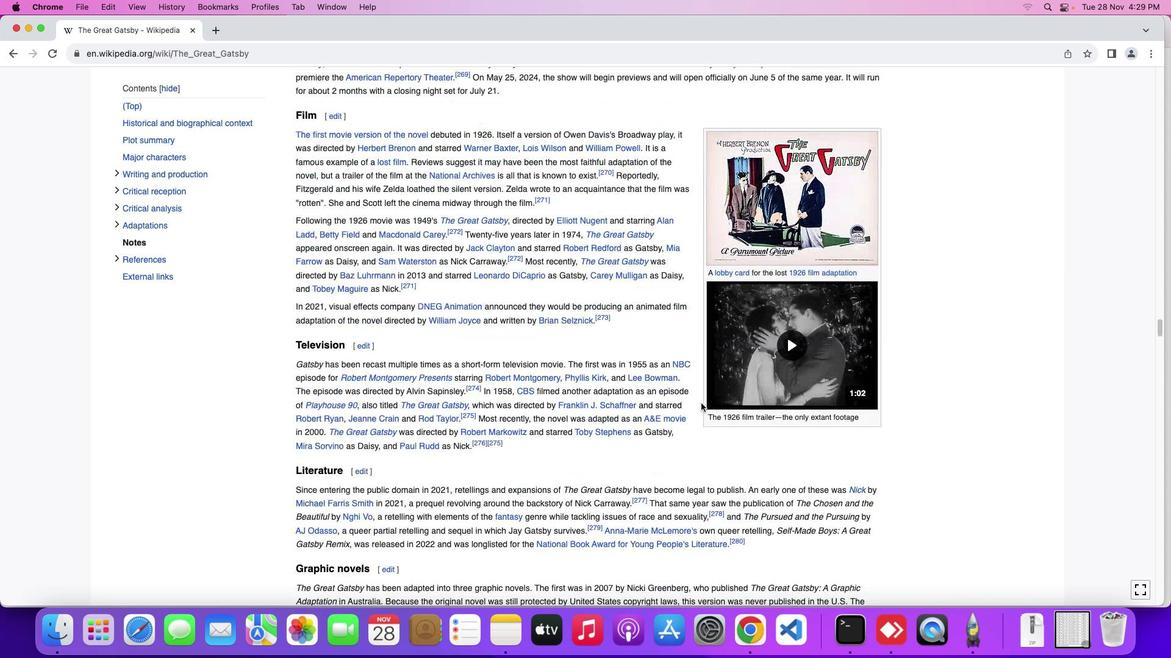 
Action: Mouse scrolled (685, 399) with delta (10, -18)
Screenshot: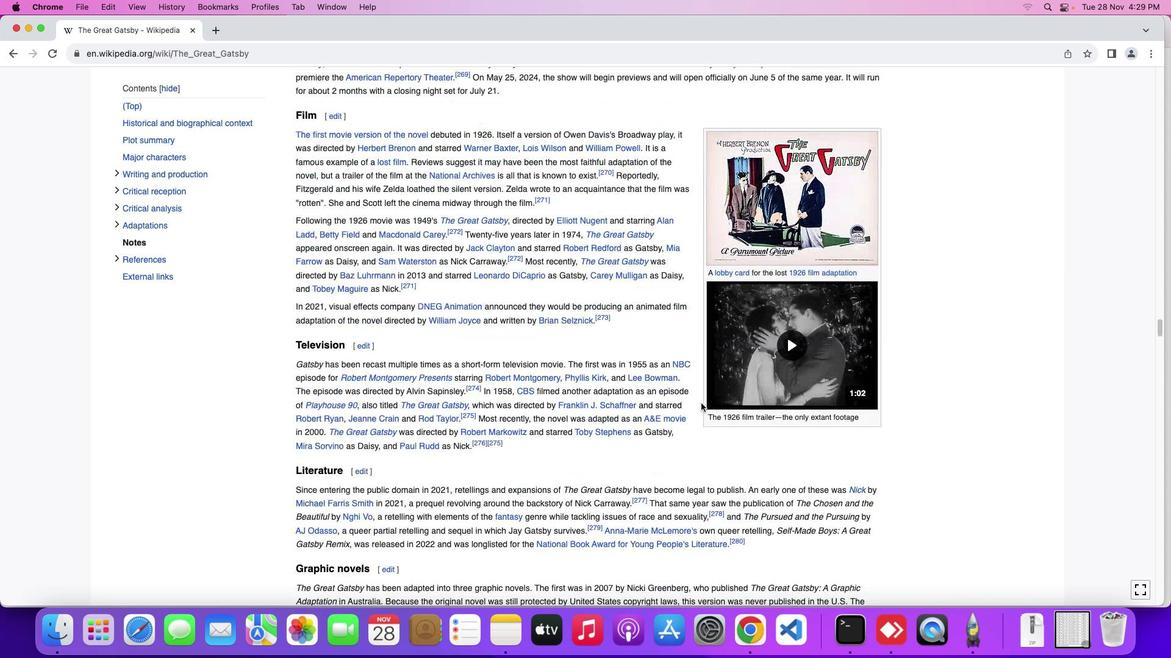 
Action: Mouse scrolled (685, 399) with delta (10, -18)
Screenshot: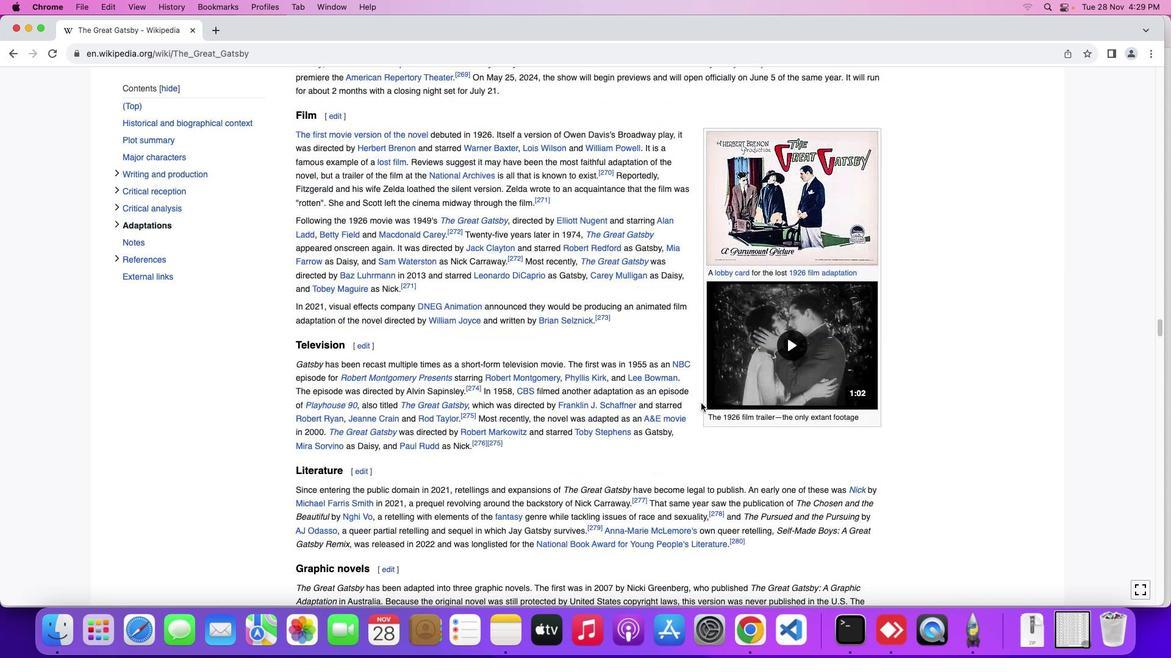 
Action: Mouse moved to (685, 399)
Screenshot: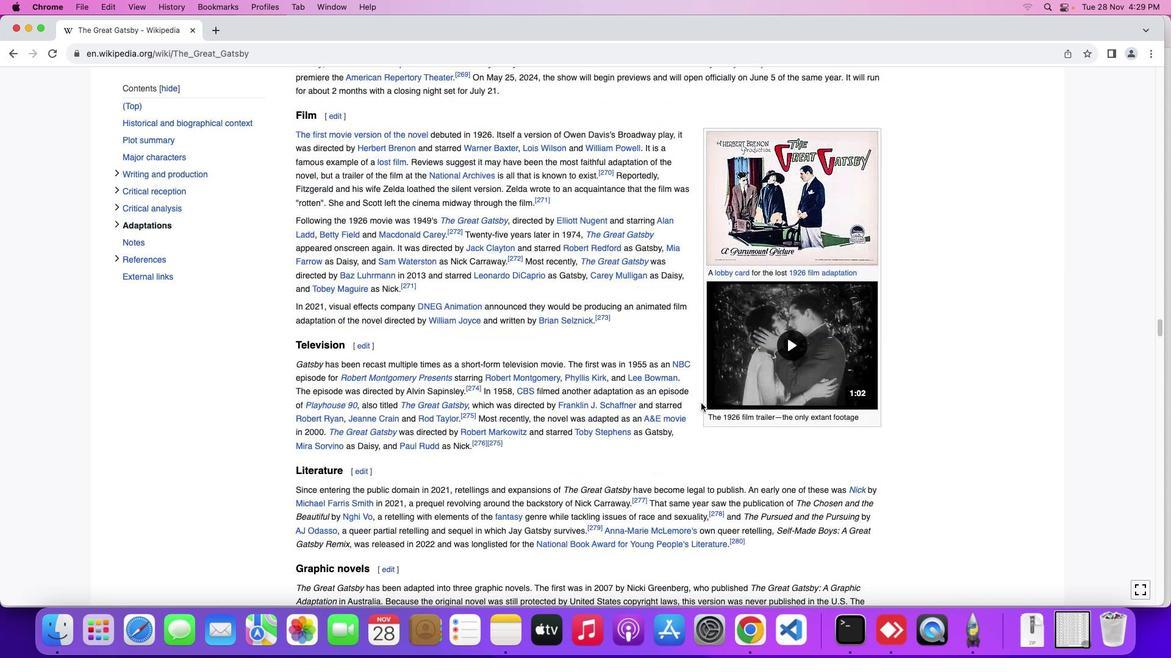 
Action: Mouse scrolled (685, 399) with delta (10, -18)
Screenshot: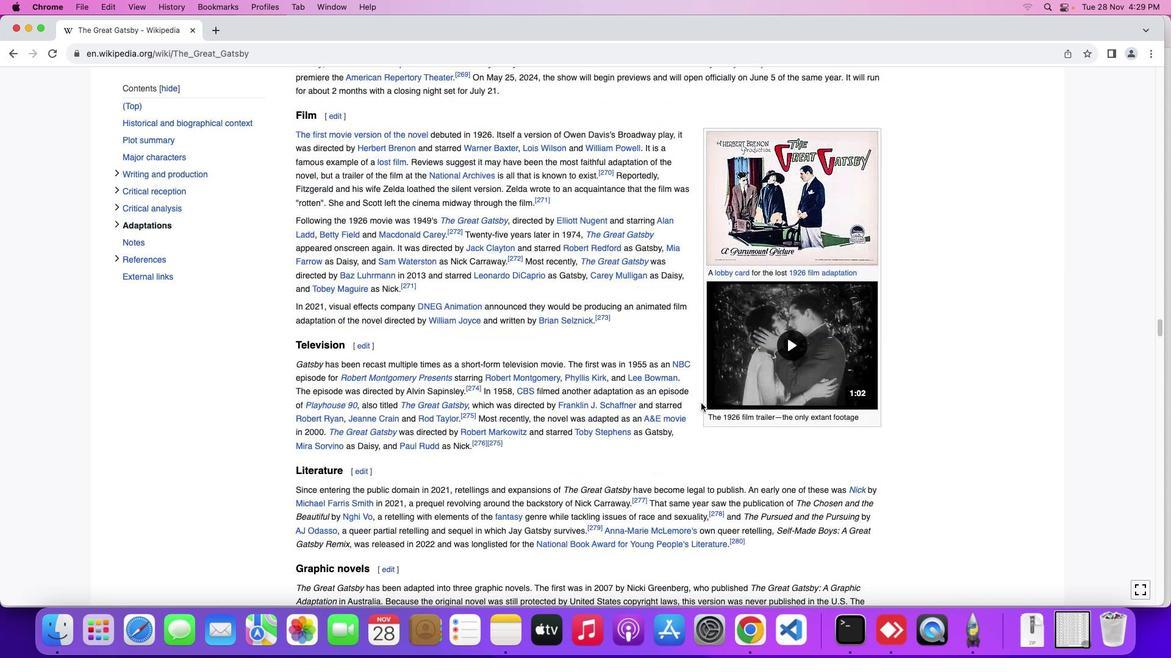 
Action: Mouse moved to (685, 399)
Screenshot: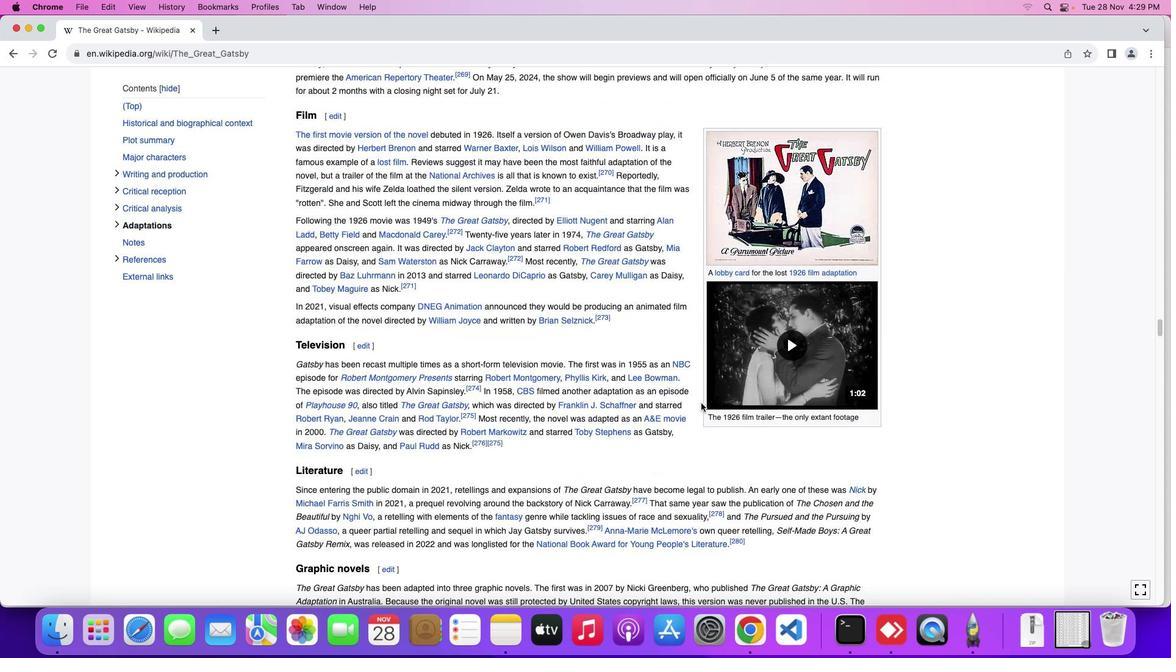 
Action: Mouse scrolled (685, 399) with delta (10, -17)
Screenshot: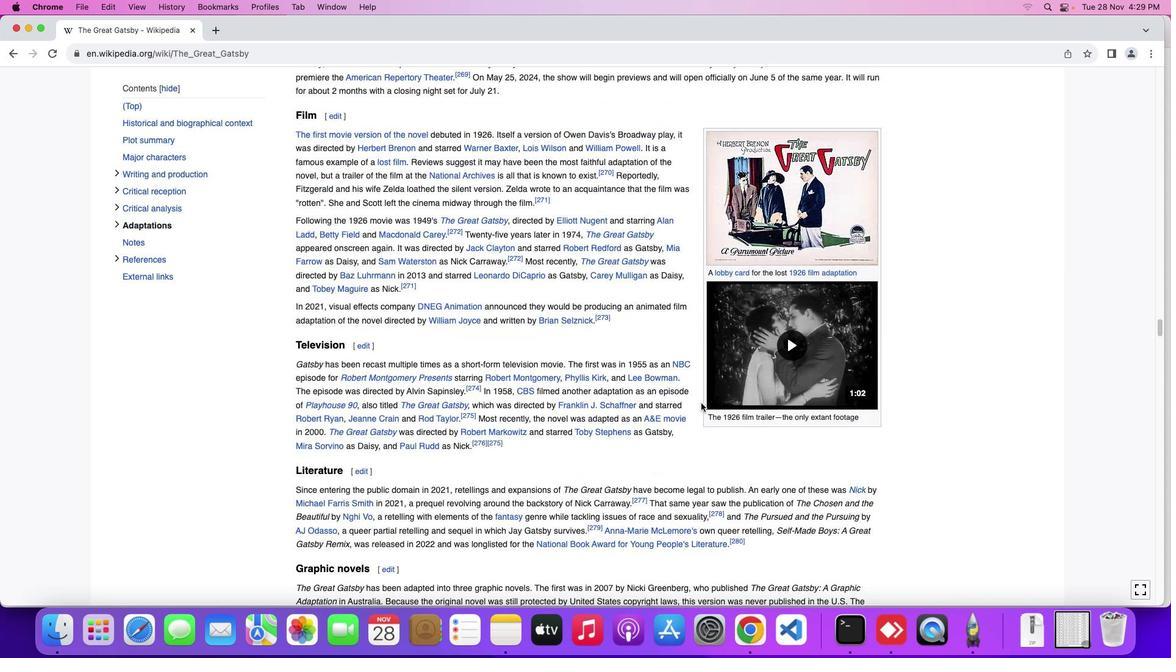 
Action: Mouse moved to (685, 399)
Screenshot: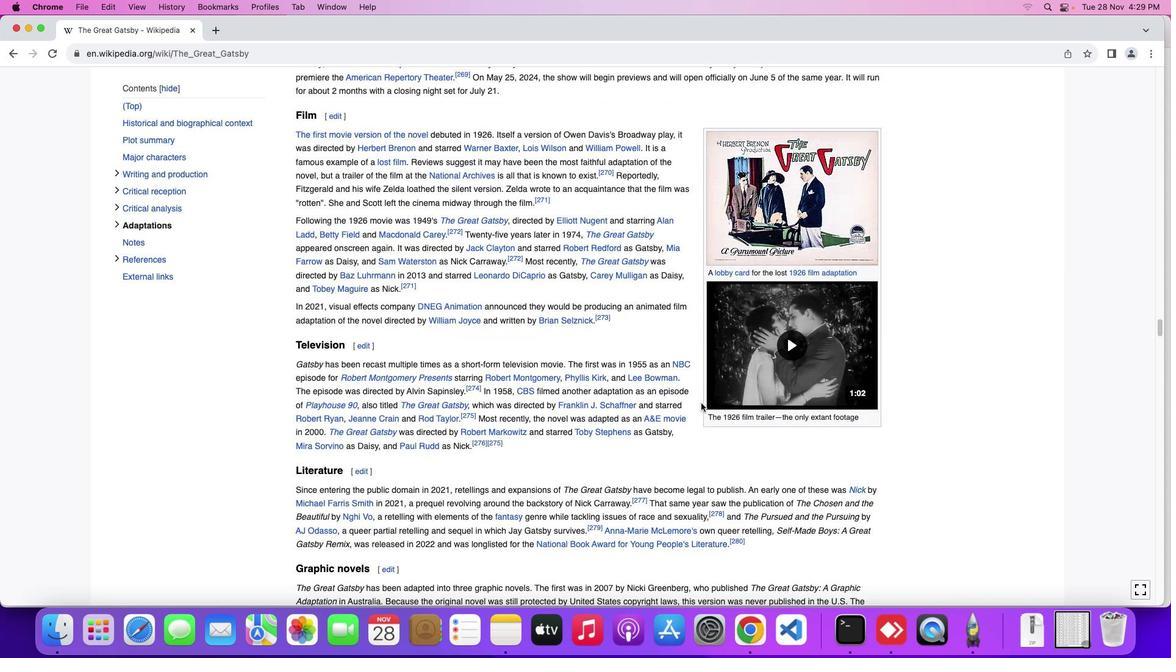 
Action: Mouse scrolled (685, 399) with delta (10, -21)
Screenshot: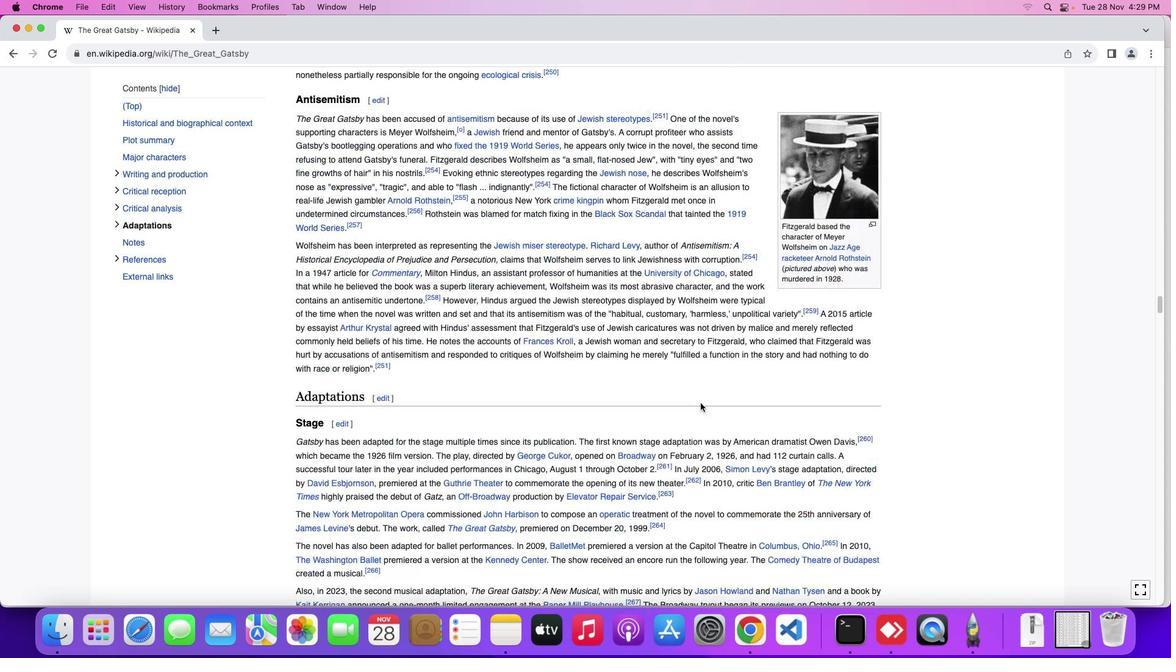 
Action: Mouse moved to (685, 400)
Screenshot: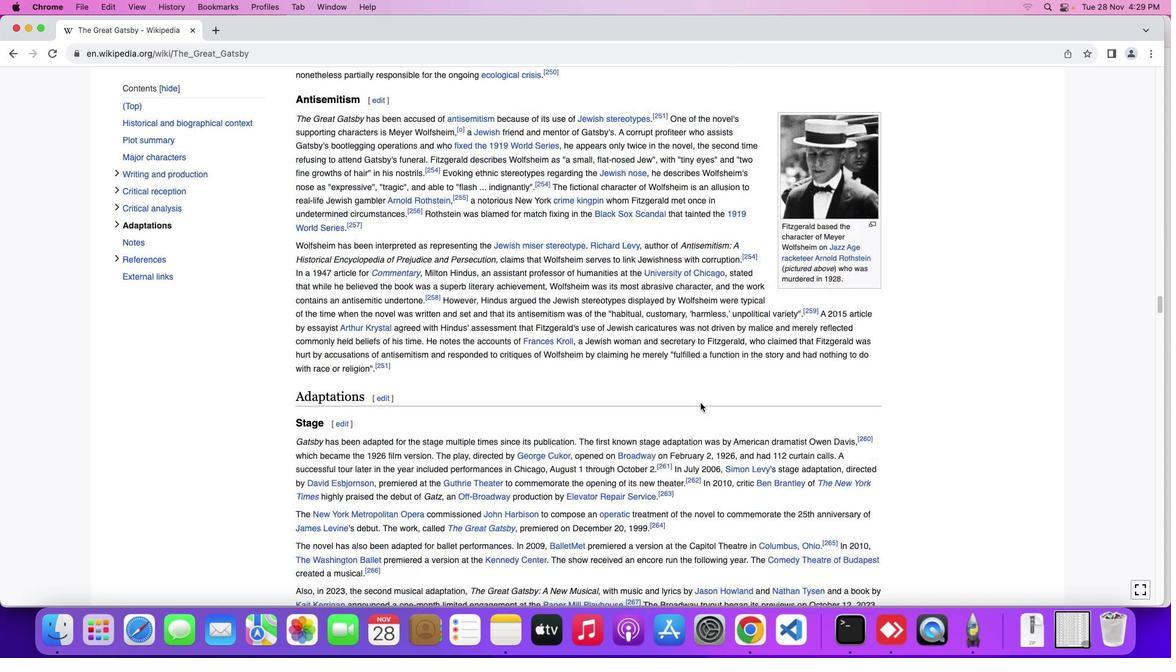 
Action: Mouse scrolled (685, 400) with delta (10, -21)
Screenshot: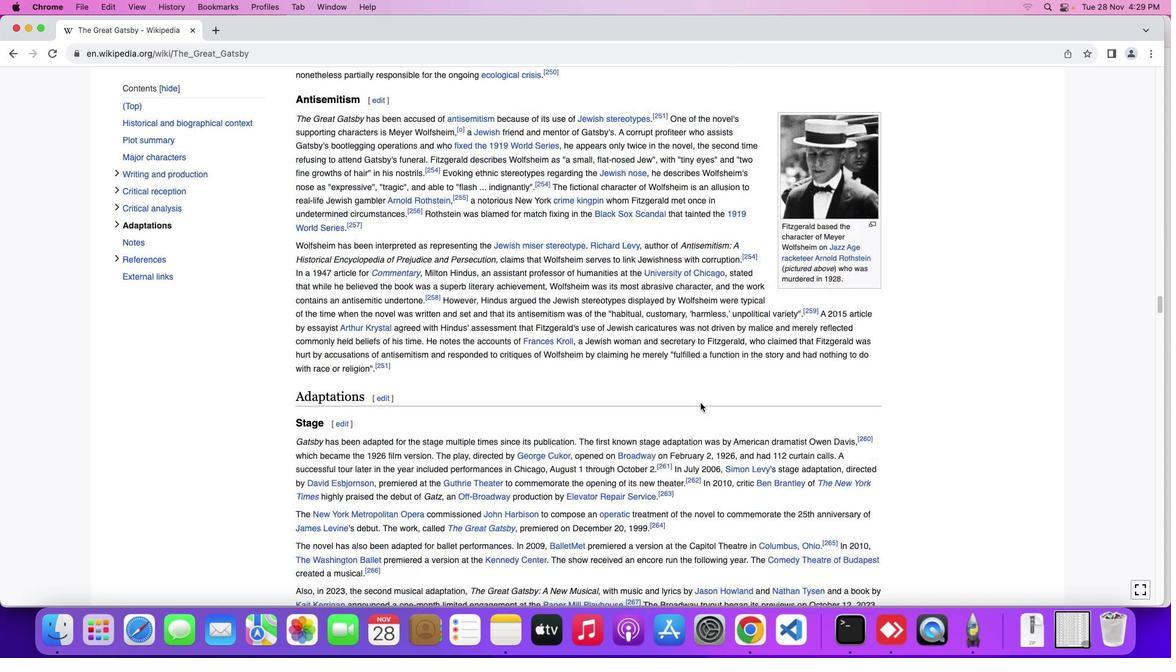 
Action: Mouse scrolled (685, 400) with delta (10, -20)
Screenshot: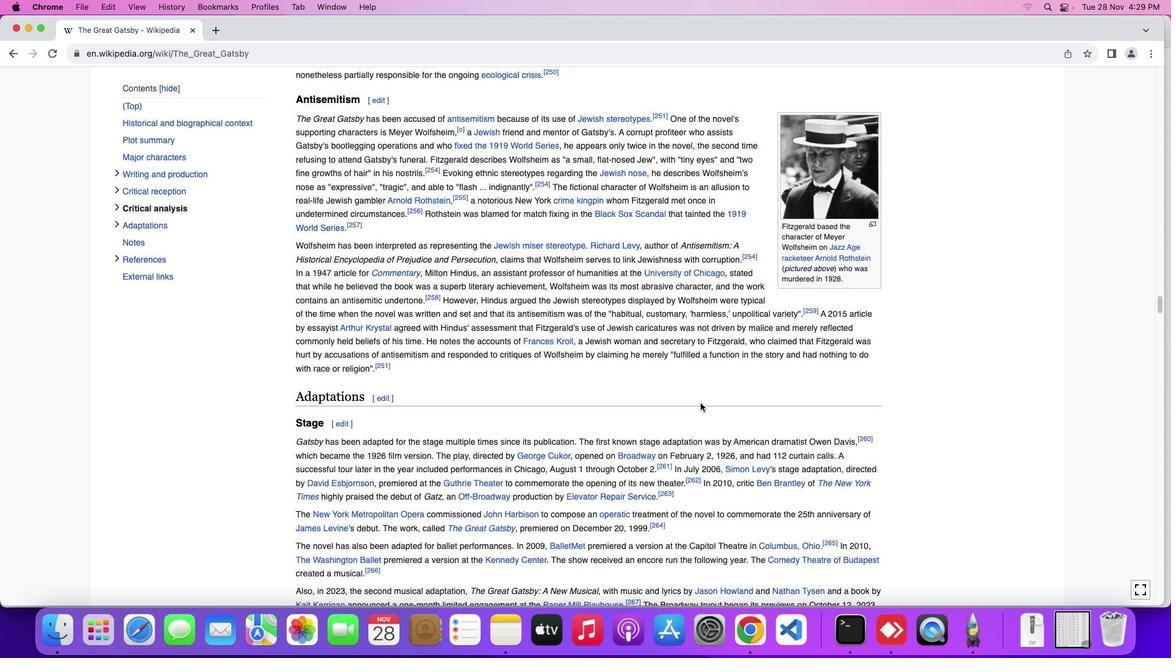 
Action: Mouse scrolled (685, 400) with delta (10, -19)
Screenshot: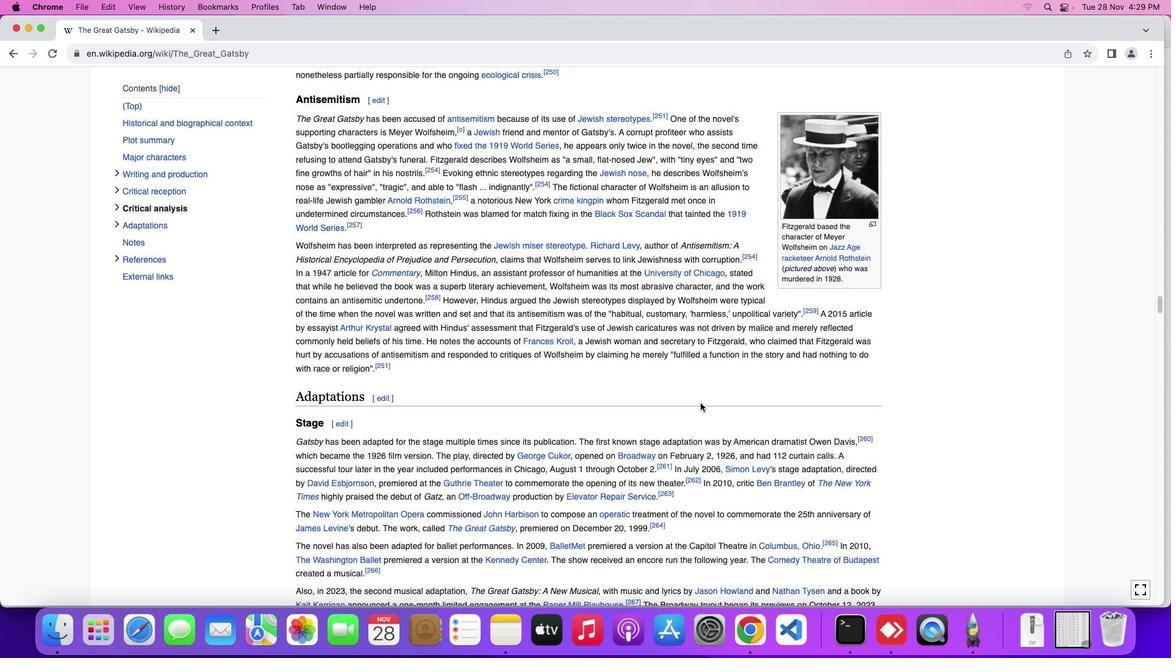 
Action: Mouse scrolled (685, 400) with delta (10, -18)
Screenshot: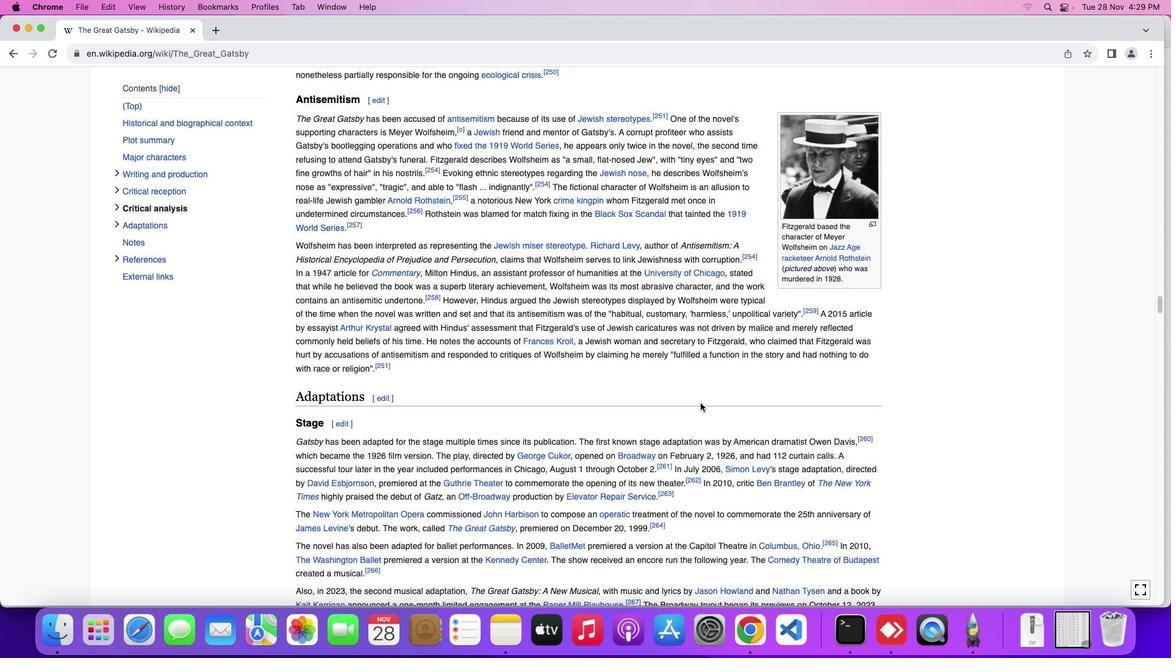 
Action: Mouse scrolled (685, 400) with delta (10, -18)
Screenshot: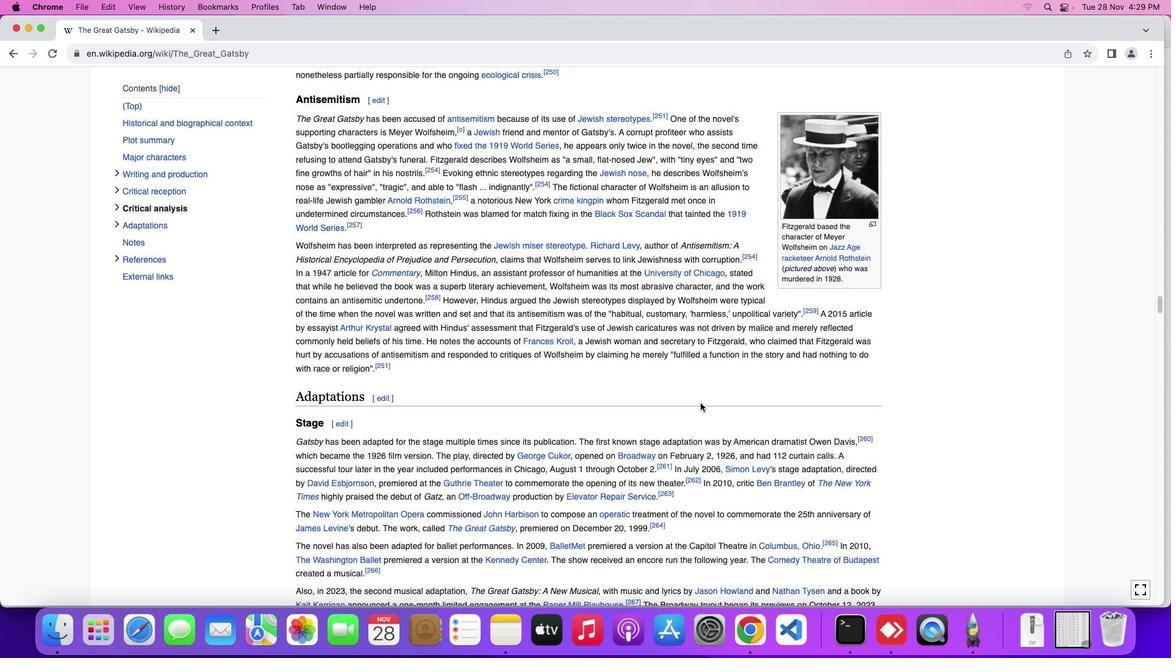 
Action: Mouse moved to (683, 400)
Screenshot: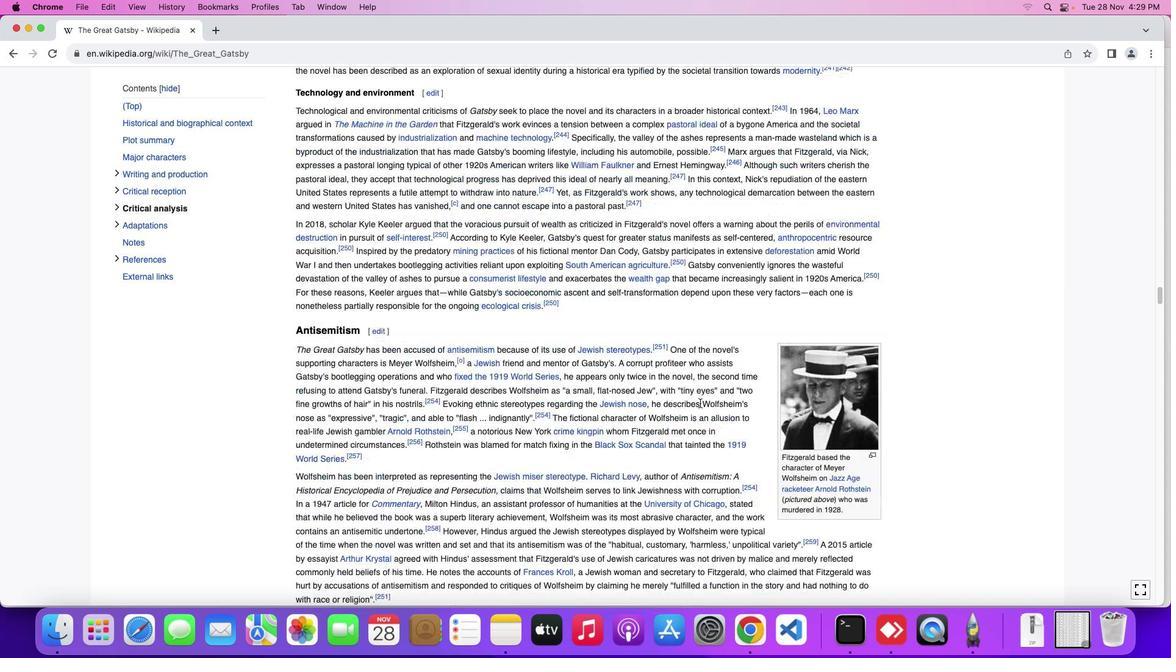 
Action: Mouse scrolled (683, 400) with delta (10, -21)
Screenshot: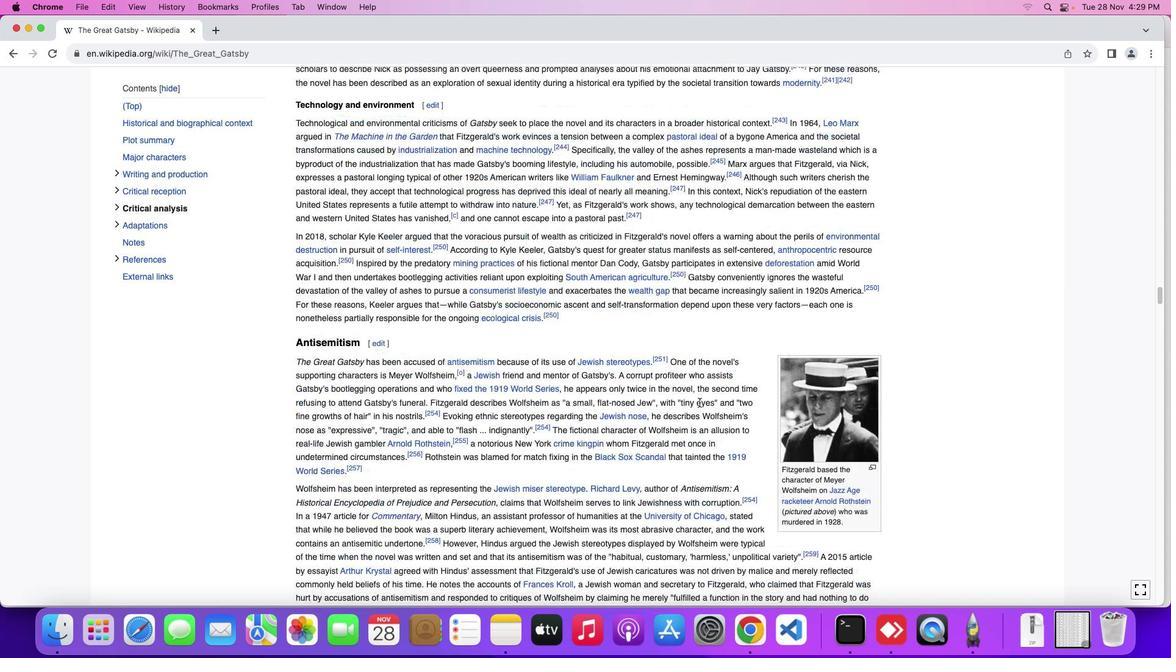
Action: Mouse scrolled (683, 400) with delta (10, -21)
Screenshot: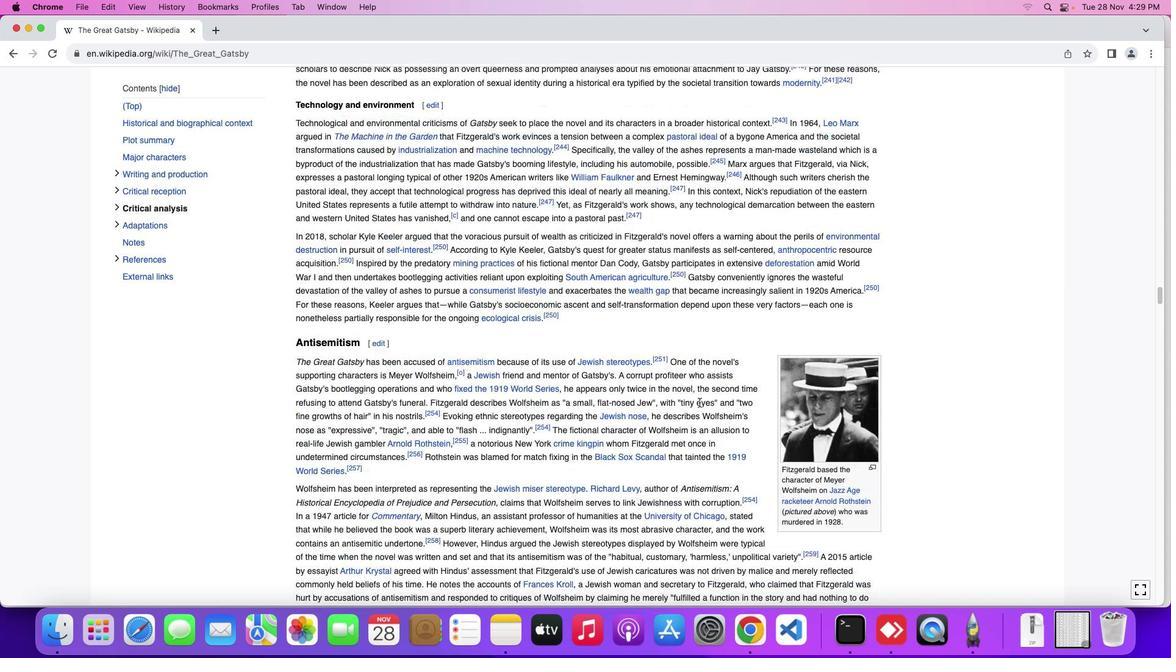 
Action: Mouse scrolled (683, 400) with delta (10, -20)
Screenshot: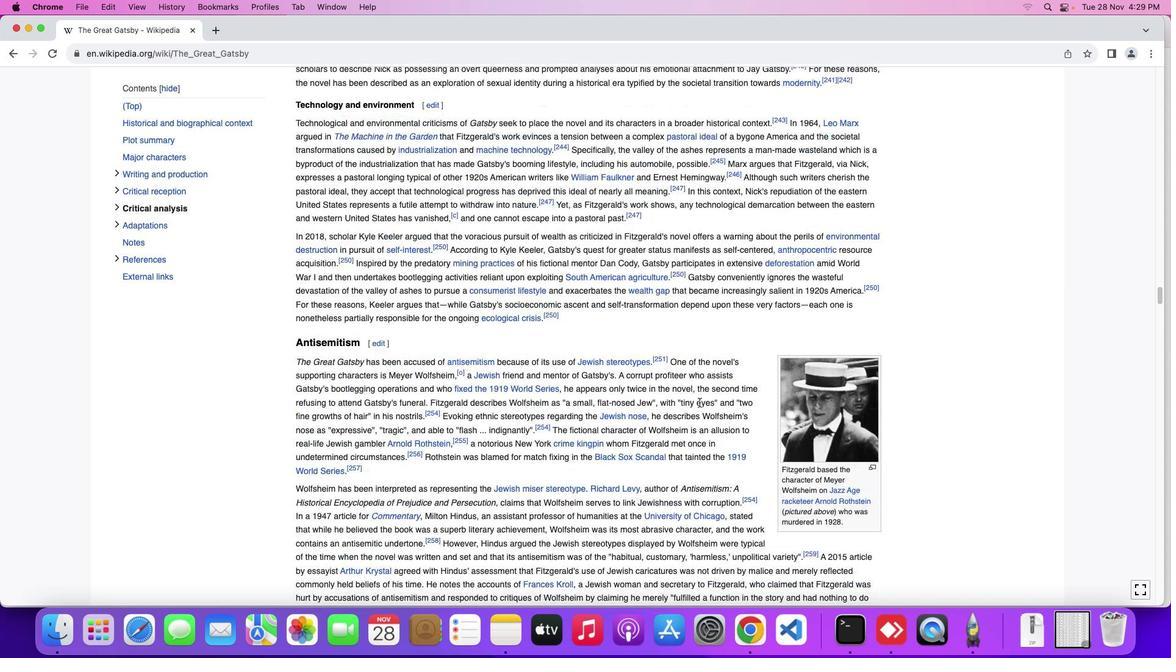 
Action: Mouse scrolled (683, 400) with delta (10, -19)
Screenshot: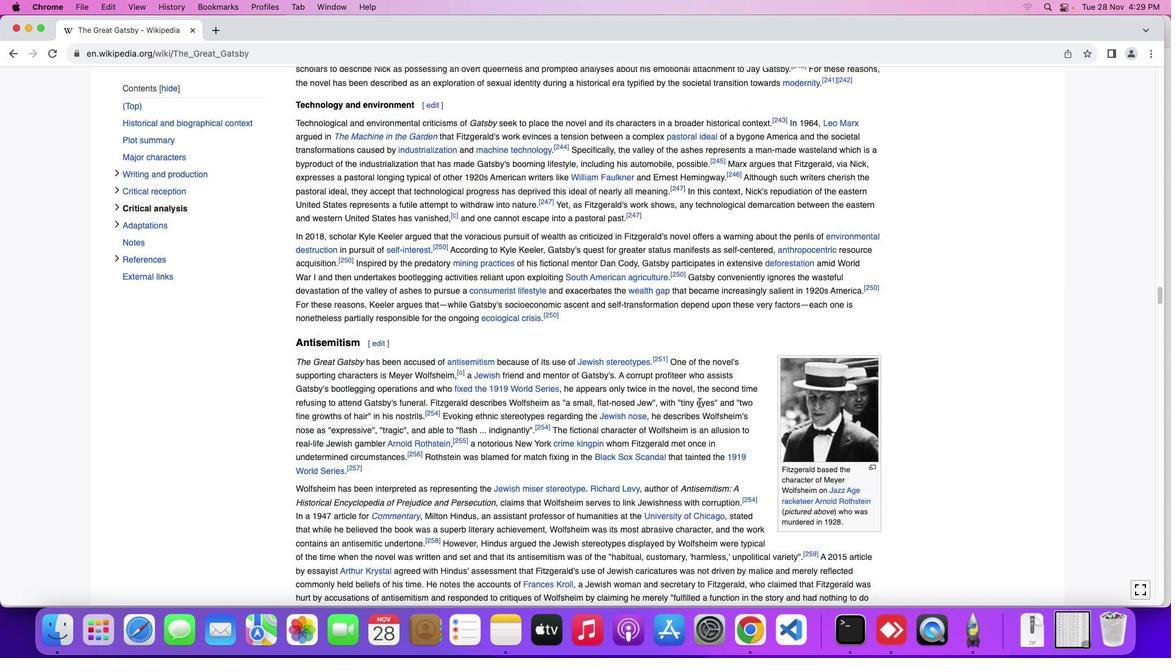 
Action: Mouse moved to (683, 399)
Screenshot: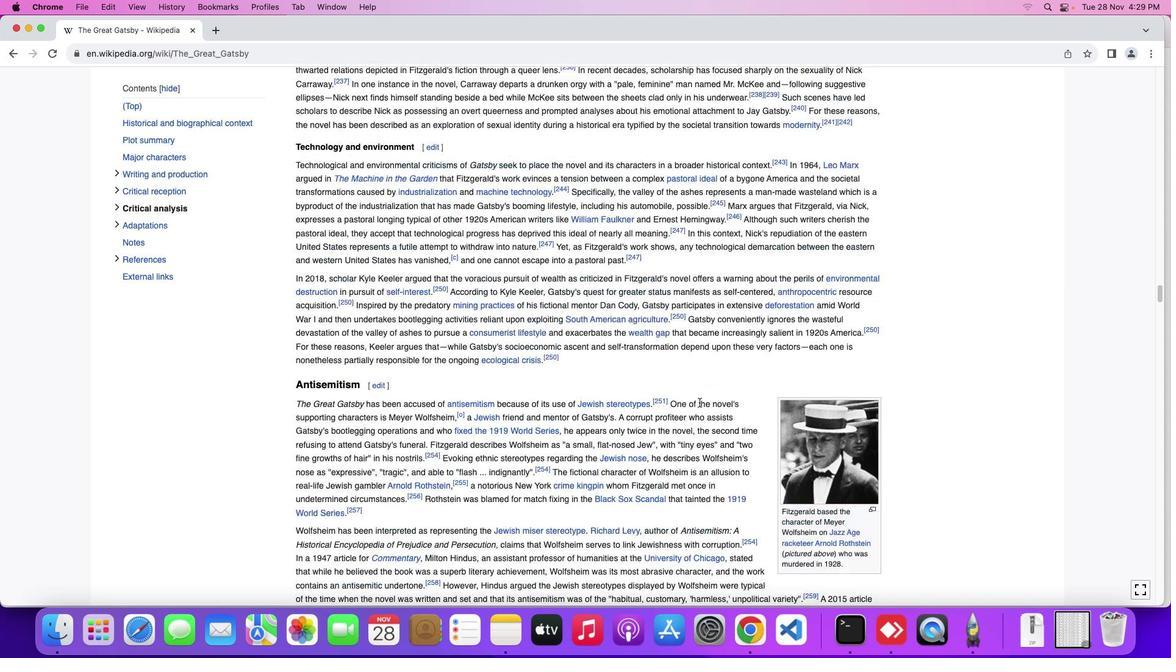 
Action: Mouse scrolled (683, 399) with delta (10, -21)
Screenshot: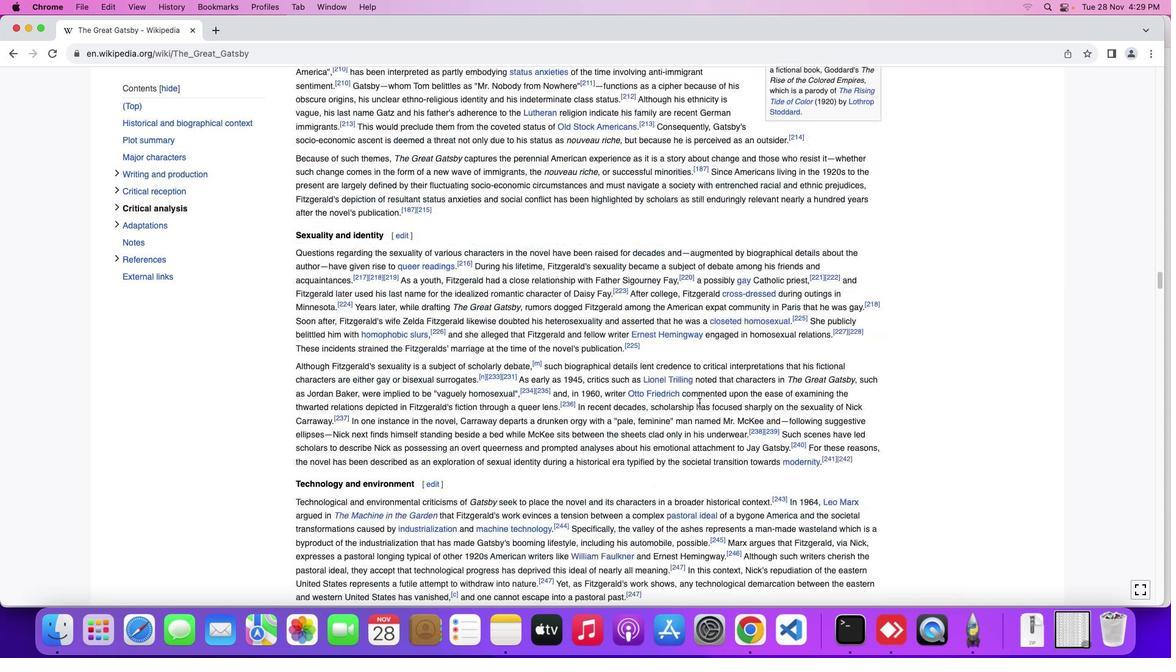 
Action: Mouse scrolled (683, 399) with delta (10, -21)
Screenshot: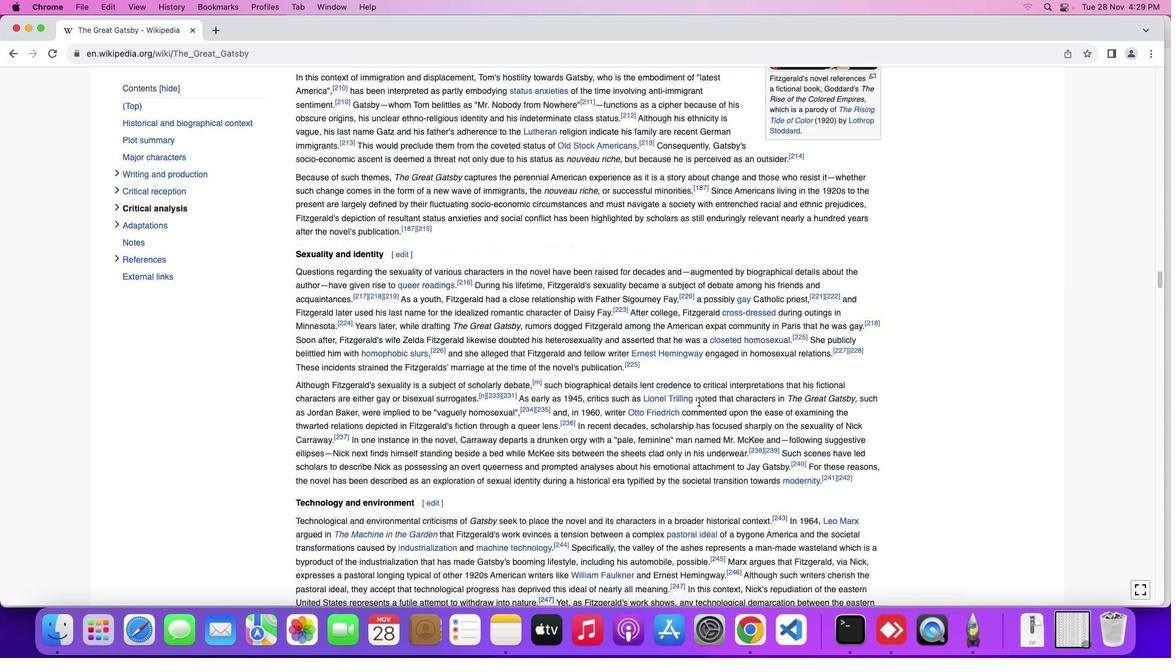 
Action: Mouse scrolled (683, 399) with delta (10, -20)
Screenshot: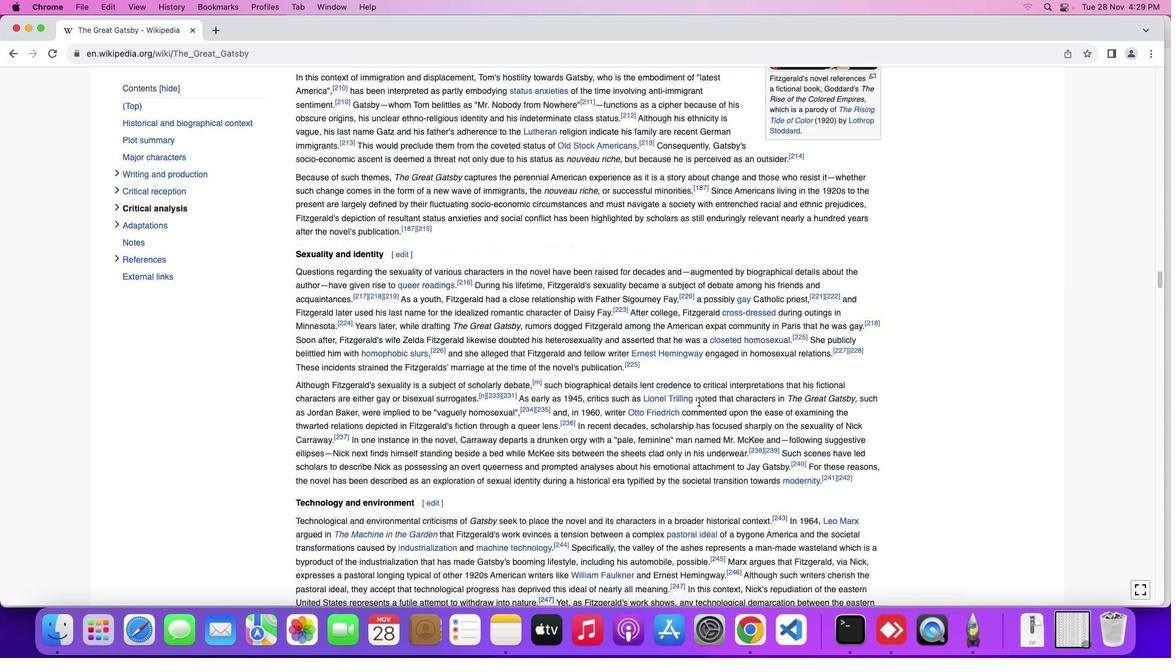 
Action: Mouse scrolled (683, 399) with delta (10, -19)
Screenshot: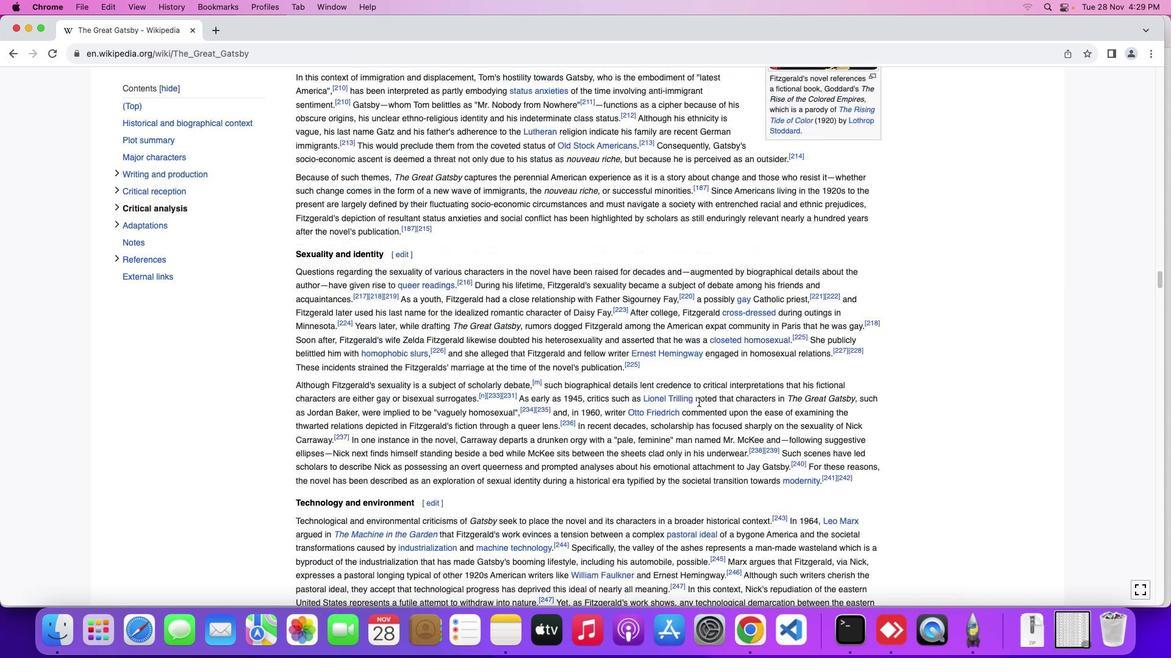 
Action: Mouse scrolled (683, 399) with delta (10, -18)
Screenshot: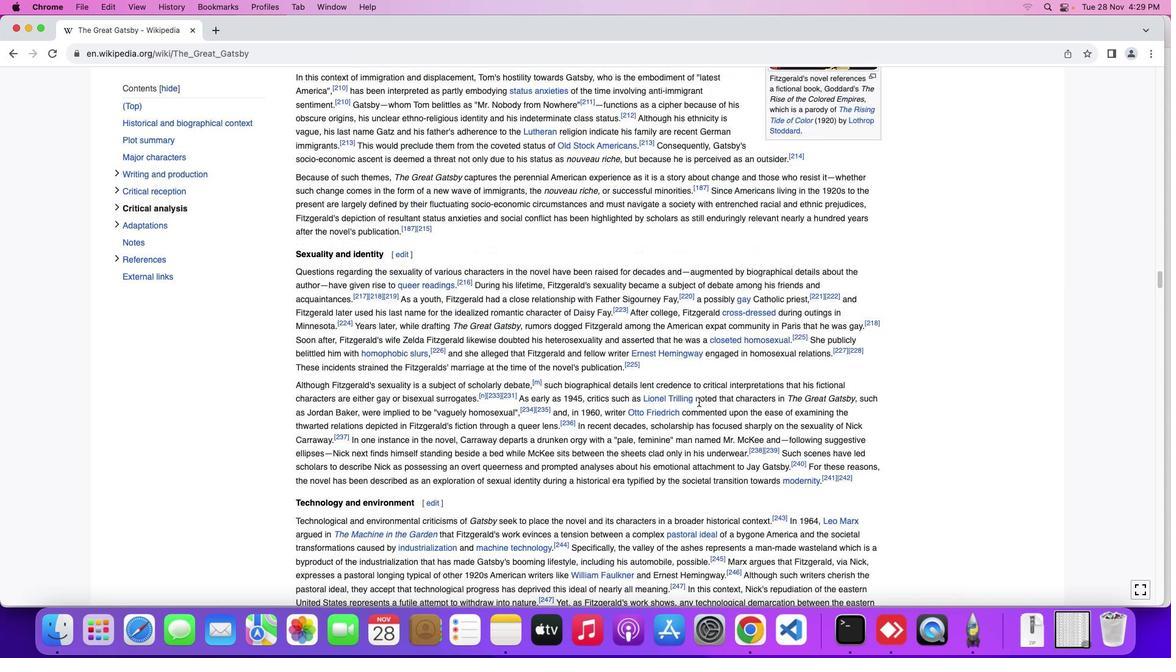 
Action: Mouse moved to (683, 399)
Screenshot: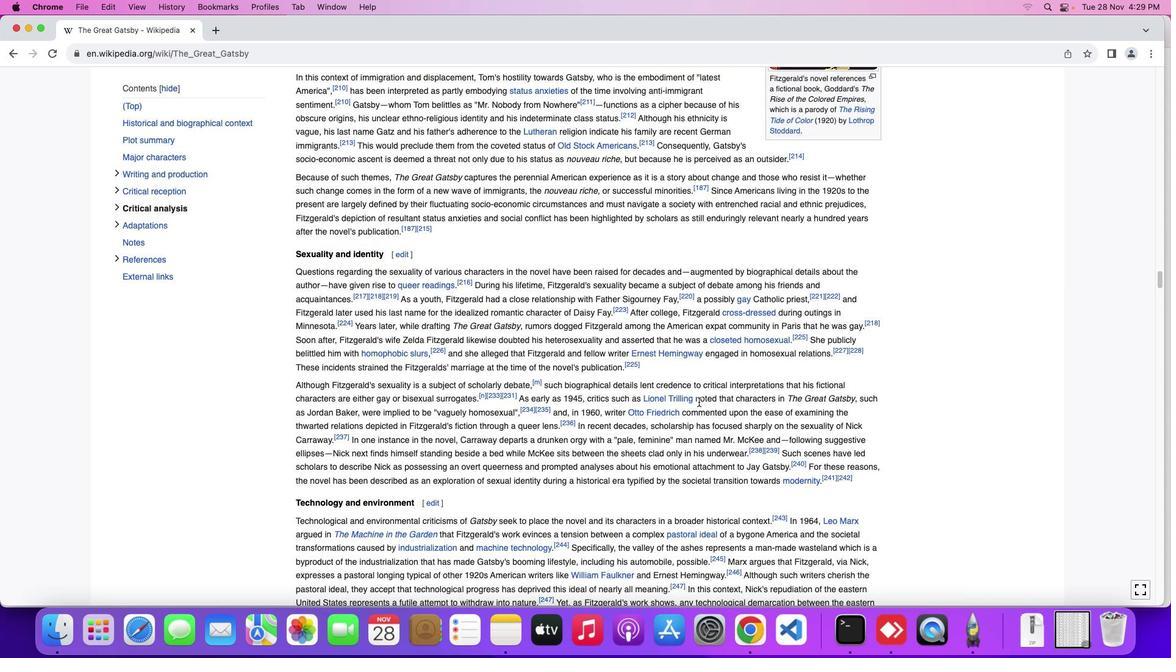
Action: Mouse scrolled (683, 399) with delta (10, -21)
Screenshot: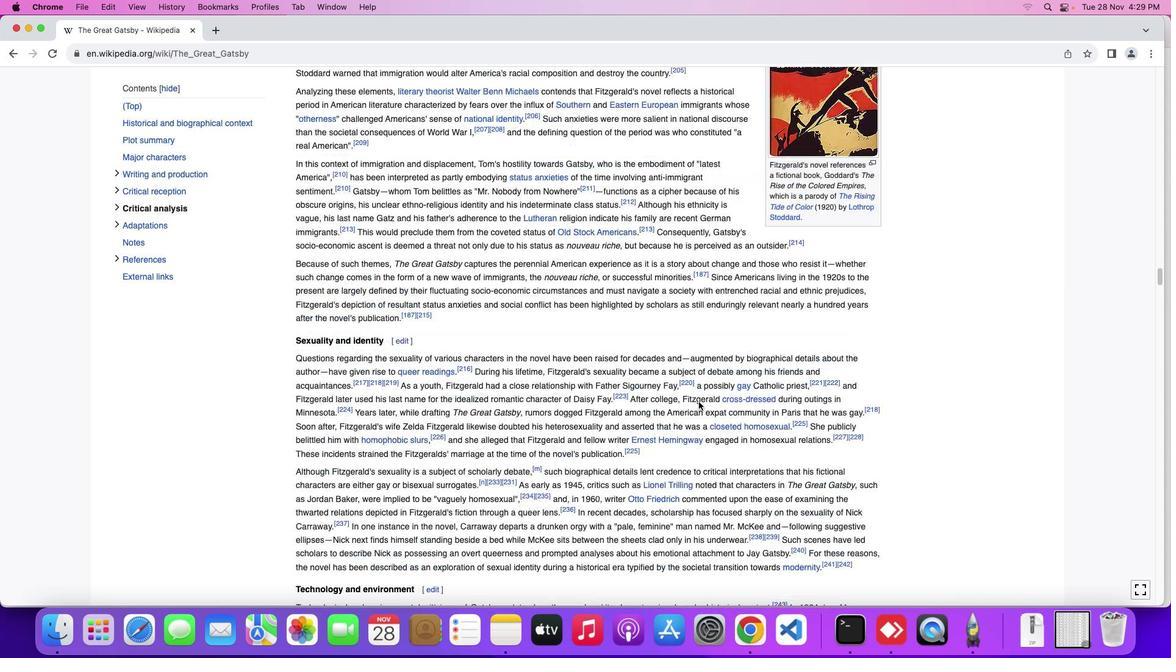 
Action: Mouse scrolled (683, 399) with delta (10, -21)
Screenshot: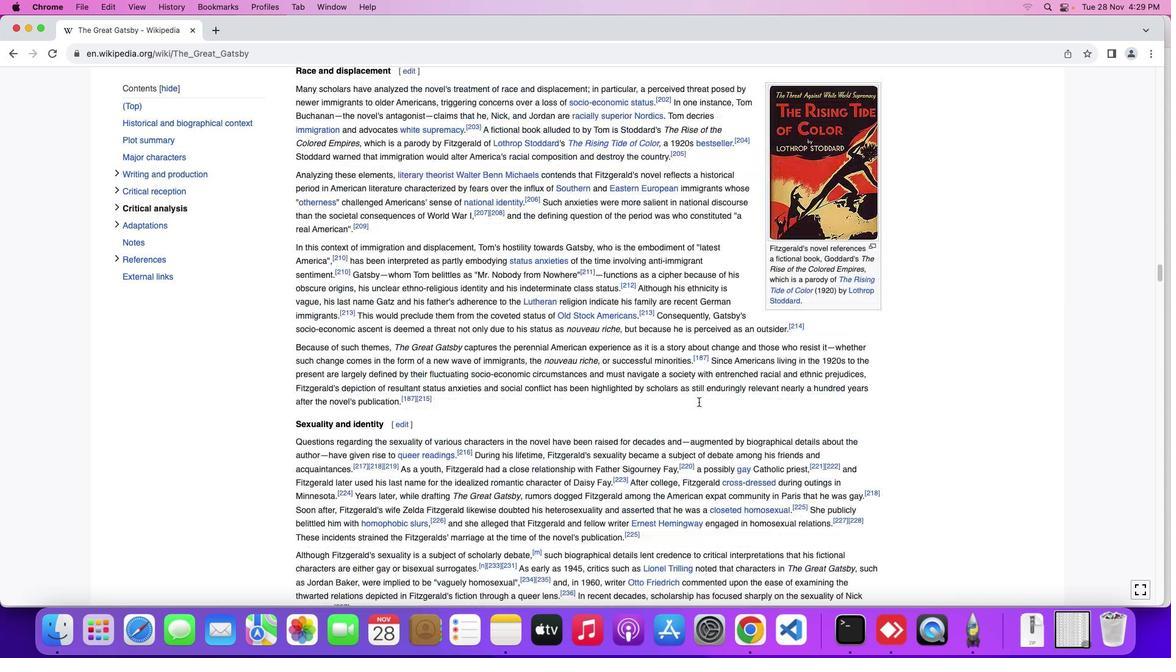 
Action: Mouse scrolled (683, 399) with delta (10, -20)
Screenshot: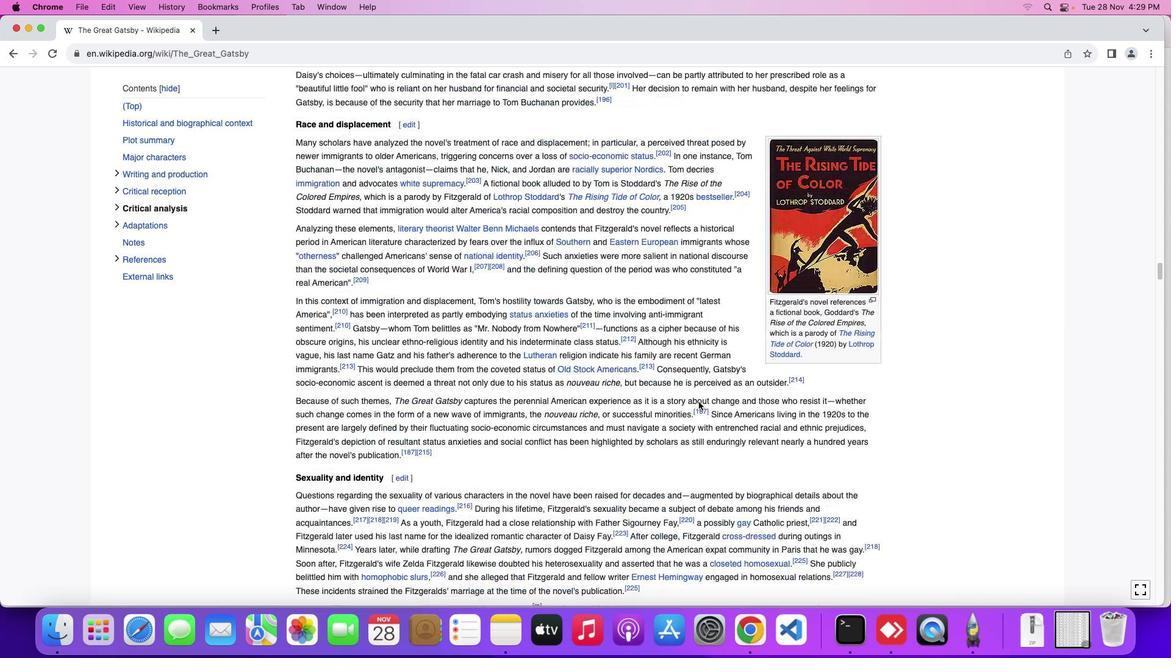 
Action: Mouse scrolled (683, 399) with delta (10, -20)
Screenshot: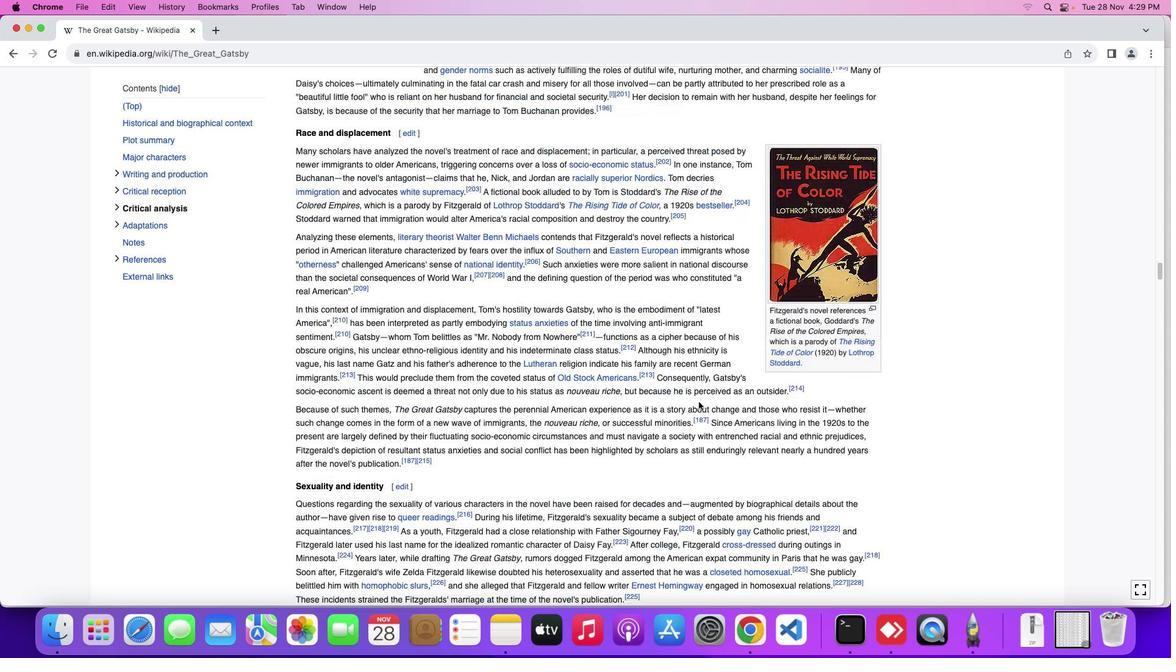 
Action: Mouse moved to (682, 398)
Screenshot: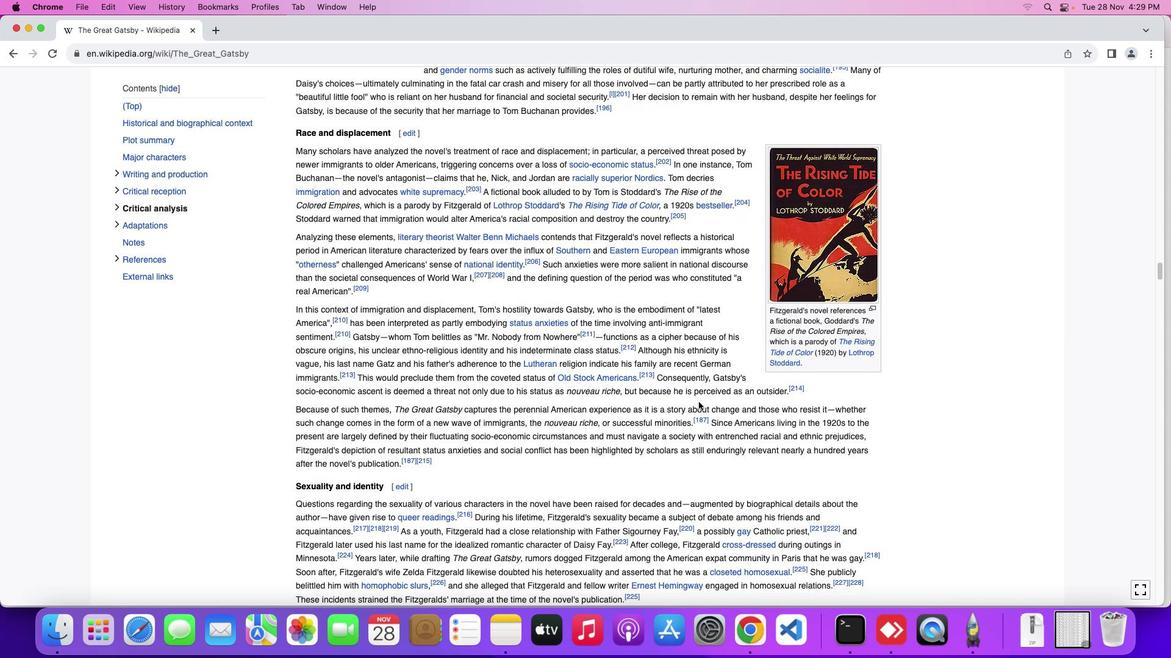 
Action: Mouse scrolled (682, 398) with delta (10, -21)
Screenshot: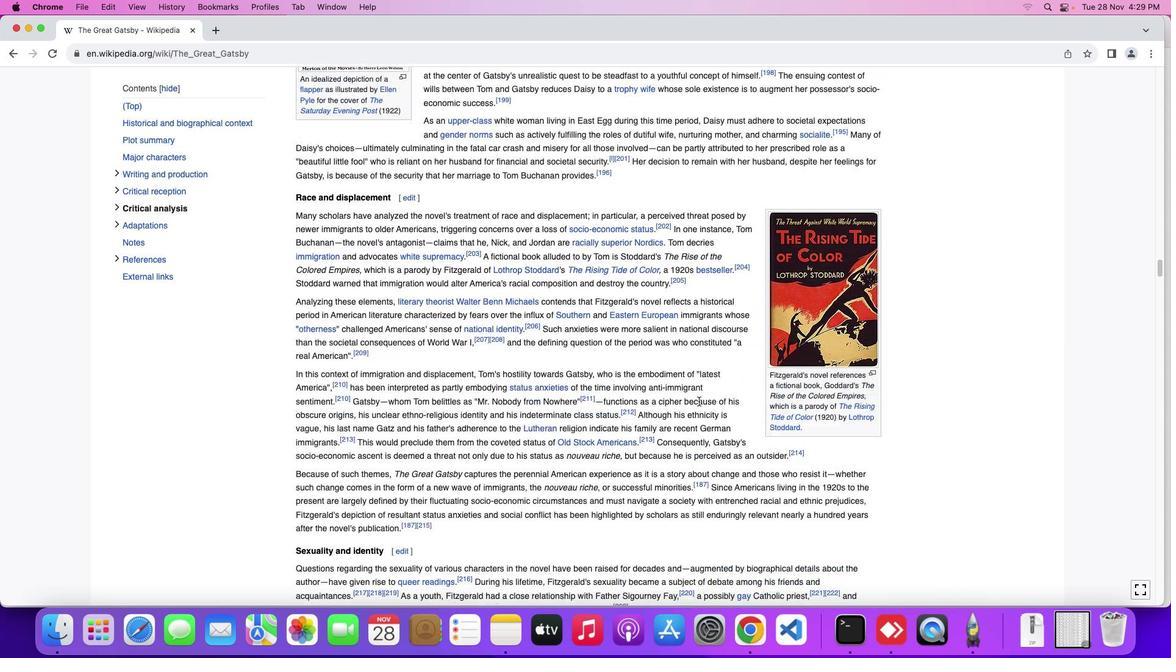 
Action: Mouse scrolled (682, 398) with delta (10, -21)
Screenshot: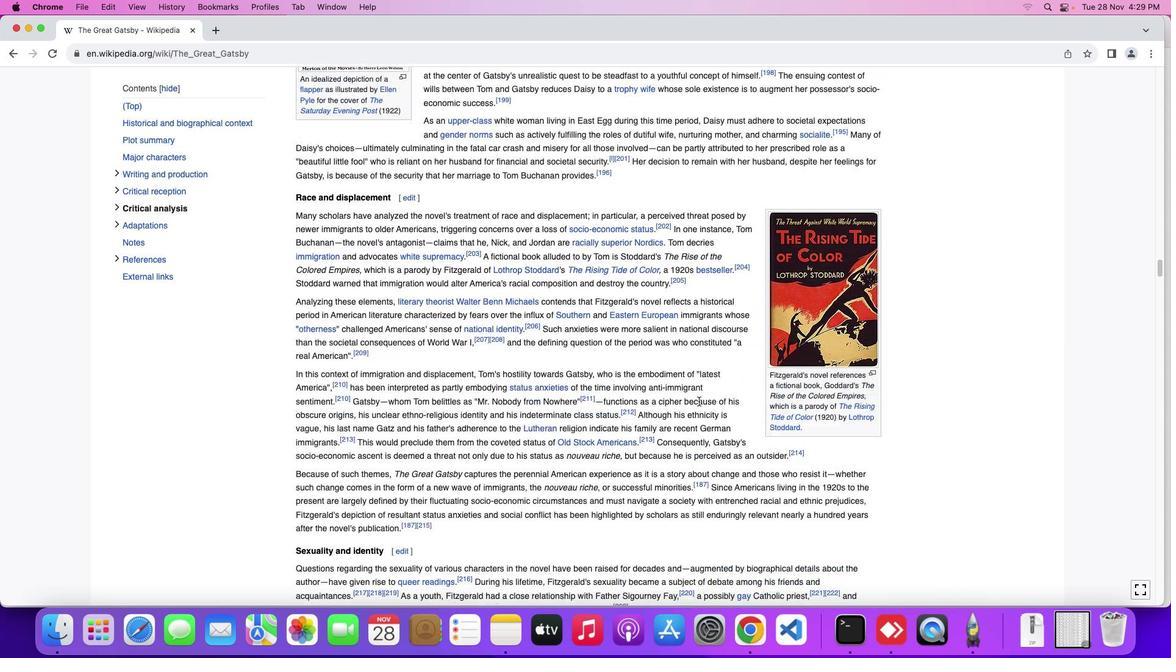 
Action: Mouse scrolled (682, 398) with delta (10, -21)
Screenshot: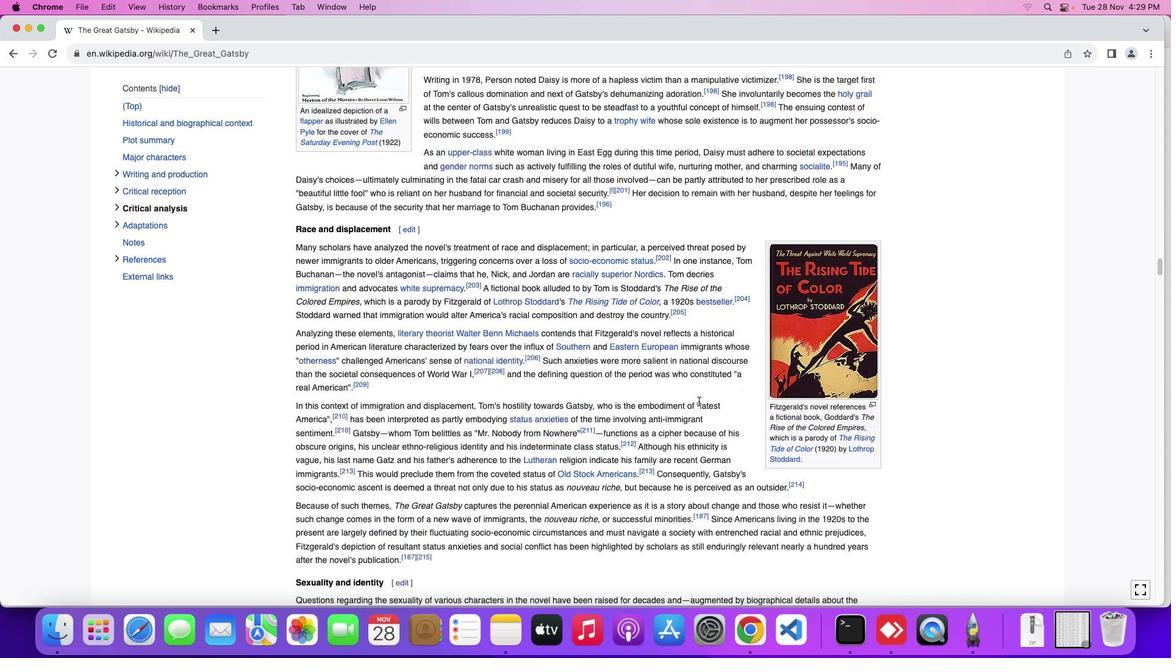 
Action: Mouse moved to (682, 397)
Screenshot: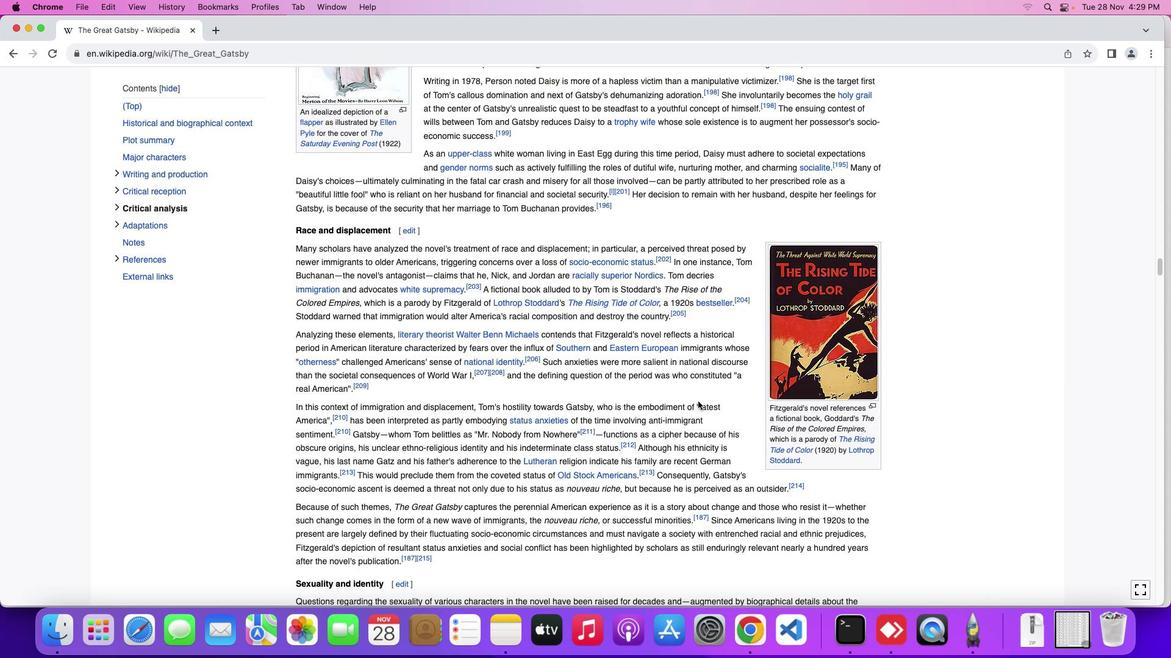 
Action: Mouse scrolled (682, 397) with delta (10, -21)
Screenshot: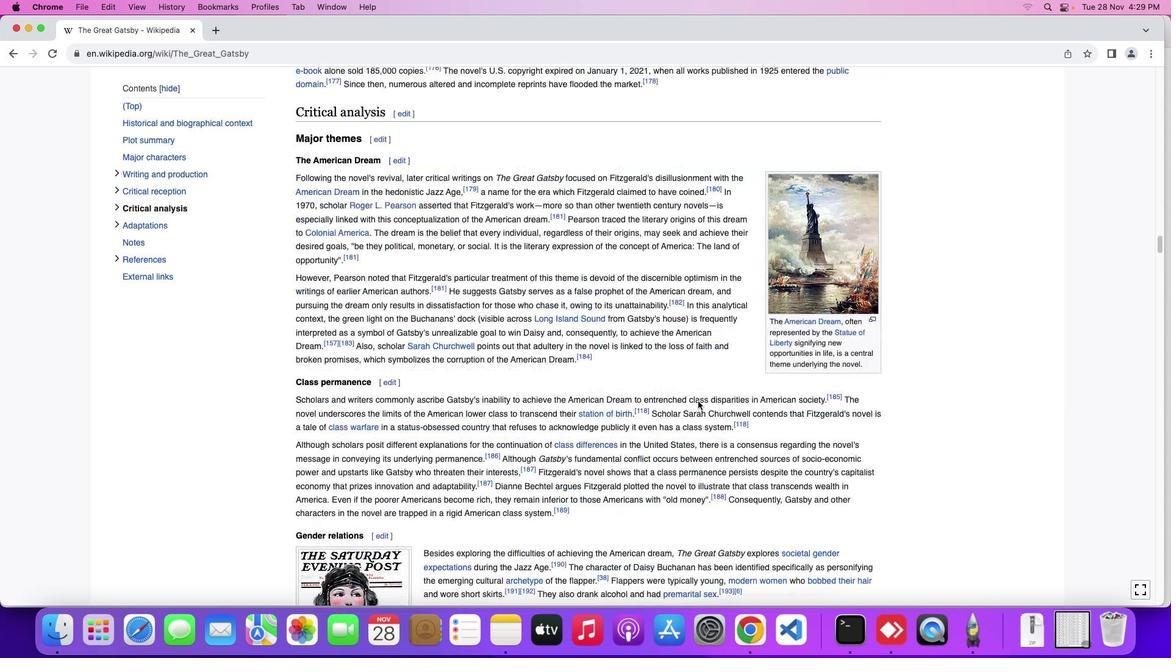 
Action: Mouse scrolled (682, 397) with delta (10, -21)
Screenshot: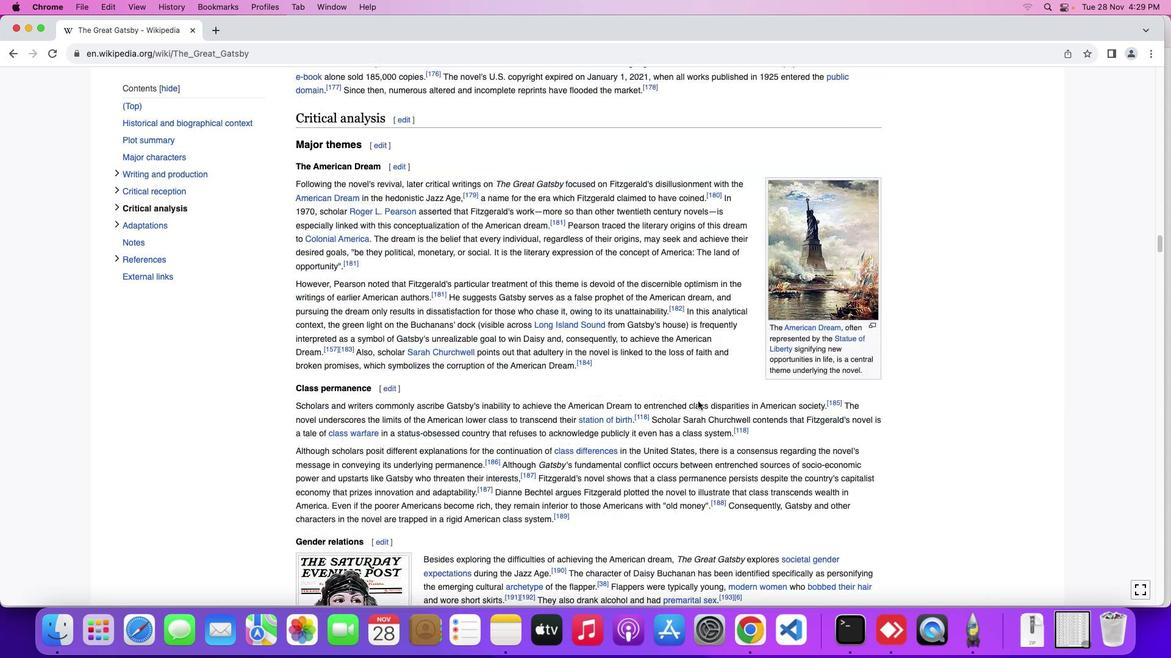 
Action: Mouse scrolled (682, 397) with delta (10, -20)
Screenshot: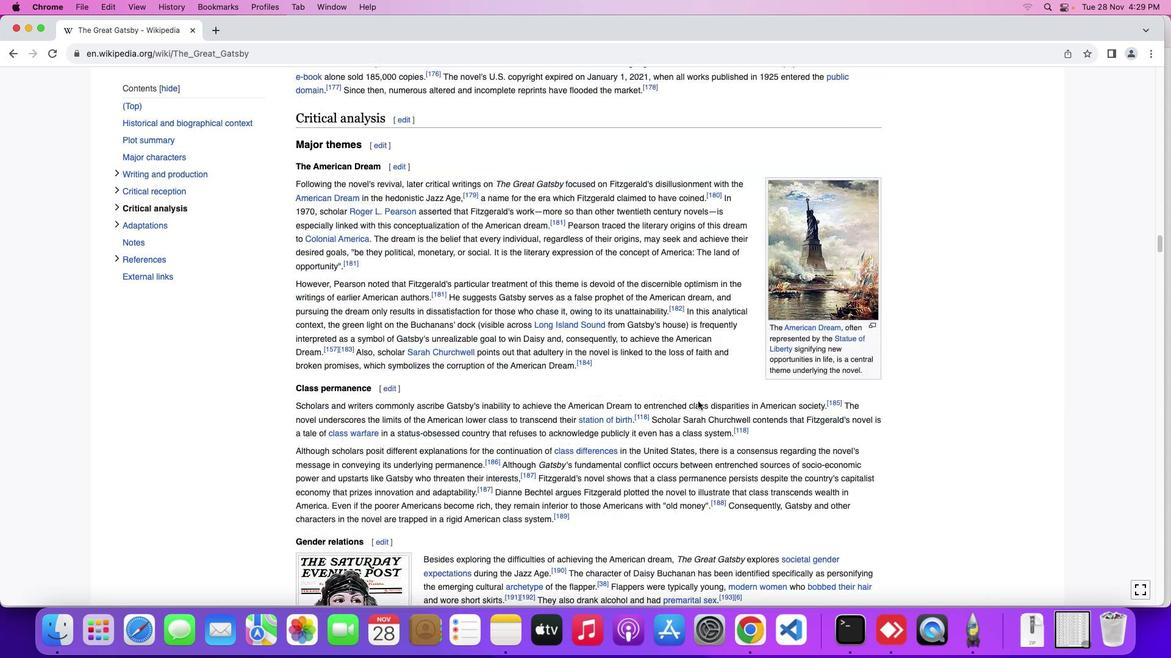 
Action: Mouse scrolled (682, 397) with delta (10, -19)
Screenshot: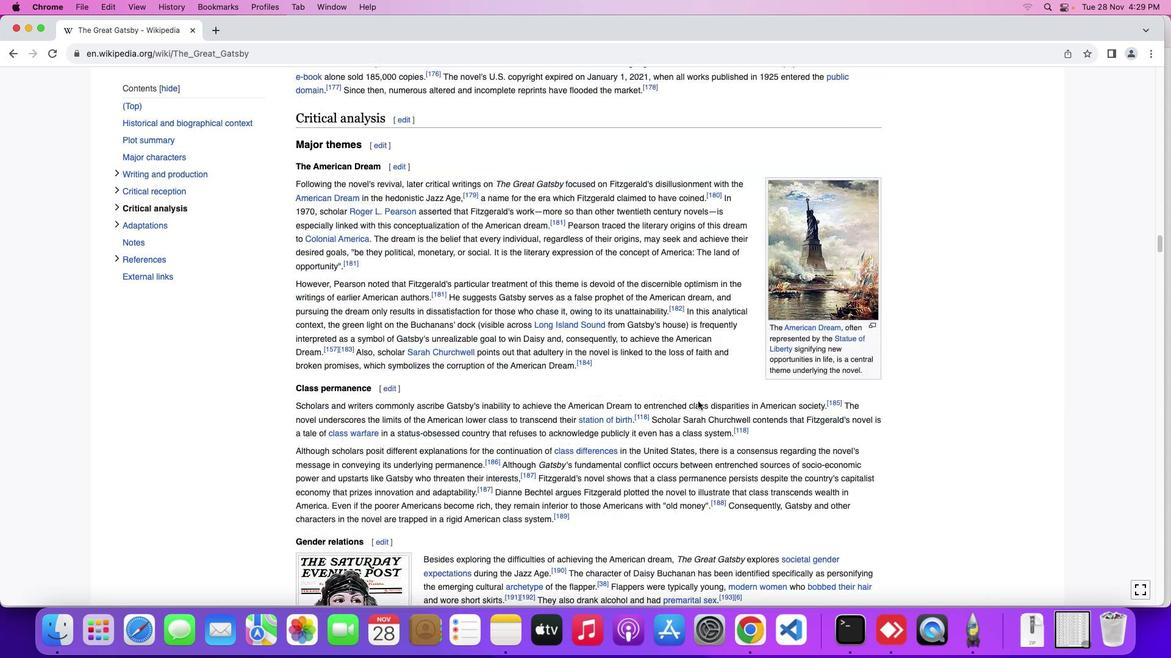
Action: Mouse scrolled (682, 397) with delta (10, -18)
Screenshot: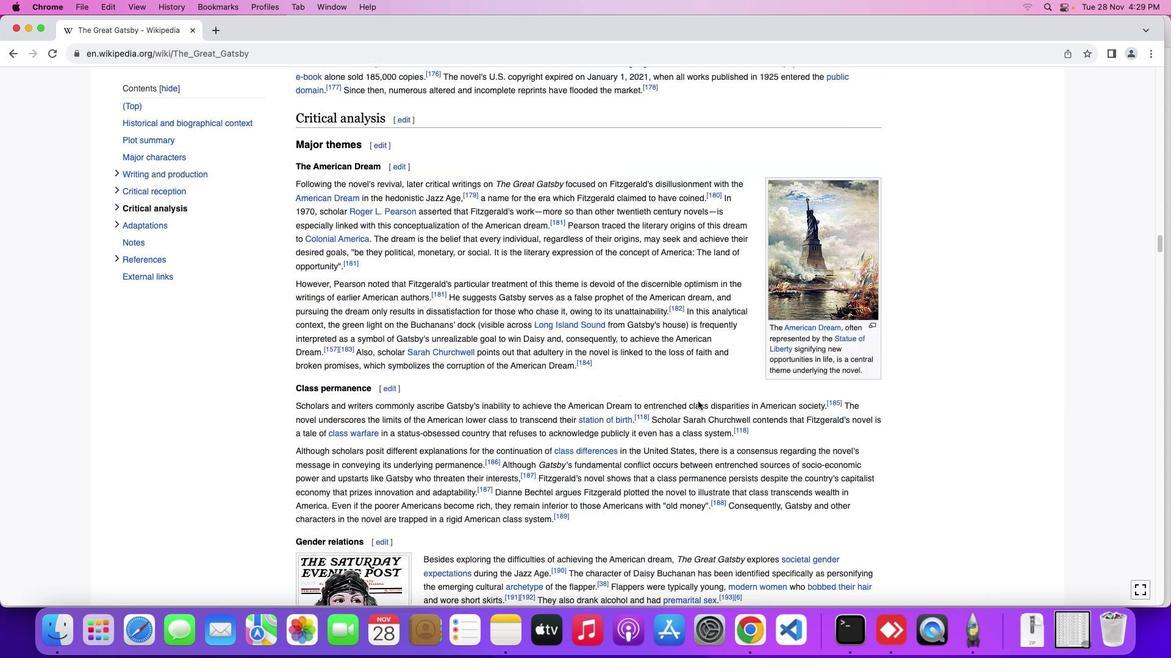 
Action: Mouse scrolled (682, 397) with delta (10, -18)
Screenshot: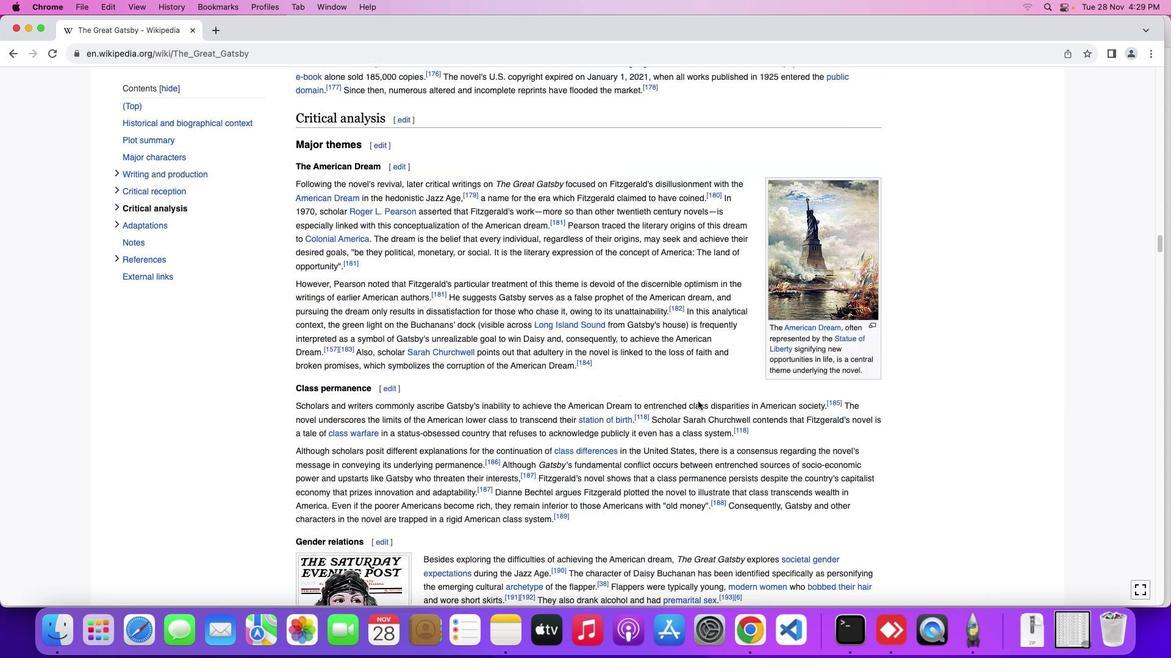 
Action: Mouse moved to (682, 397)
Screenshot: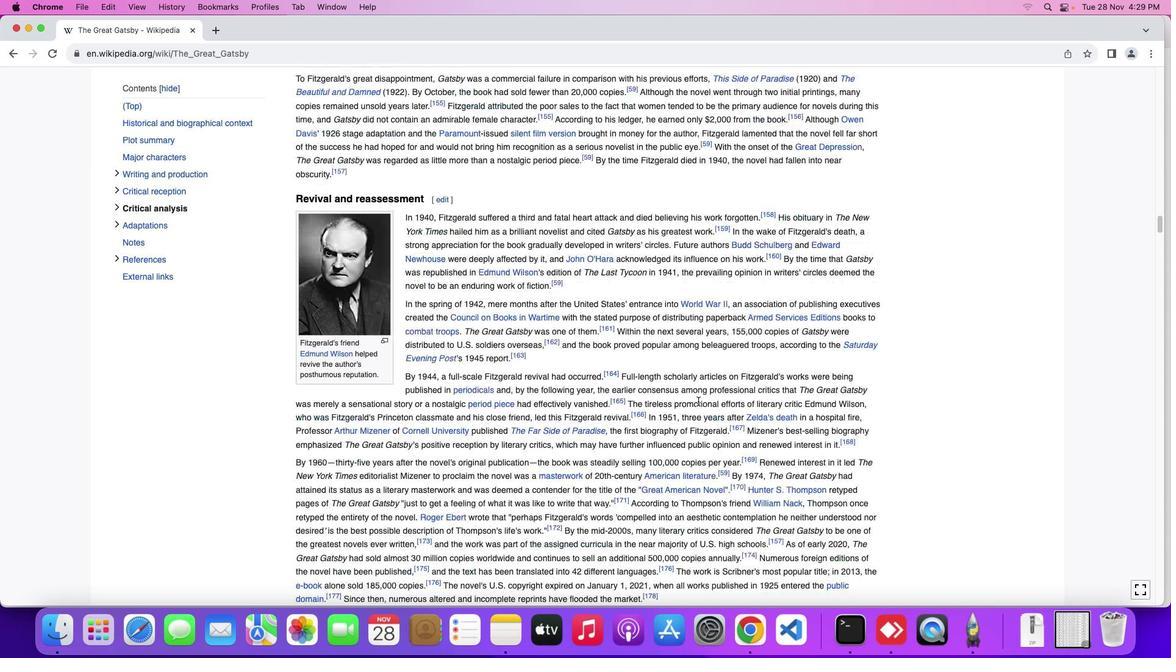 
Action: Mouse scrolled (682, 397) with delta (10, -21)
Screenshot: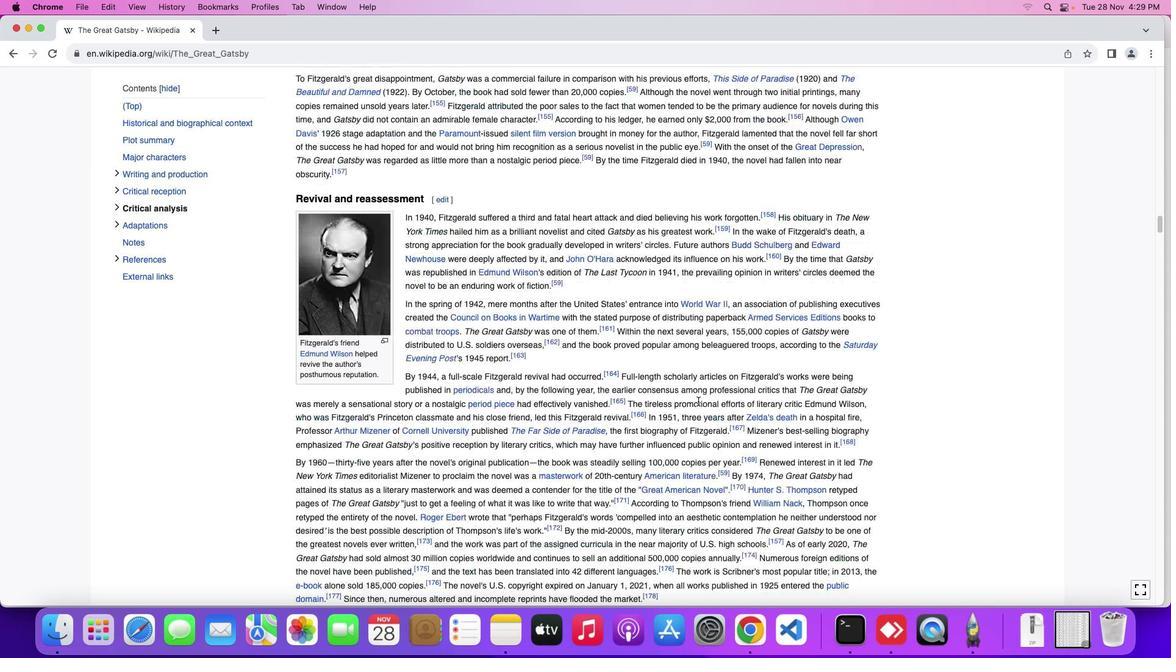 
Action: Mouse scrolled (682, 397) with delta (10, -21)
Screenshot: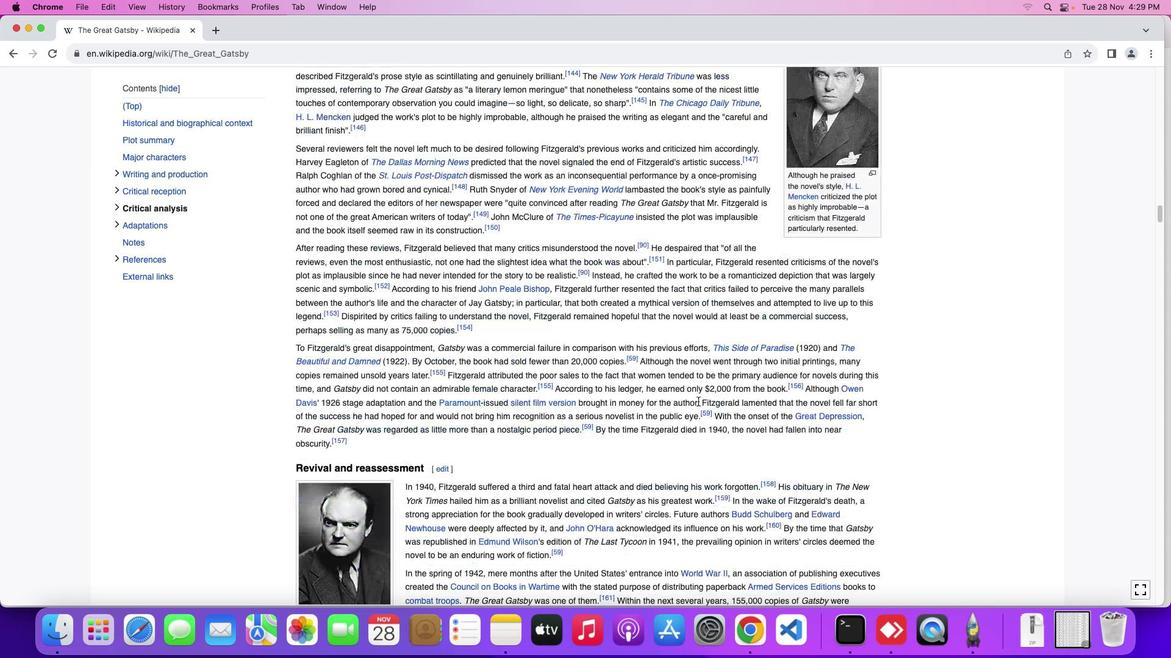 
Action: Mouse scrolled (682, 397) with delta (10, -20)
Screenshot: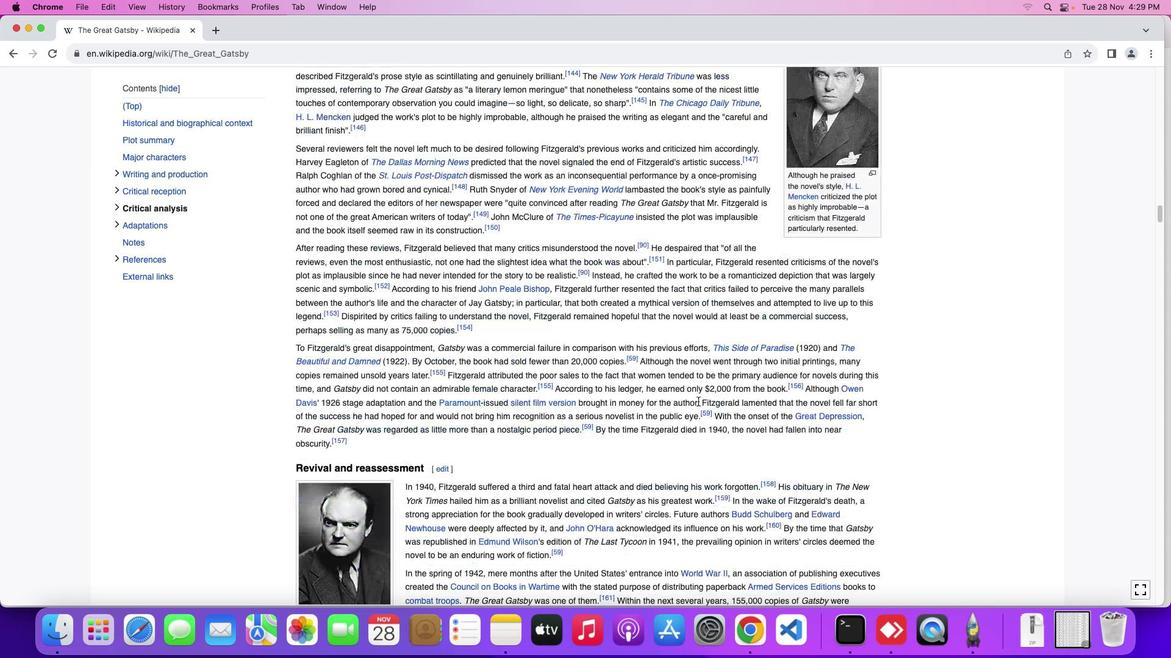 
Action: Mouse scrolled (682, 397) with delta (10, -19)
Screenshot: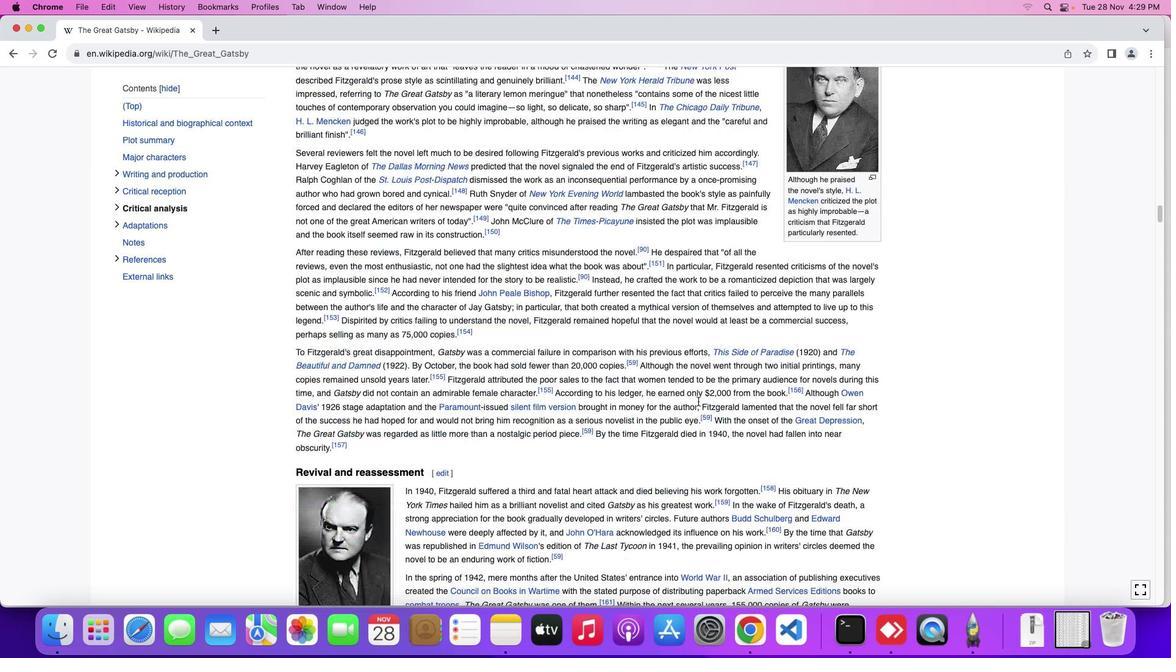 
Action: Mouse scrolled (682, 397) with delta (10, -18)
Screenshot: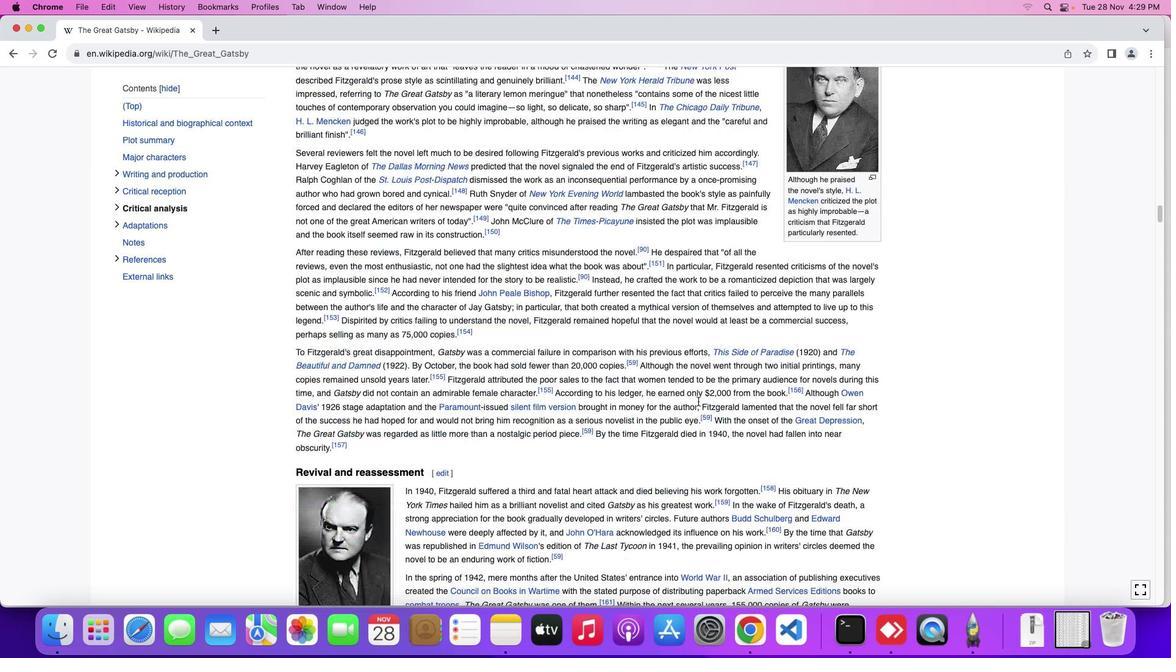 
Action: Mouse scrolled (682, 397) with delta (10, -18)
Screenshot: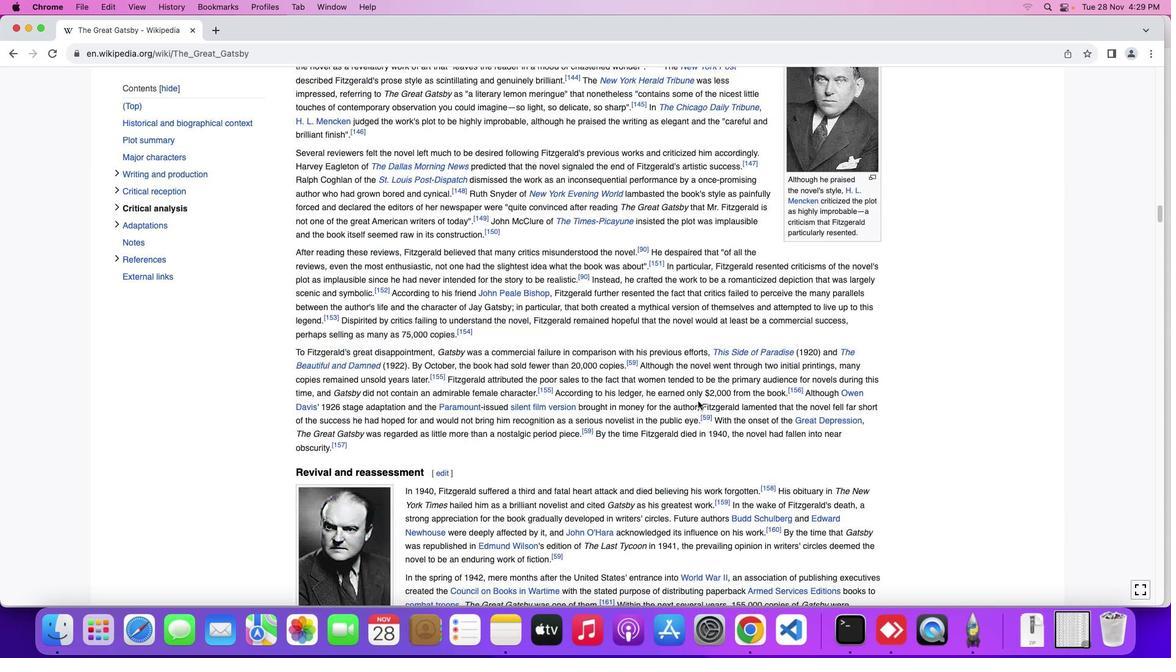 
Action: Mouse scrolled (682, 397) with delta (10, -18)
Screenshot: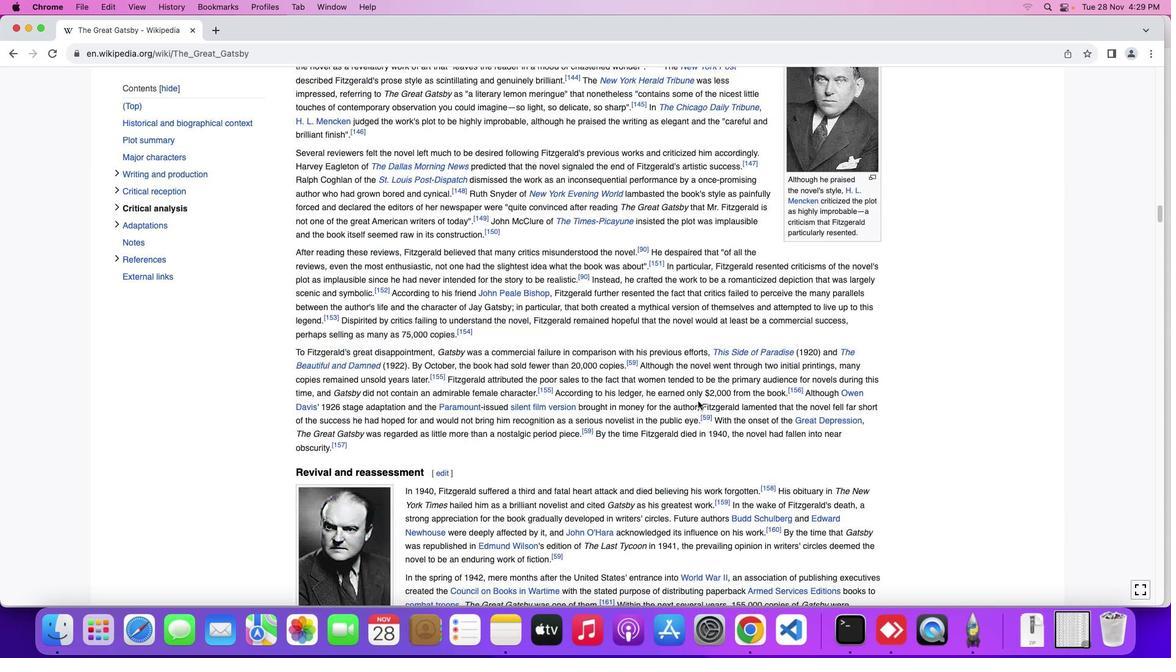 
Action: Mouse scrolled (682, 397) with delta (10, -21)
Screenshot: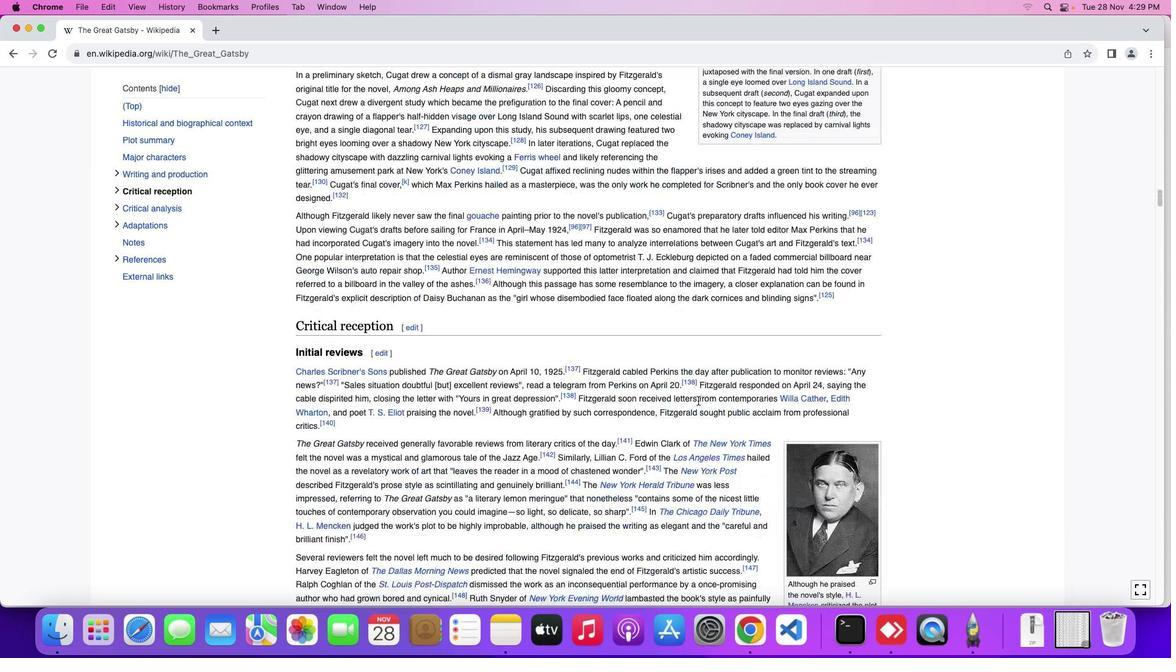 
Action: Mouse scrolled (682, 397) with delta (10, -21)
Screenshot: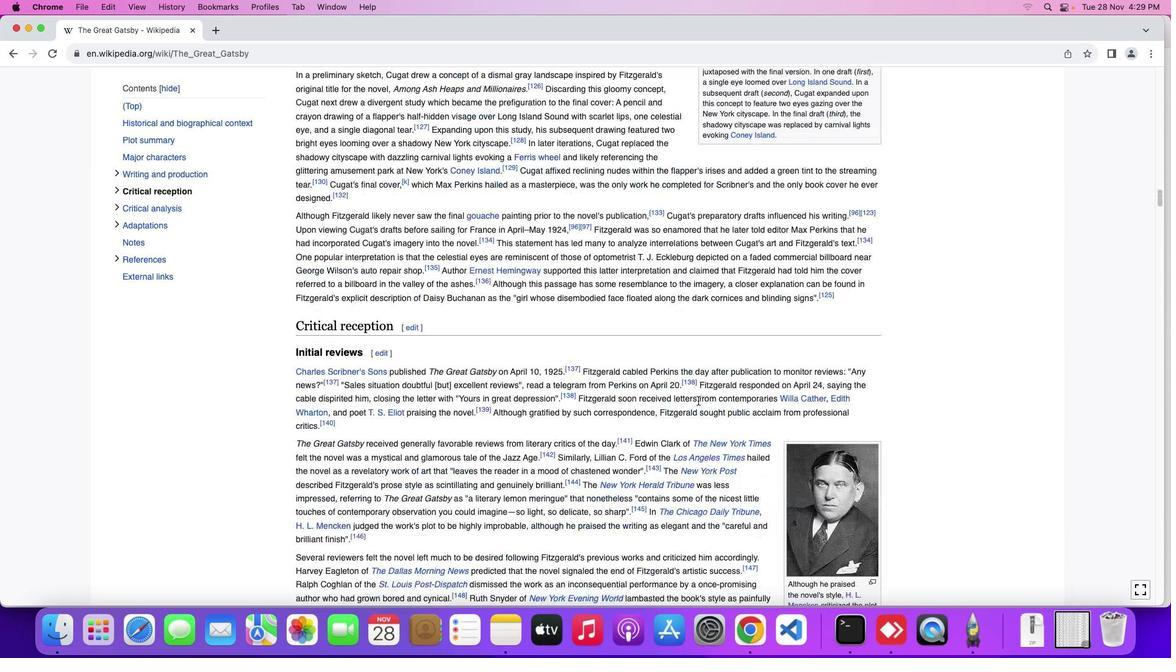 
Action: Mouse scrolled (682, 397) with delta (10, -20)
Screenshot: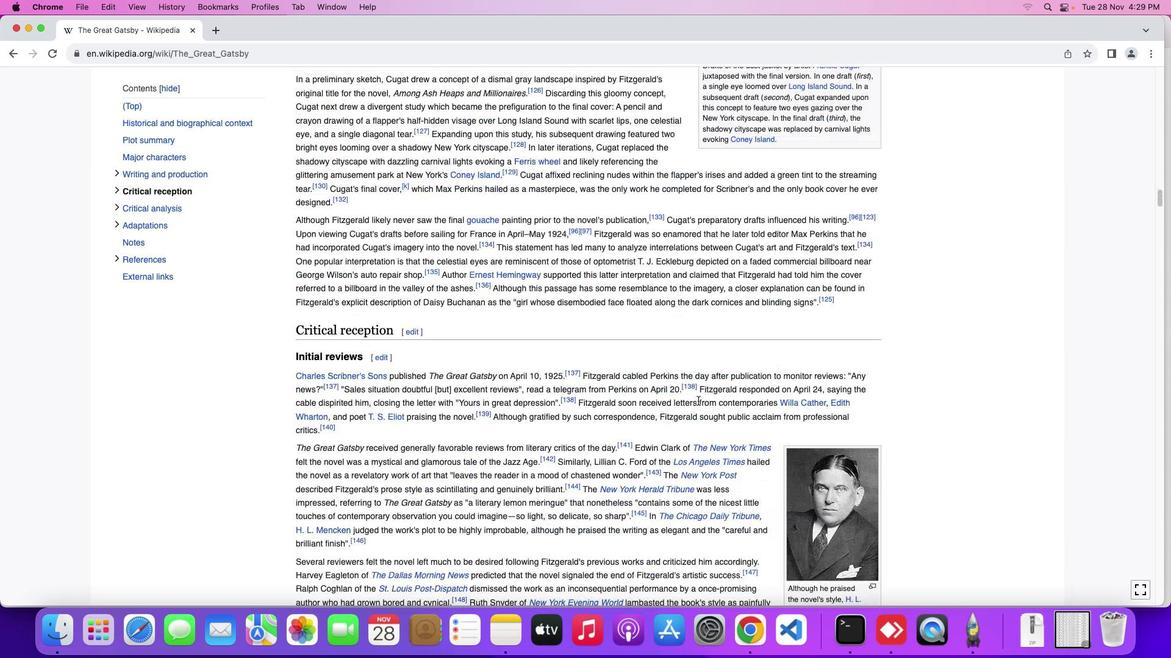 
Action: Mouse scrolled (682, 397) with delta (10, -19)
Screenshot: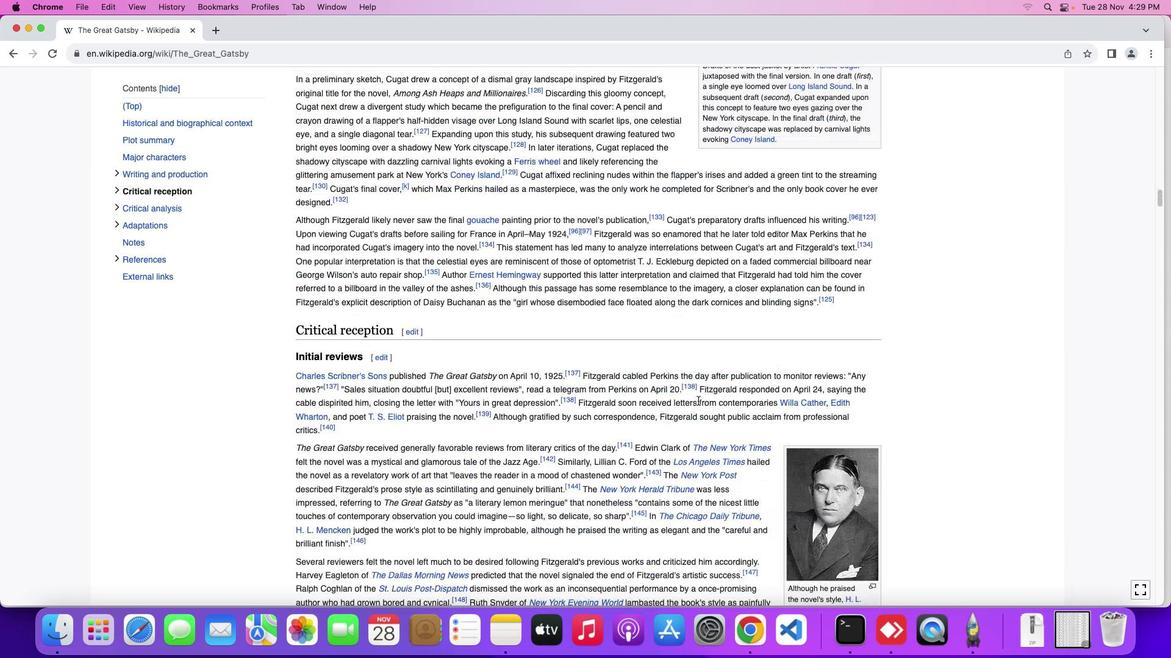 
Action: Mouse scrolled (682, 397) with delta (10, -18)
Screenshot: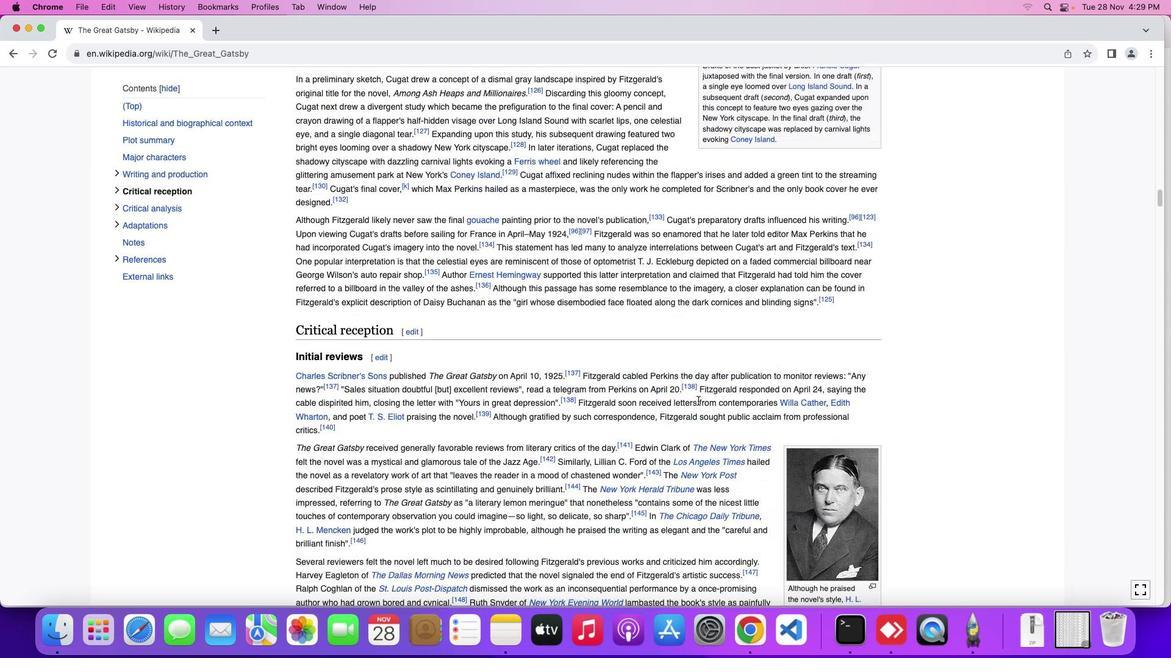 
Action: Mouse moved to (682, 397)
Screenshot: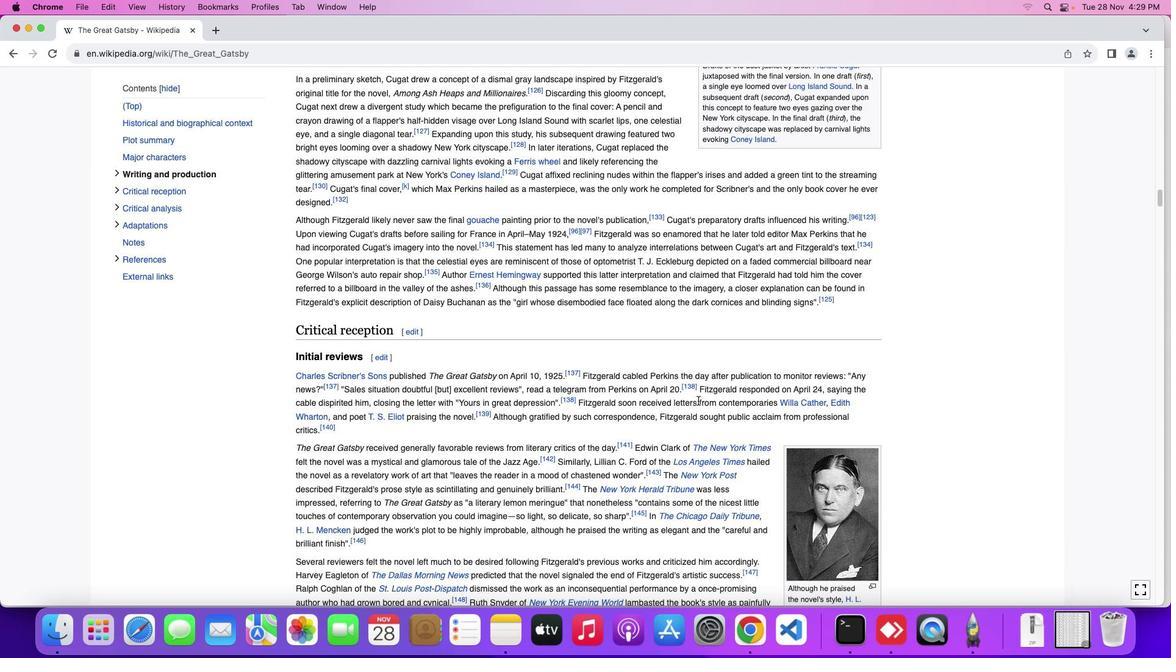 
Action: Mouse scrolled (682, 397) with delta (10, -21)
Screenshot: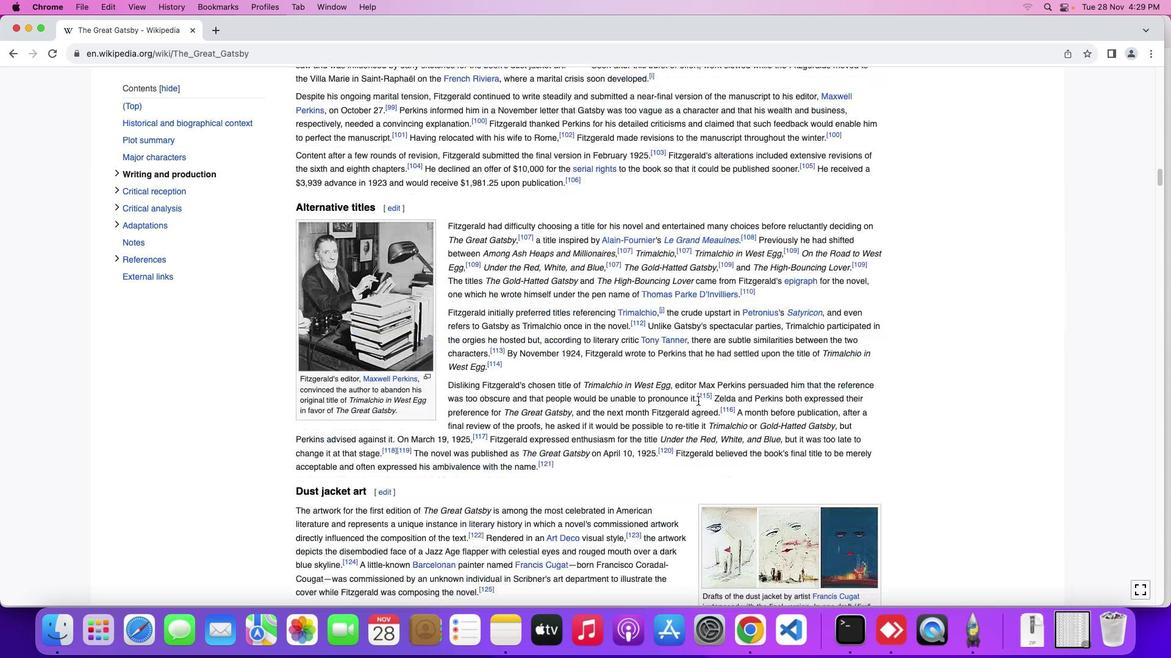 
Action: Mouse scrolled (682, 397) with delta (10, -21)
Screenshot: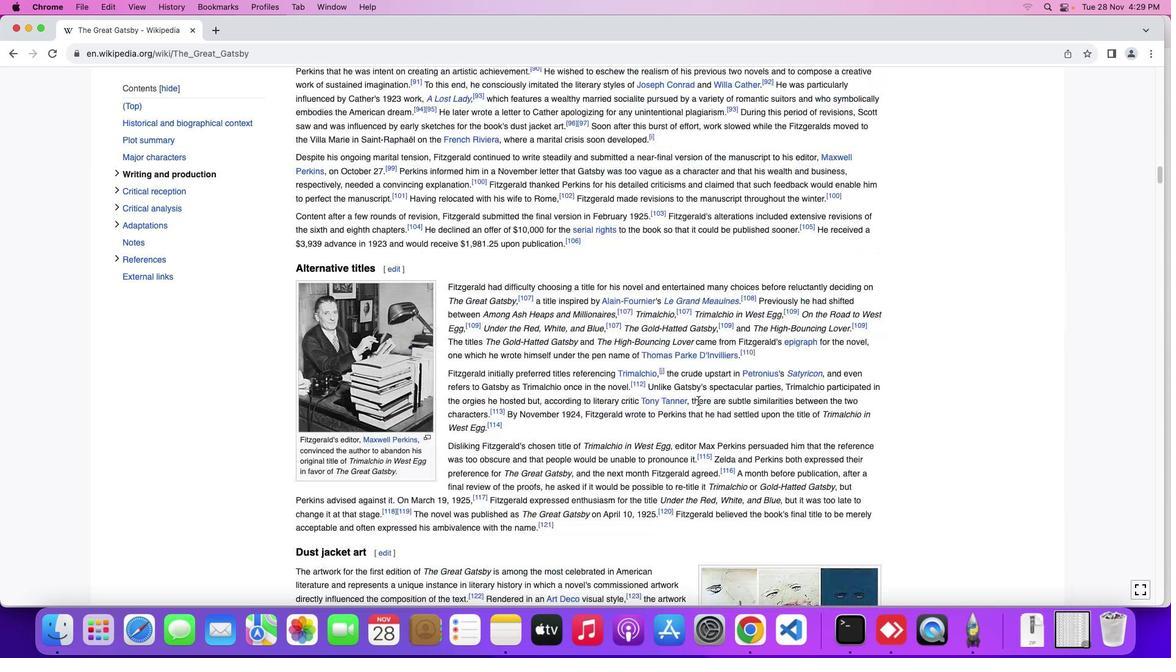 
Action: Mouse scrolled (682, 397) with delta (10, -20)
Screenshot: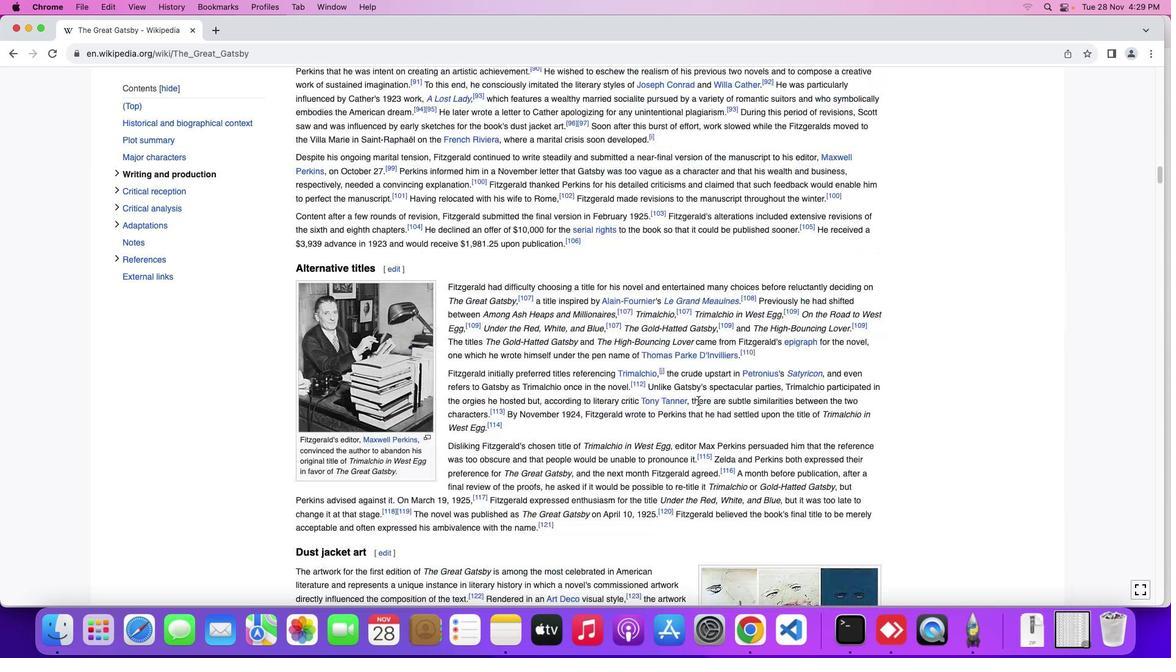 
Action: Mouse scrolled (682, 397) with delta (10, -19)
Screenshot: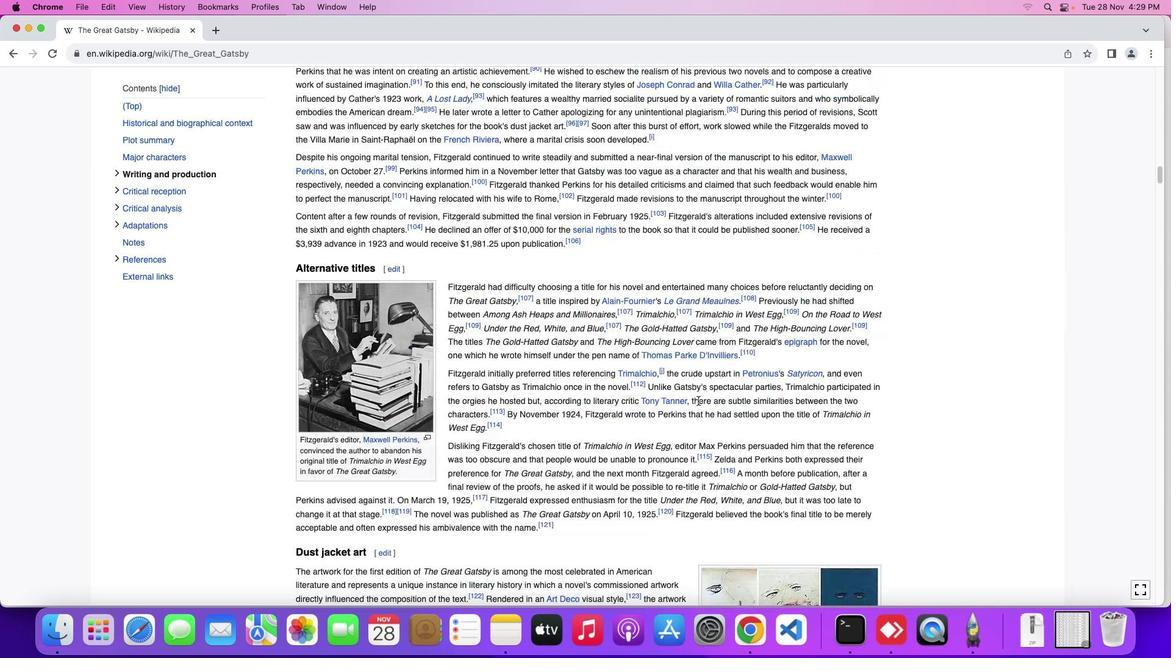 
Action: Mouse scrolled (682, 397) with delta (10, -18)
Screenshot: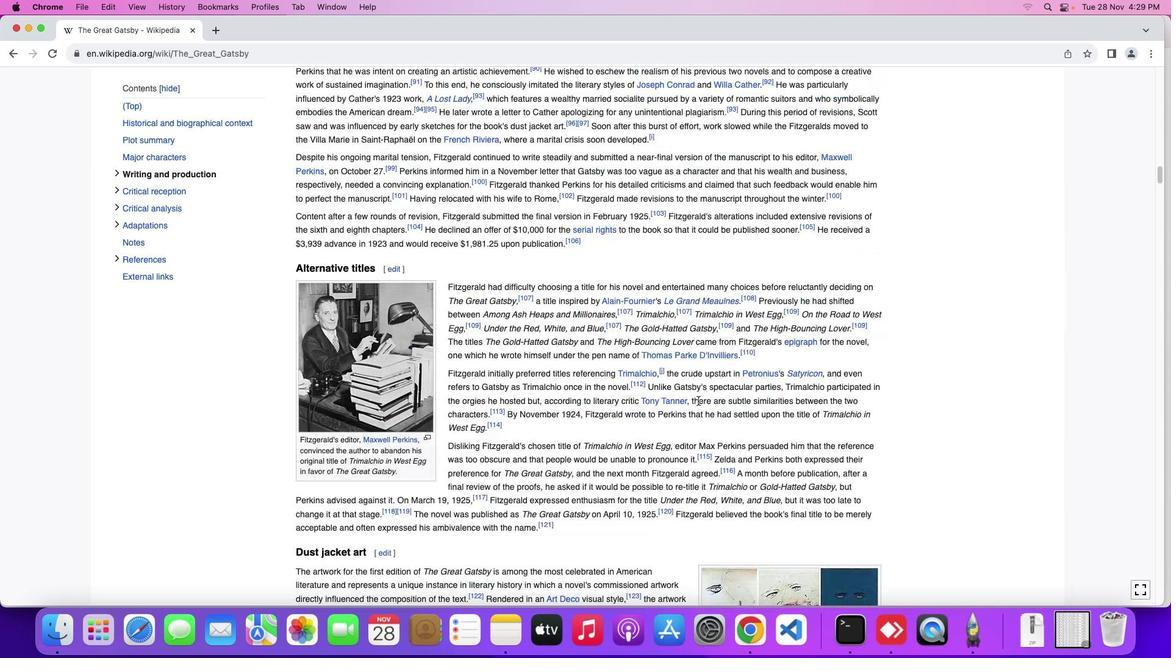 
Action: Mouse scrolled (682, 397) with delta (10, -18)
Screenshot: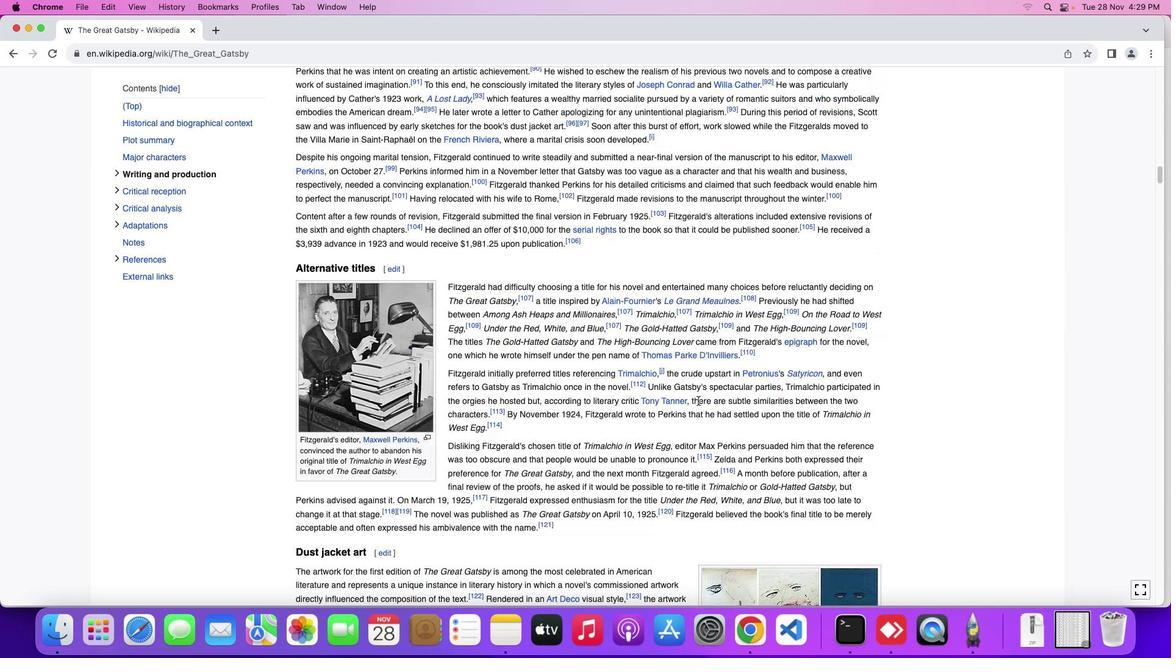 
Action: Mouse scrolled (682, 397) with delta (10, -21)
Screenshot: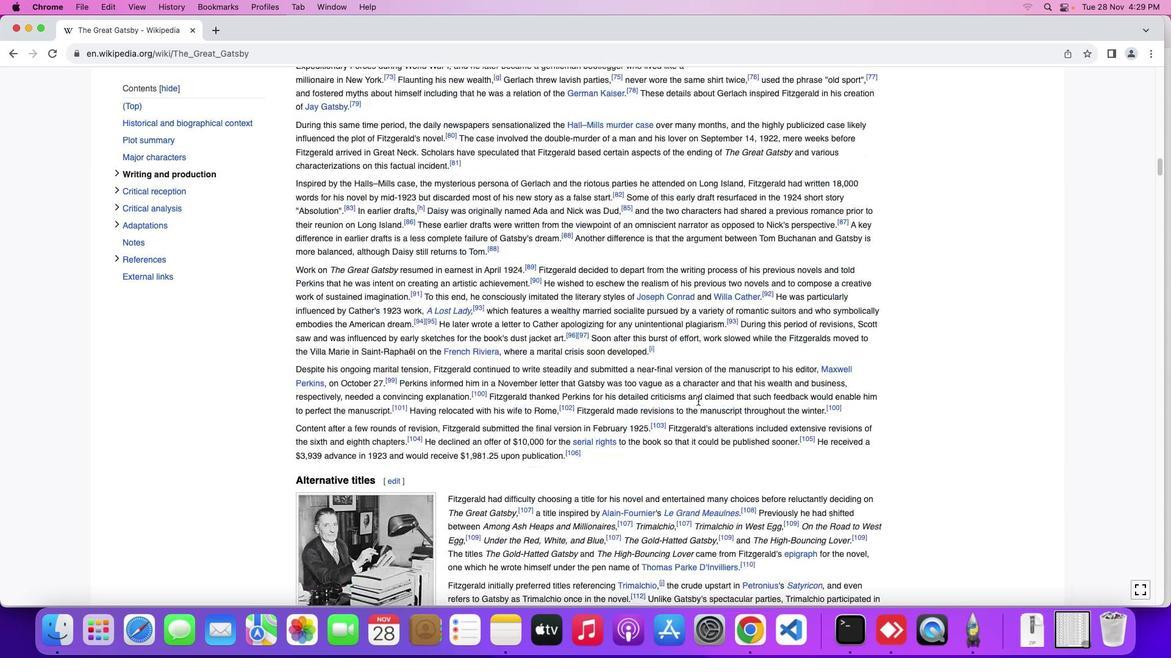 
Action: Mouse scrolled (682, 397) with delta (10, -21)
Screenshot: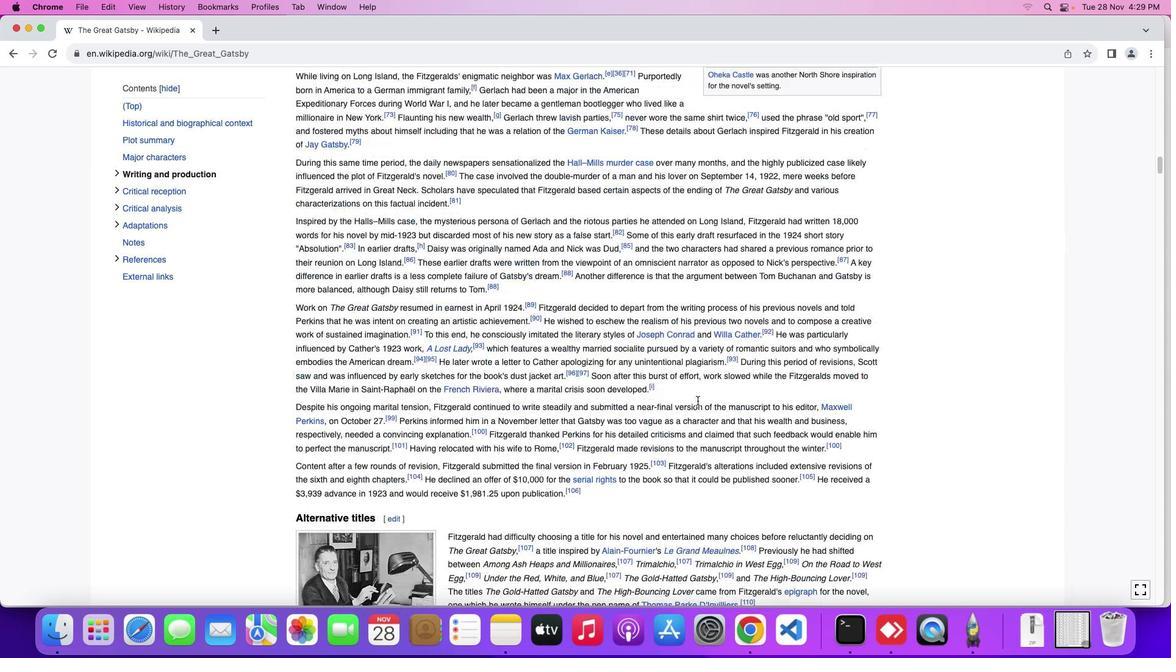 
Action: Mouse scrolled (682, 397) with delta (10, -20)
Screenshot: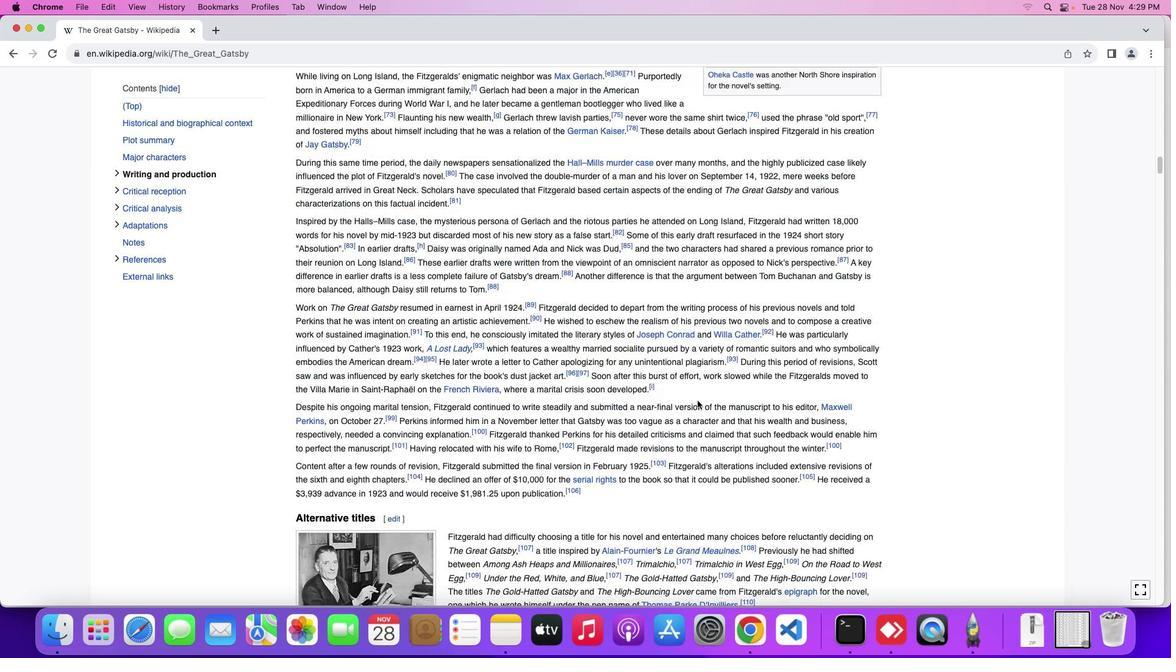 
Action: Mouse scrolled (682, 397) with delta (10, -19)
Screenshot: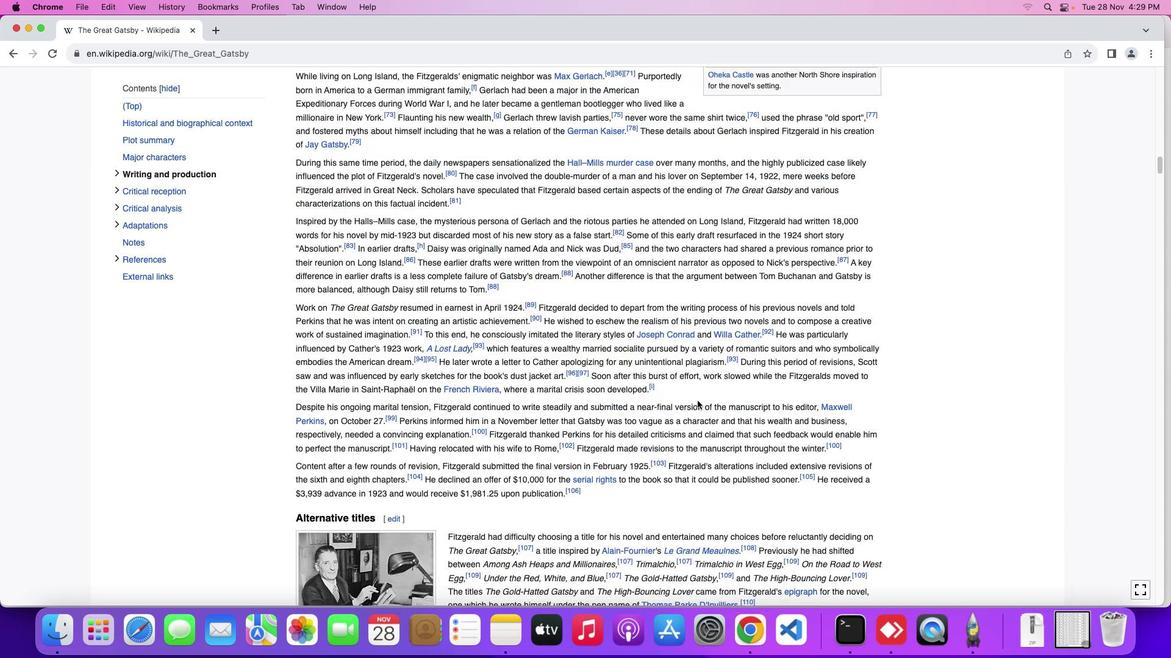 
Action: Mouse moved to (681, 397)
Screenshot: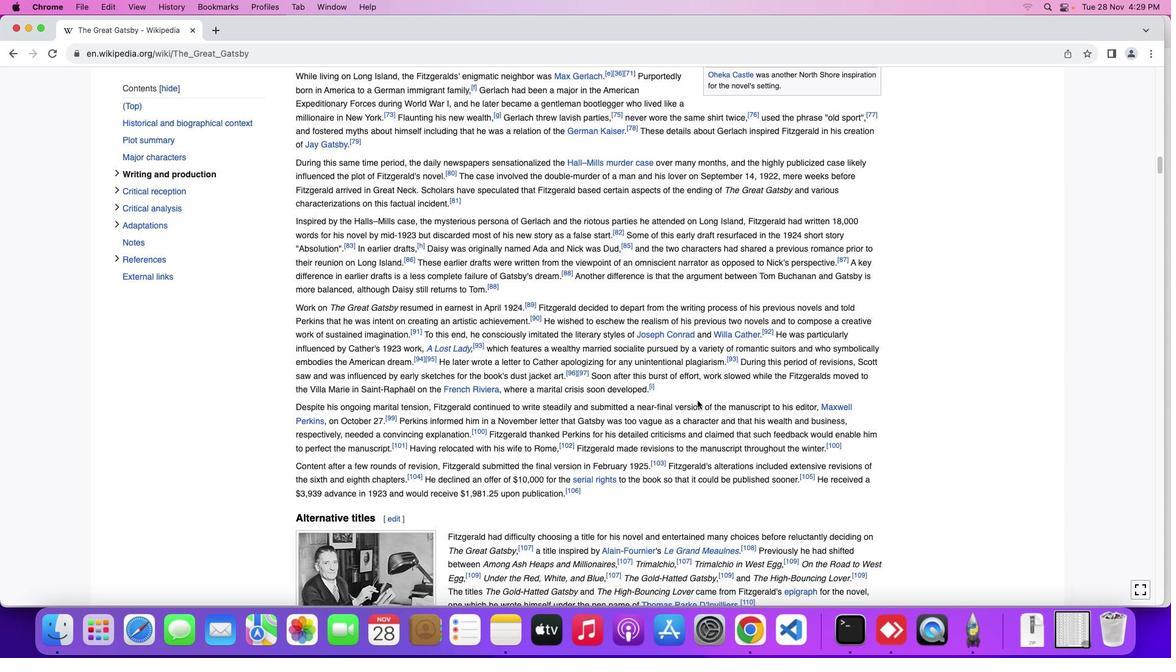 
Action: Mouse scrolled (681, 397) with delta (10, -21)
Screenshot: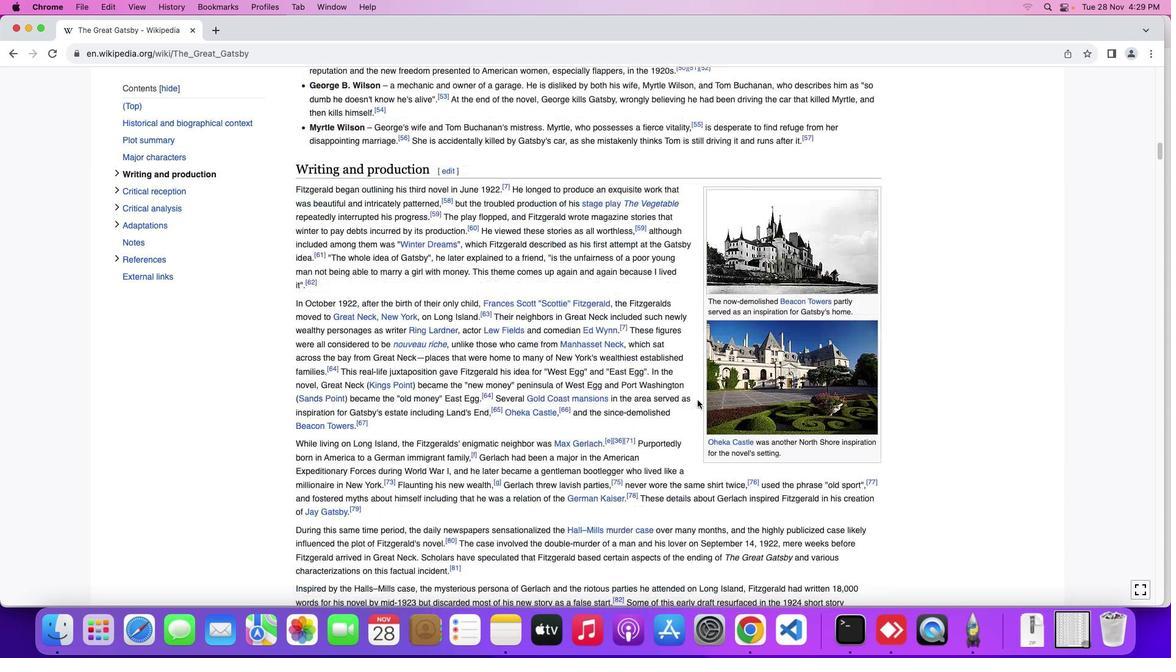 
Action: Mouse scrolled (681, 397) with delta (10, -21)
Screenshot: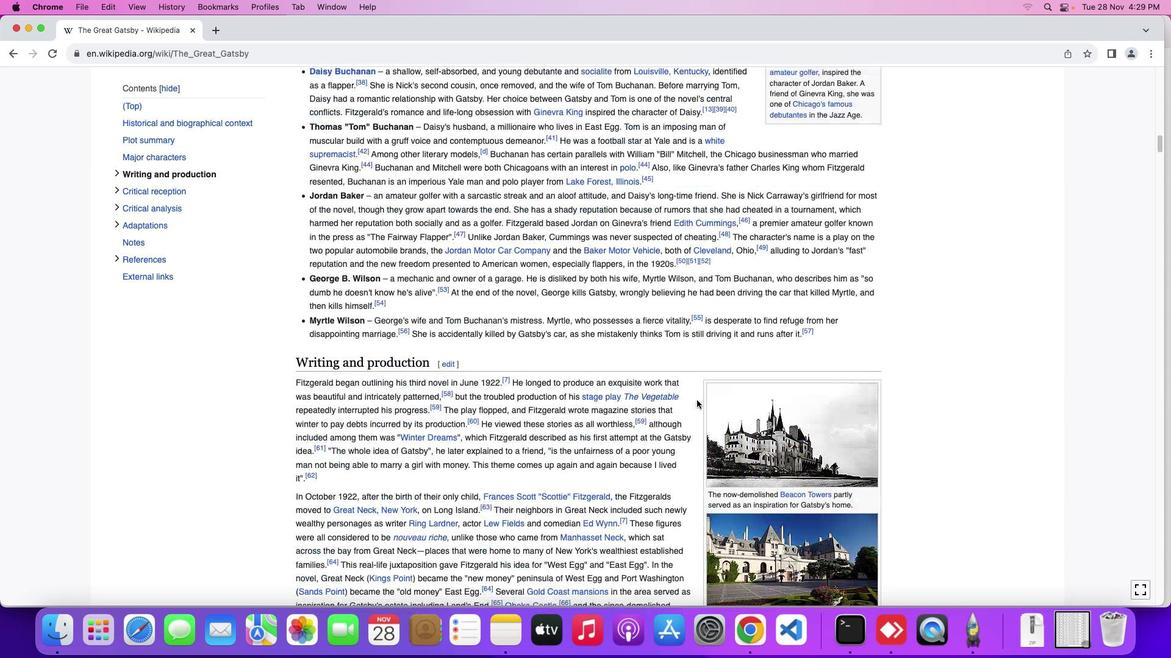 
Action: Mouse scrolled (681, 397) with delta (10, -20)
Screenshot: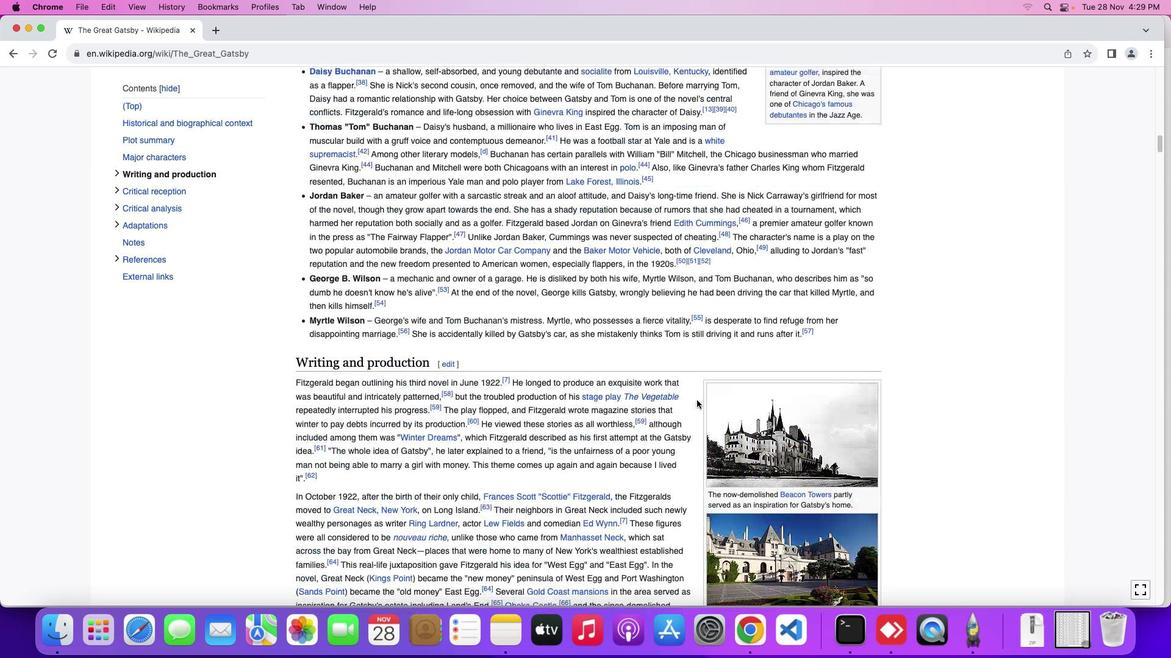 
Action: Mouse scrolled (681, 397) with delta (10, -19)
Screenshot: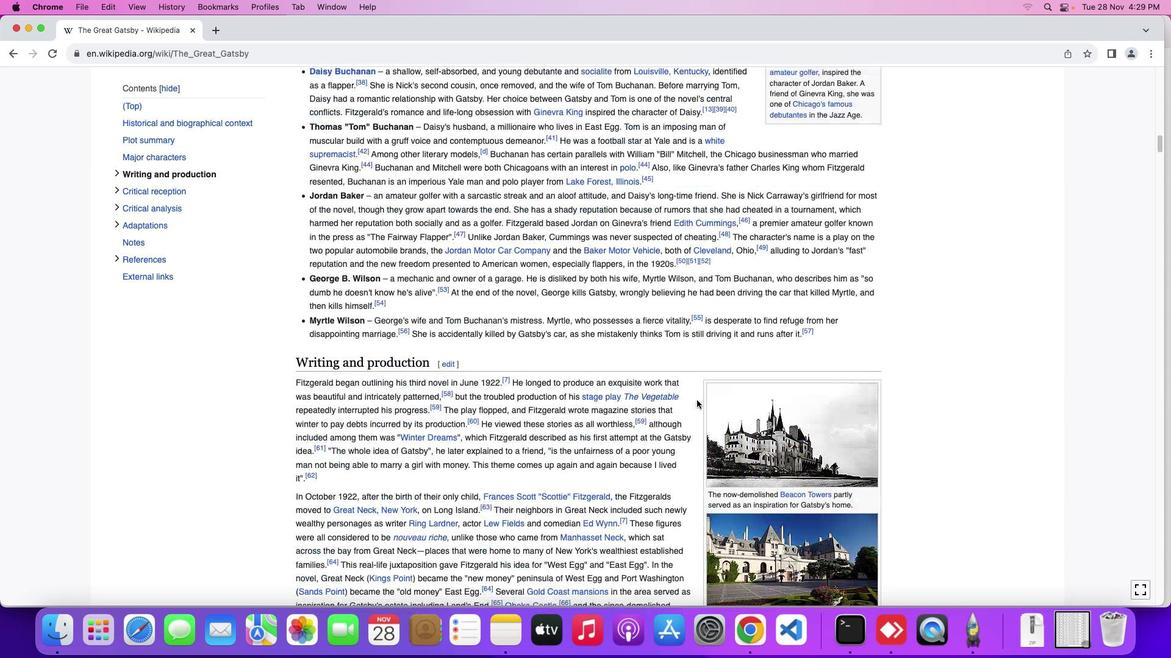
Action: Mouse scrolled (681, 397) with delta (10, -18)
Screenshot: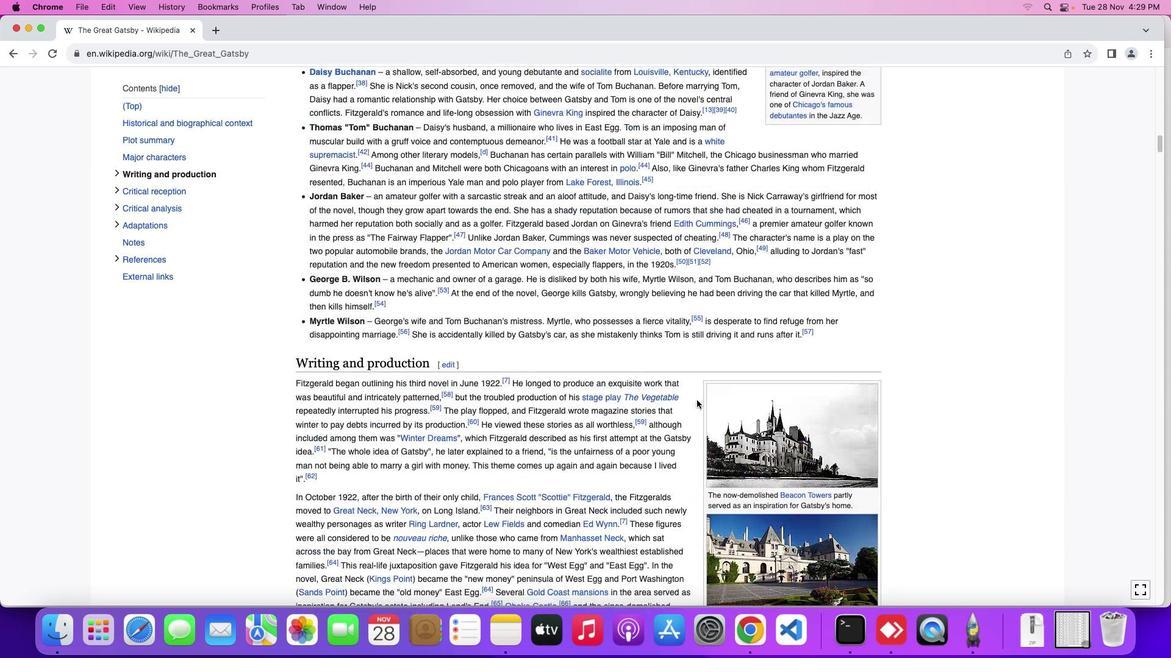 
Action: Mouse scrolled (681, 397) with delta (10, -18)
Screenshot: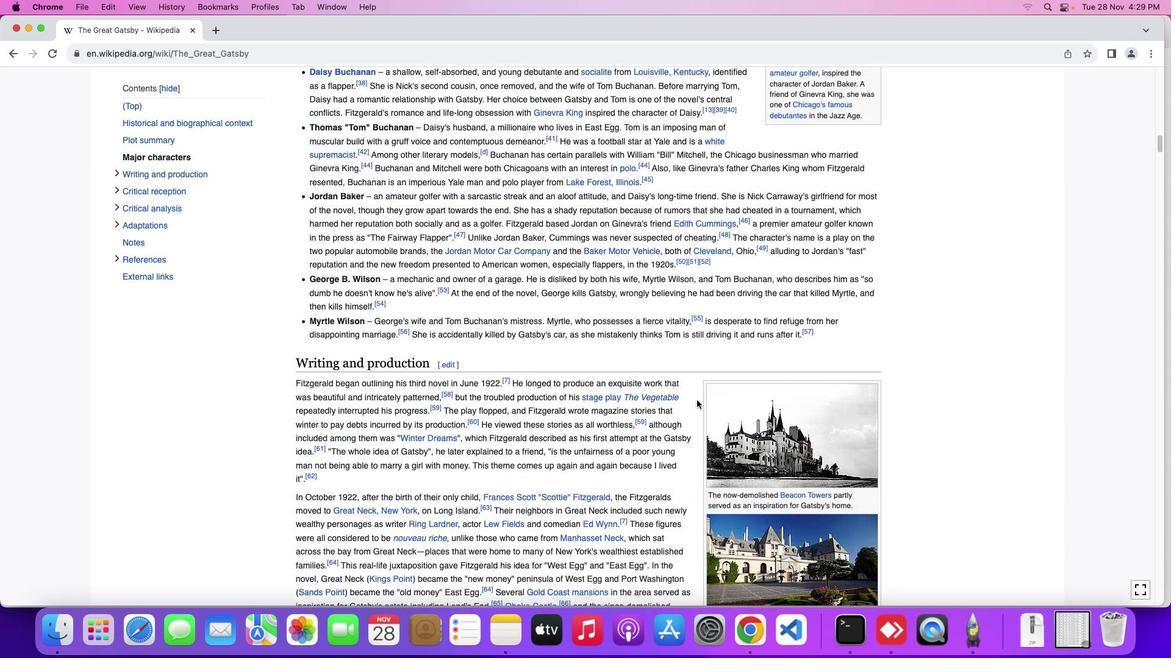 
Action: Mouse moved to (681, 395)
Screenshot: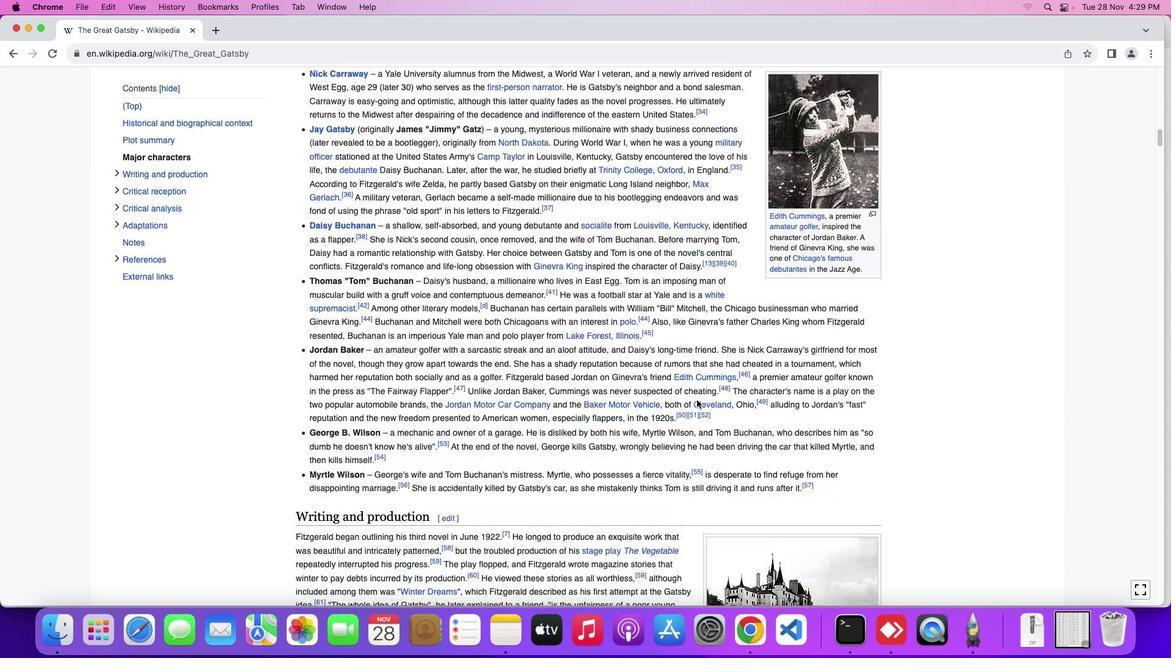 
Action: Mouse scrolled (681, 395) with delta (10, -21)
Screenshot: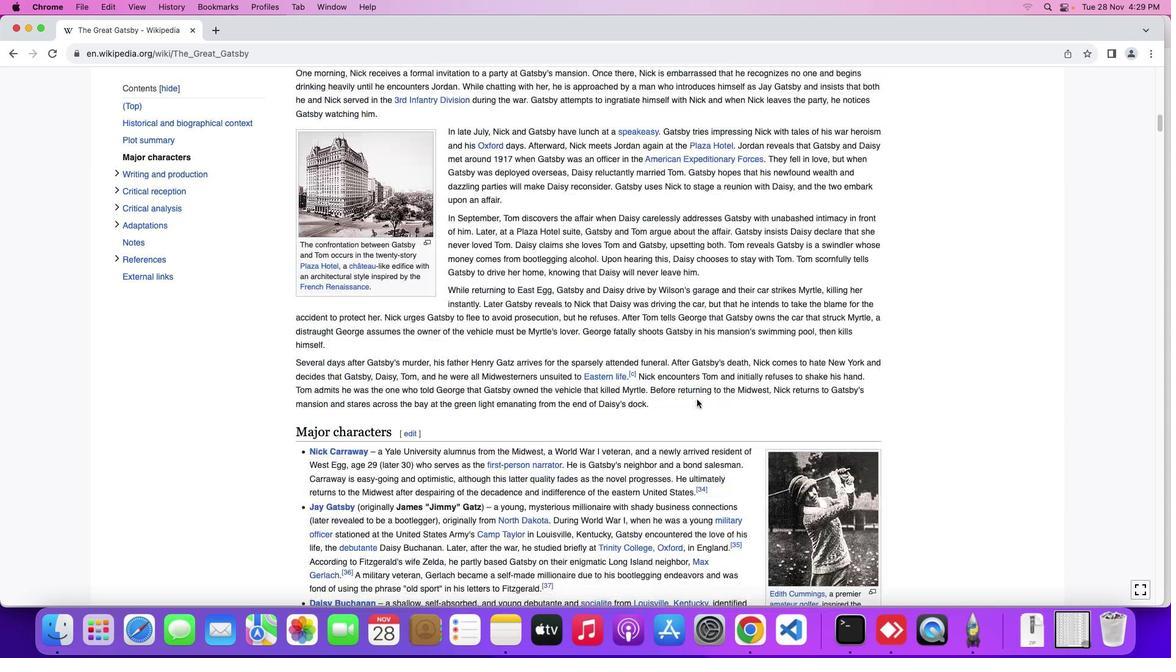
Action: Mouse scrolled (681, 395) with delta (10, -21)
Screenshot: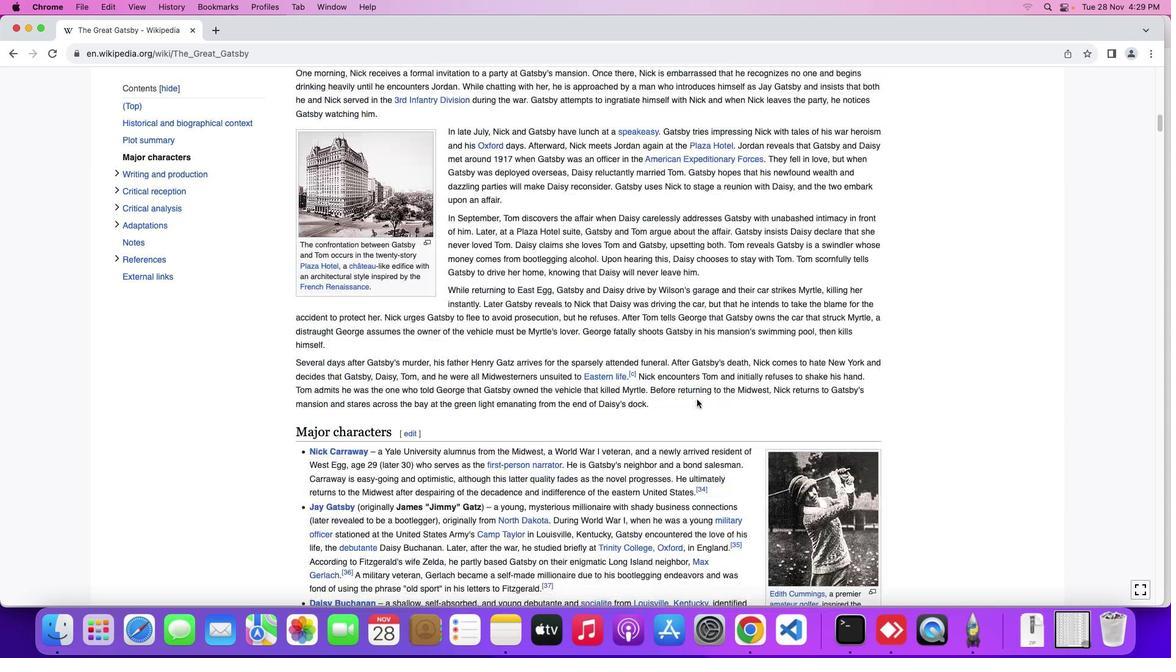 
Action: Mouse scrolled (681, 395) with delta (10, -20)
Screenshot: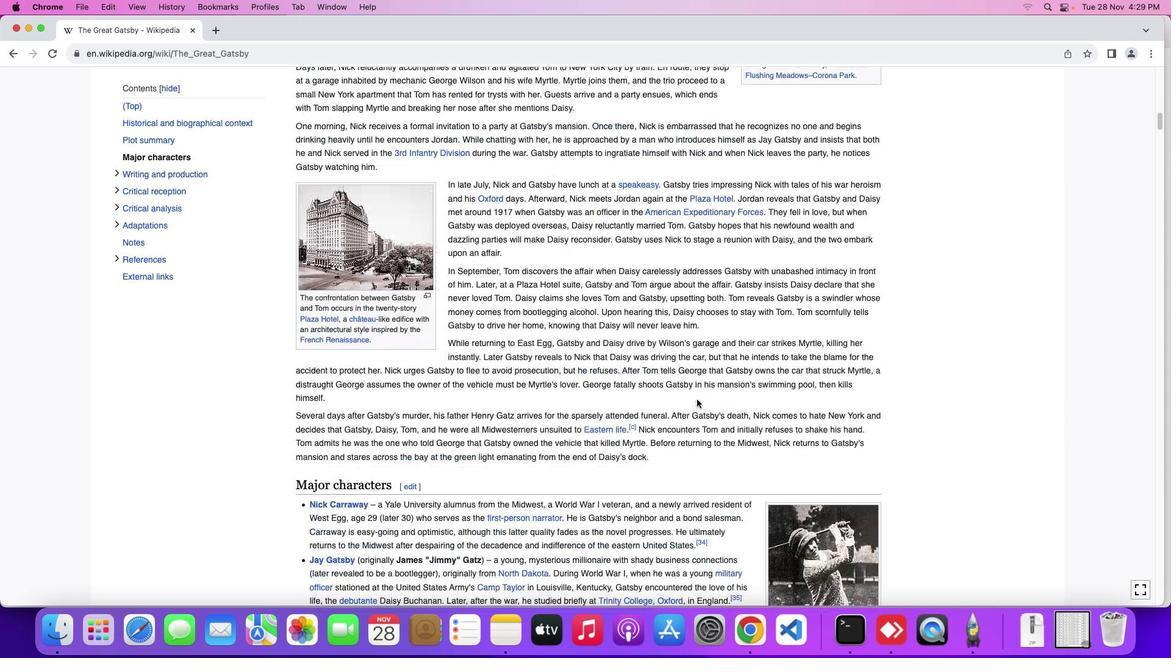 
Action: Mouse scrolled (681, 395) with delta (10, -19)
Screenshot: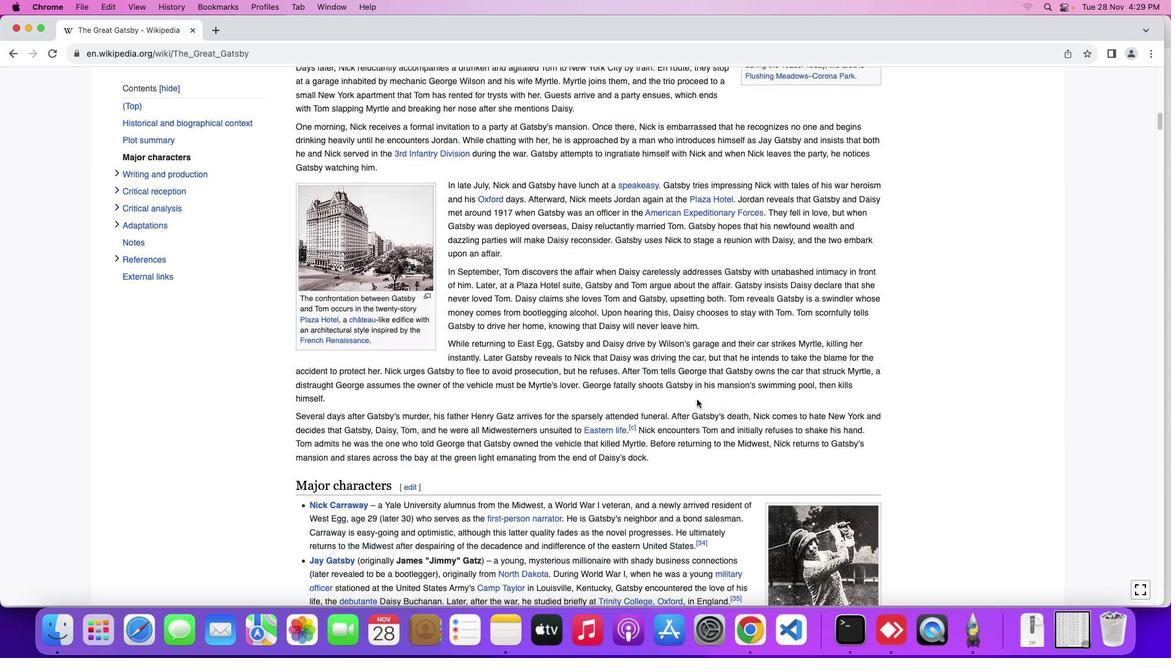 
Action: Mouse scrolled (681, 395) with delta (10, -18)
Screenshot: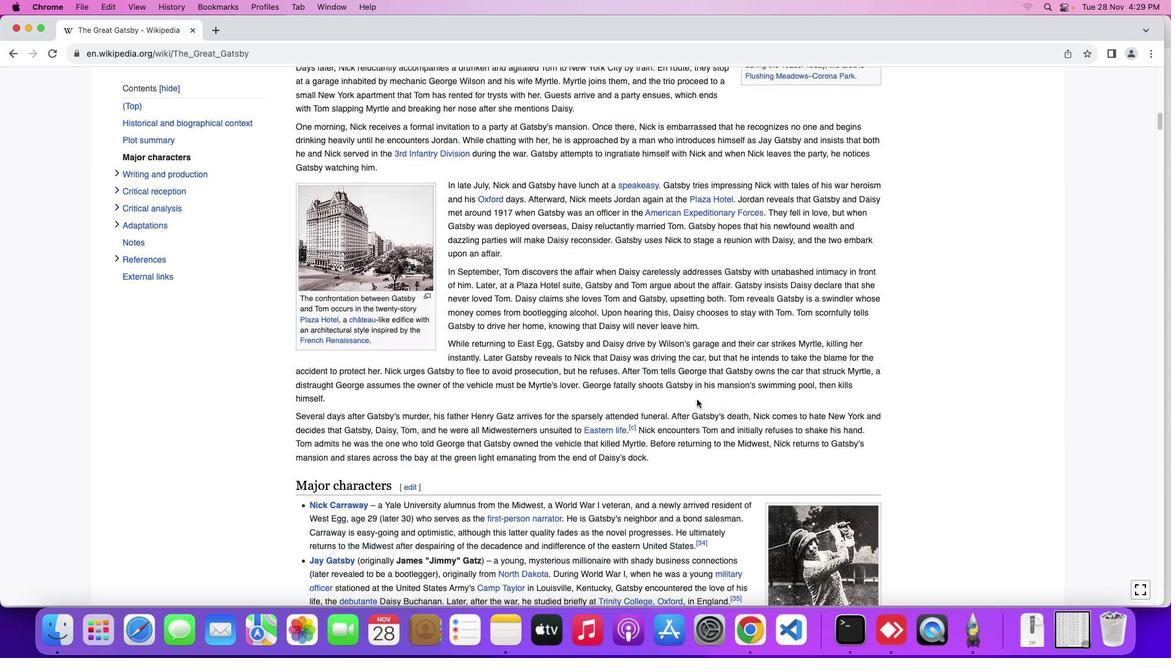 
Action: Mouse scrolled (681, 395) with delta (10, -18)
Screenshot: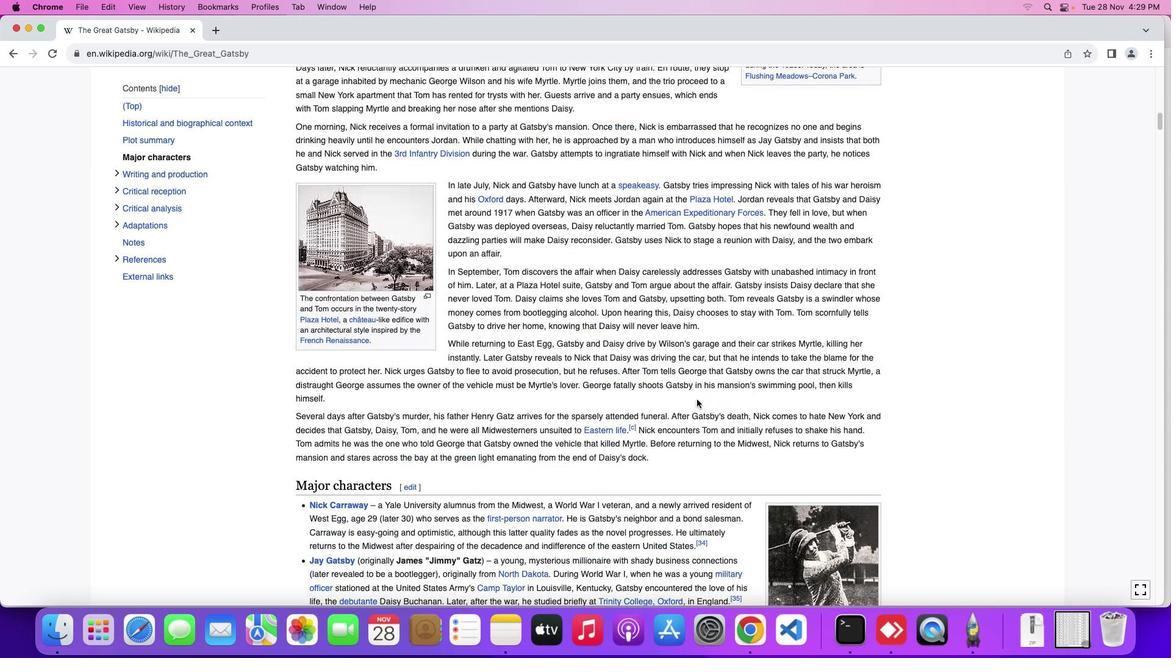 
Action: Mouse moved to (681, 395)
Screenshot: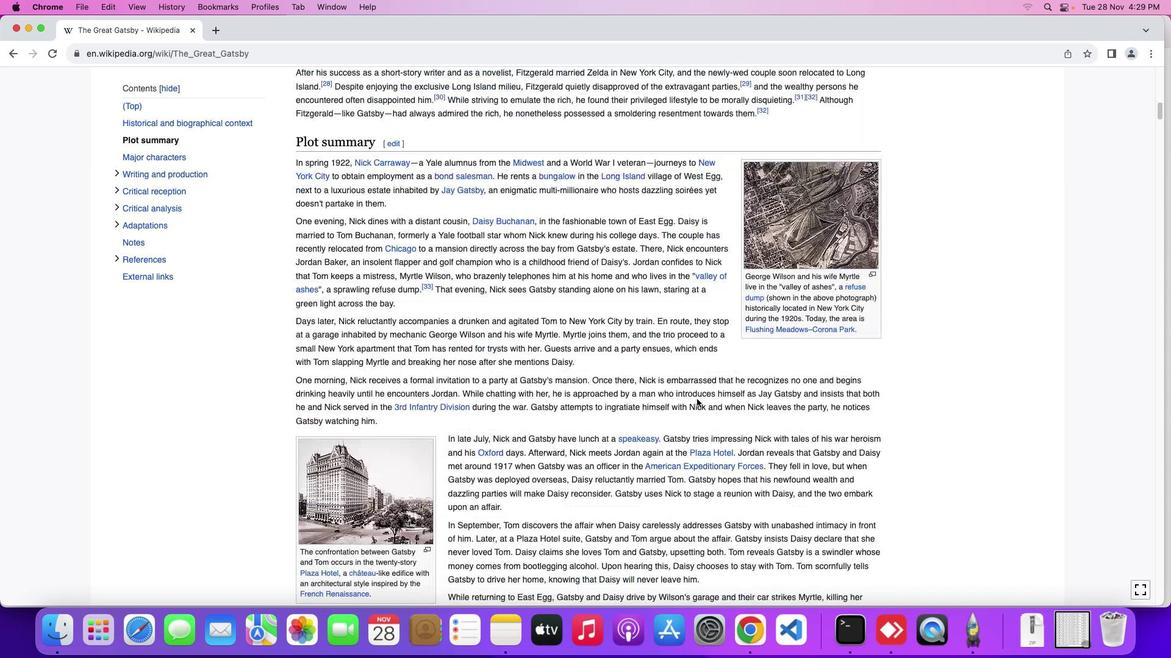 
Action: Mouse scrolled (681, 395) with delta (10, -21)
Screenshot: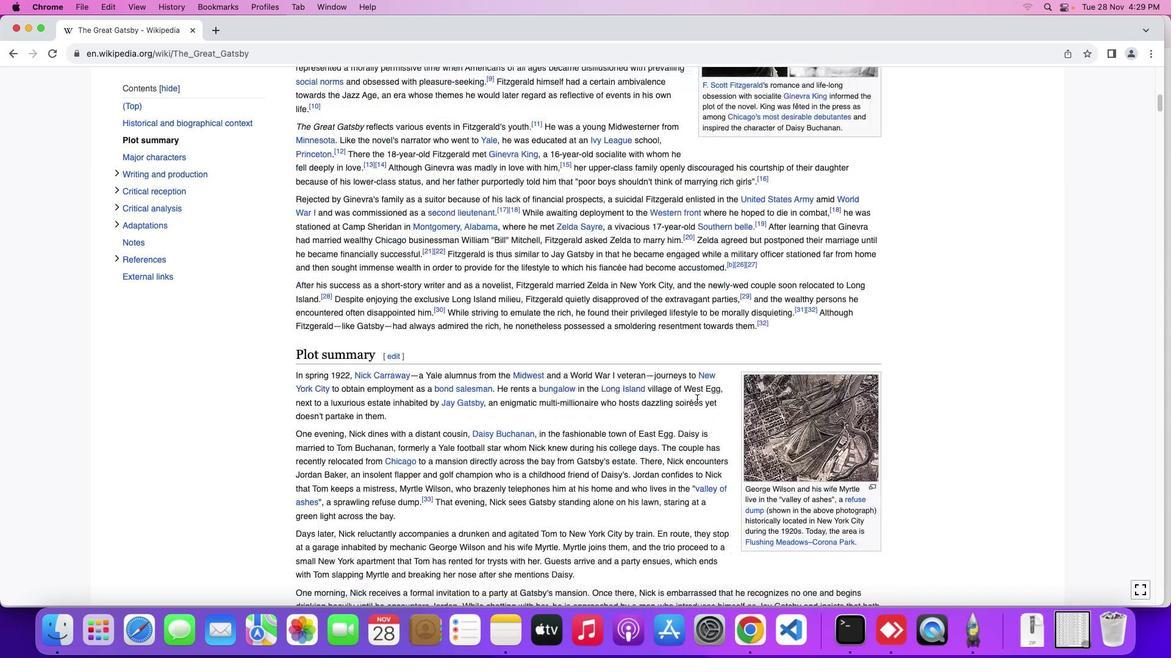 
Action: Mouse scrolled (681, 395) with delta (10, -21)
Screenshot: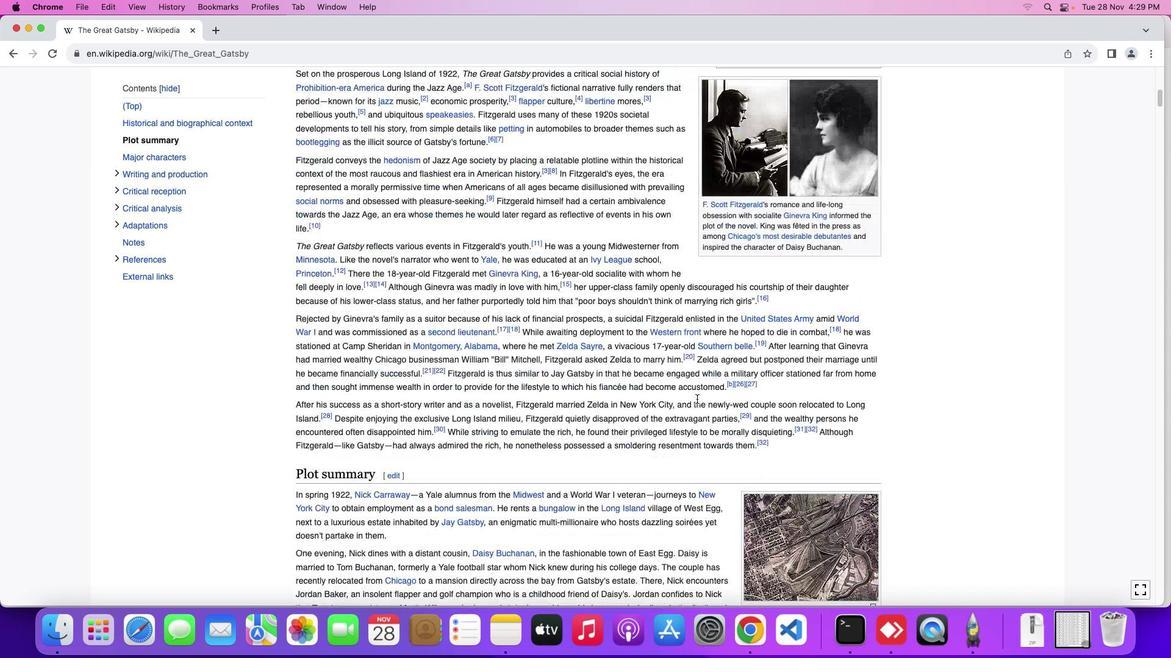
Action: Mouse scrolled (681, 395) with delta (10, -20)
Screenshot: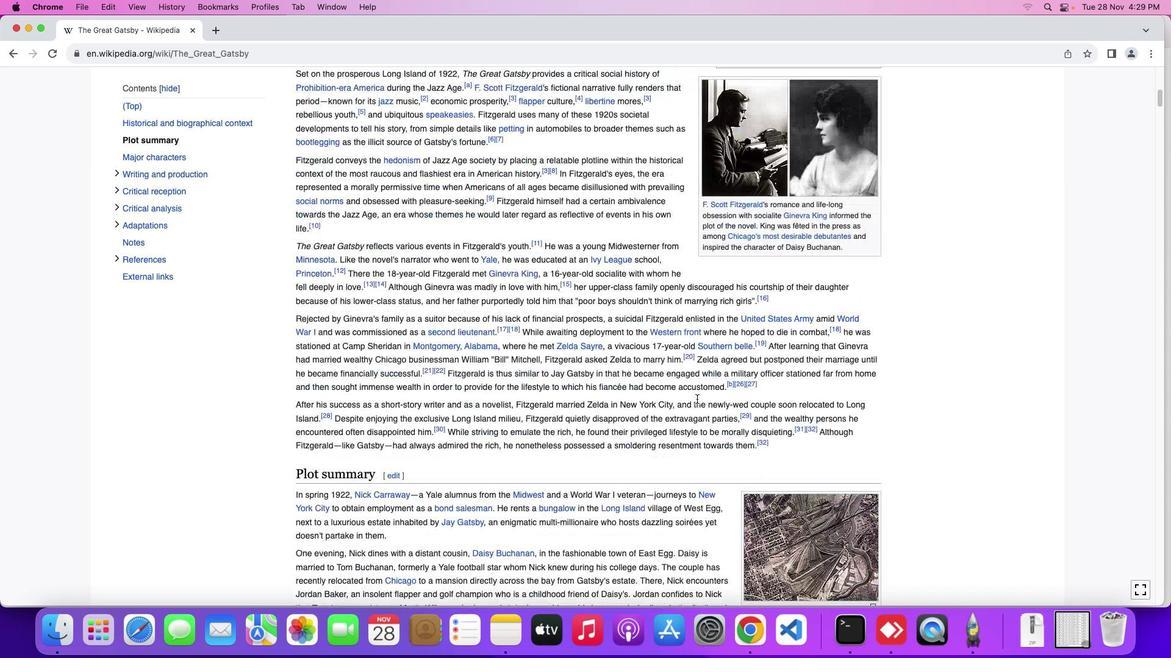 
Action: Mouse scrolled (681, 395) with delta (10, -19)
Screenshot: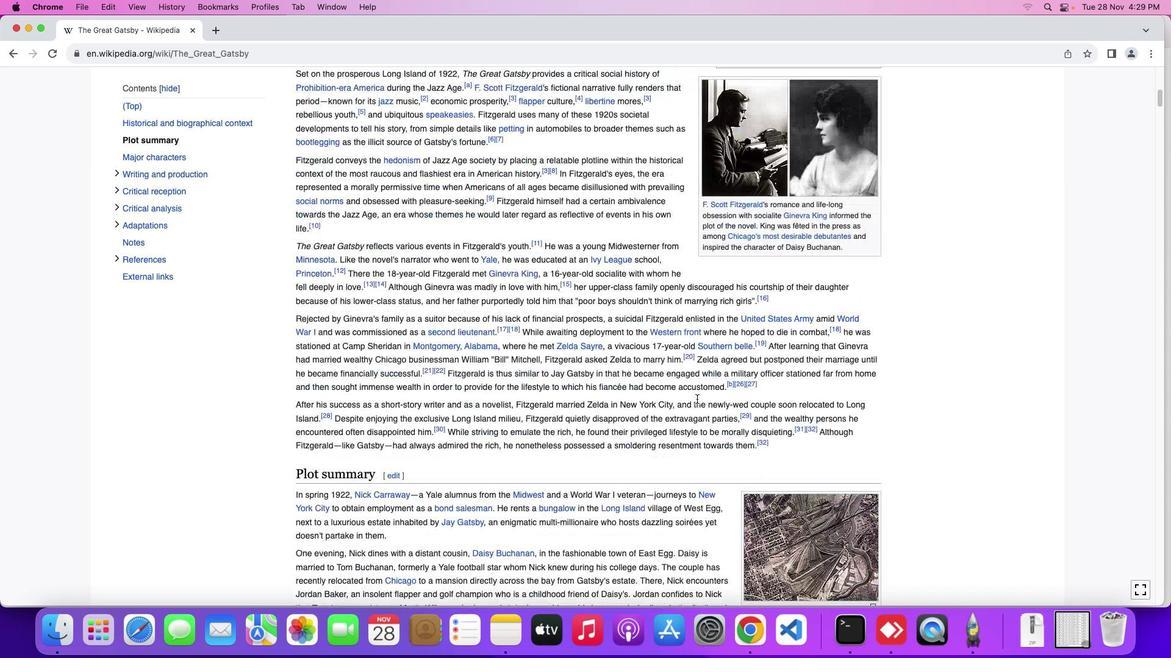 
Action: Mouse scrolled (681, 395) with delta (10, -18)
Screenshot: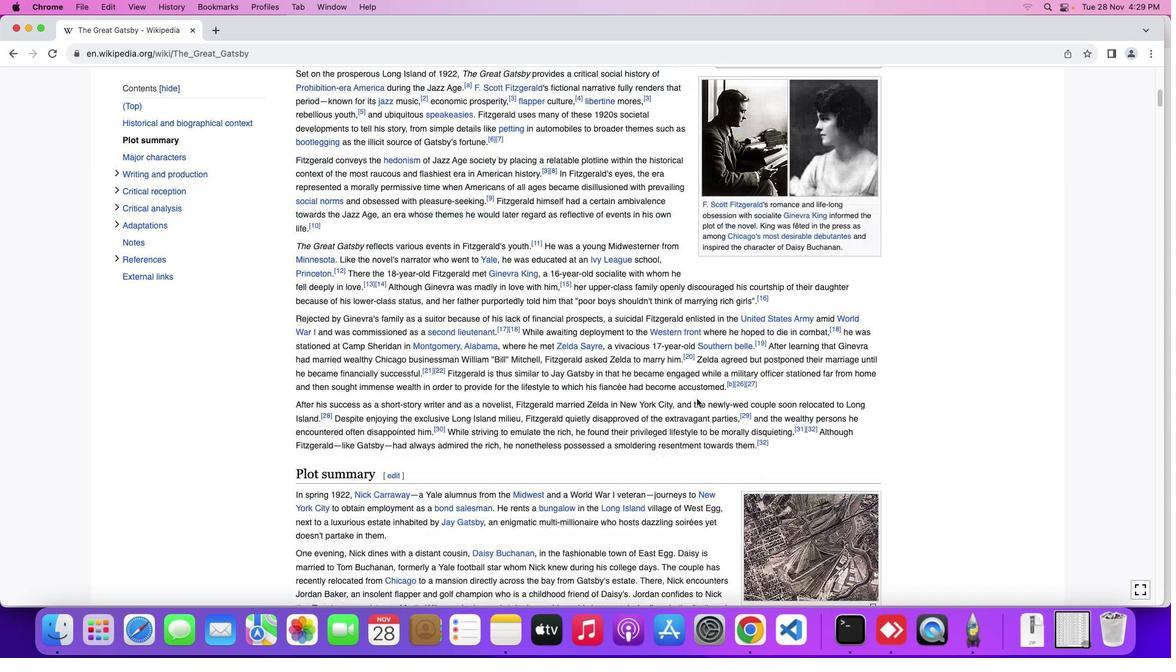 
Action: Mouse scrolled (681, 395) with delta (10, -18)
Screenshot: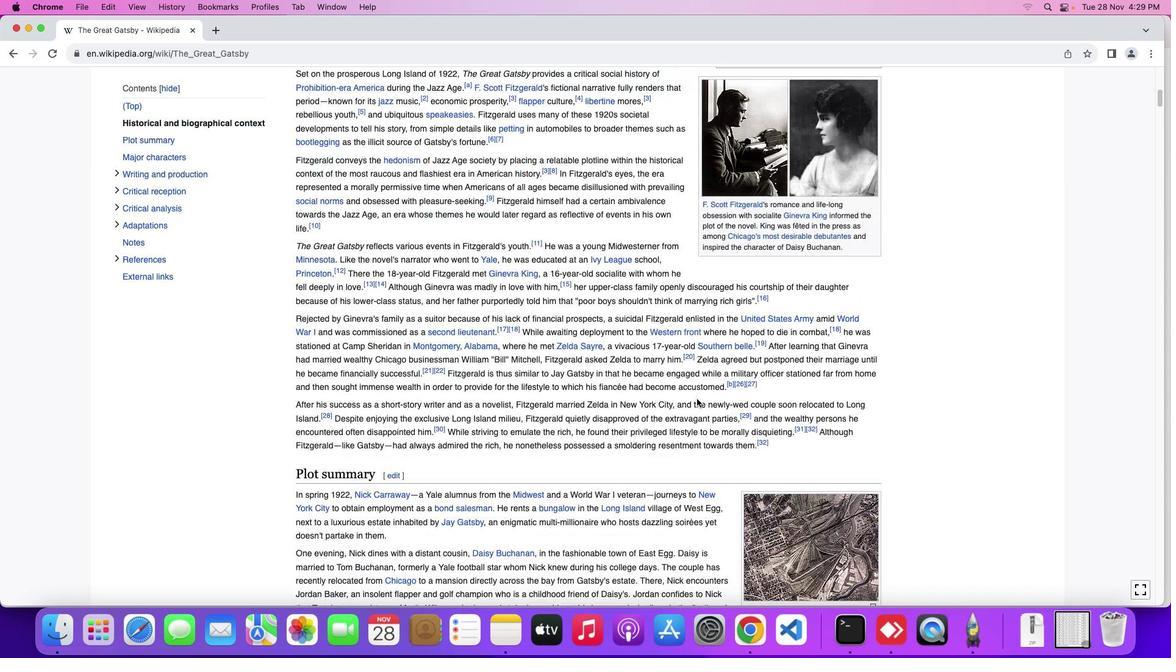 
Action: Mouse moved to (681, 394)
Screenshot: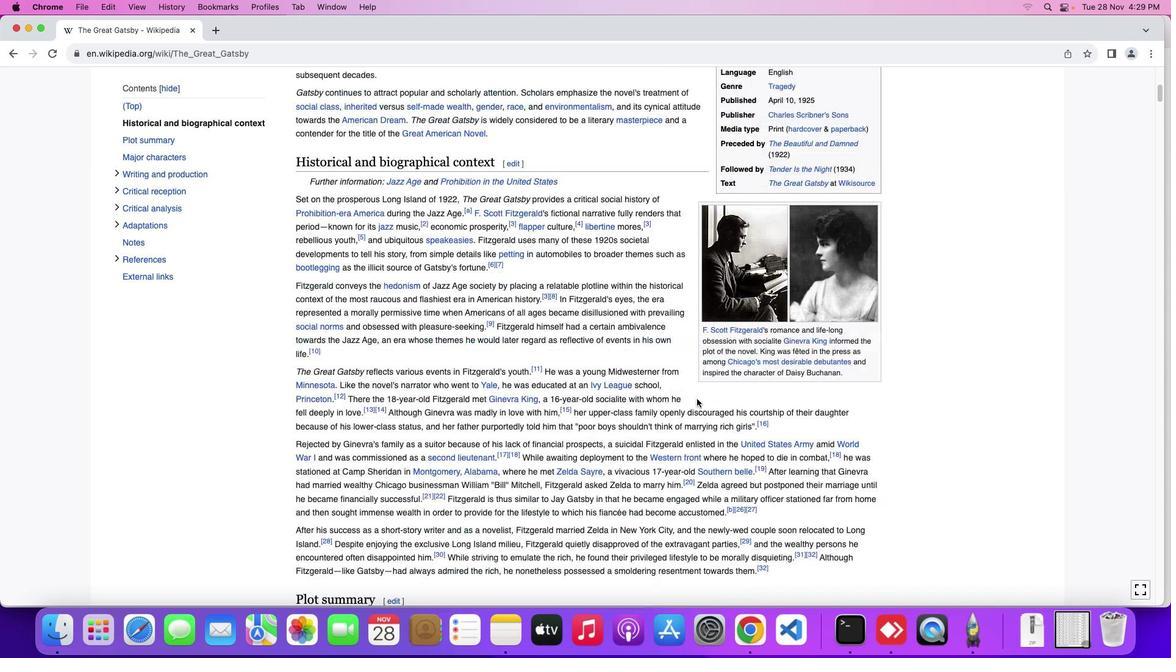 
Action: Mouse scrolled (681, 394) with delta (10, -21)
